 Task: Create a vector illustration of a building.
Action: Mouse pressed left at (107, 117)
Screenshot: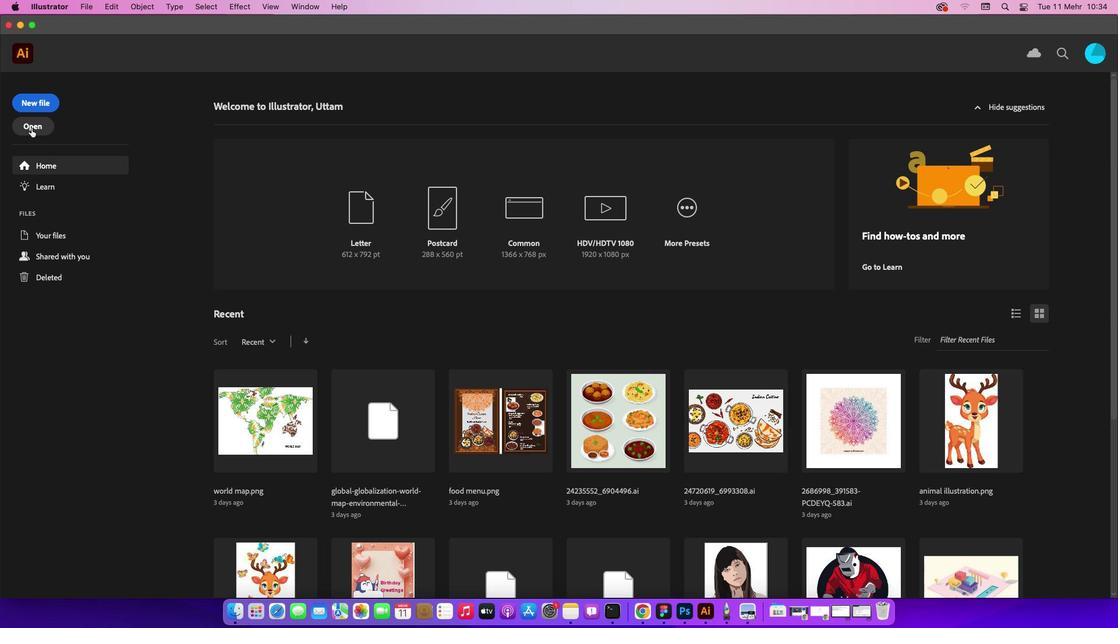 
Action: Mouse moved to (34, 102)
Screenshot: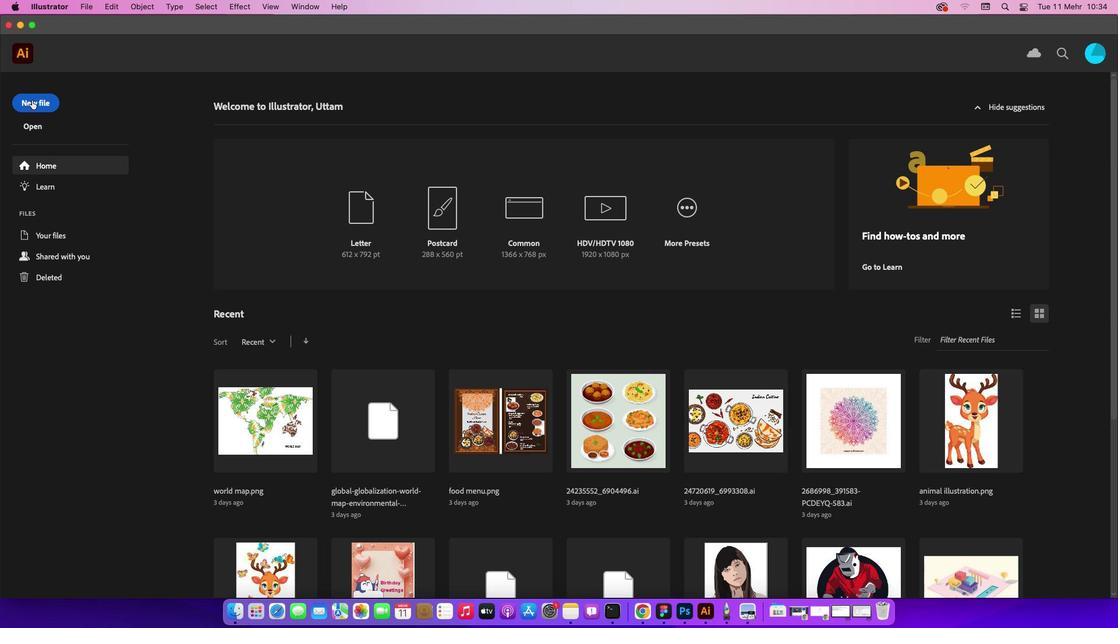 
Action: Mouse pressed left at (34, 102)
Screenshot: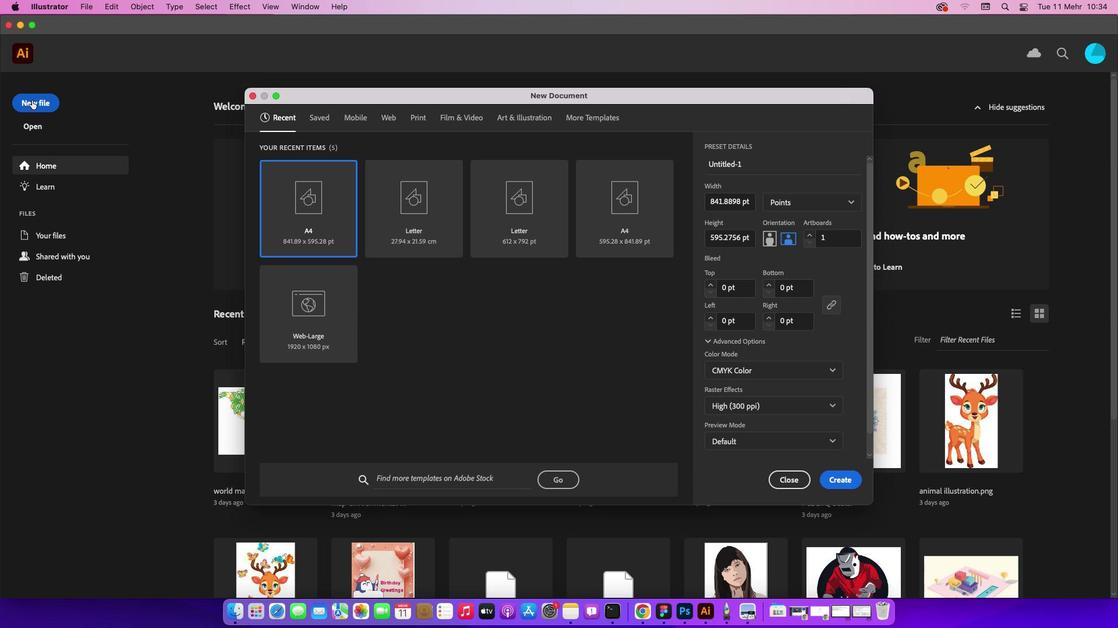 
Action: Mouse moved to (847, 482)
Screenshot: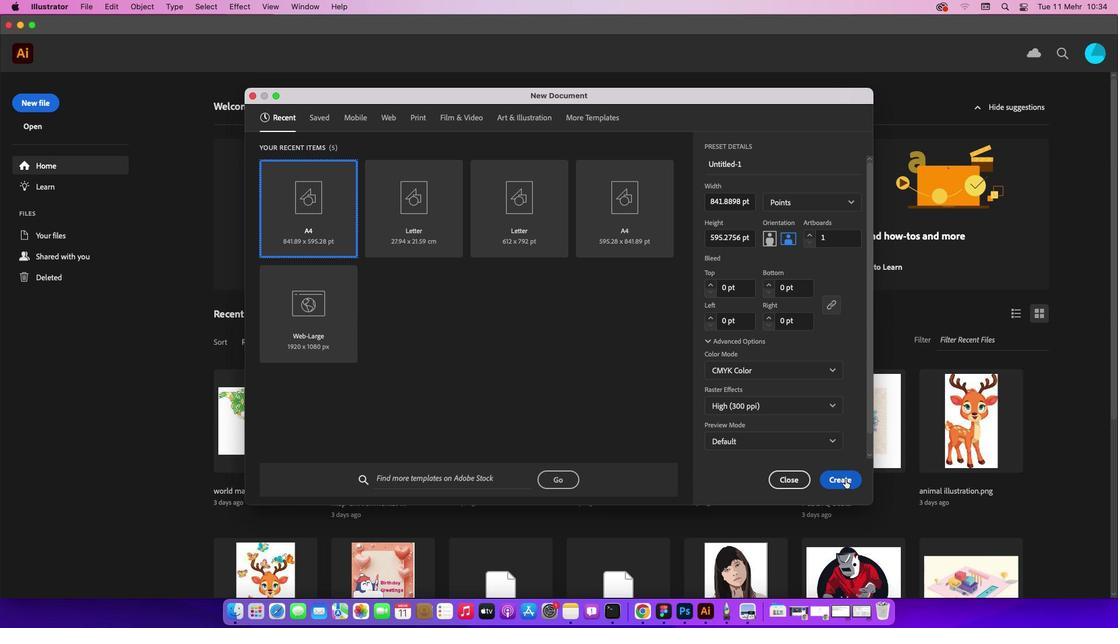 
Action: Mouse pressed left at (847, 482)
Screenshot: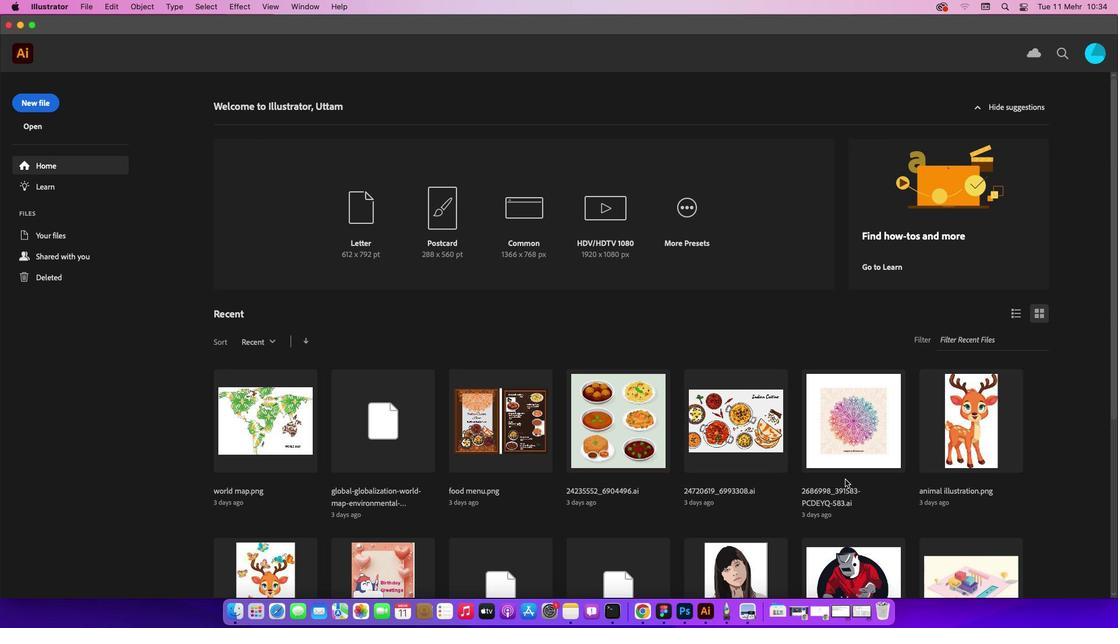 
Action: Mouse moved to (96, 6)
Screenshot: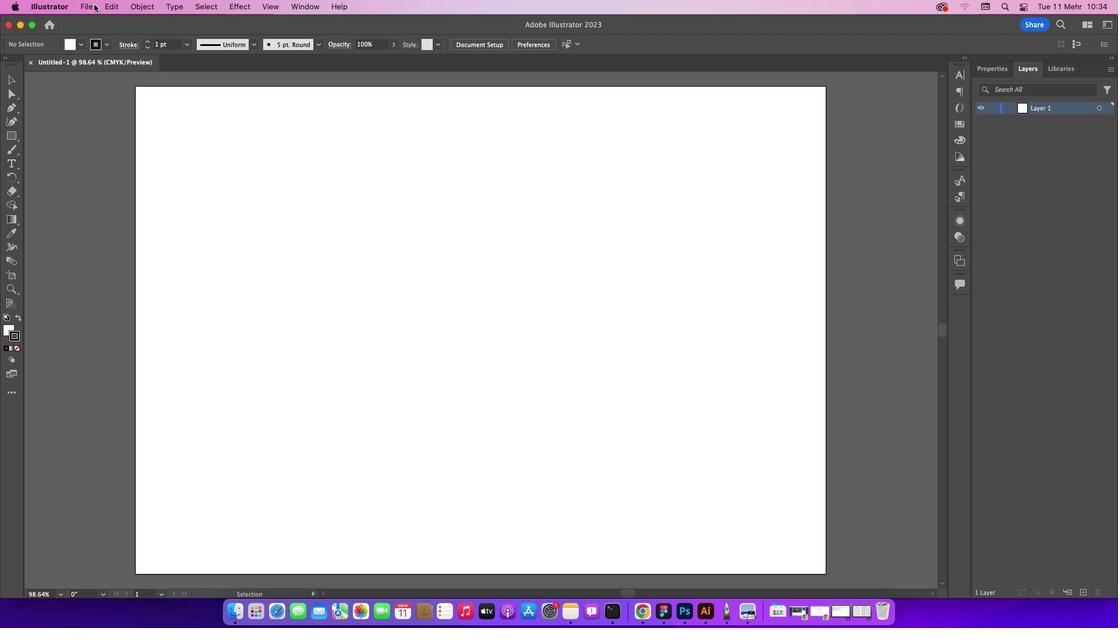 
Action: Mouse pressed left at (96, 6)
Screenshot: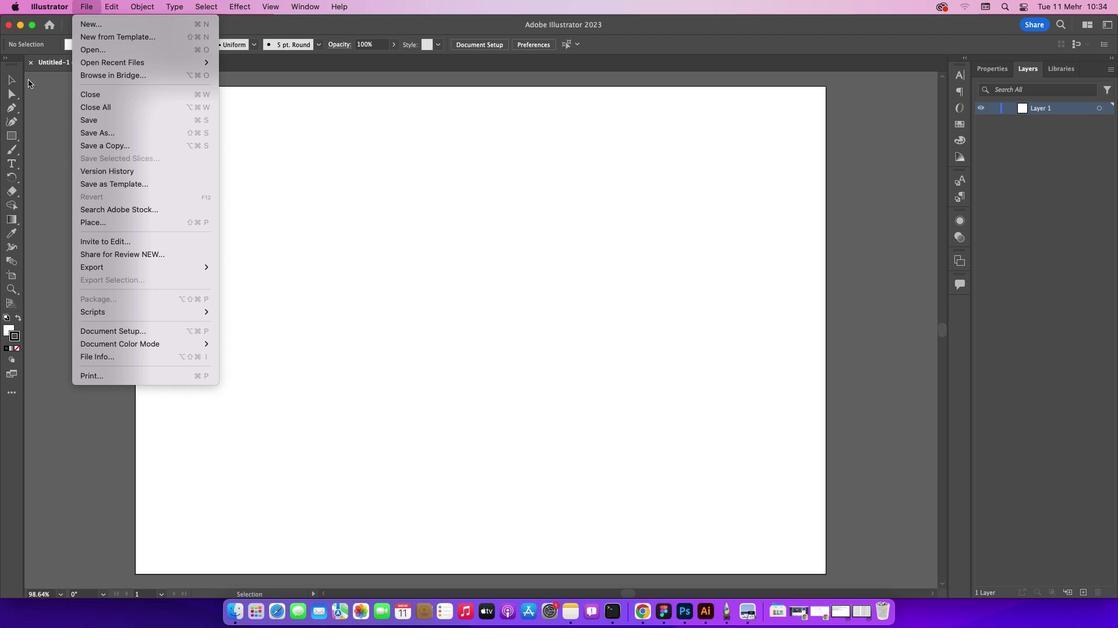 
Action: Mouse moved to (11, 78)
Screenshot: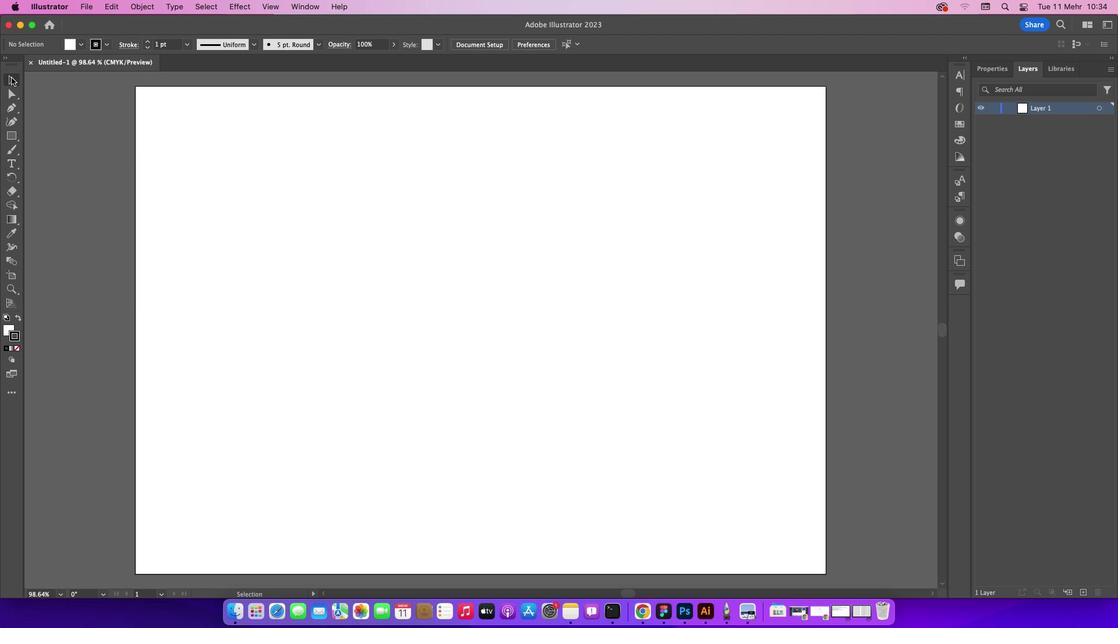 
Action: Mouse pressed left at (11, 78)
Screenshot: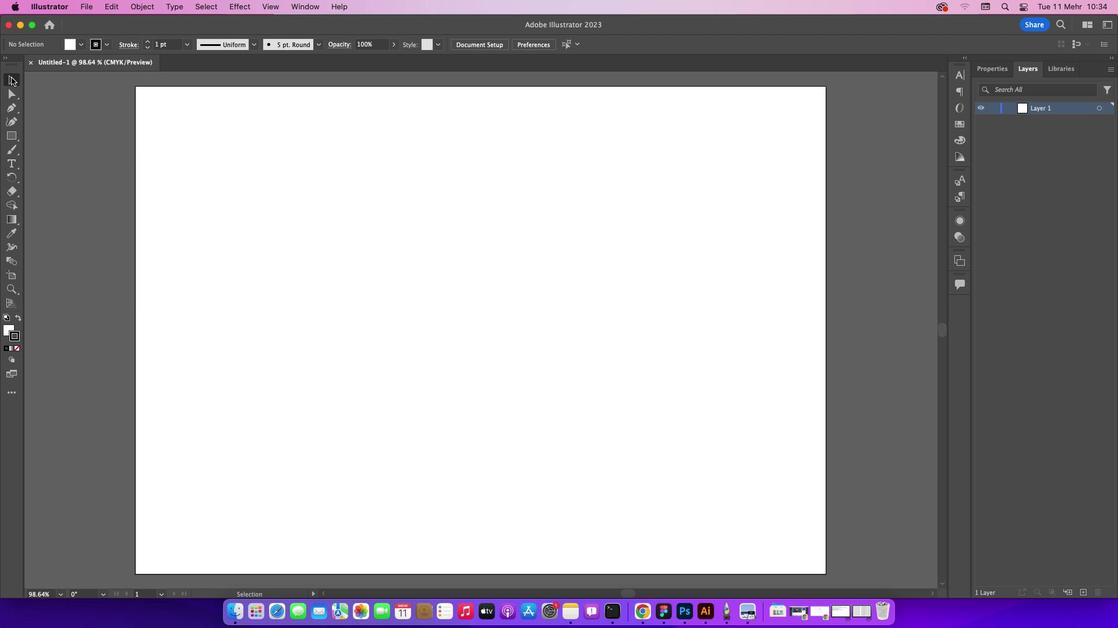 
Action: Mouse moved to (13, 80)
Screenshot: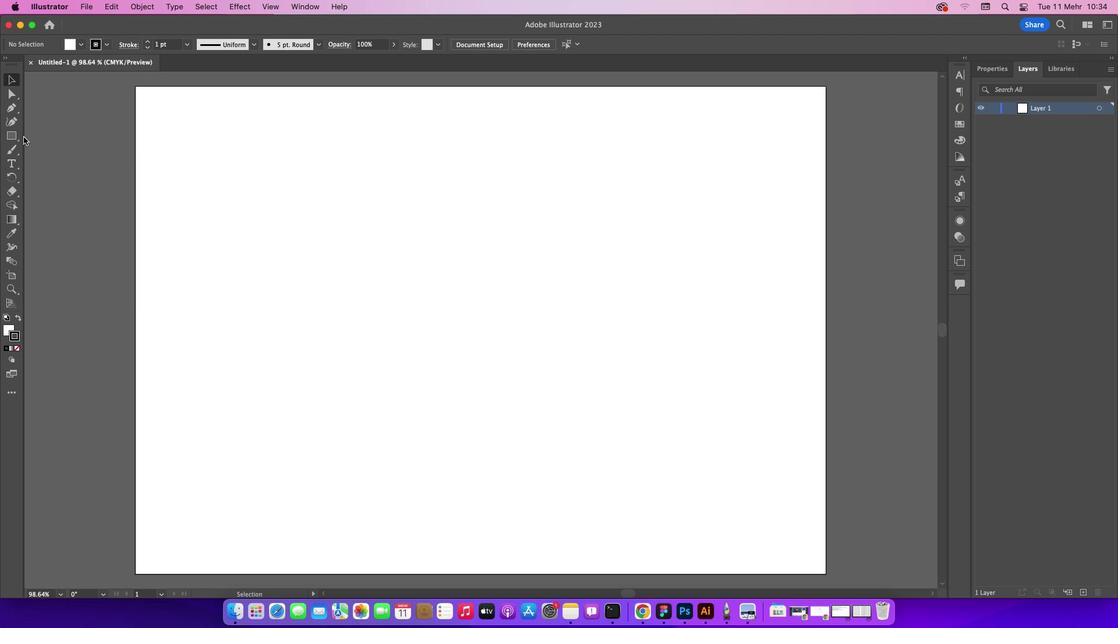 
Action: Mouse pressed left at (13, 80)
Screenshot: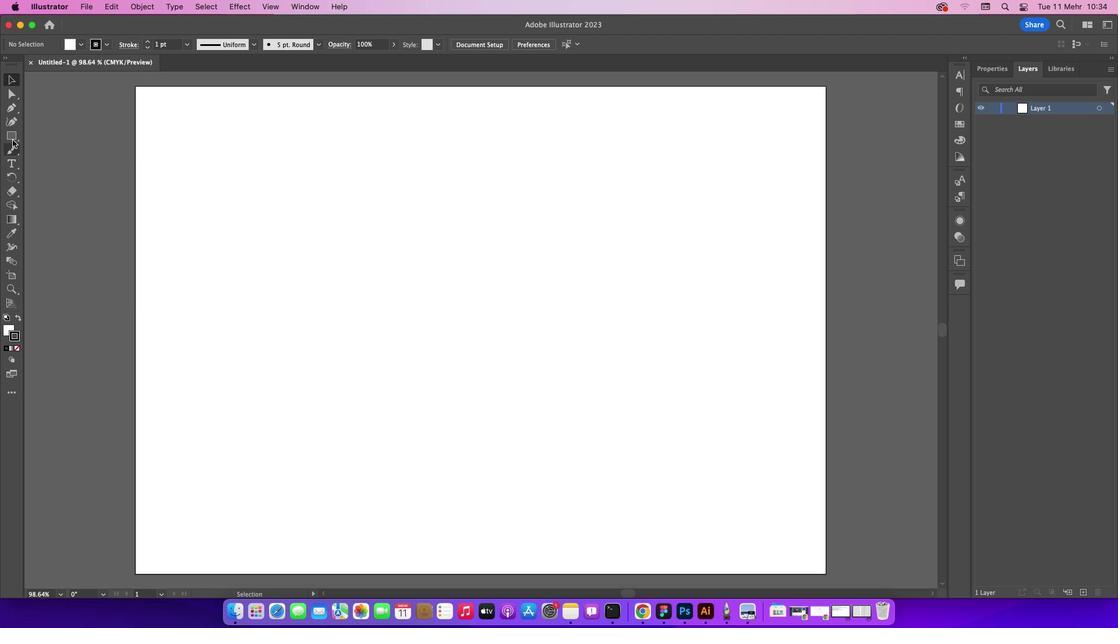 
Action: Mouse moved to (12, 138)
Screenshot: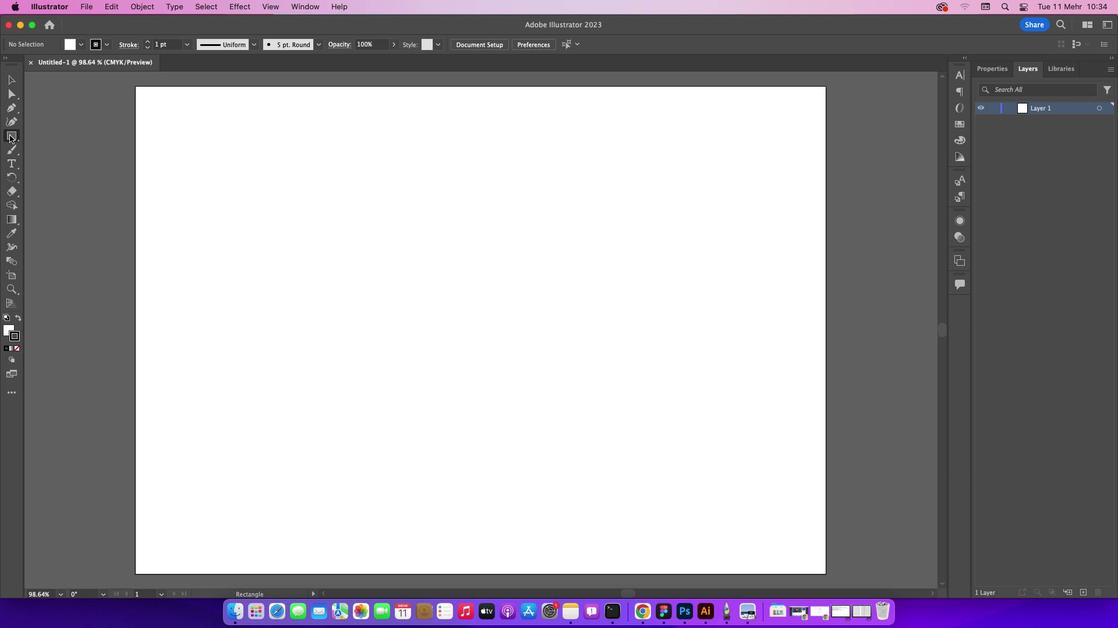 
Action: Mouse pressed left at (12, 138)
Screenshot: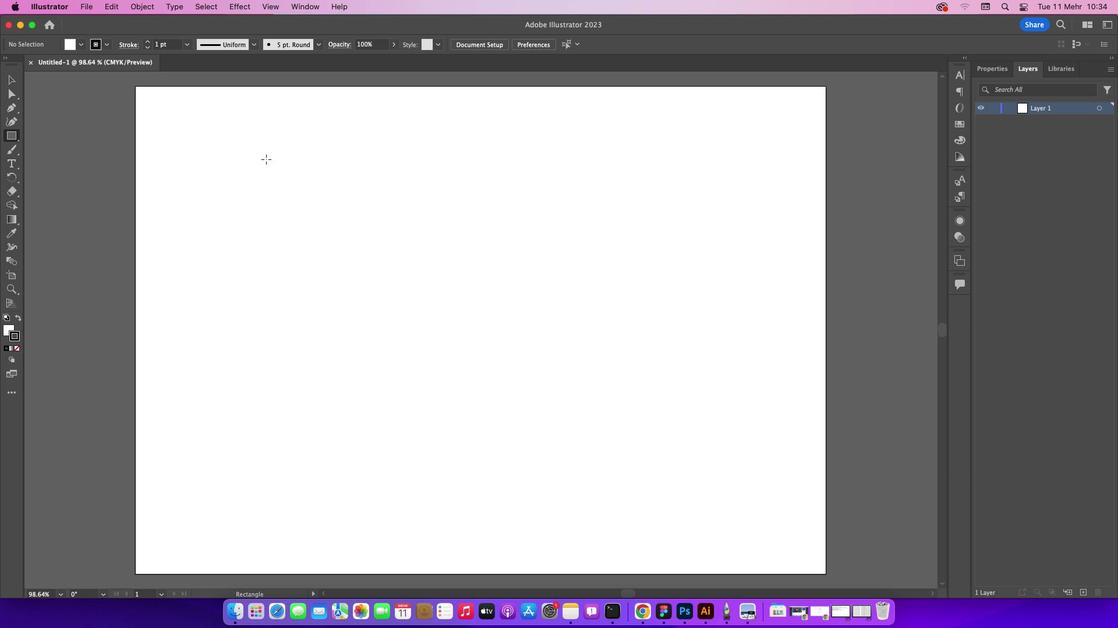 
Action: Mouse moved to (191, 132)
Screenshot: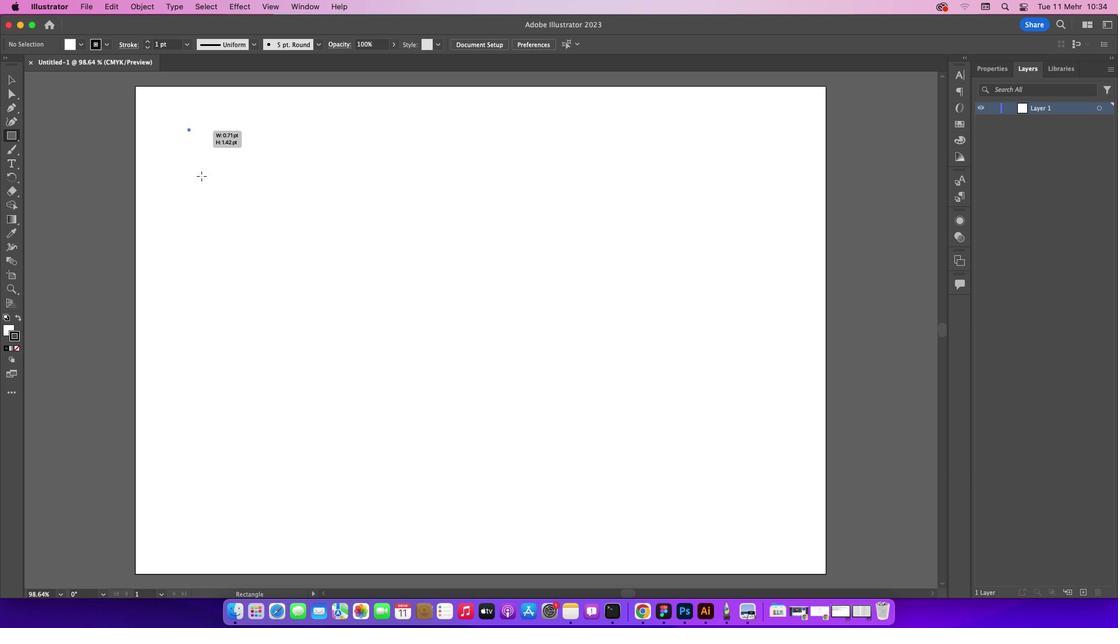 
Action: Mouse pressed left at (191, 132)
Screenshot: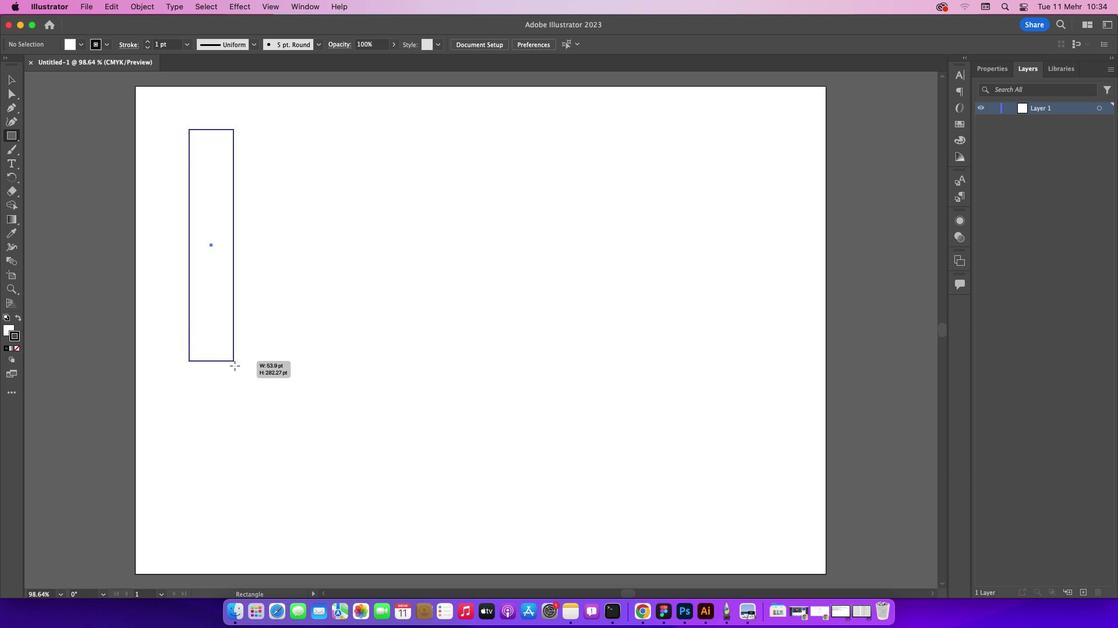 
Action: Mouse moved to (9, 82)
Screenshot: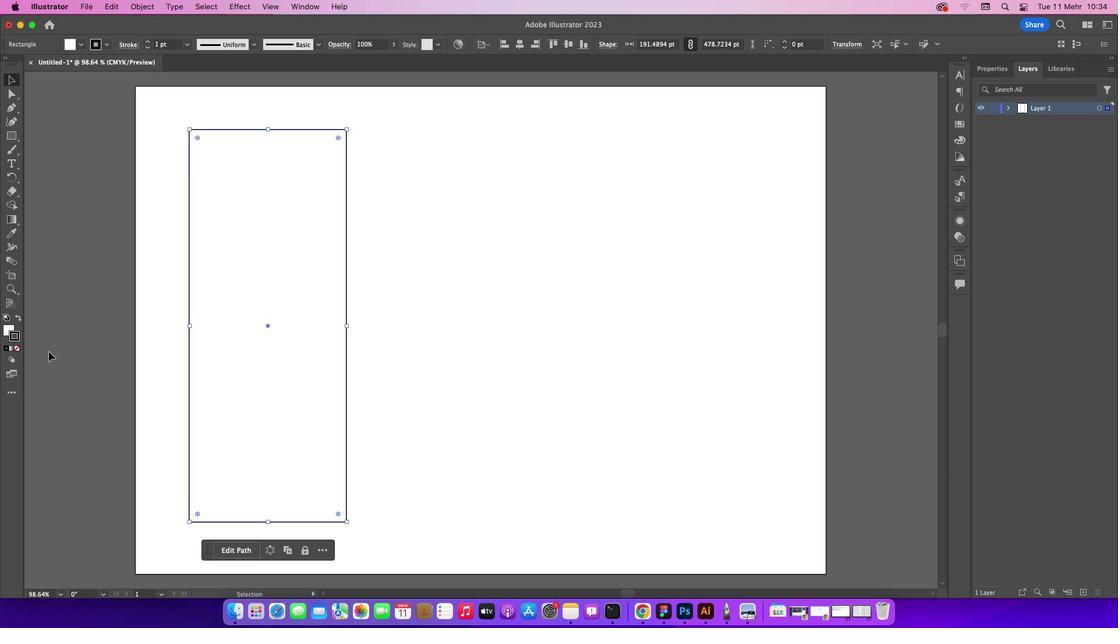 
Action: Mouse pressed left at (9, 82)
Screenshot: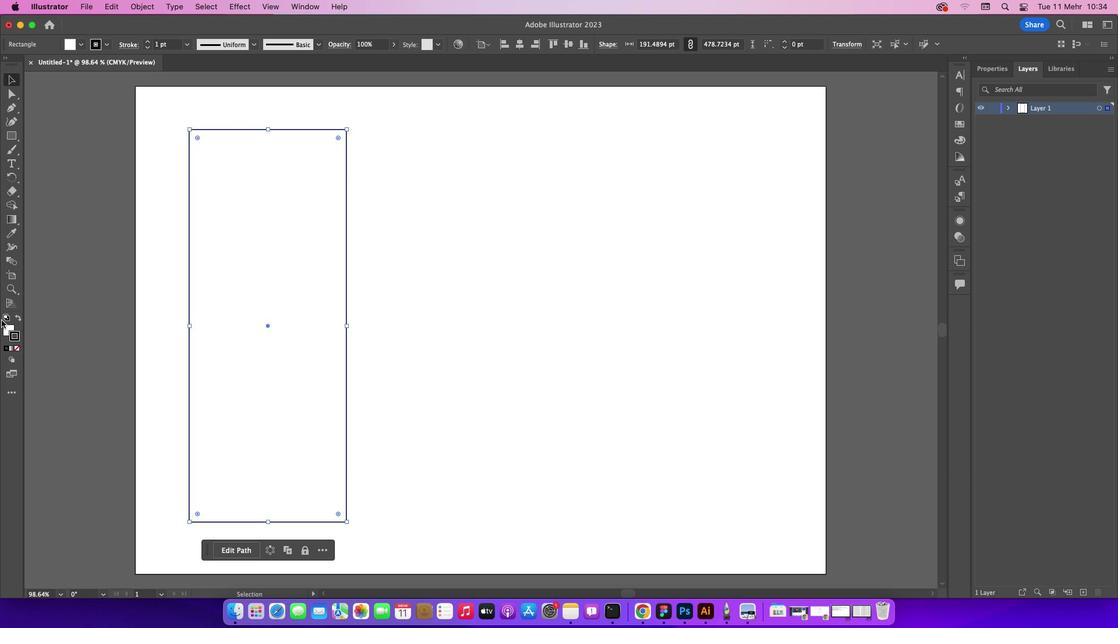 
Action: Mouse moved to (10, 330)
Screenshot: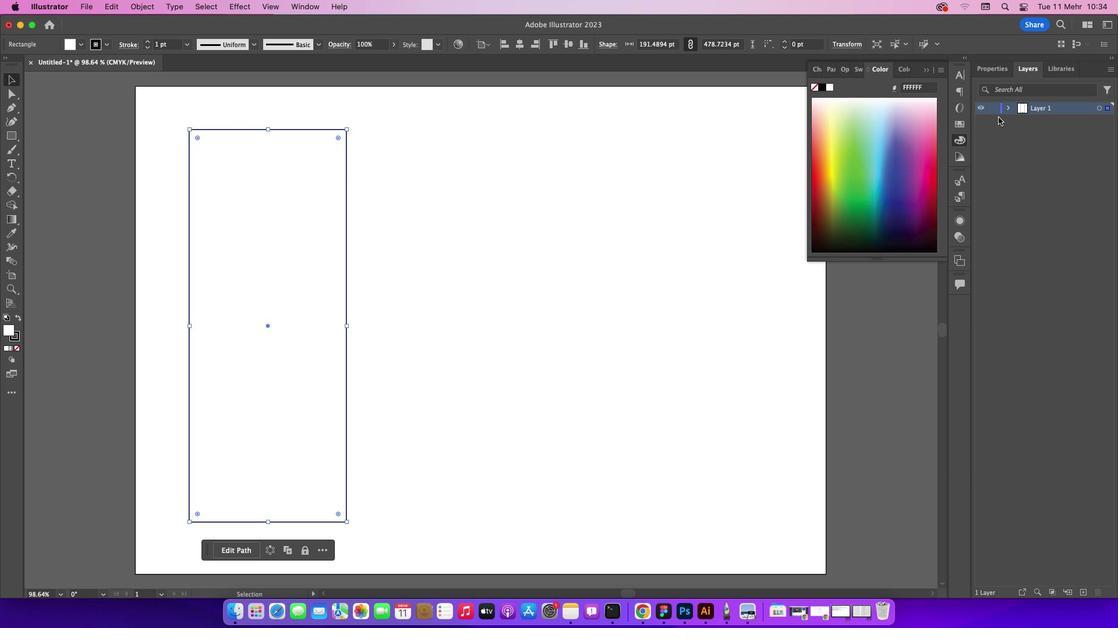 
Action: Mouse pressed left at (10, 330)
Screenshot: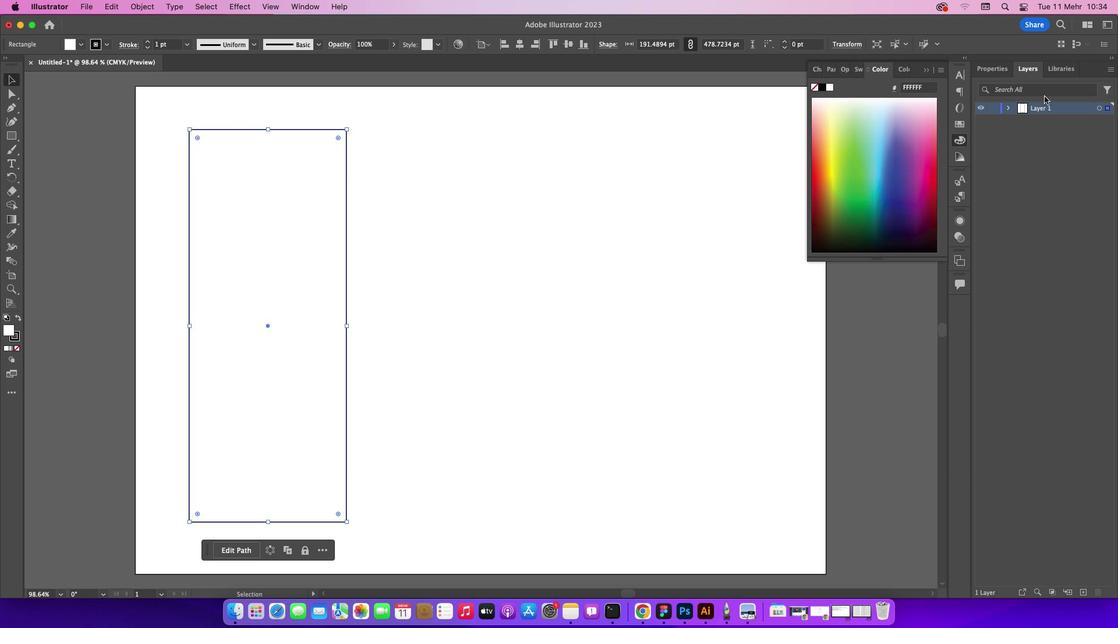 
Action: Mouse moved to (928, 141)
Screenshot: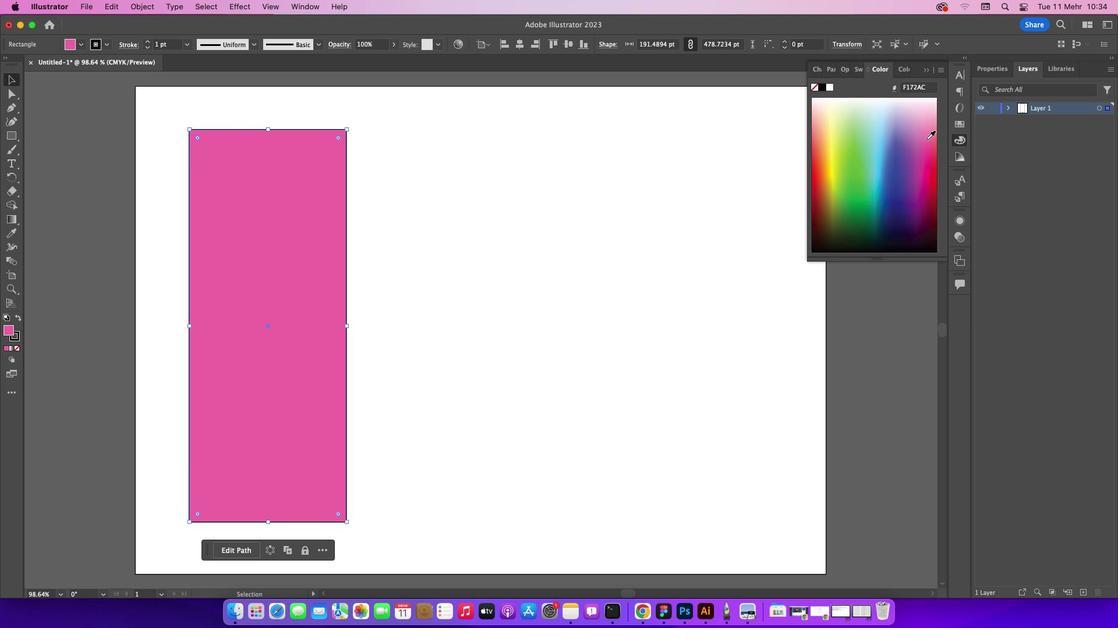 
Action: Mouse pressed left at (928, 141)
Screenshot: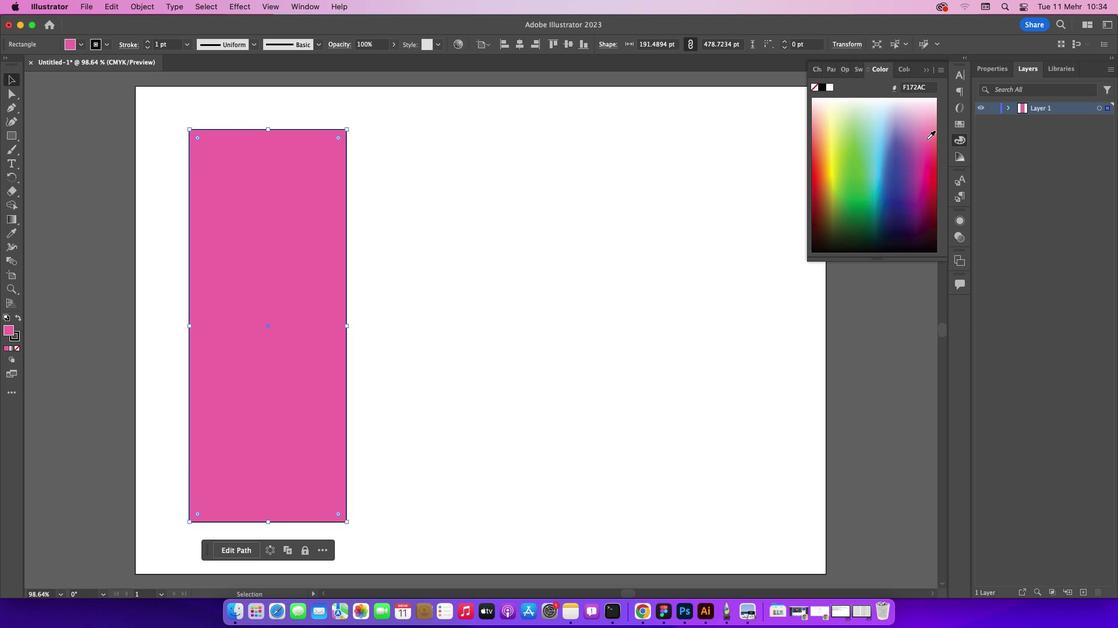 
Action: Mouse moved to (931, 167)
Screenshot: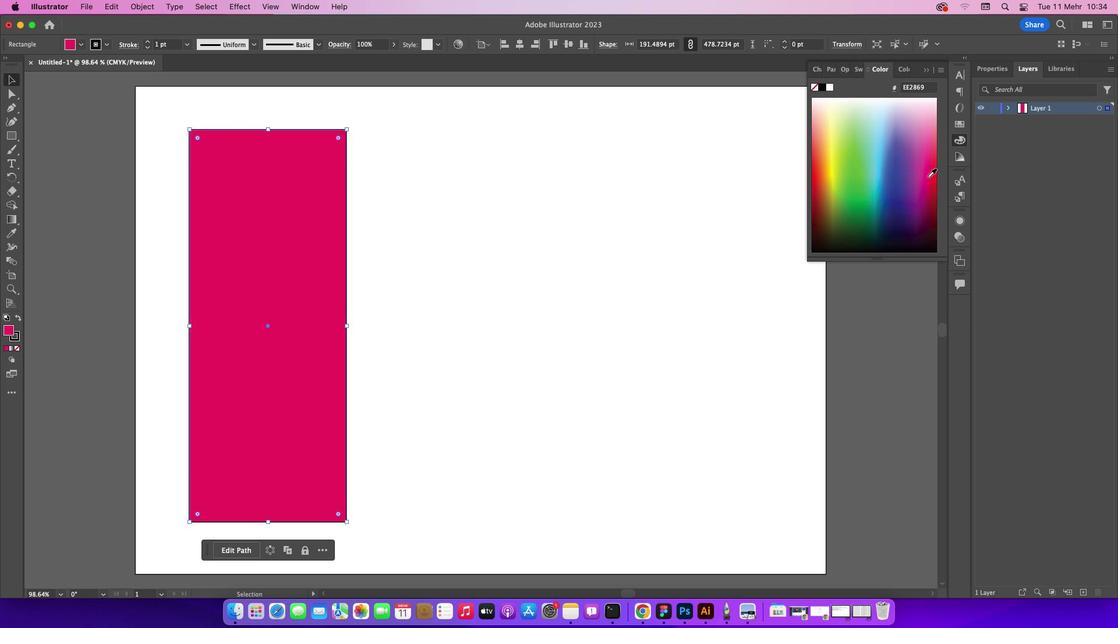 
Action: Mouse pressed left at (931, 167)
Screenshot: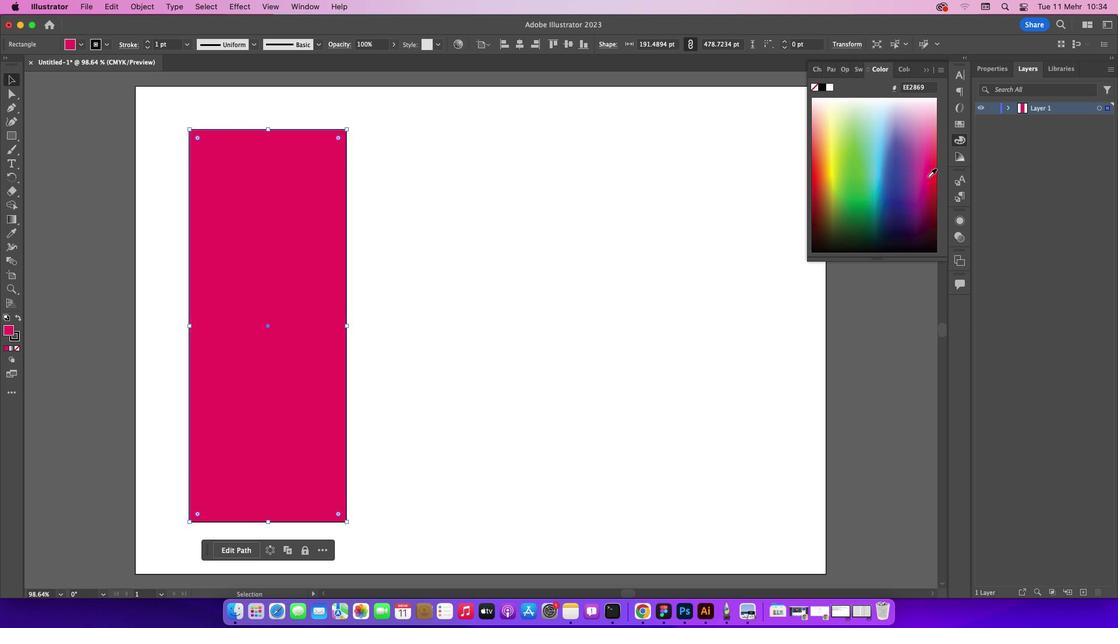 
Action: Mouse moved to (929, 174)
Screenshot: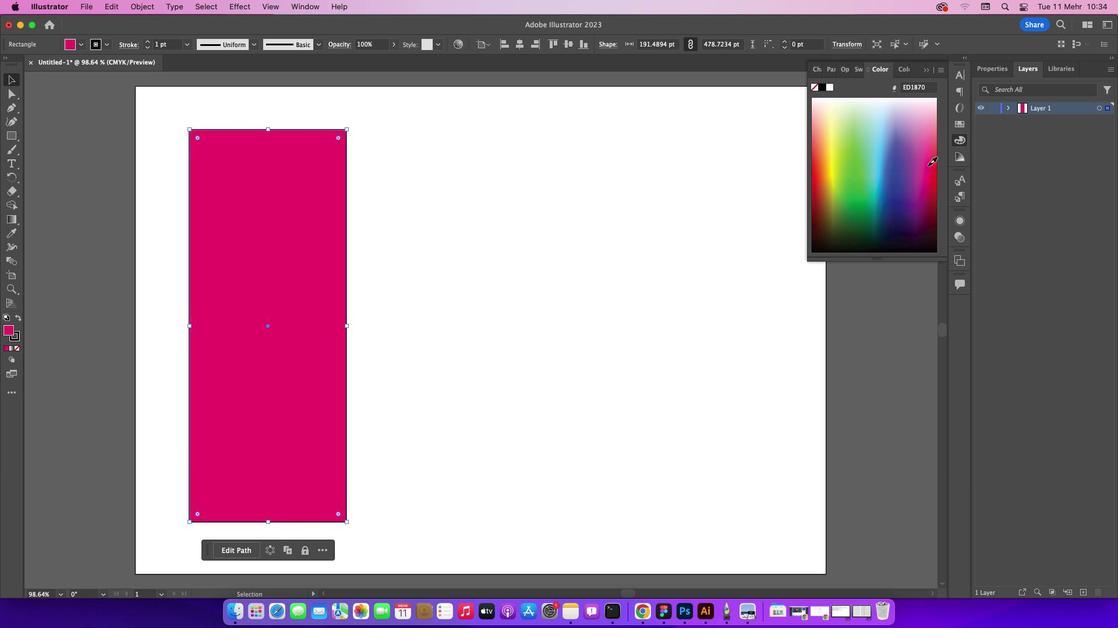 
Action: Mouse pressed left at (929, 174)
Screenshot: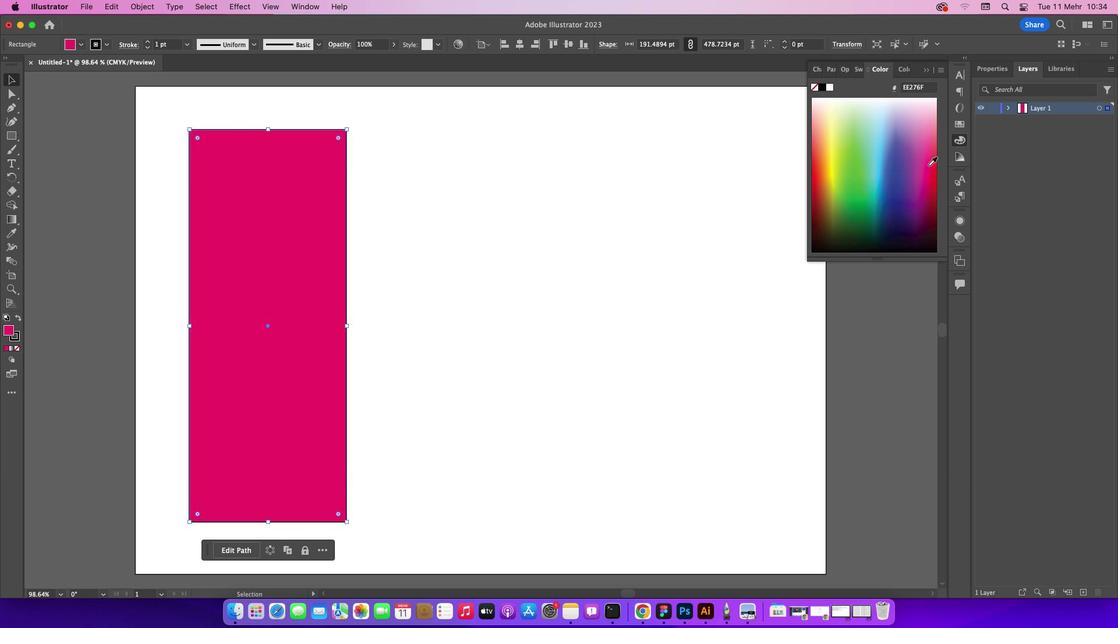 
Action: Mouse moved to (930, 167)
Screenshot: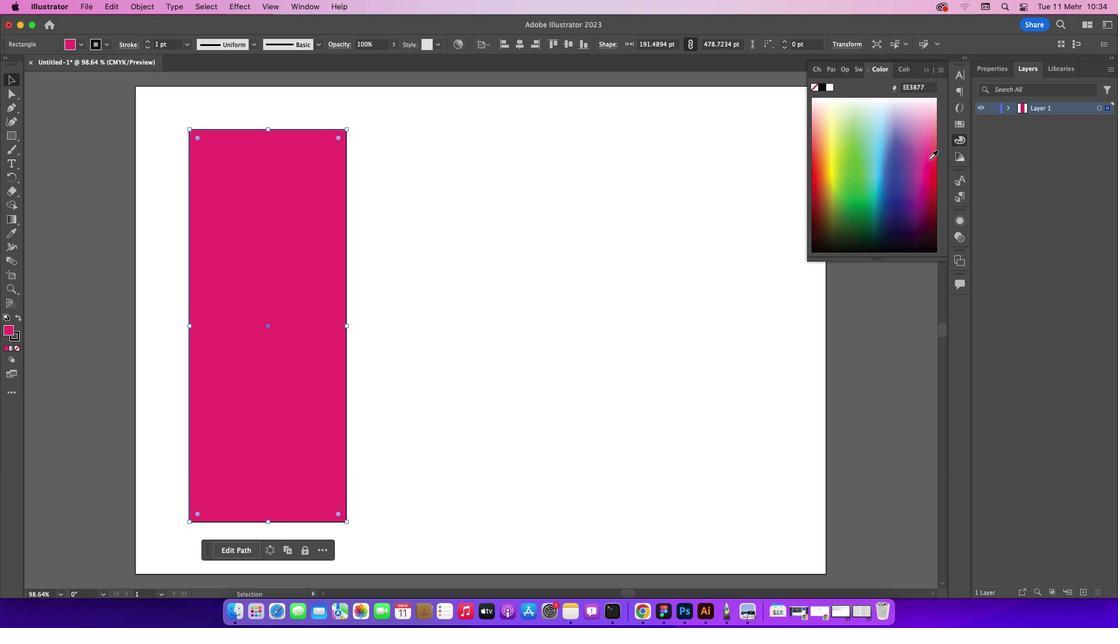 
Action: Mouse pressed left at (930, 167)
Screenshot: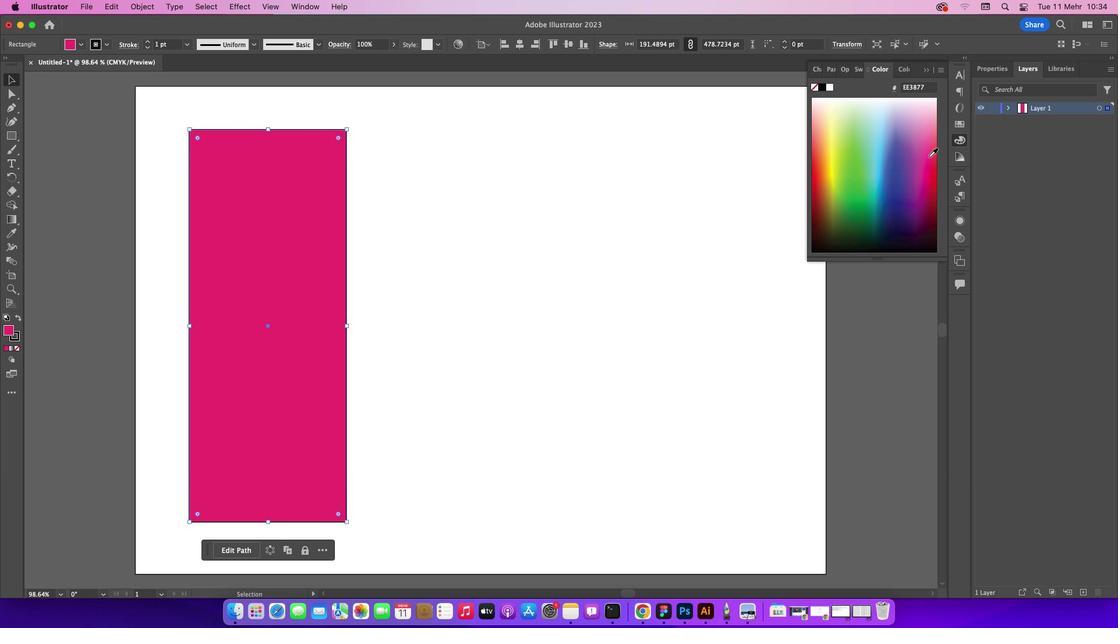 
Action: Mouse moved to (931, 161)
Screenshot: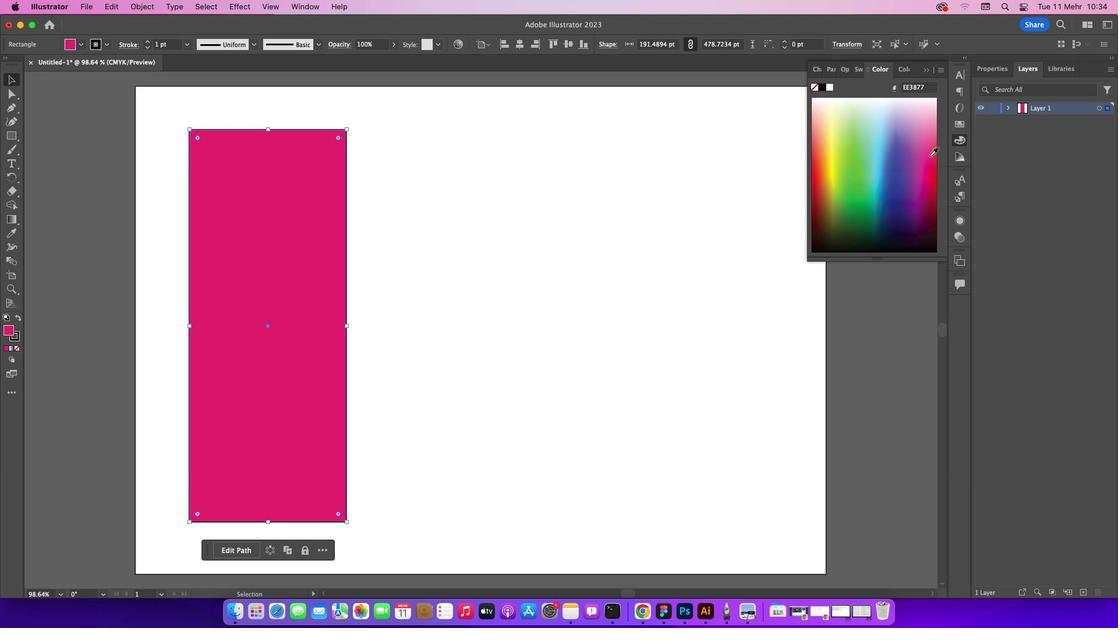 
Action: Mouse pressed left at (931, 161)
Screenshot: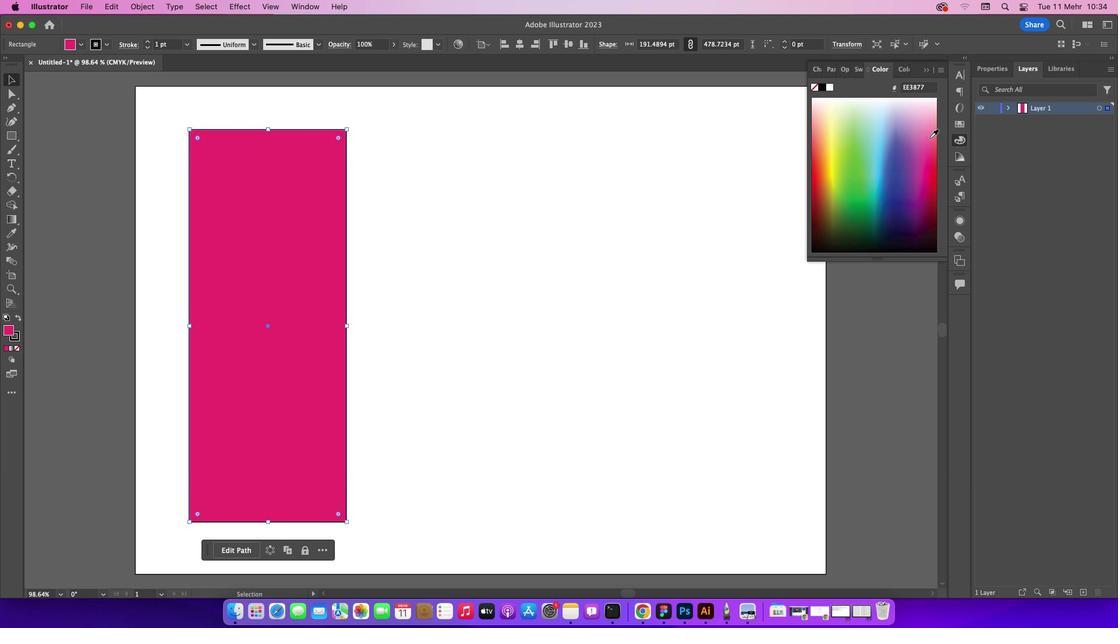 
Action: Mouse moved to (930, 76)
Screenshot: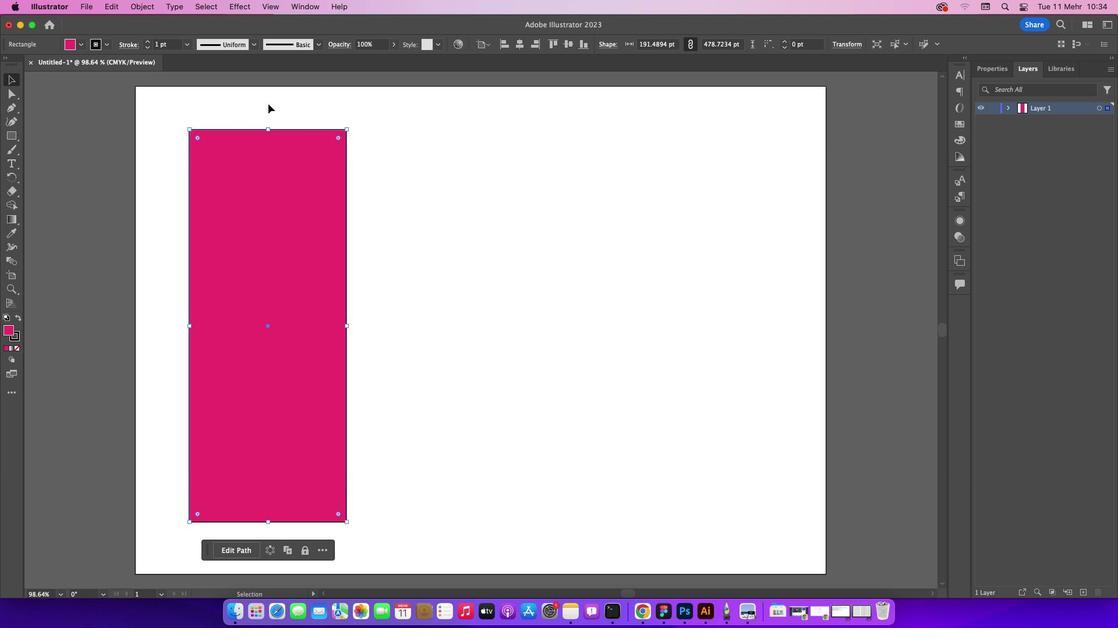 
Action: Mouse pressed left at (930, 76)
Screenshot: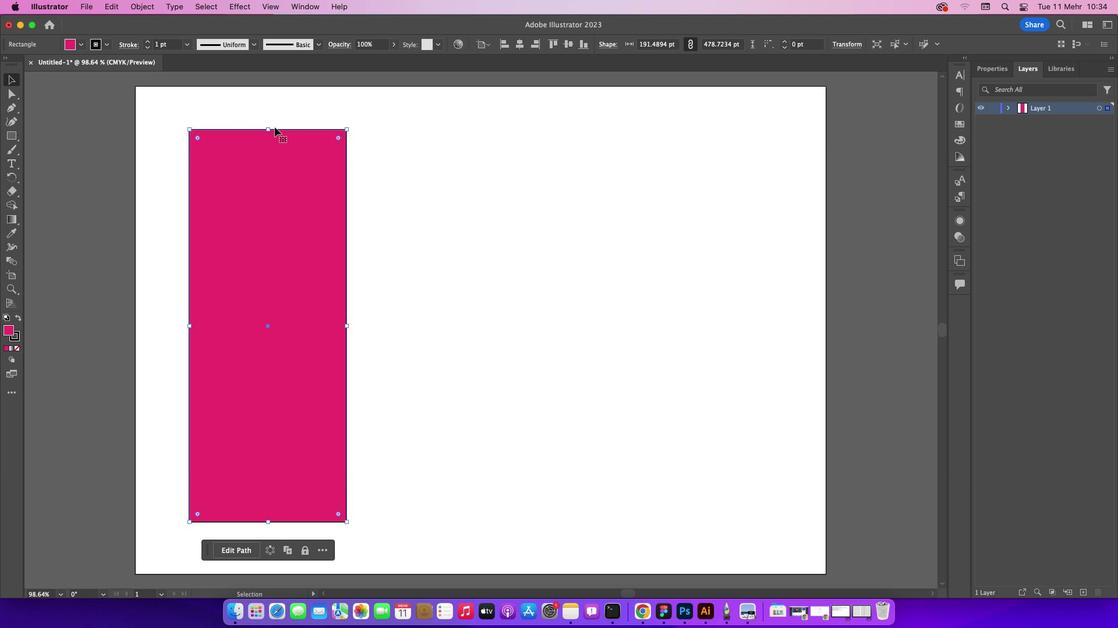 
Action: Mouse moved to (251, 110)
Screenshot: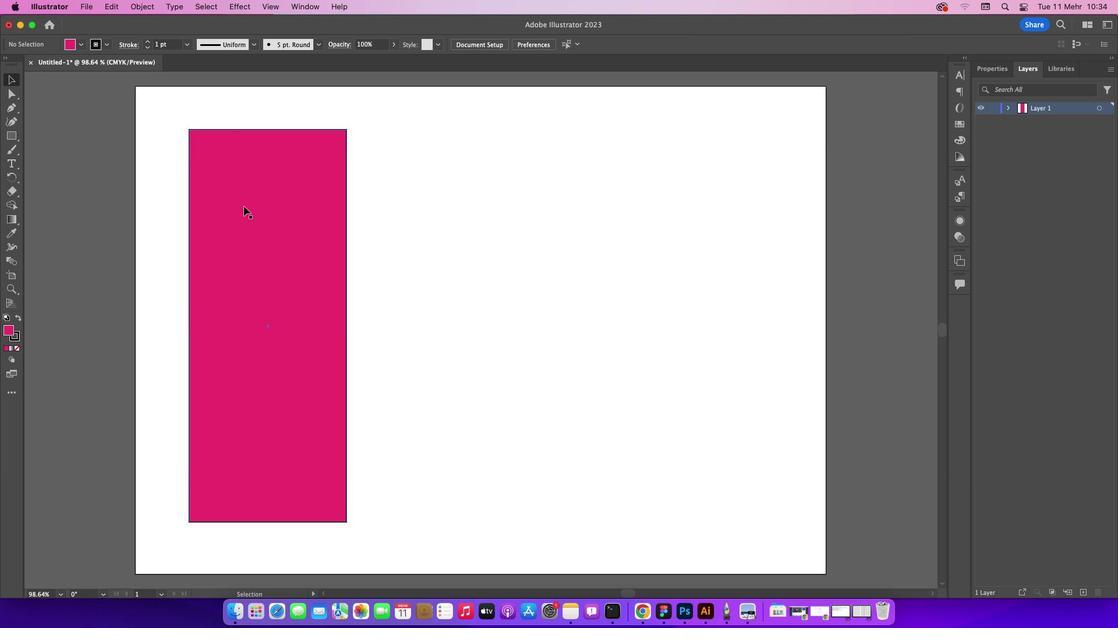 
Action: Mouse pressed left at (251, 110)
Screenshot: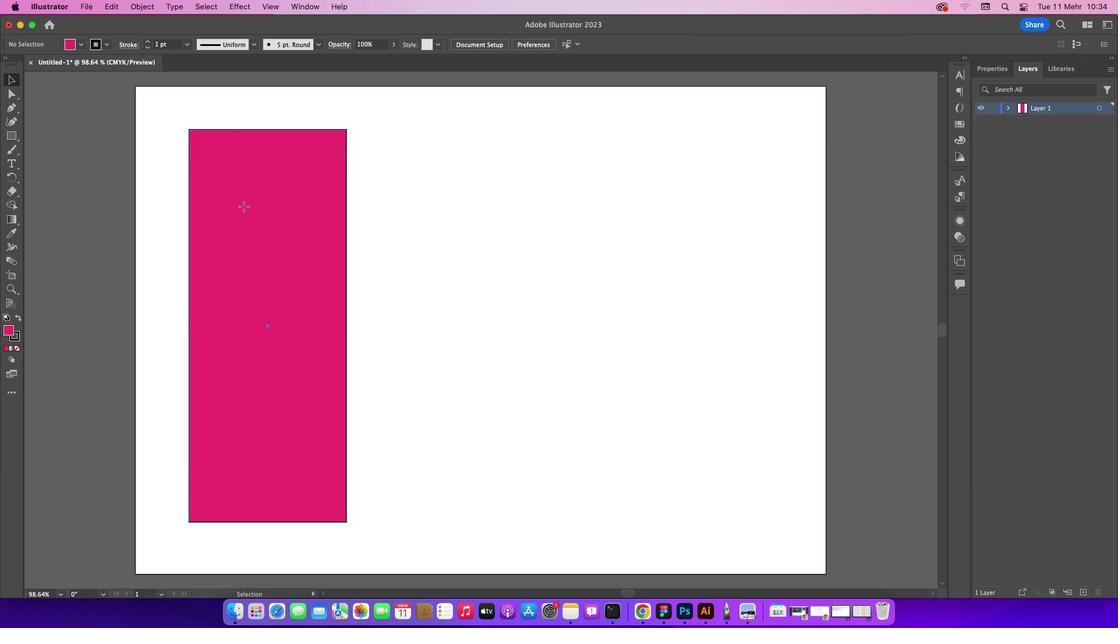 
Action: Mouse moved to (246, 209)
Screenshot: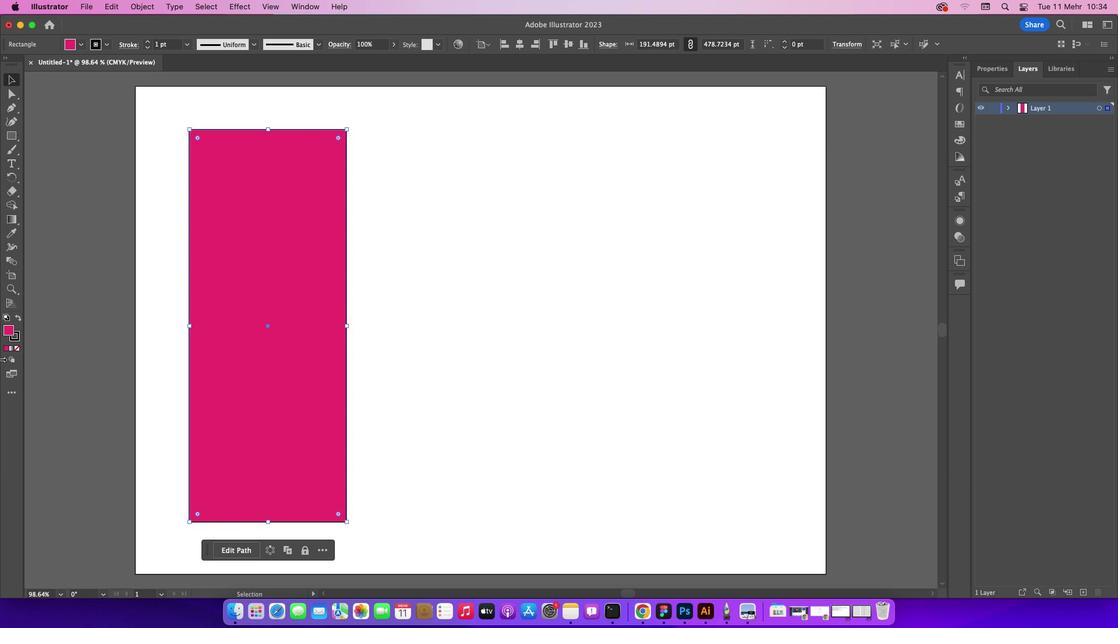 
Action: Mouse pressed left at (246, 209)
Screenshot: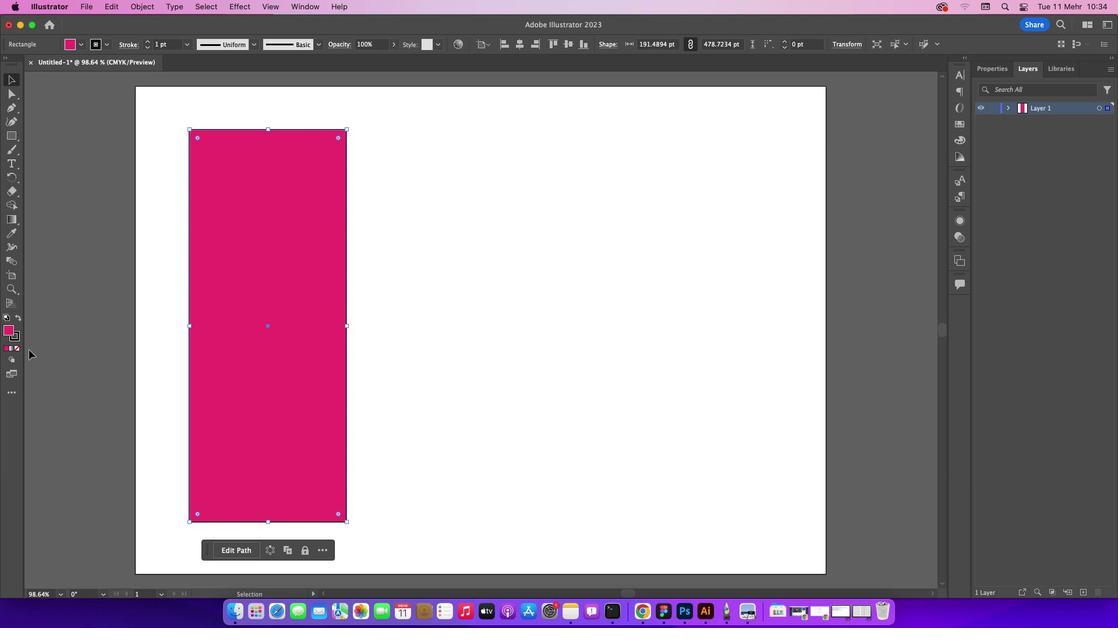 
Action: Mouse moved to (15, 340)
Screenshot: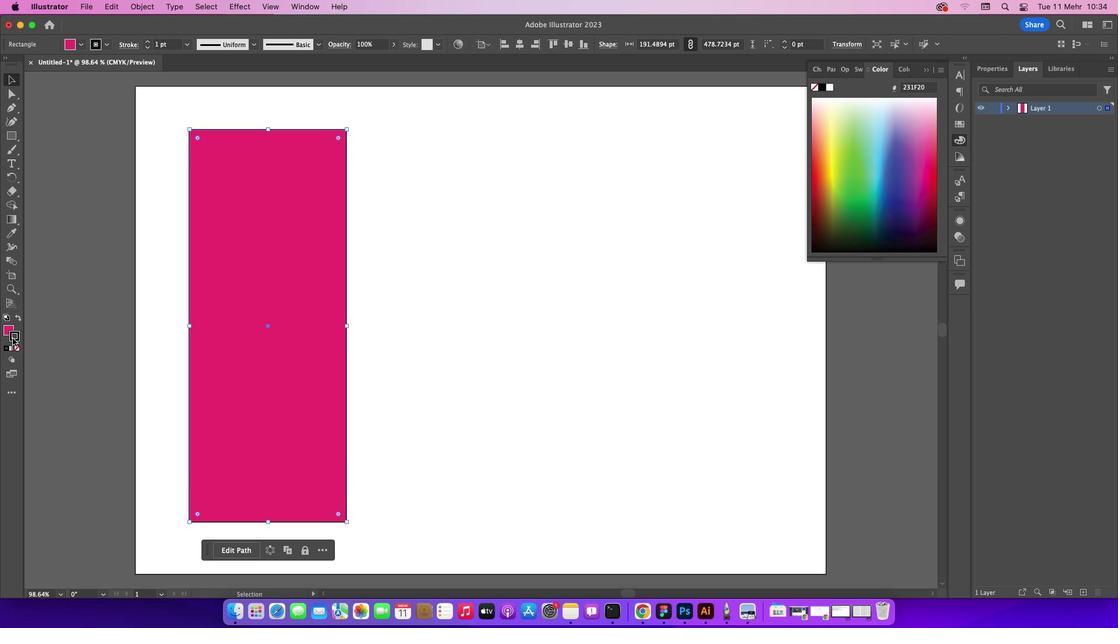 
Action: Mouse pressed left at (15, 340)
Screenshot: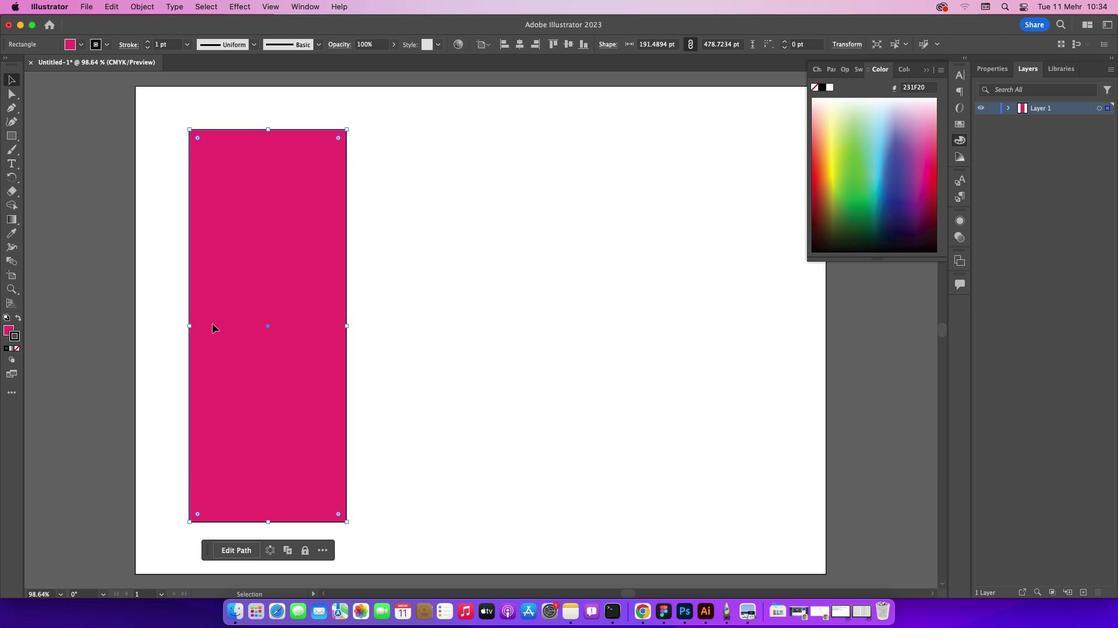 
Action: Mouse moved to (815, 90)
Screenshot: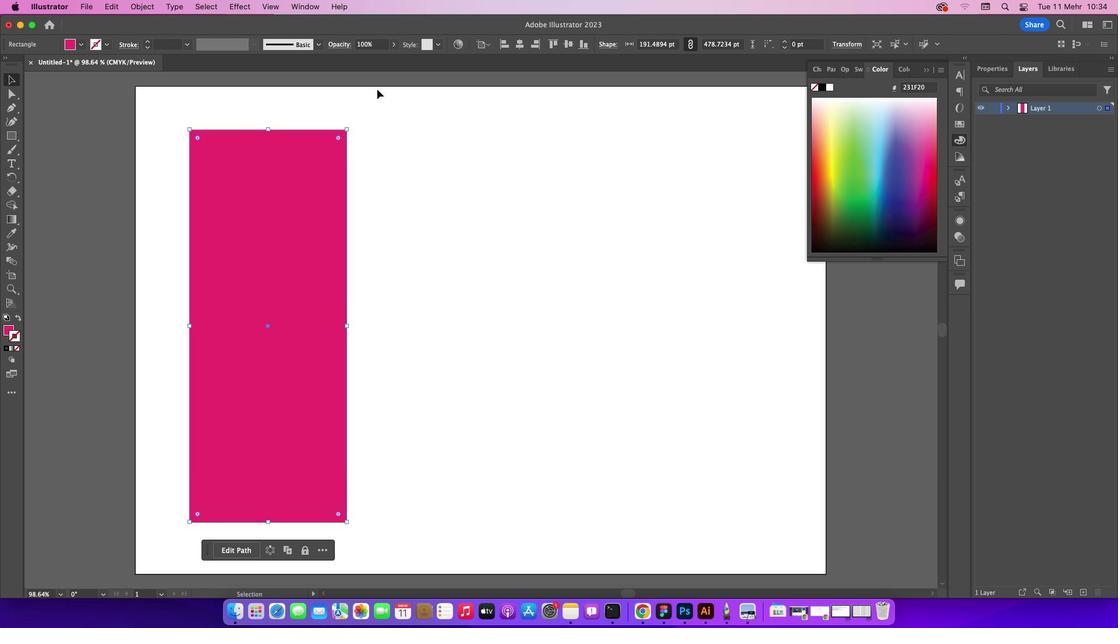 
Action: Mouse pressed left at (815, 90)
Screenshot: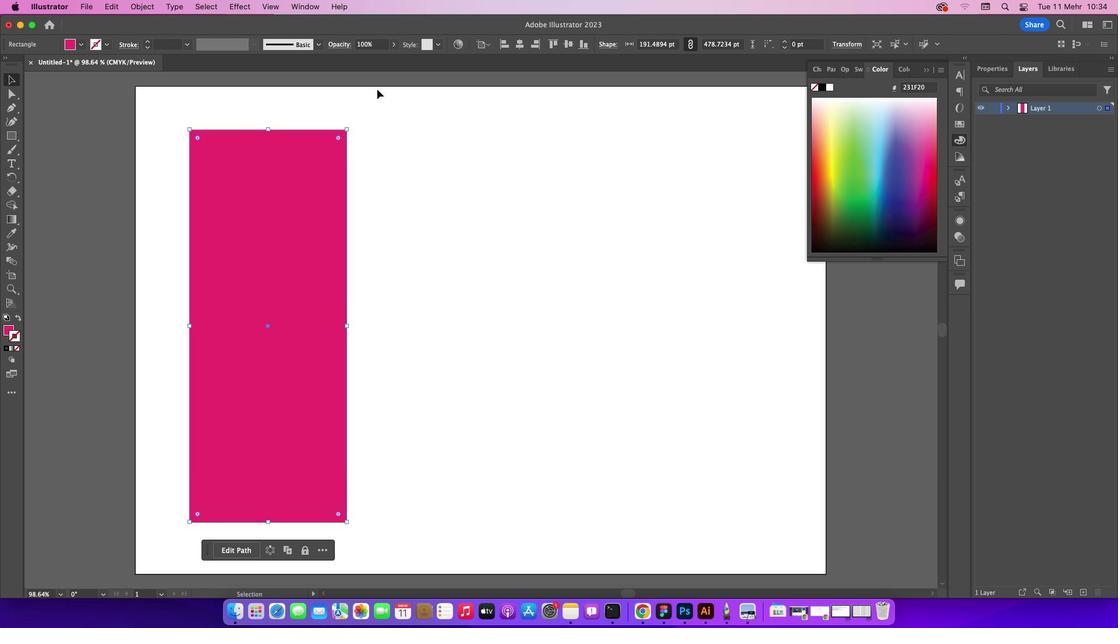 
Action: Mouse moved to (379, 91)
Screenshot: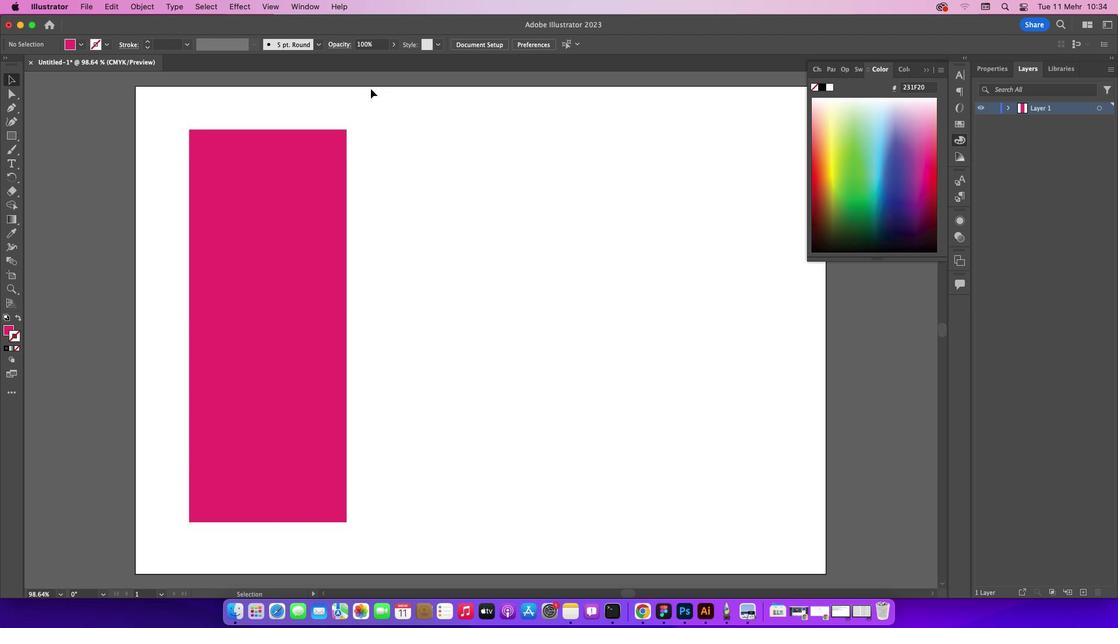 
Action: Mouse pressed left at (379, 91)
Screenshot: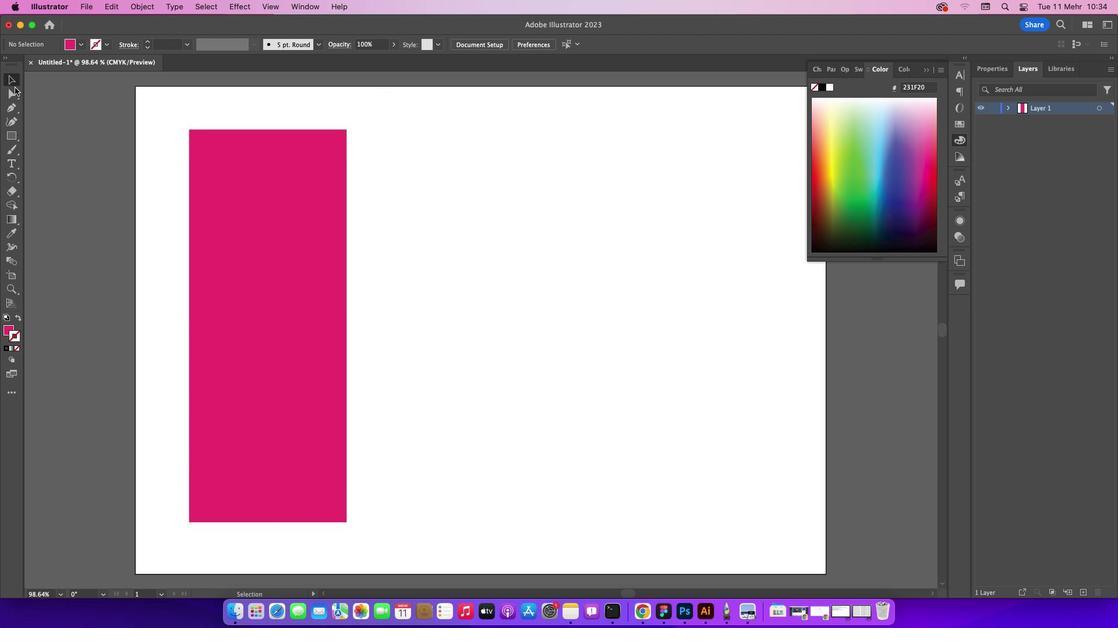 
Action: Mouse moved to (107, 109)
Screenshot: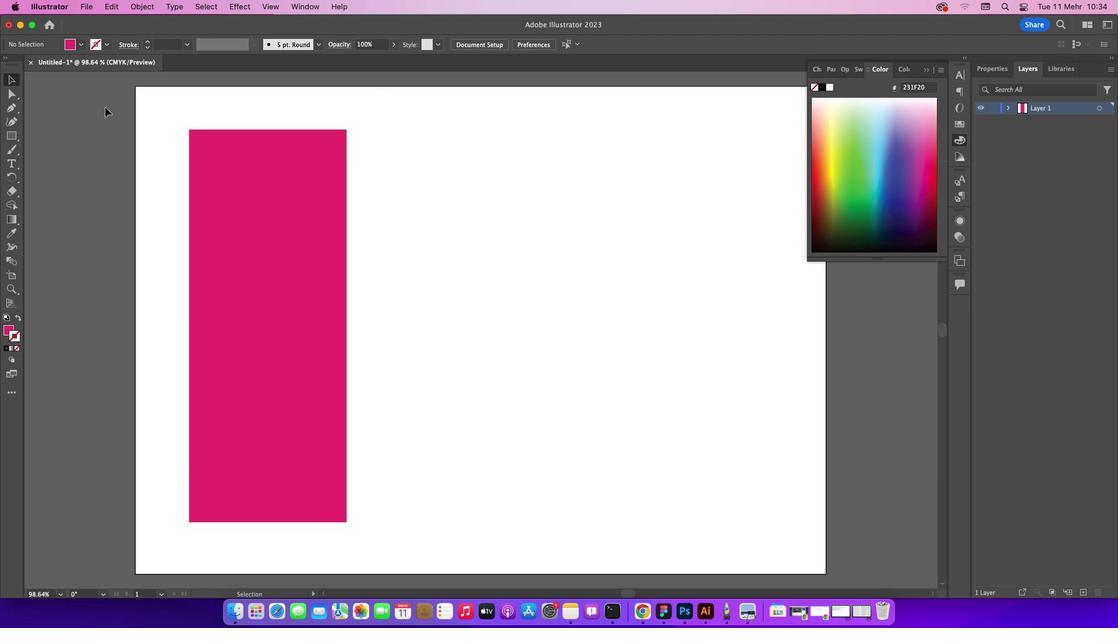 
Action: Mouse pressed left at (107, 109)
Screenshot: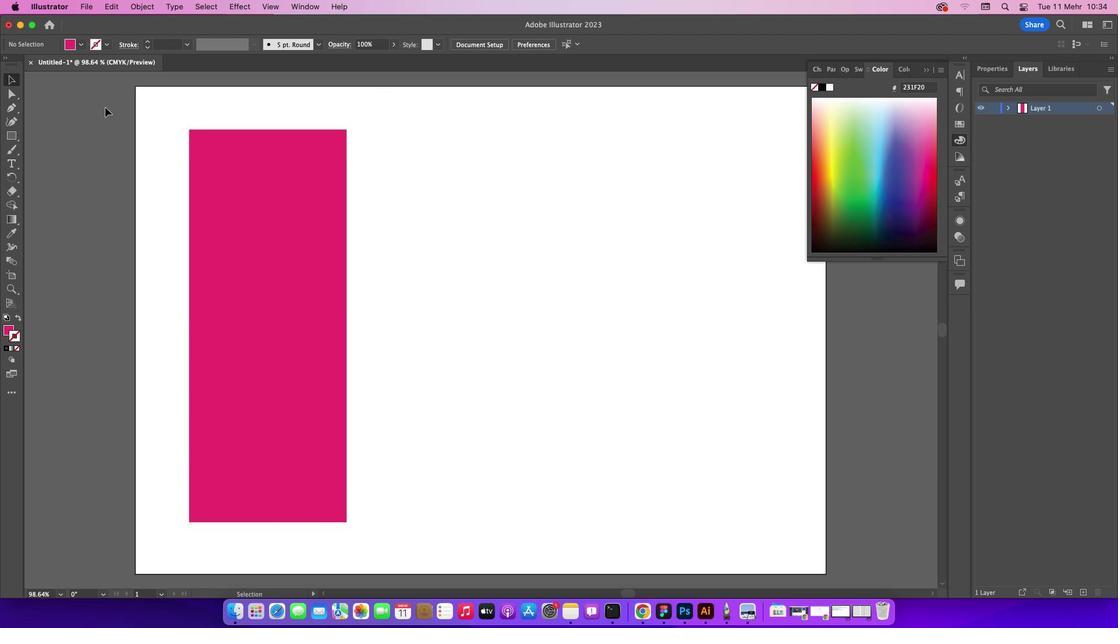
Action: Mouse moved to (928, 73)
Screenshot: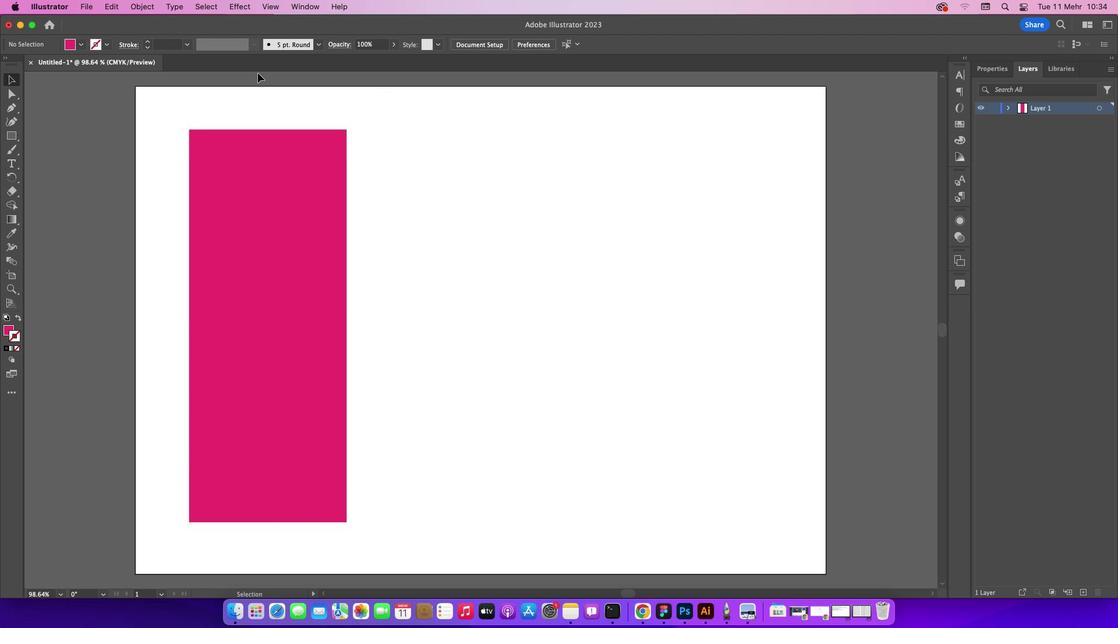 
Action: Mouse pressed left at (928, 73)
Screenshot: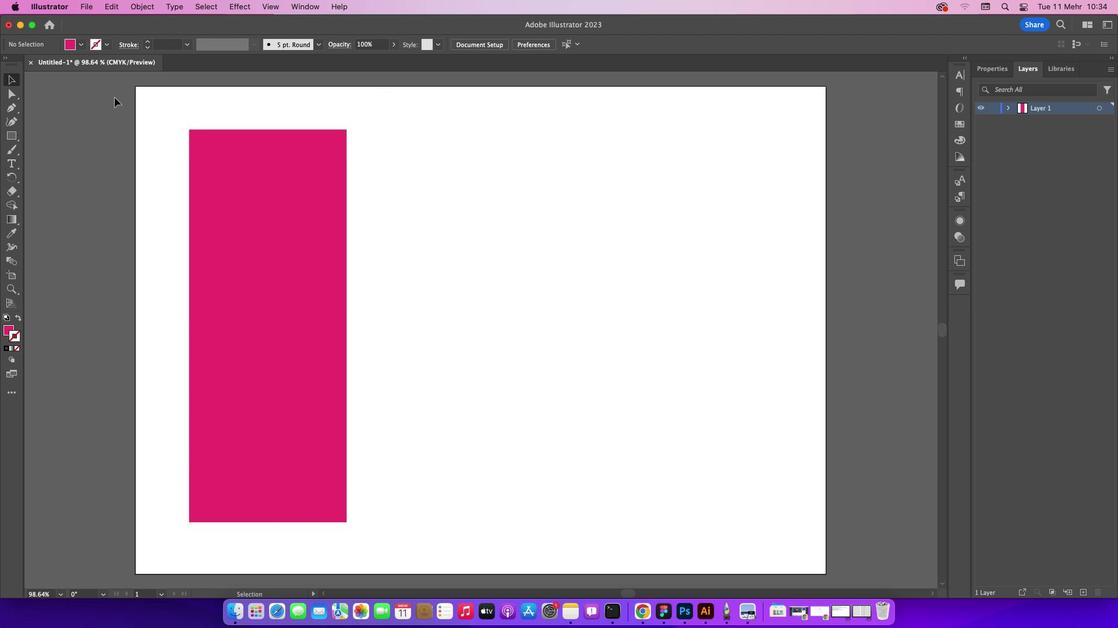 
Action: Mouse moved to (14, 139)
Screenshot: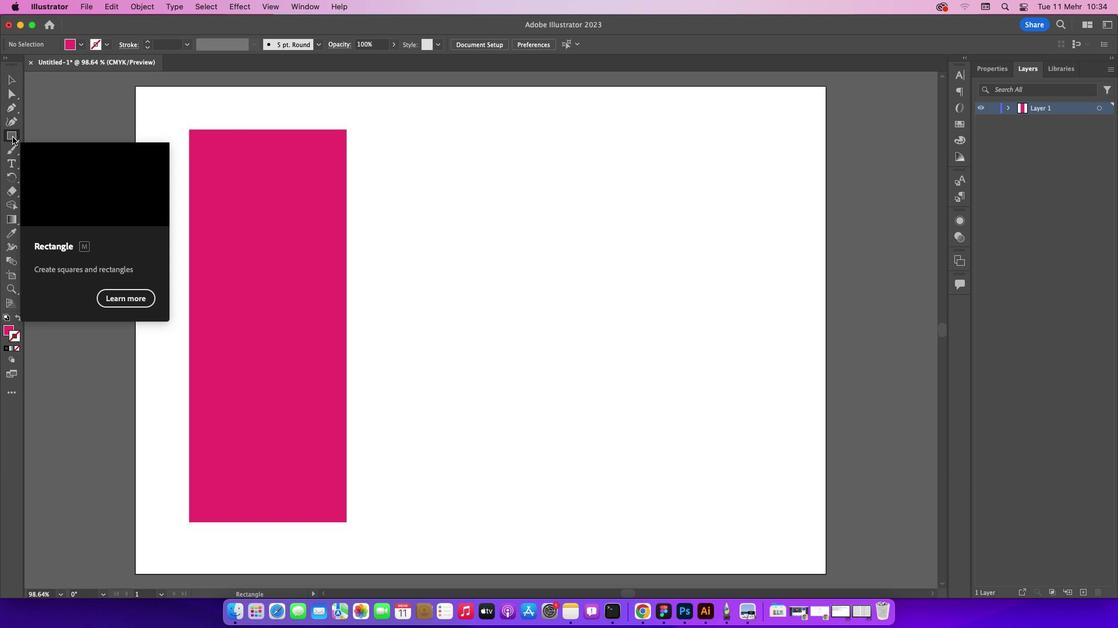 
Action: Mouse pressed left at (14, 139)
Screenshot: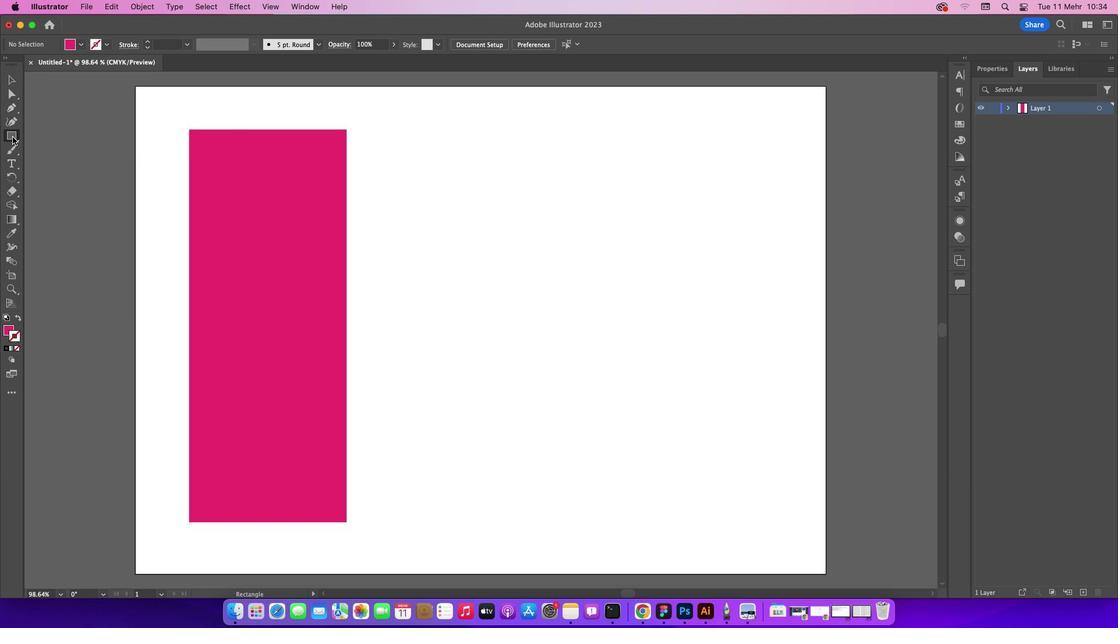 
Action: Mouse moved to (207, 181)
Screenshot: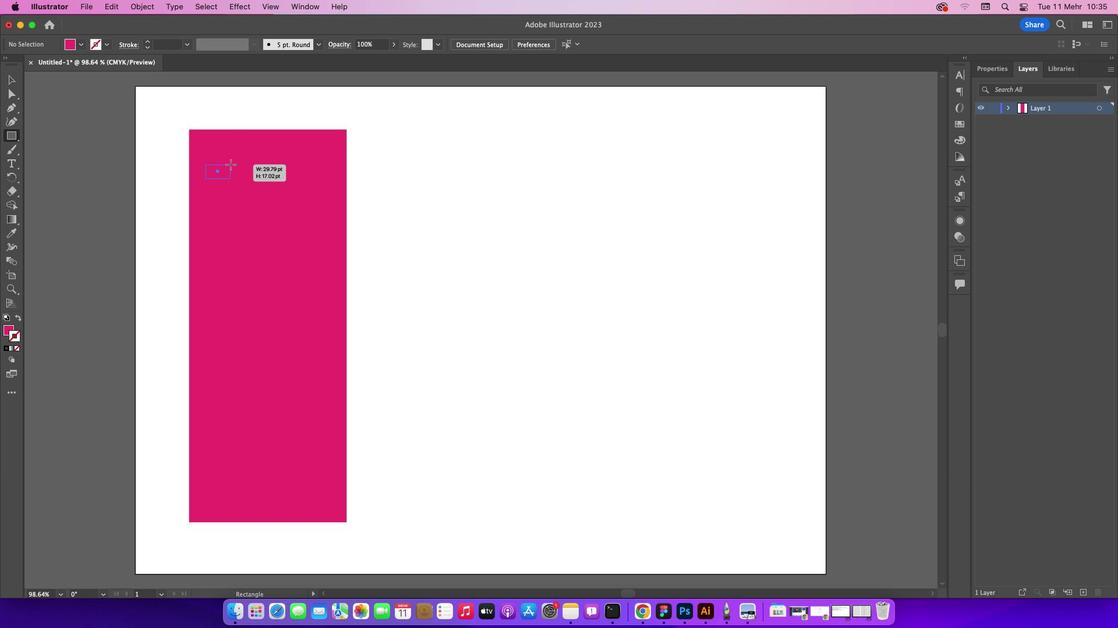 
Action: Mouse pressed left at (207, 181)
Screenshot: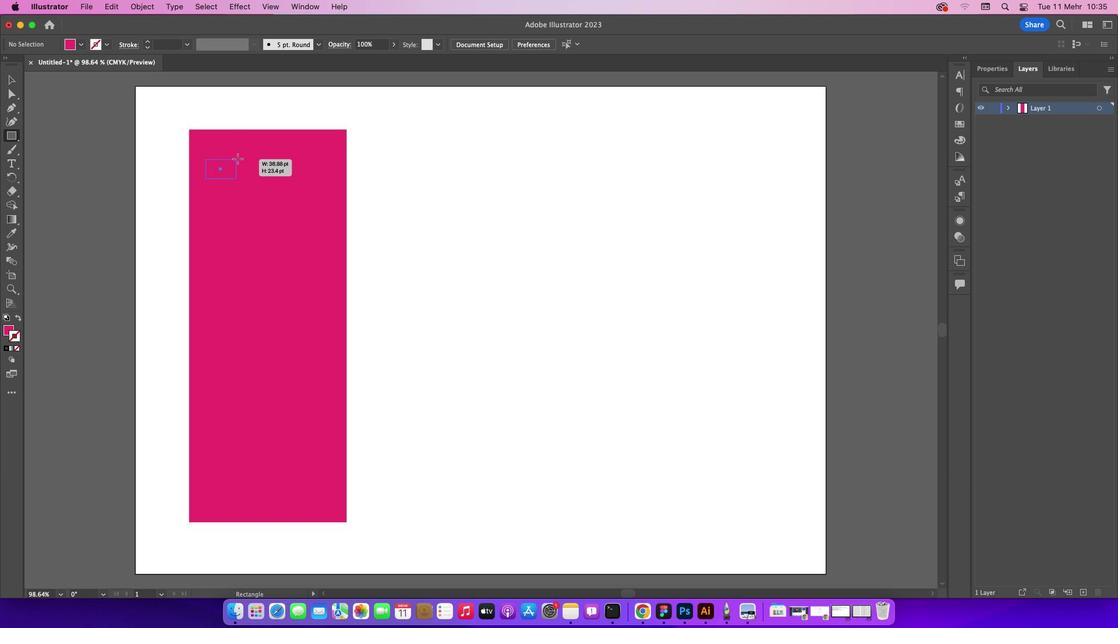 
Action: Mouse moved to (13, 83)
Screenshot: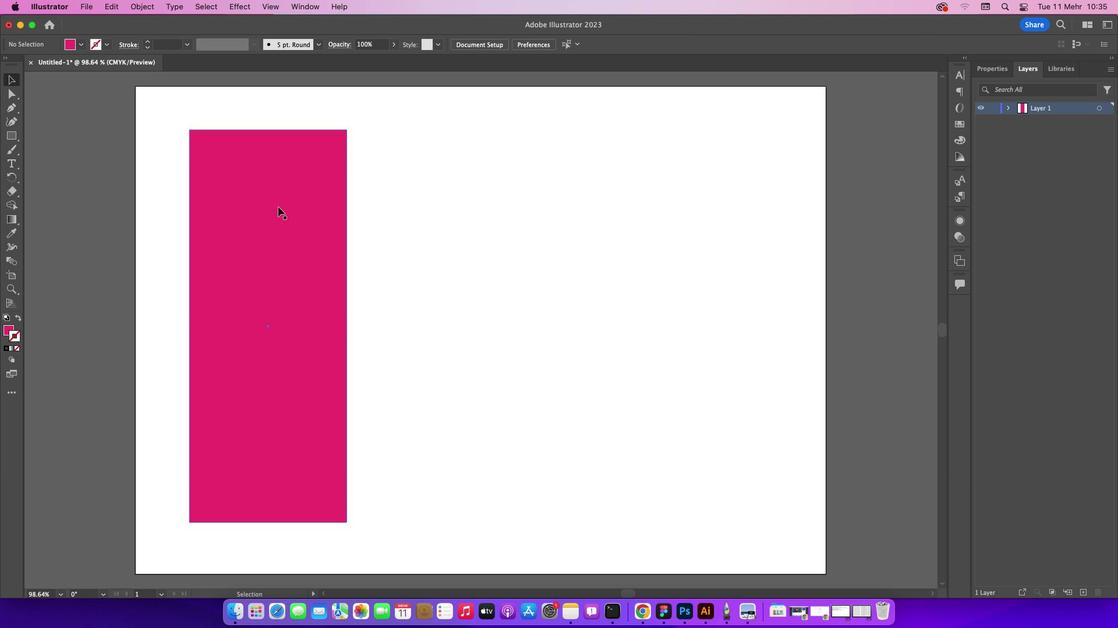 
Action: Mouse pressed left at (13, 83)
Screenshot: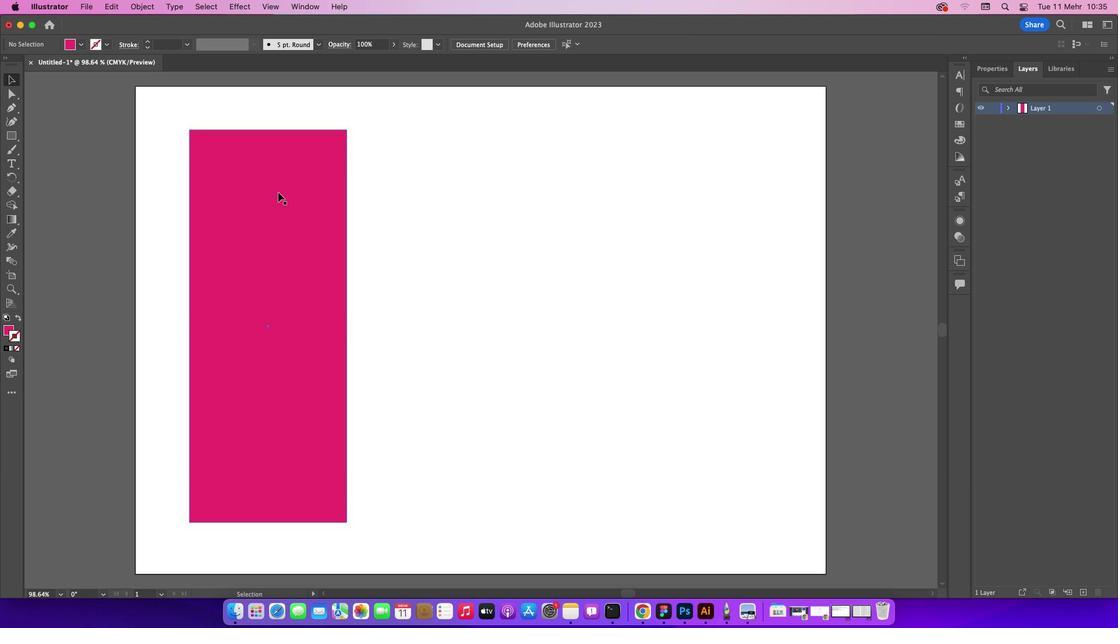 
Action: Mouse moved to (83, 122)
Screenshot: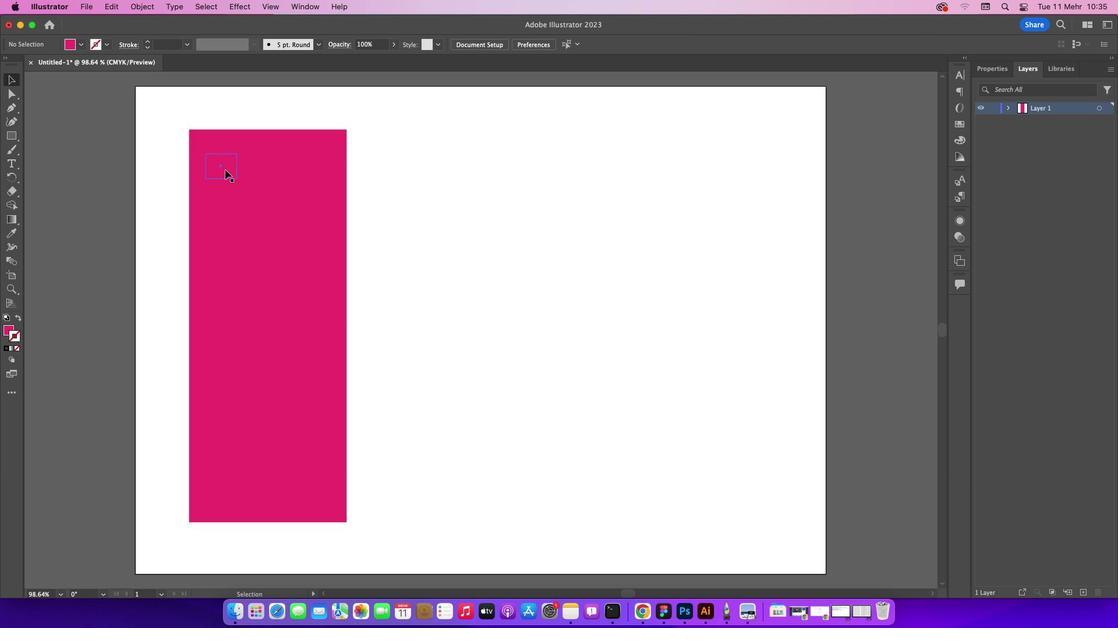 
Action: Mouse pressed left at (83, 122)
Screenshot: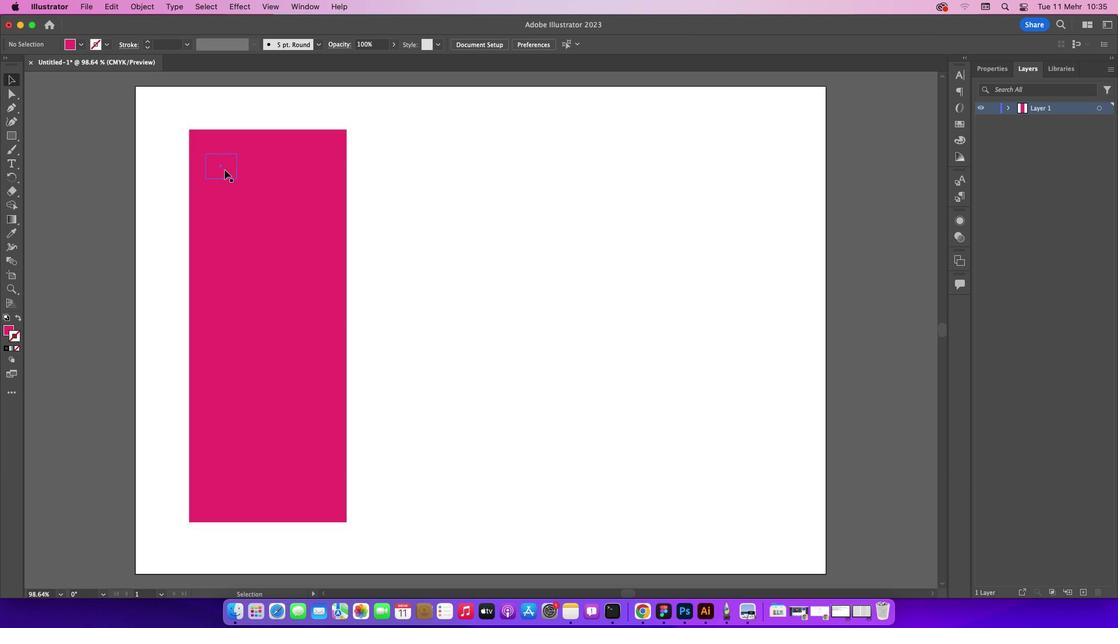 
Action: Mouse moved to (223, 162)
Screenshot: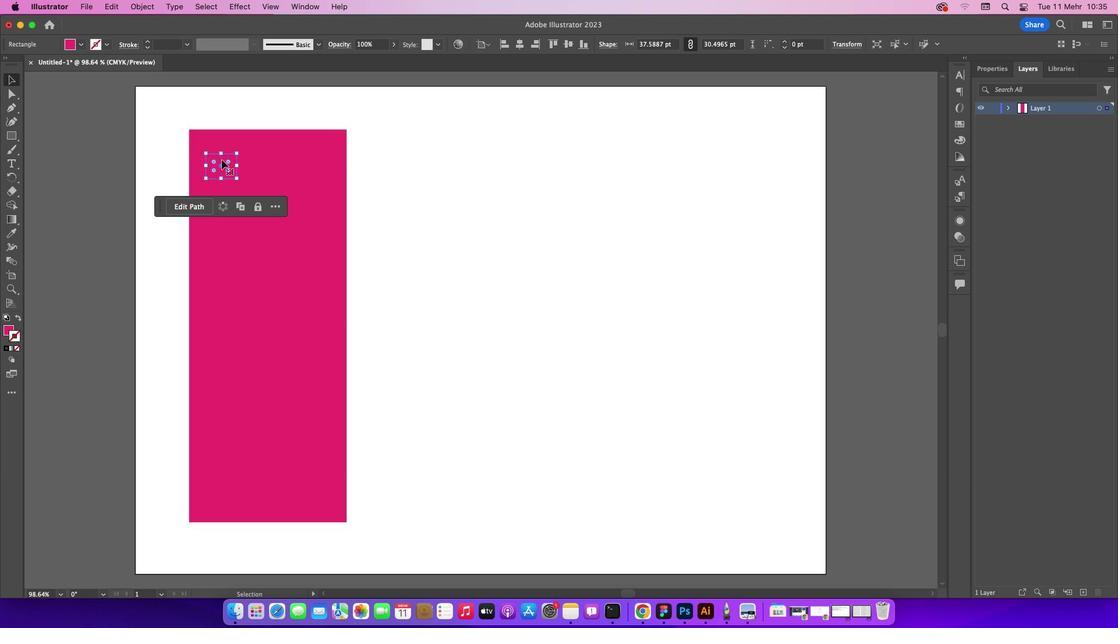 
Action: Mouse pressed left at (223, 162)
Screenshot: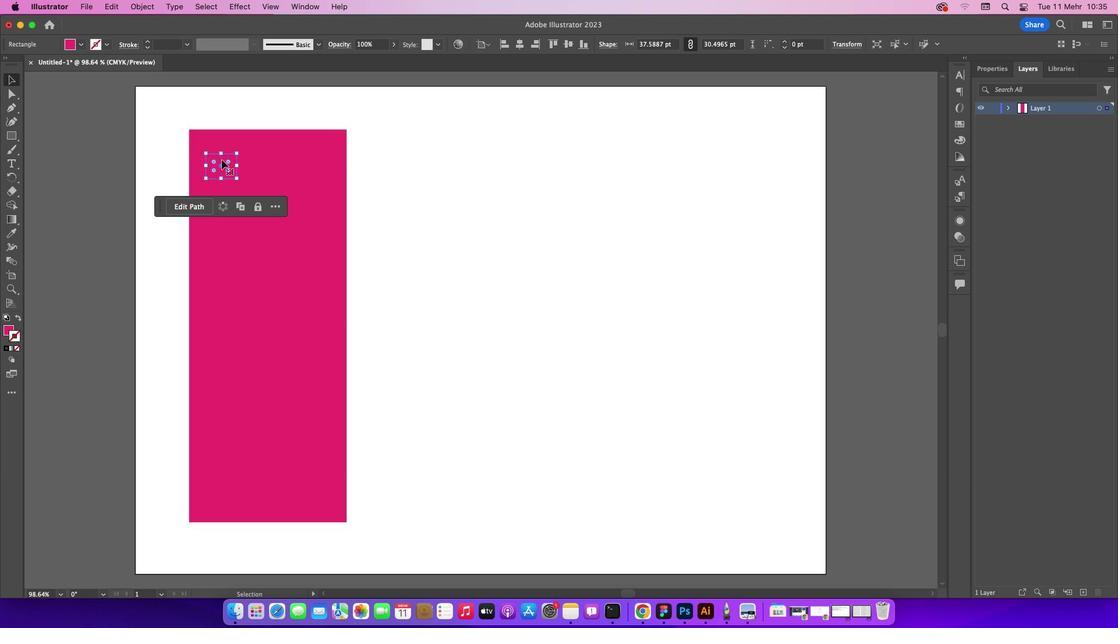 
Action: Mouse moved to (86, 47)
Screenshot: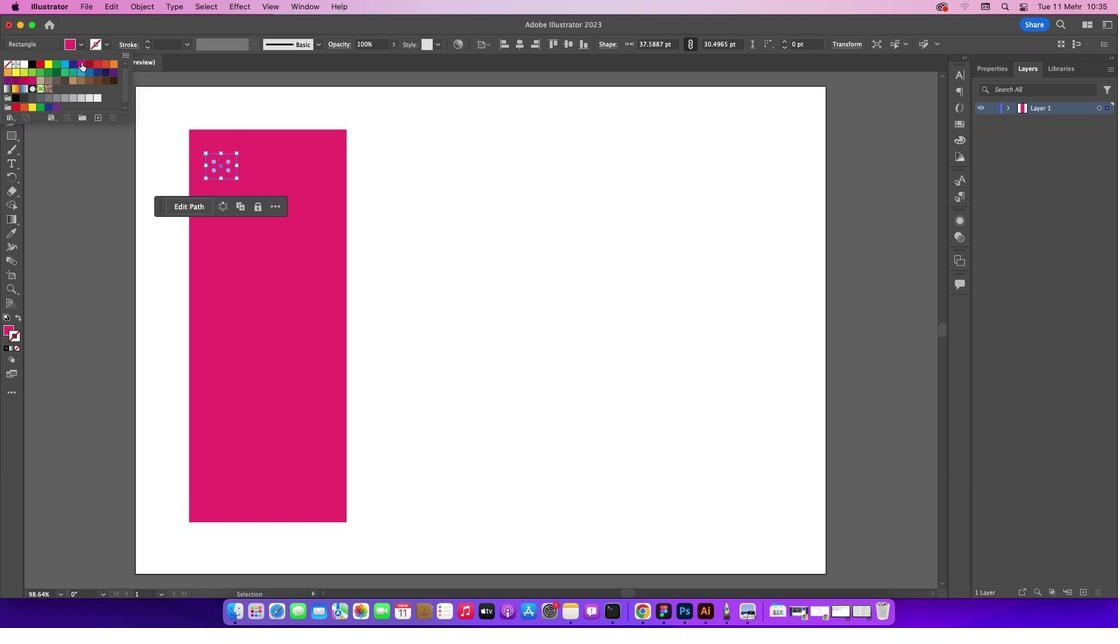 
Action: Mouse pressed left at (86, 47)
Screenshot: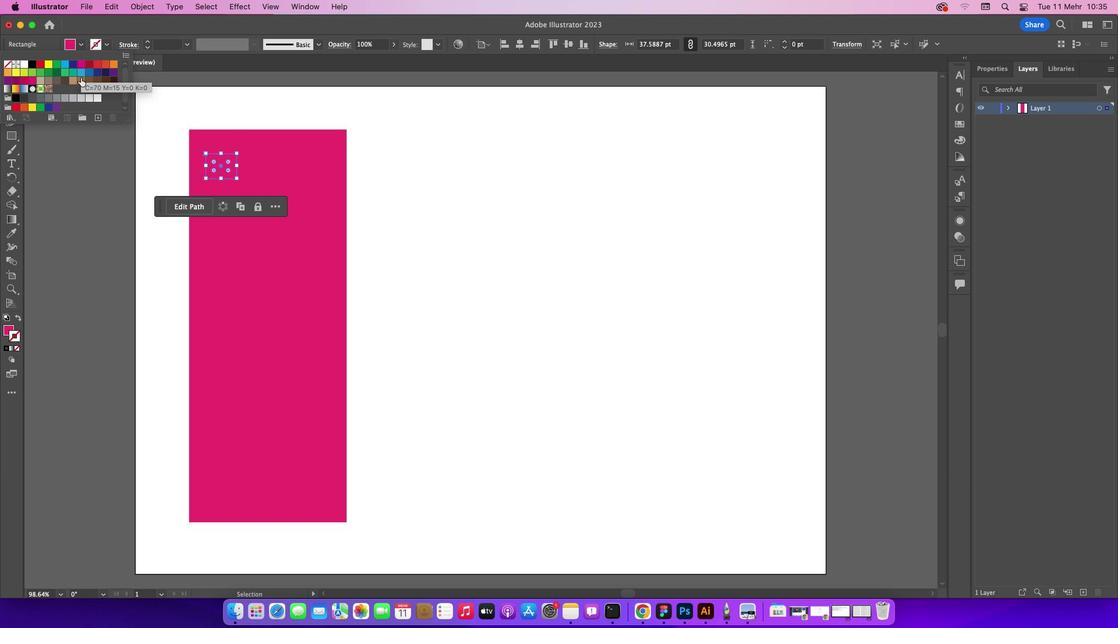 
Action: Mouse moved to (82, 76)
Screenshot: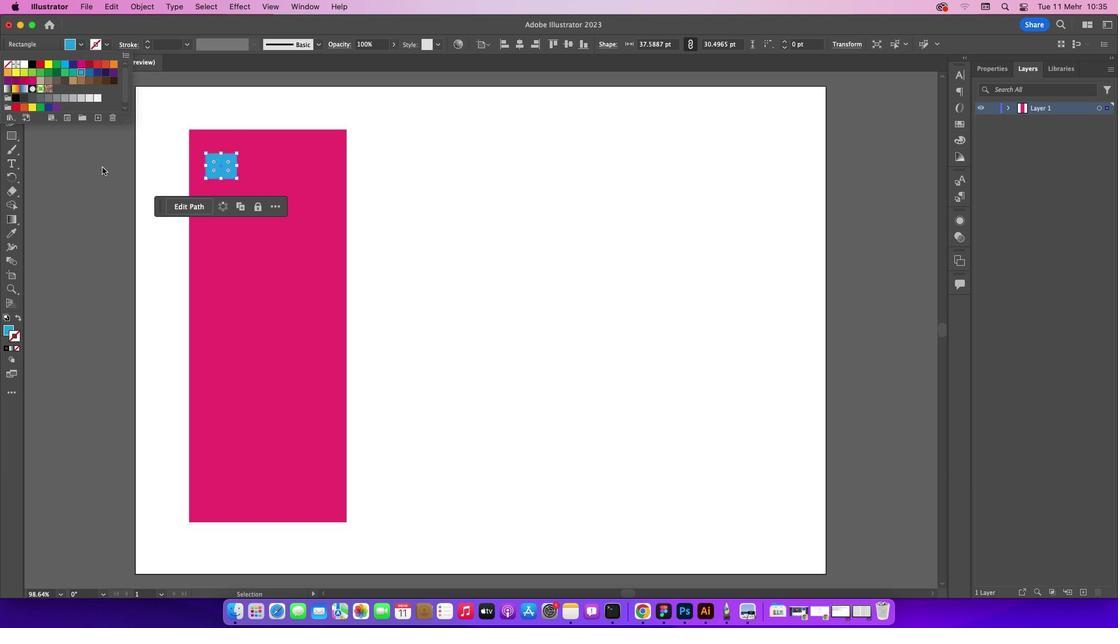 
Action: Mouse pressed left at (82, 76)
Screenshot: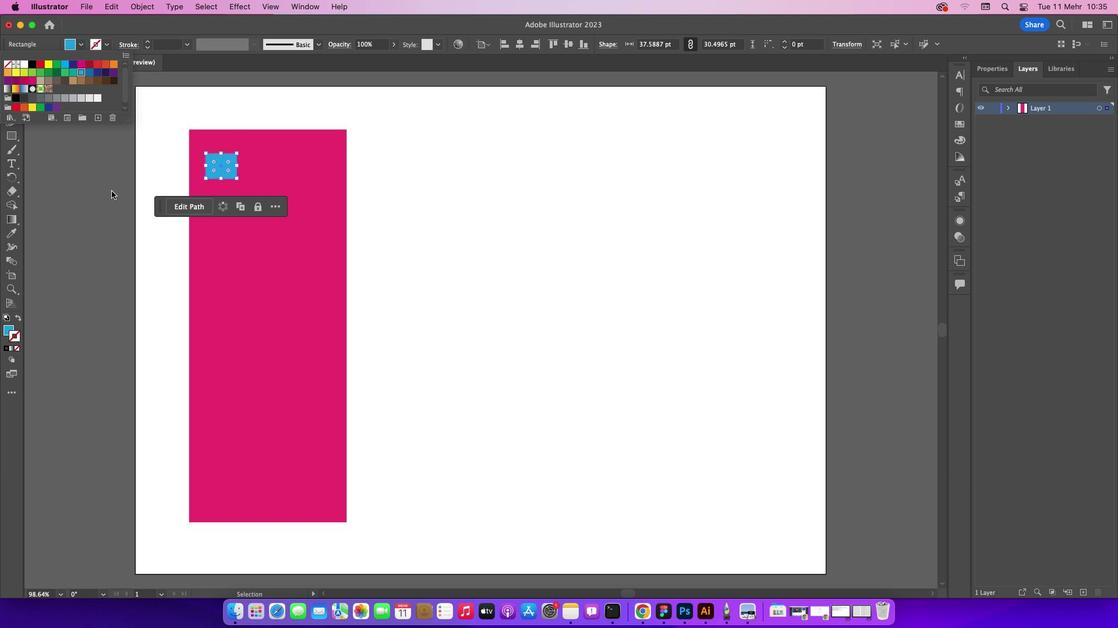 
Action: Mouse moved to (114, 193)
Screenshot: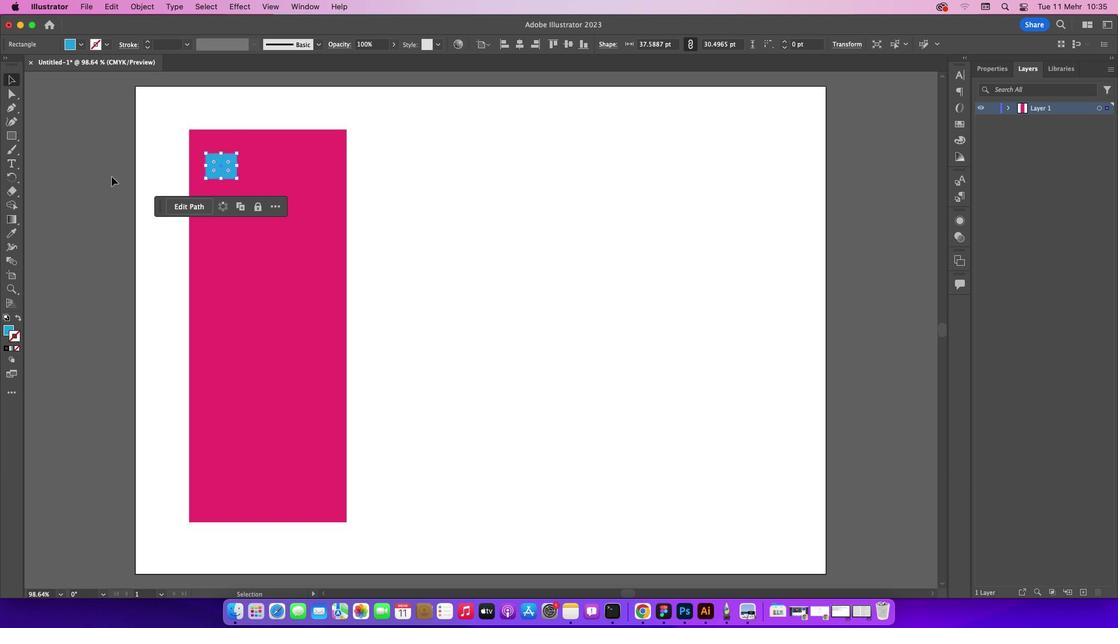 
Action: Mouse pressed left at (114, 193)
Screenshot: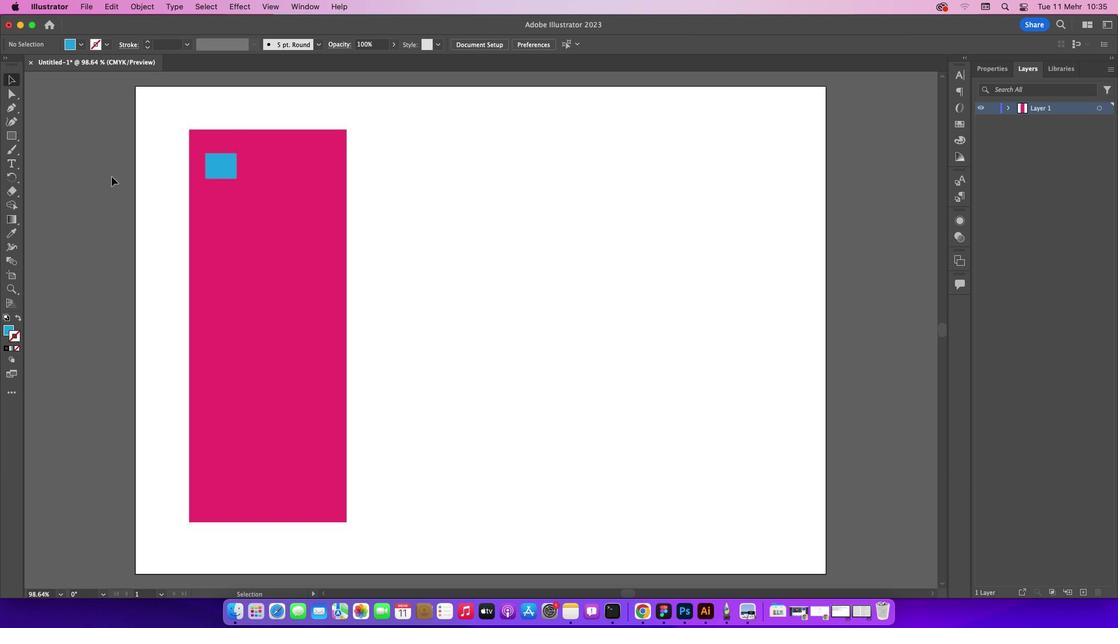 
Action: Mouse moved to (114, 179)
Screenshot: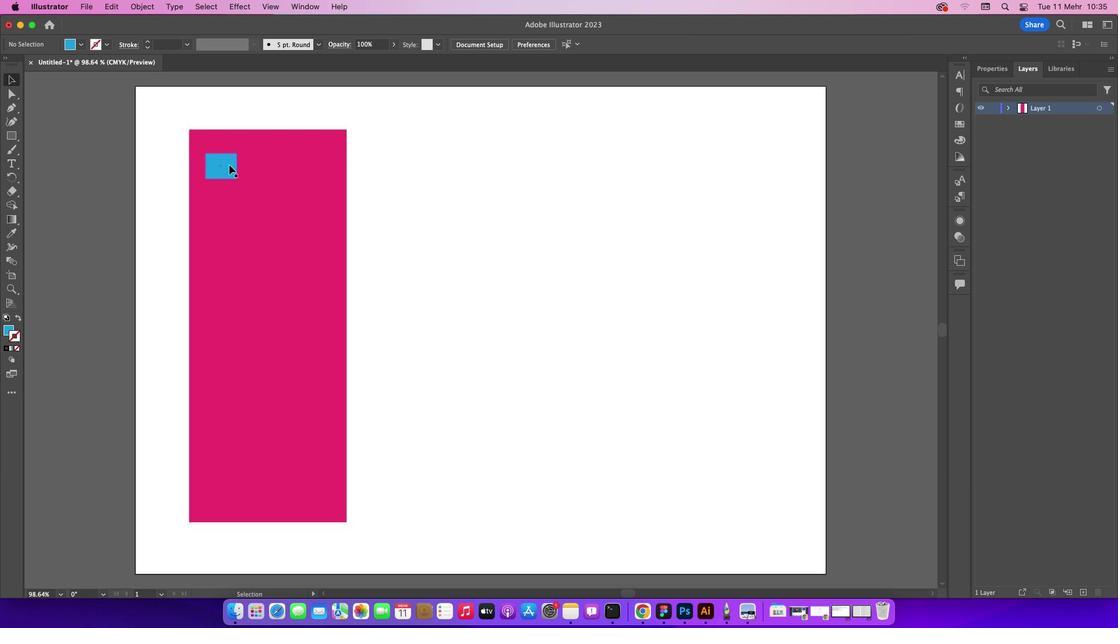 
Action: Mouse pressed left at (114, 179)
Screenshot: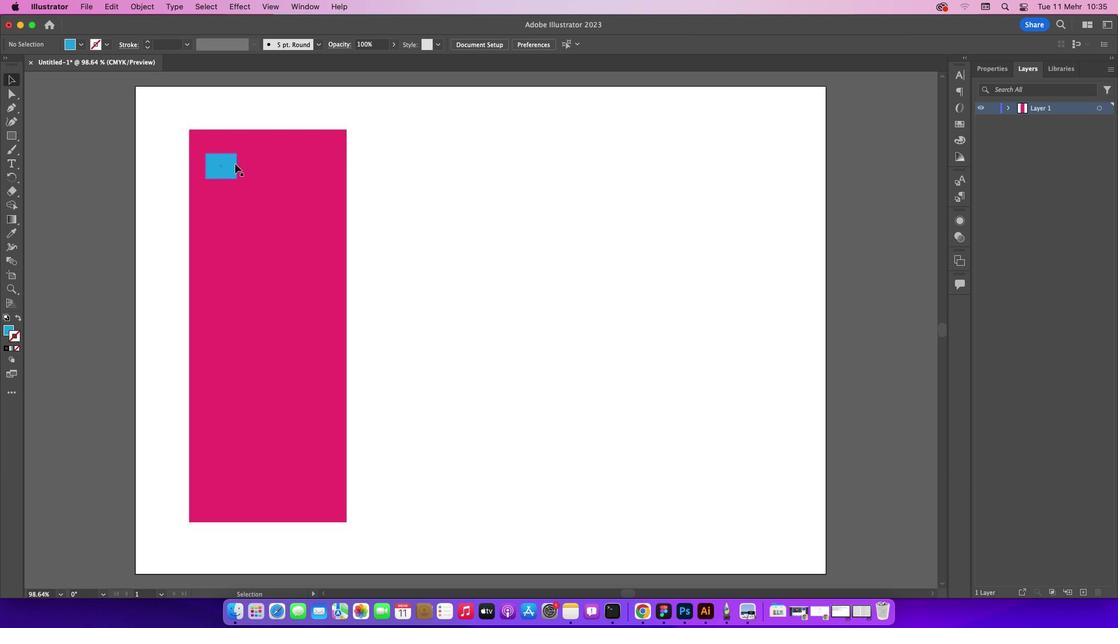 
Action: Mouse moved to (221, 172)
Screenshot: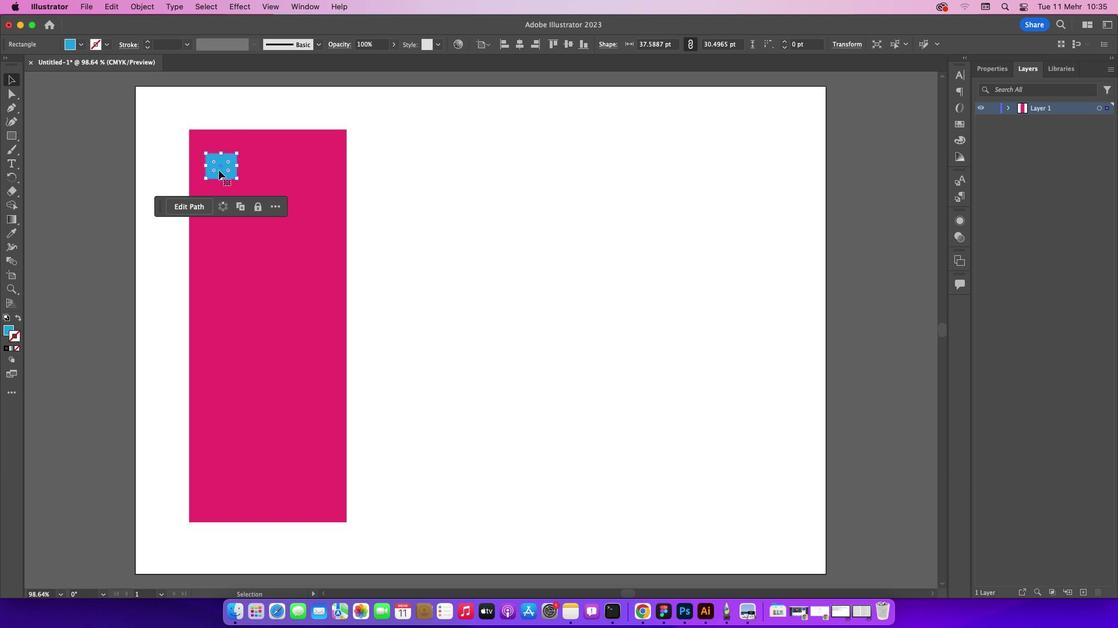 
Action: Mouse pressed left at (221, 172)
Screenshot: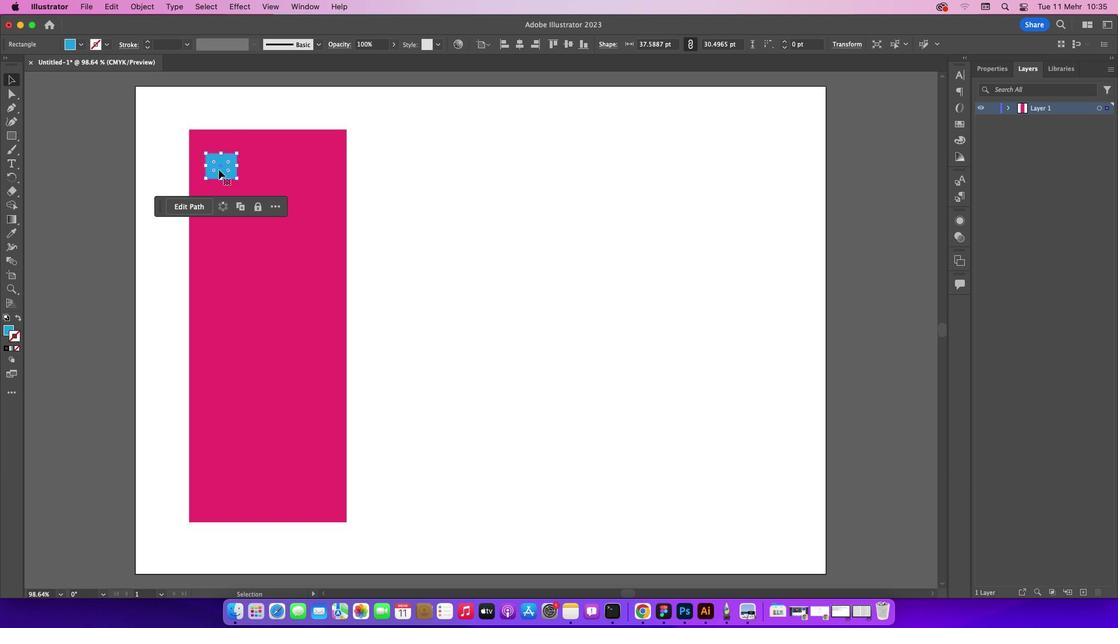 
Action: Mouse moved to (224, 166)
Screenshot: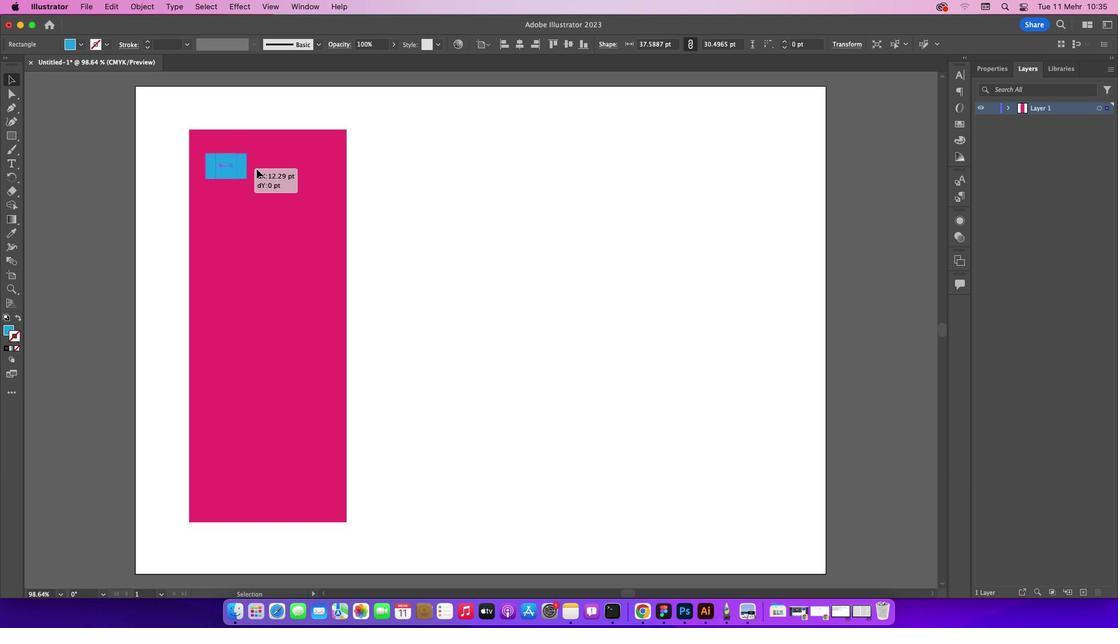 
Action: Key pressed Key.alt
Screenshot: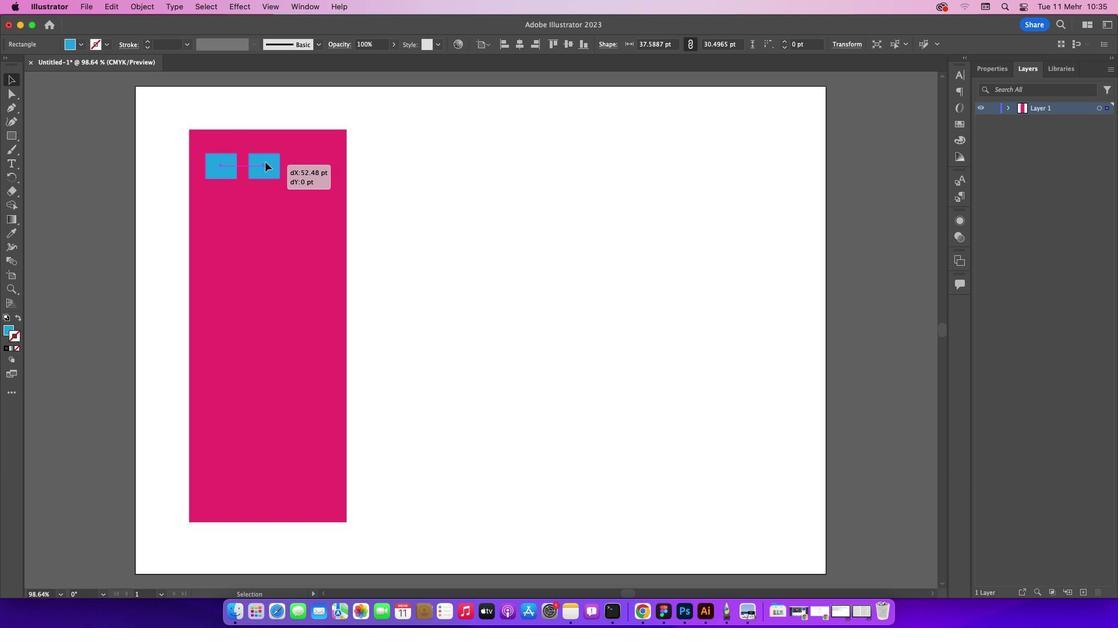 
Action: Mouse pressed left at (224, 166)
Screenshot: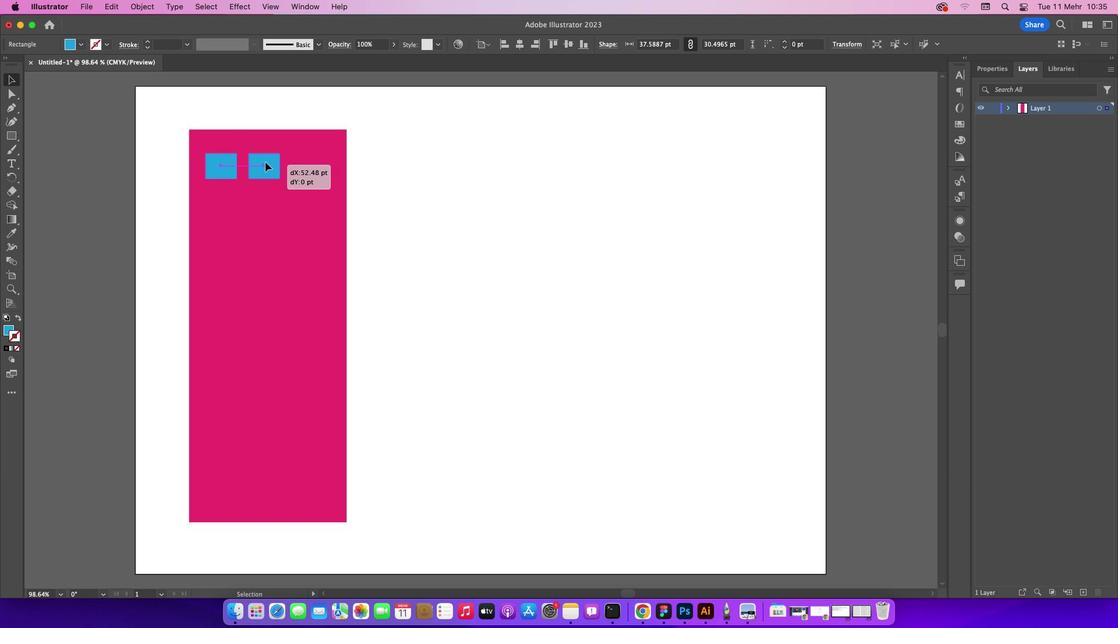 
Action: Mouse moved to (267, 164)
Screenshot: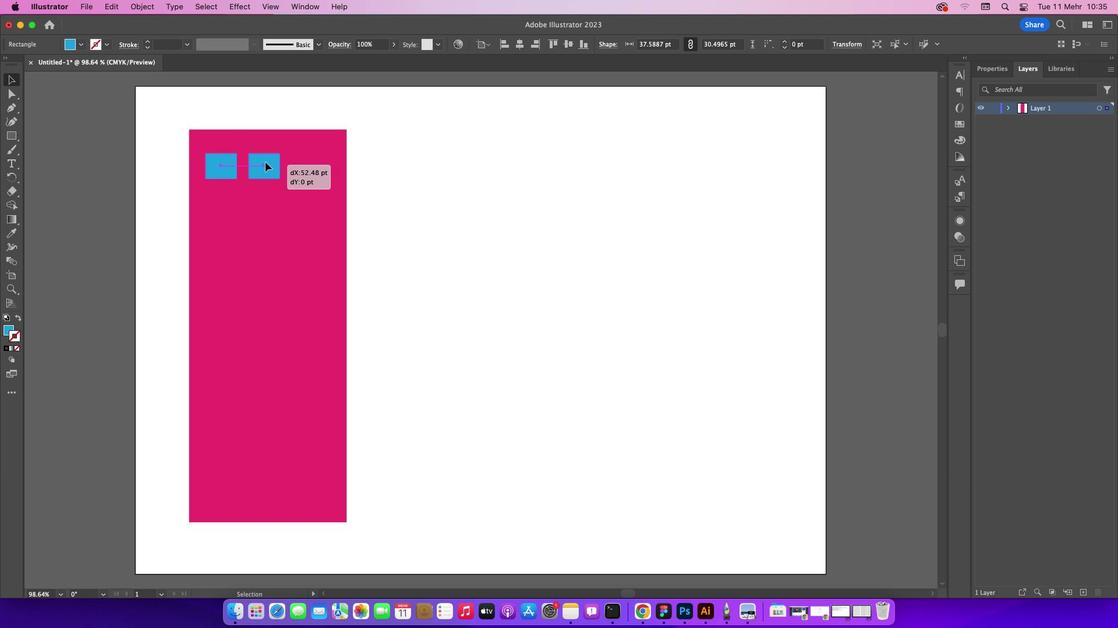 
Action: Key pressed Key.alt
Screenshot: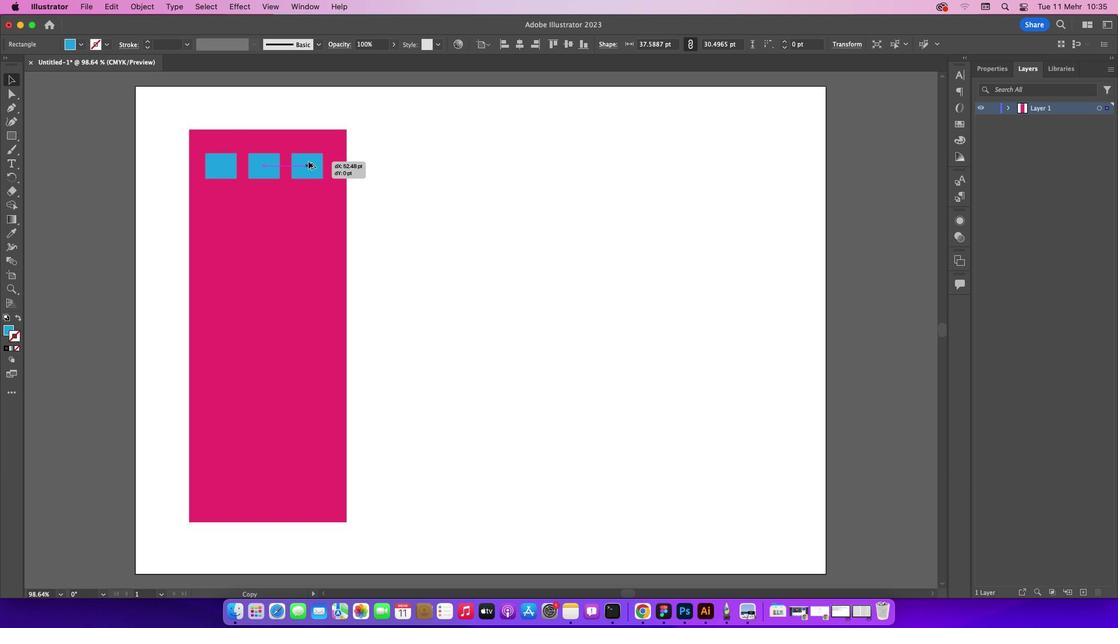 
Action: Mouse pressed left at (267, 164)
Screenshot: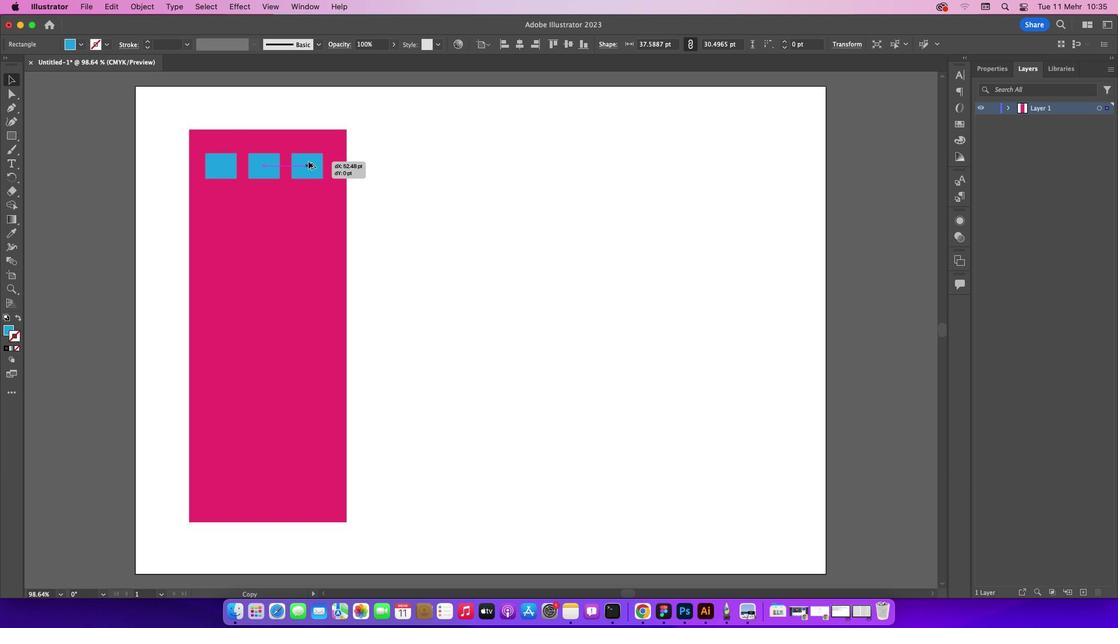 
Action: Mouse moved to (423, 172)
Screenshot: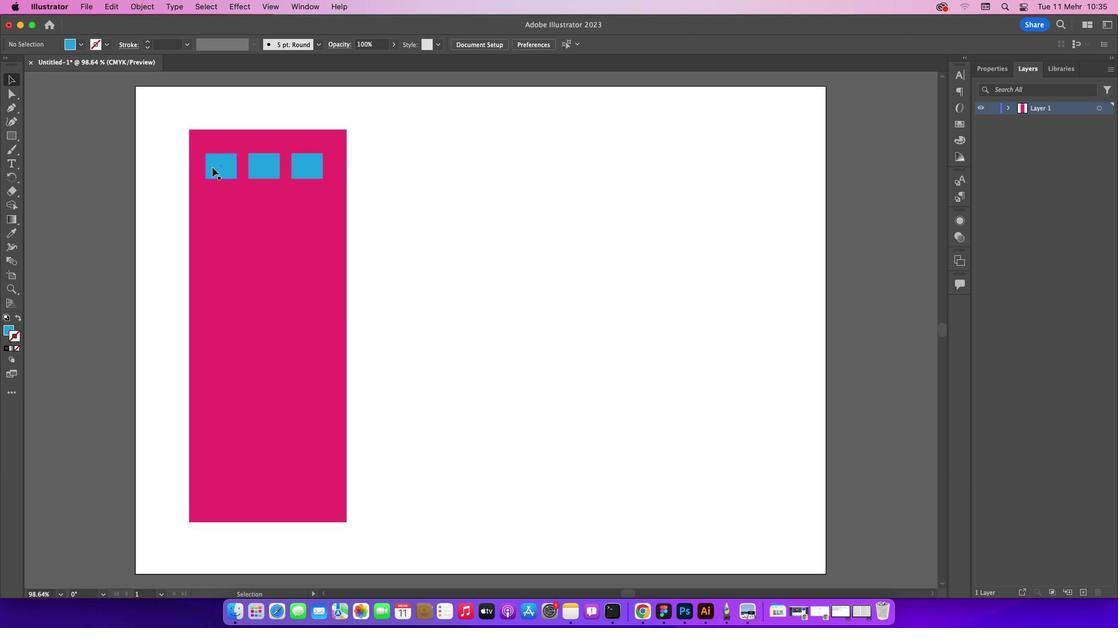 
Action: Mouse pressed left at (423, 172)
Screenshot: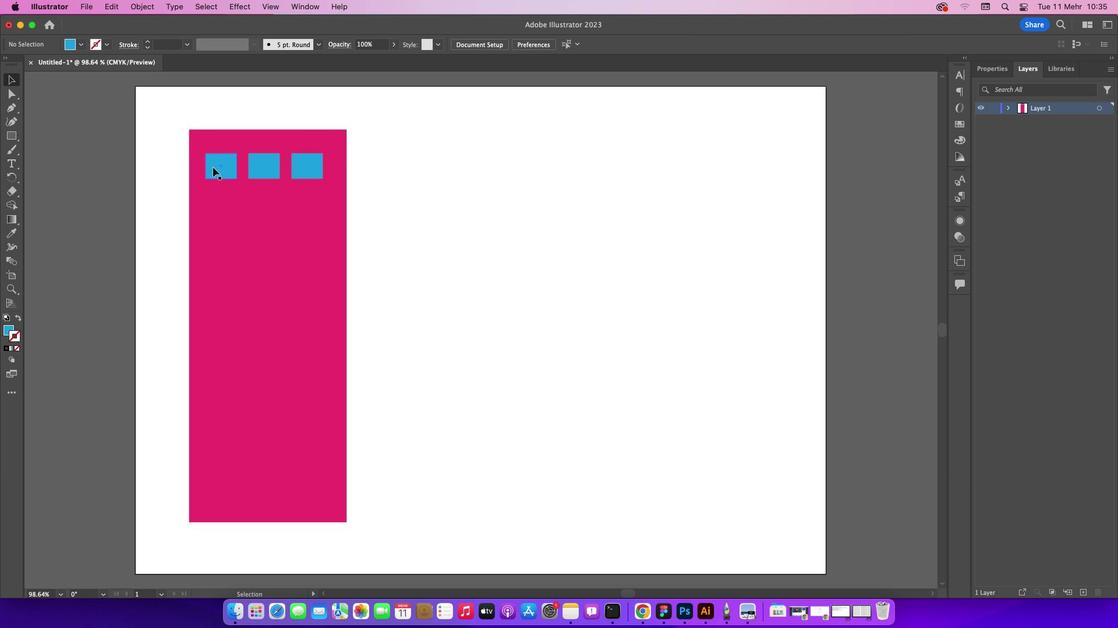 
Action: Mouse moved to (215, 169)
Screenshot: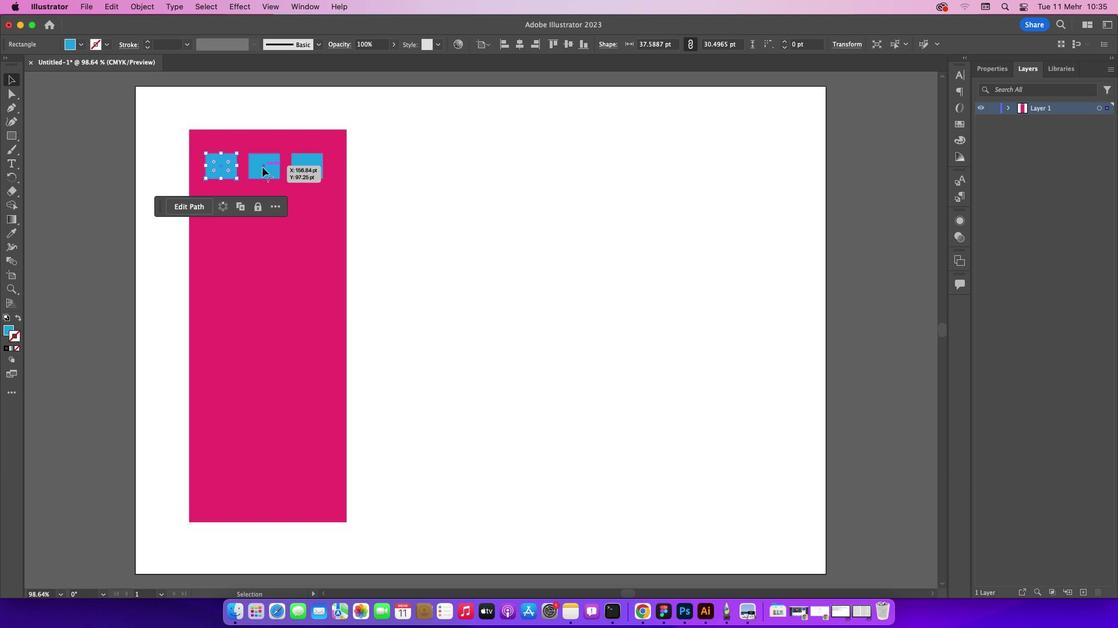
Action: Mouse pressed left at (215, 169)
Screenshot: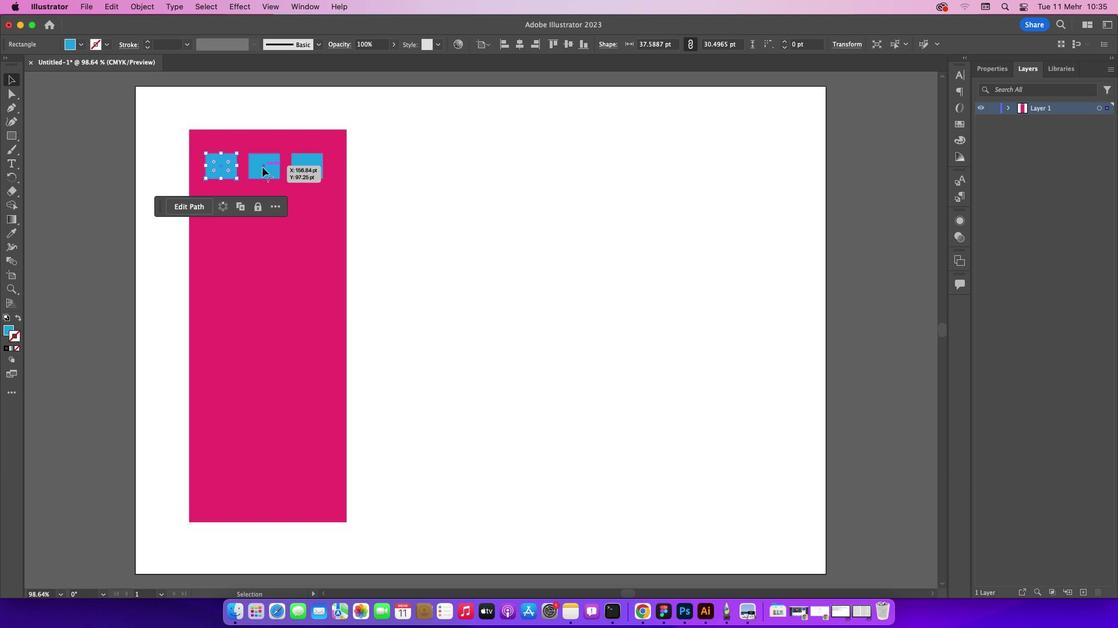 
Action: Mouse moved to (264, 169)
Screenshot: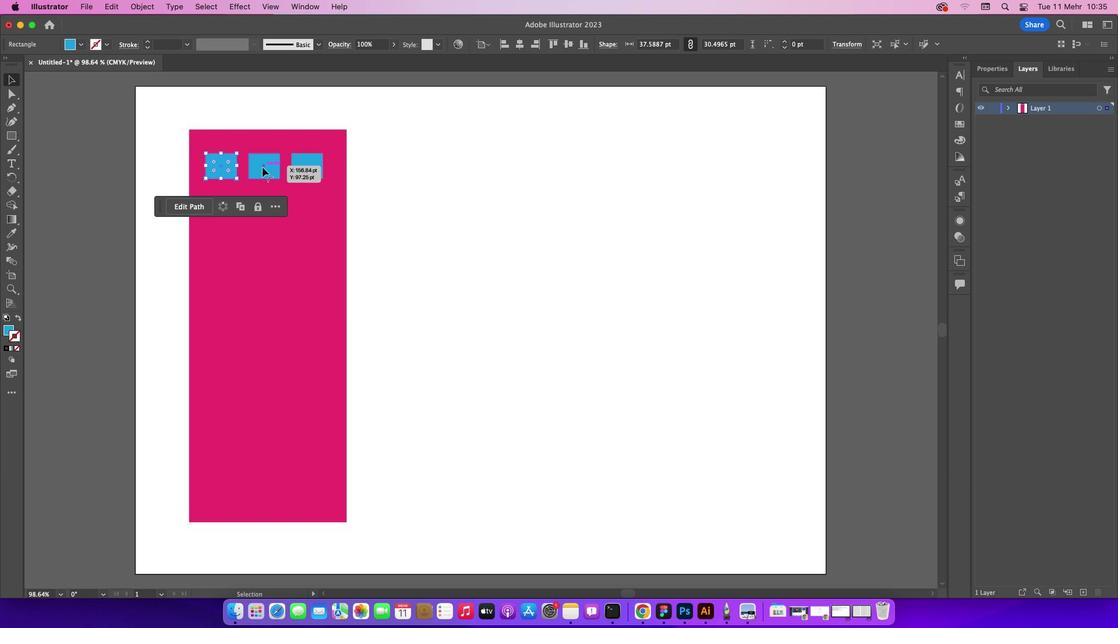 
Action: Key pressed Key.shift
Screenshot: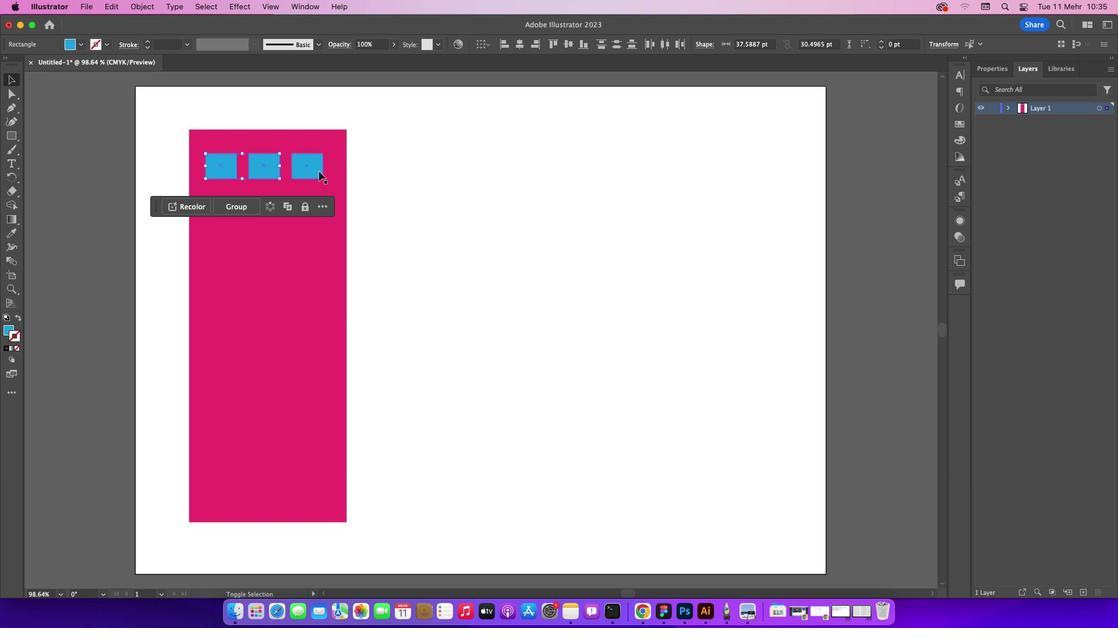 
Action: Mouse pressed left at (264, 169)
Screenshot: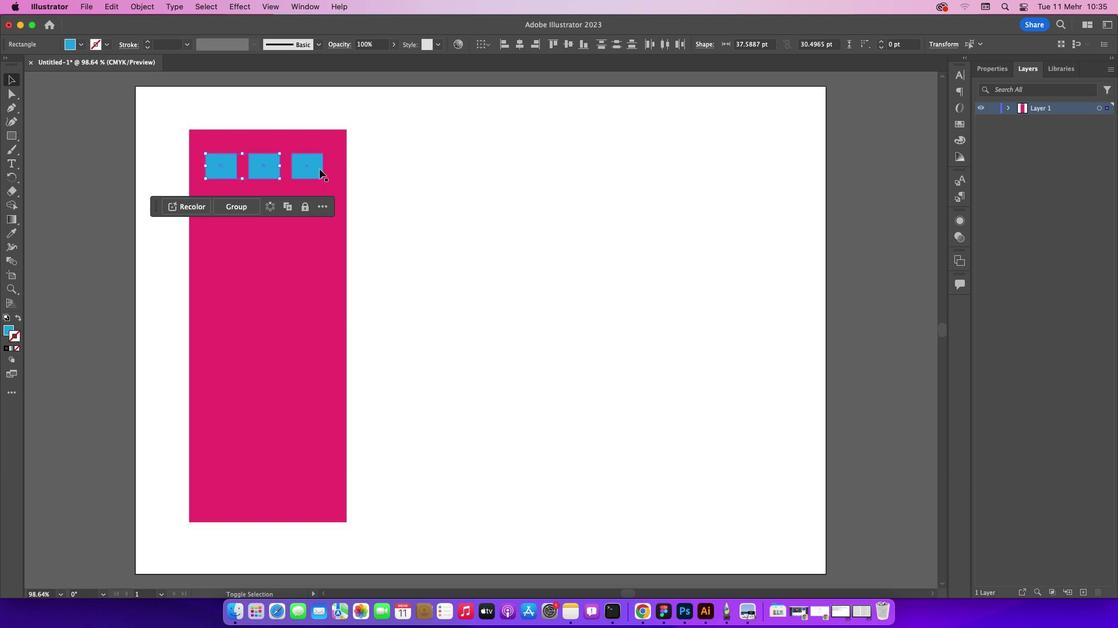 
Action: Mouse moved to (322, 171)
Screenshot: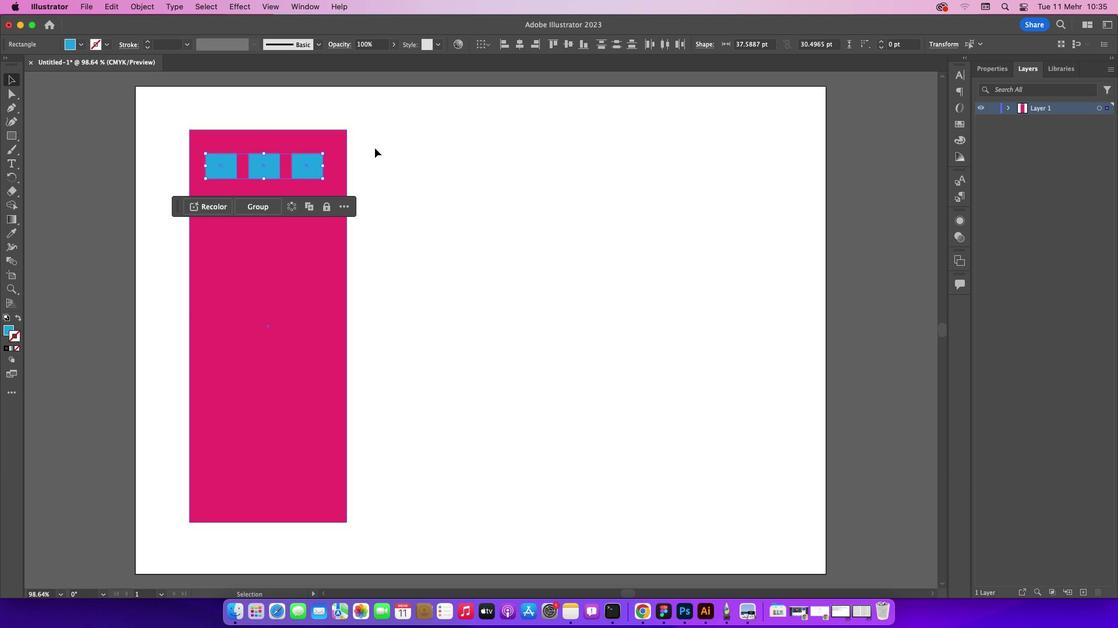 
Action: Mouse pressed left at (322, 171)
Screenshot: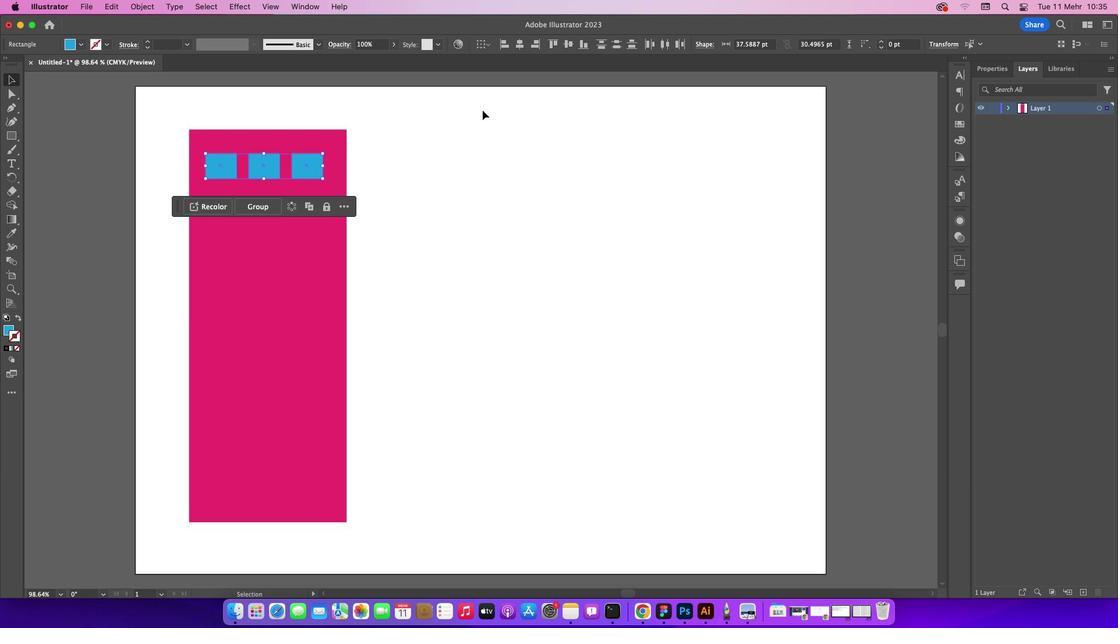 
Action: Mouse moved to (574, 46)
Screenshot: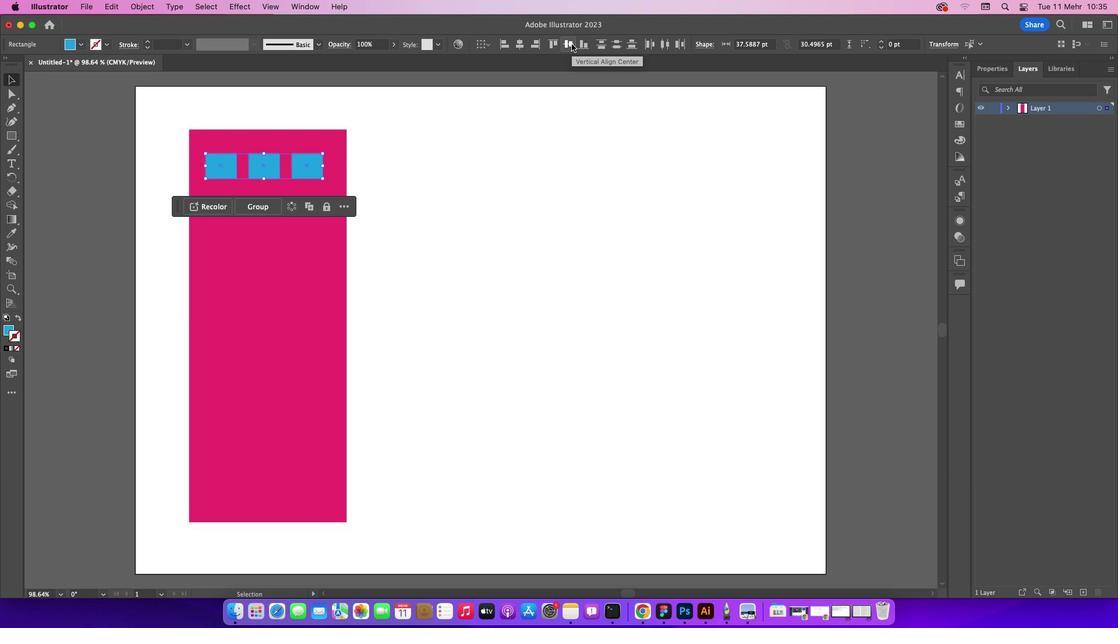 
Action: Mouse pressed left at (574, 46)
Screenshot: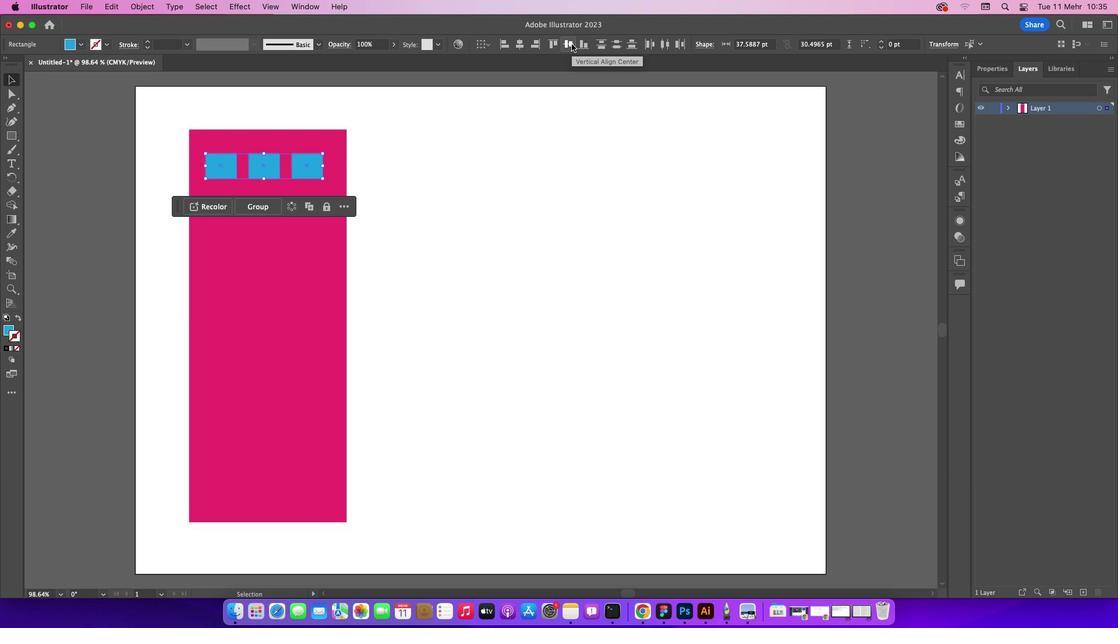 
Action: Mouse moved to (445, 155)
Screenshot: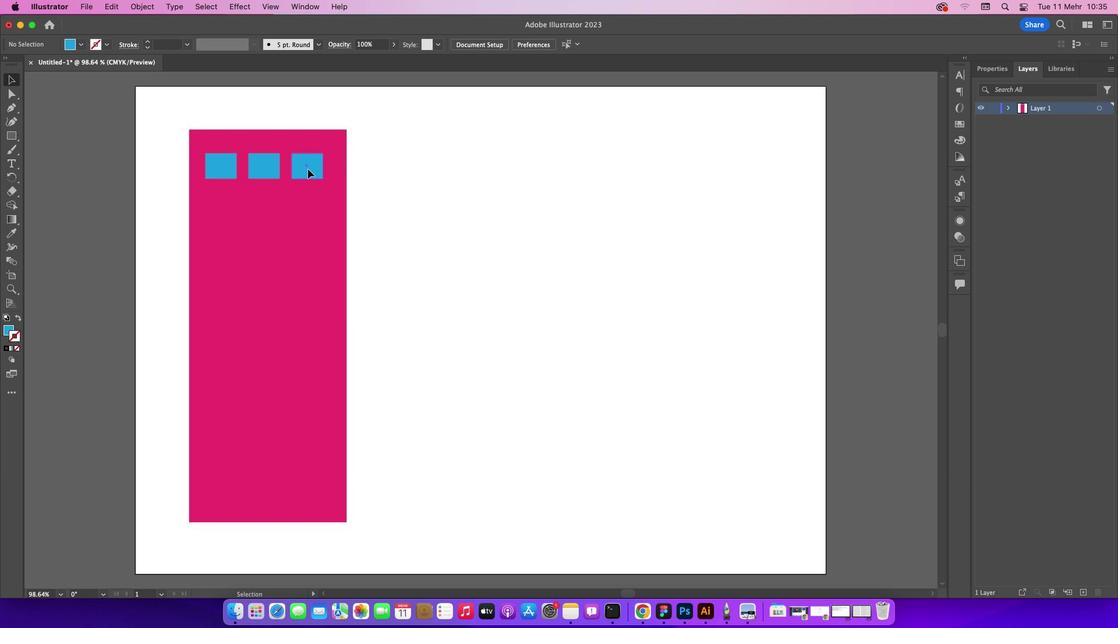 
Action: Mouse pressed left at (445, 155)
Screenshot: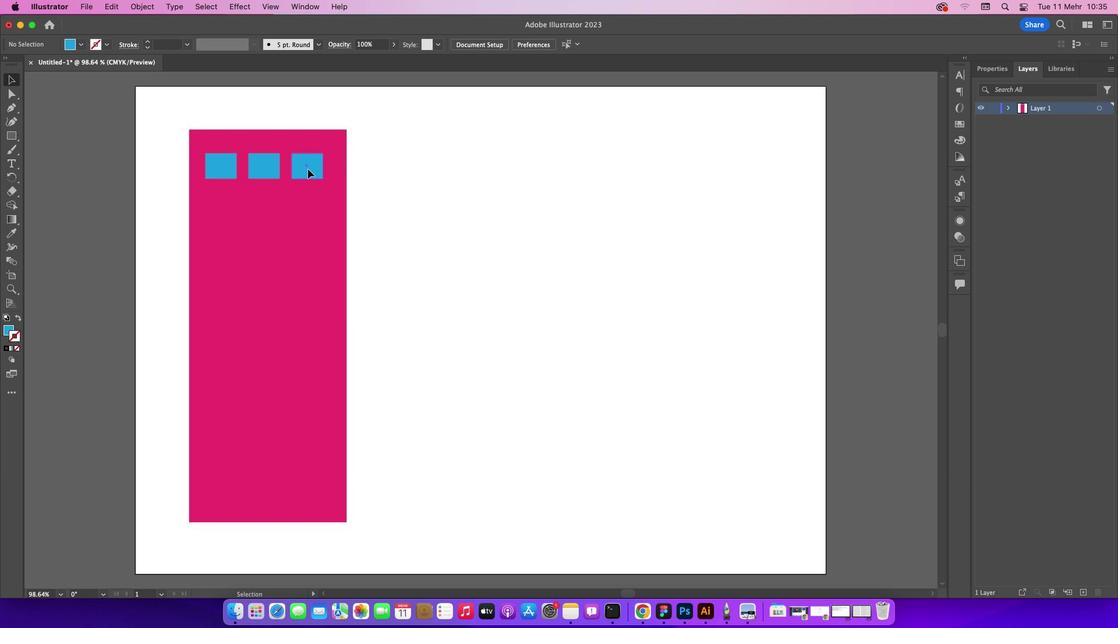 
Action: Mouse moved to (310, 171)
Screenshot: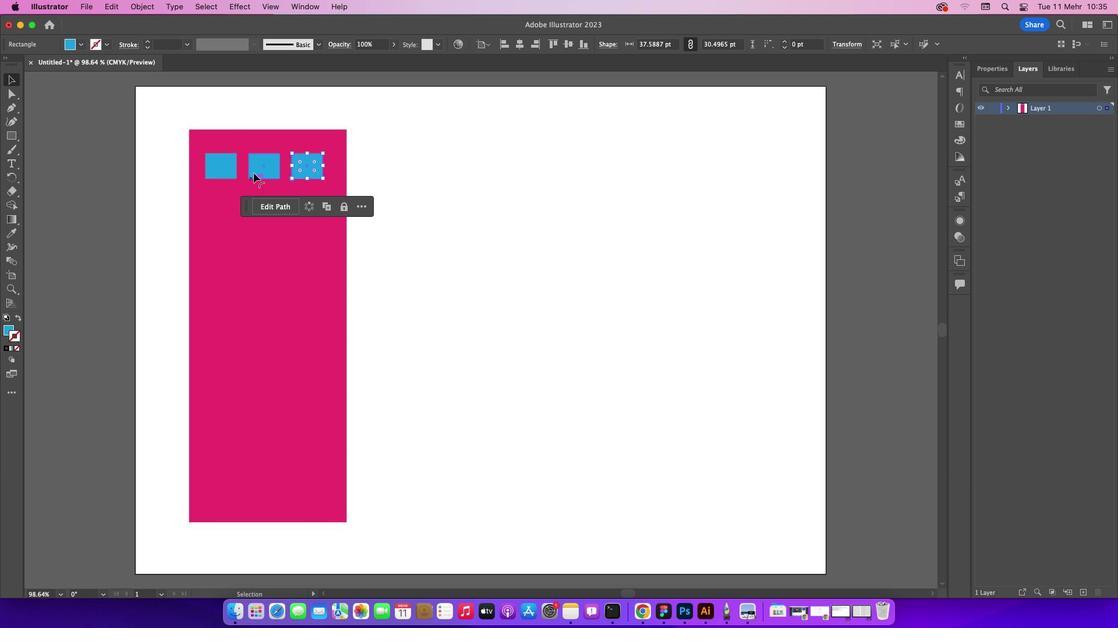 
Action: Mouse pressed left at (310, 171)
Screenshot: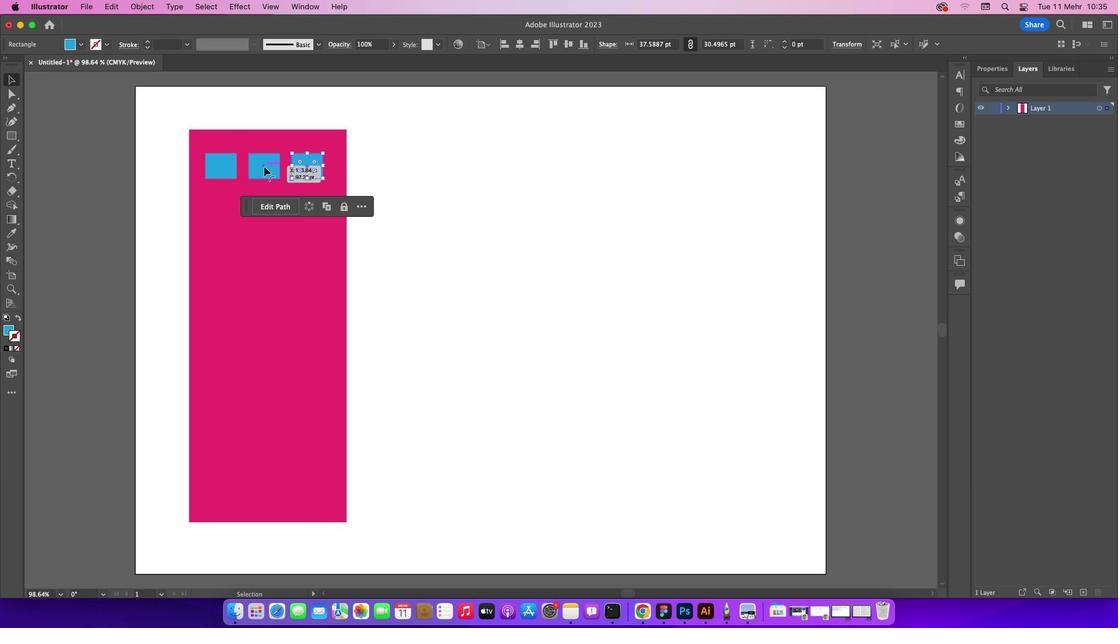 
Action: Mouse moved to (266, 168)
Screenshot: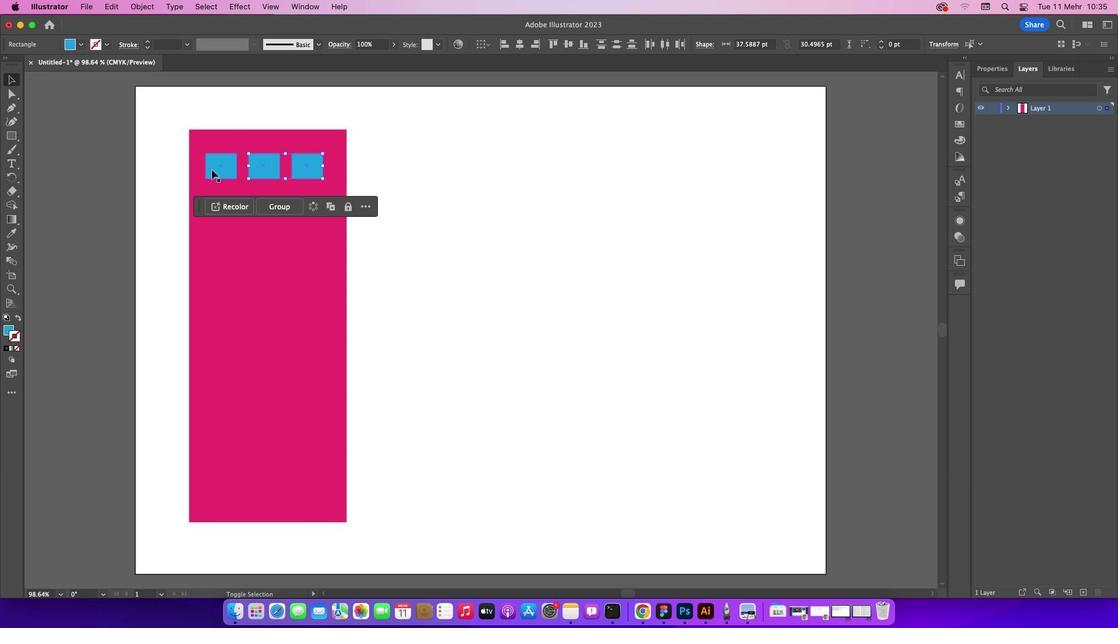 
Action: Key pressed Key.shift
Screenshot: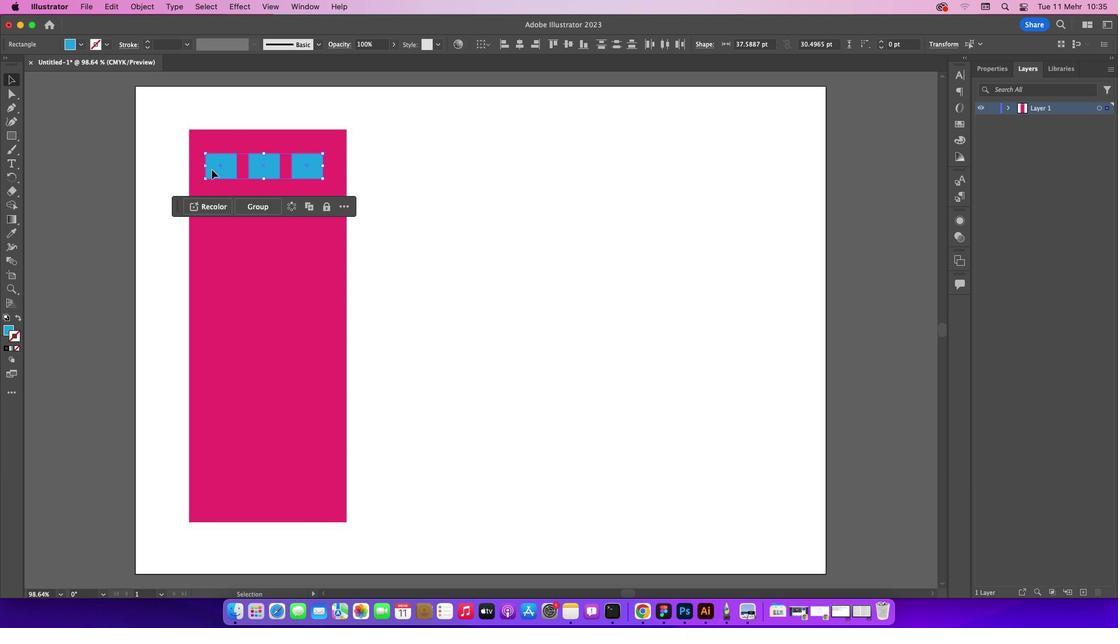 
Action: Mouse pressed left at (266, 168)
Screenshot: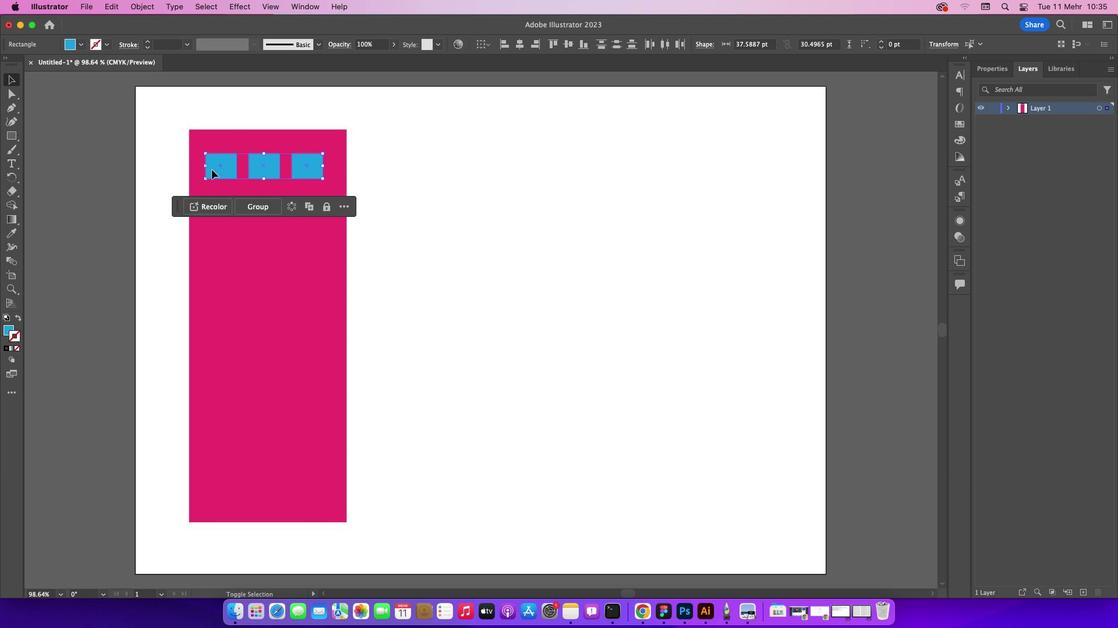 
Action: Mouse moved to (213, 171)
Screenshot: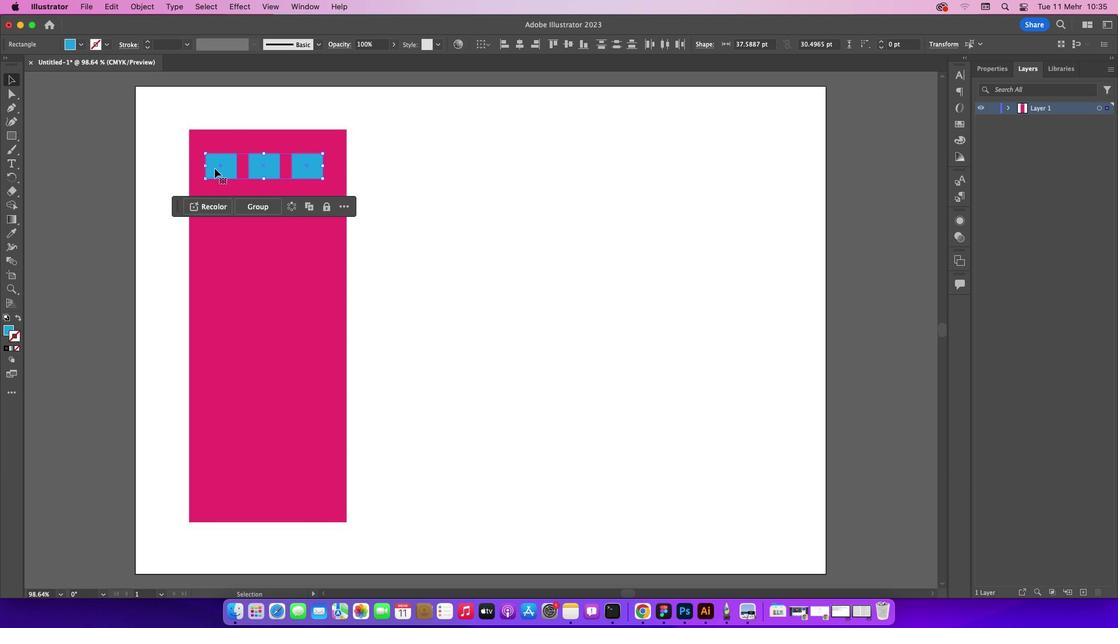 
Action: Mouse pressed left at (213, 171)
Screenshot: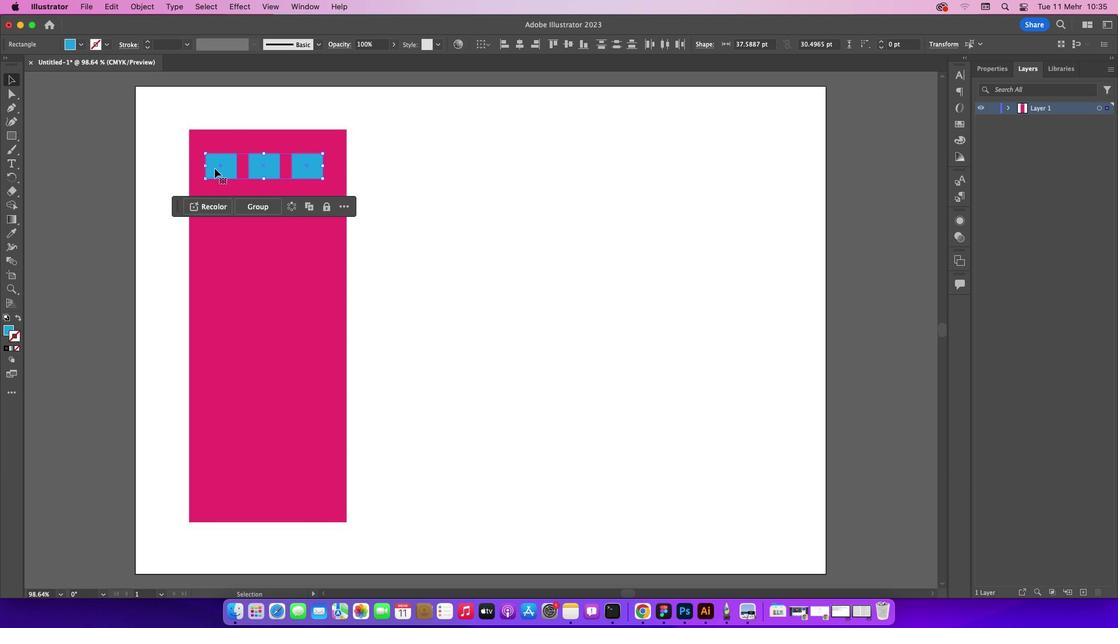 
Action: Mouse moved to (216, 170)
Screenshot: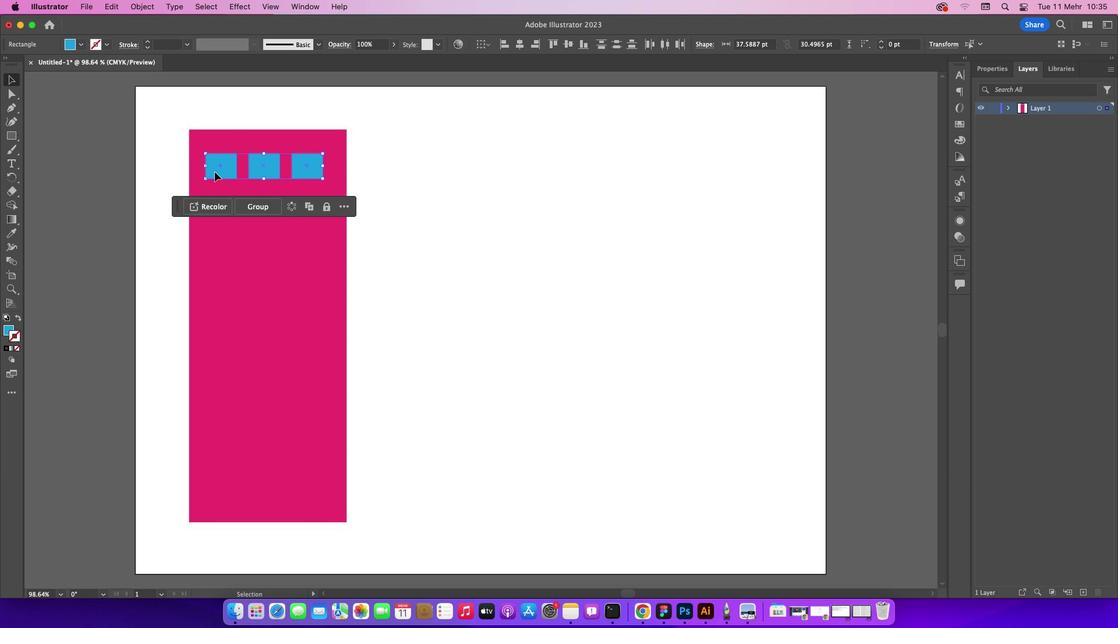 
Action: Key pressed Key.alt
Screenshot: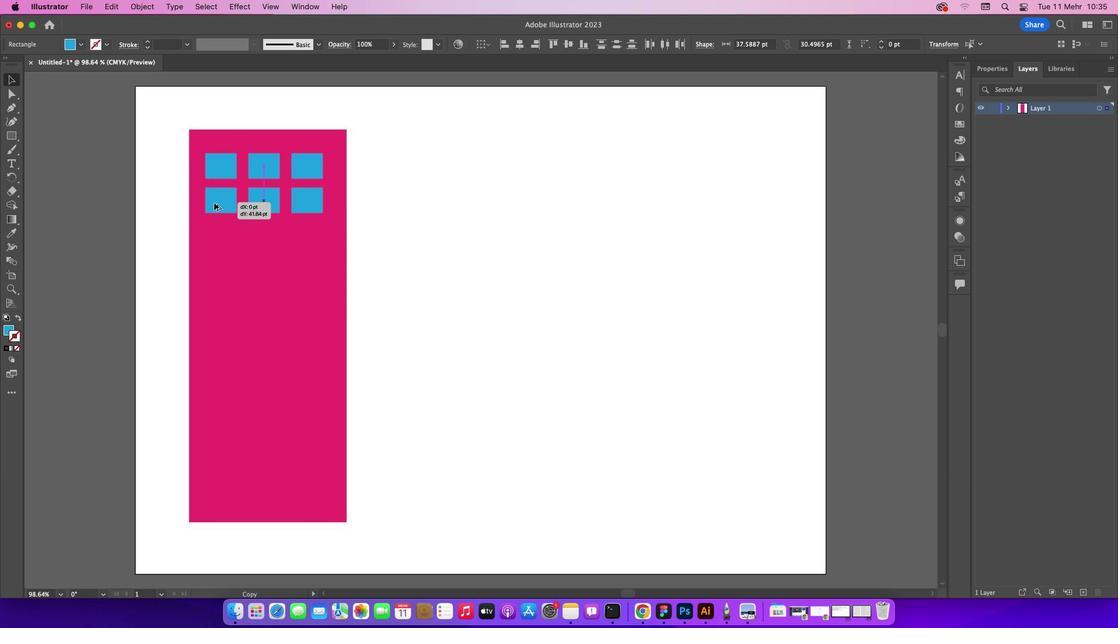 
Action: Mouse pressed left at (216, 170)
Screenshot: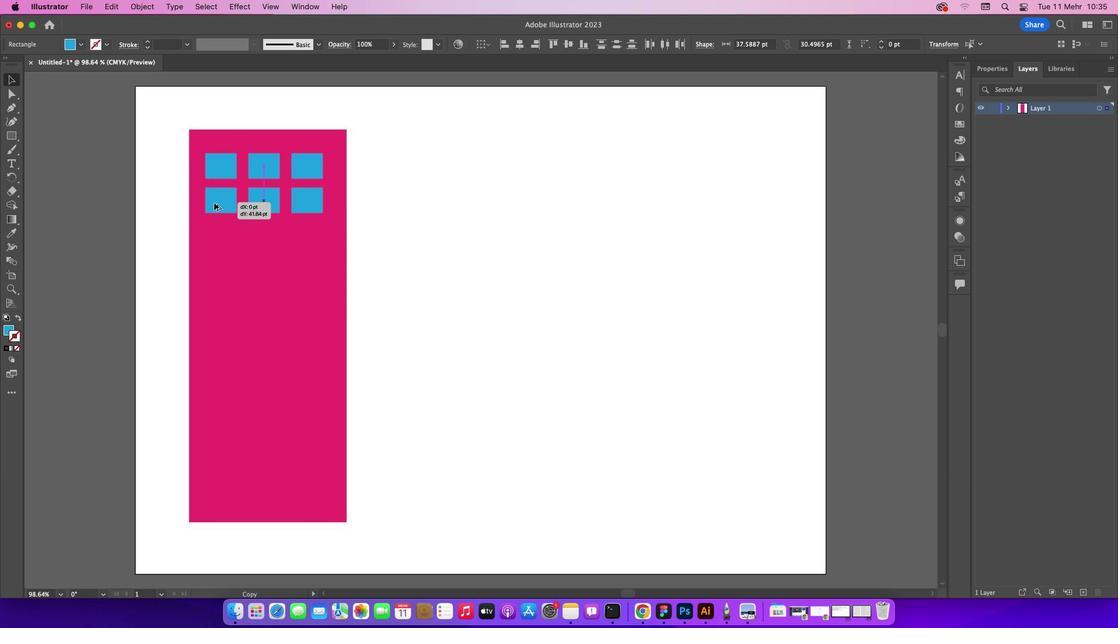 
Action: Mouse moved to (216, 207)
Screenshot: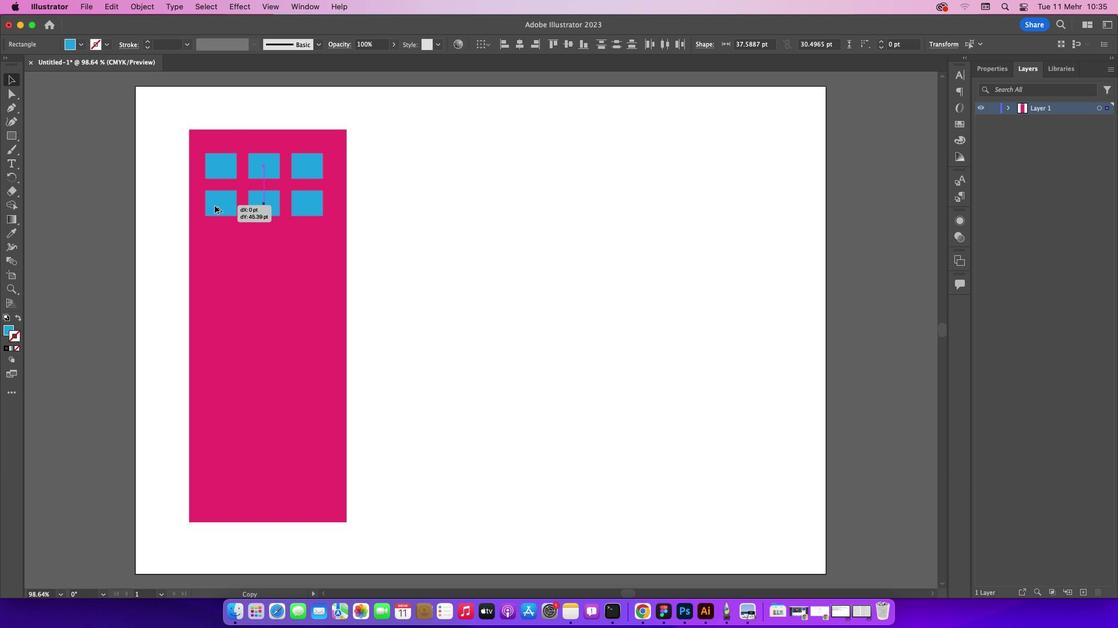 
Action: Key pressed Key.alt
Screenshot: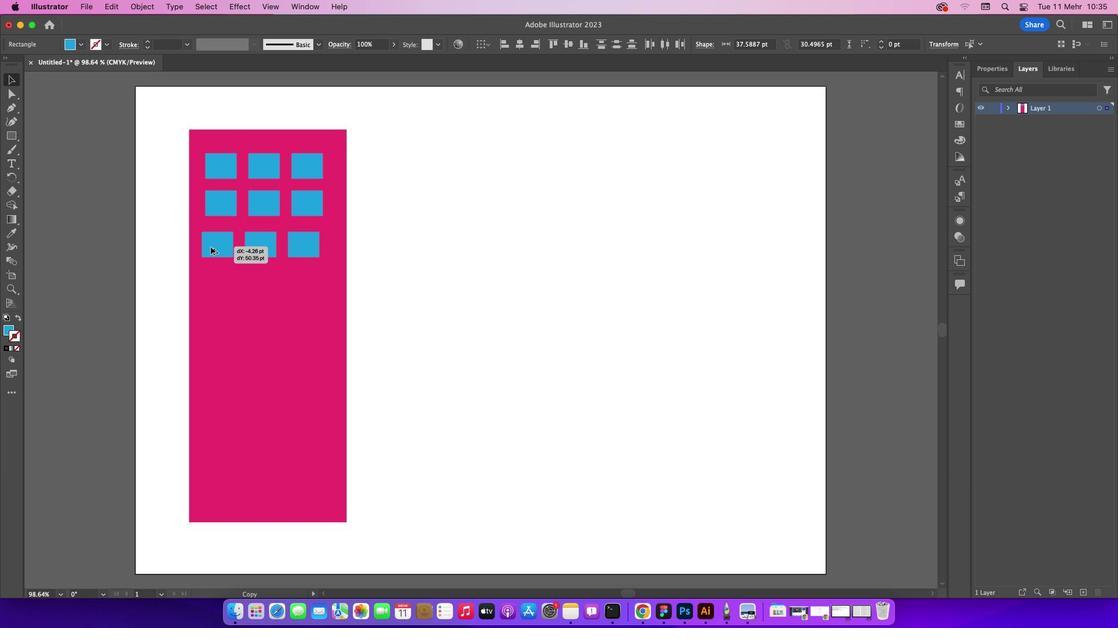 
Action: Mouse pressed left at (216, 207)
Screenshot: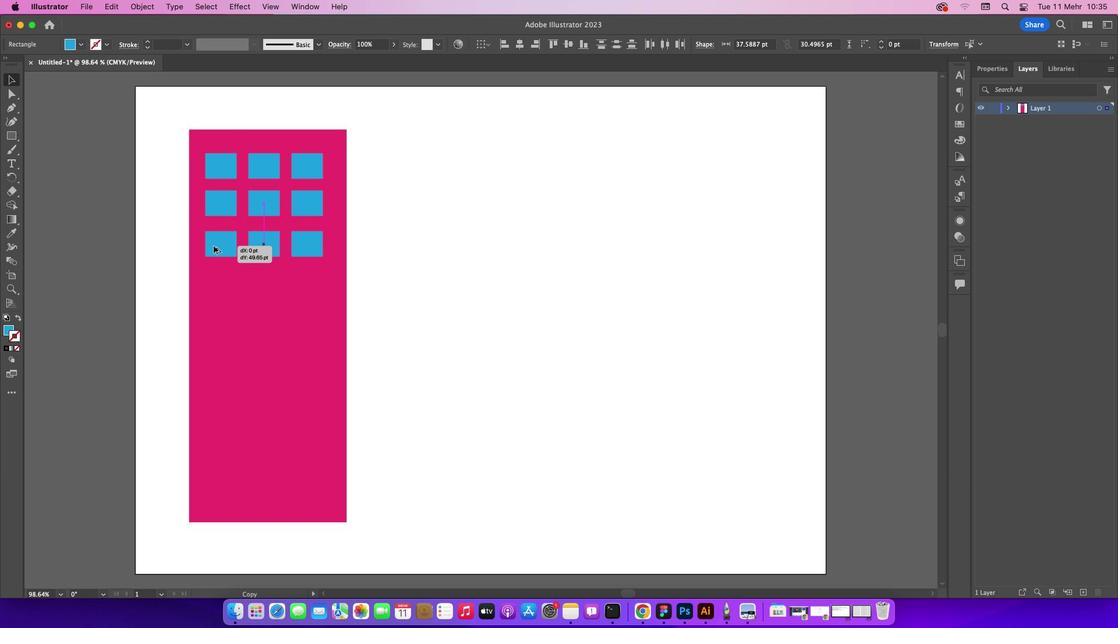 
Action: Mouse moved to (216, 245)
Screenshot: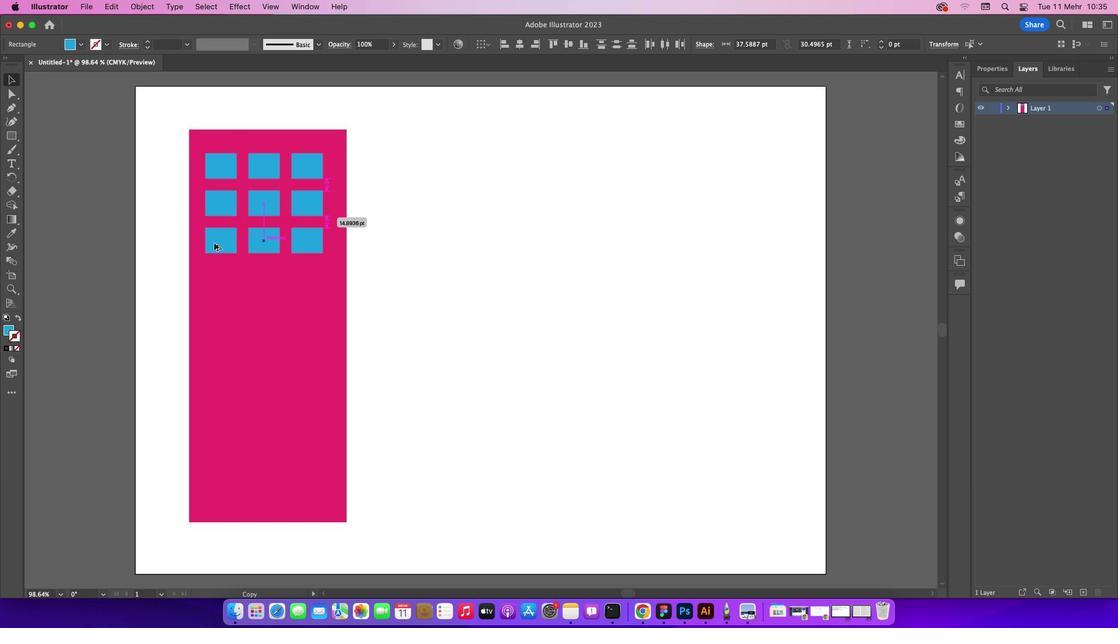 
Action: Key pressed Key.alt
Screenshot: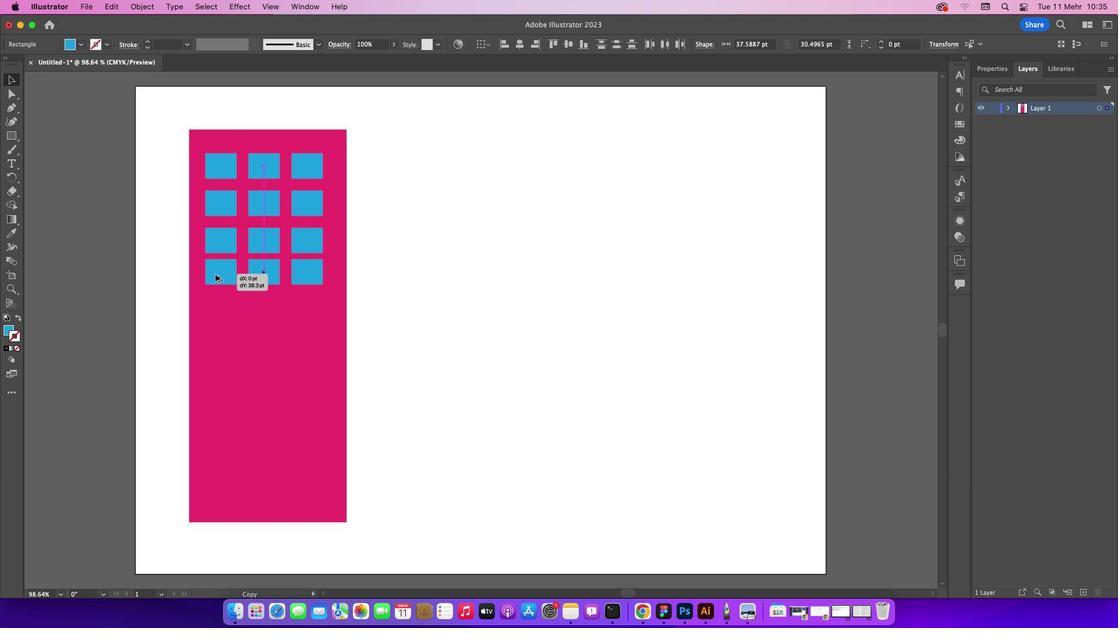 
Action: Mouse pressed left at (216, 245)
Screenshot: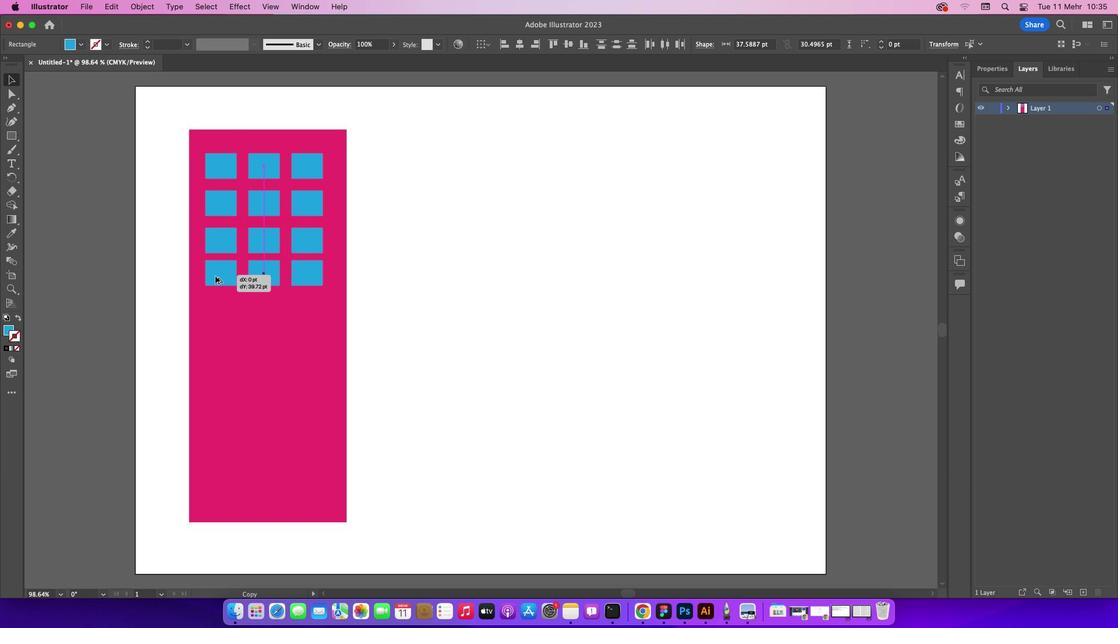 
Action: Mouse moved to (218, 282)
Screenshot: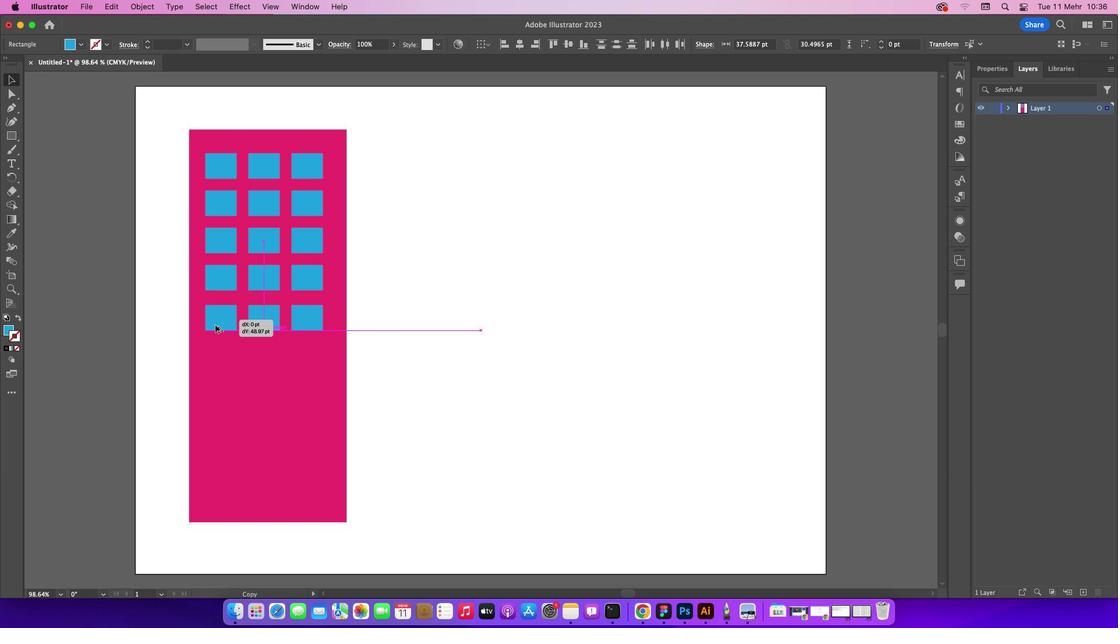 
Action: Key pressed Key.alt
Screenshot: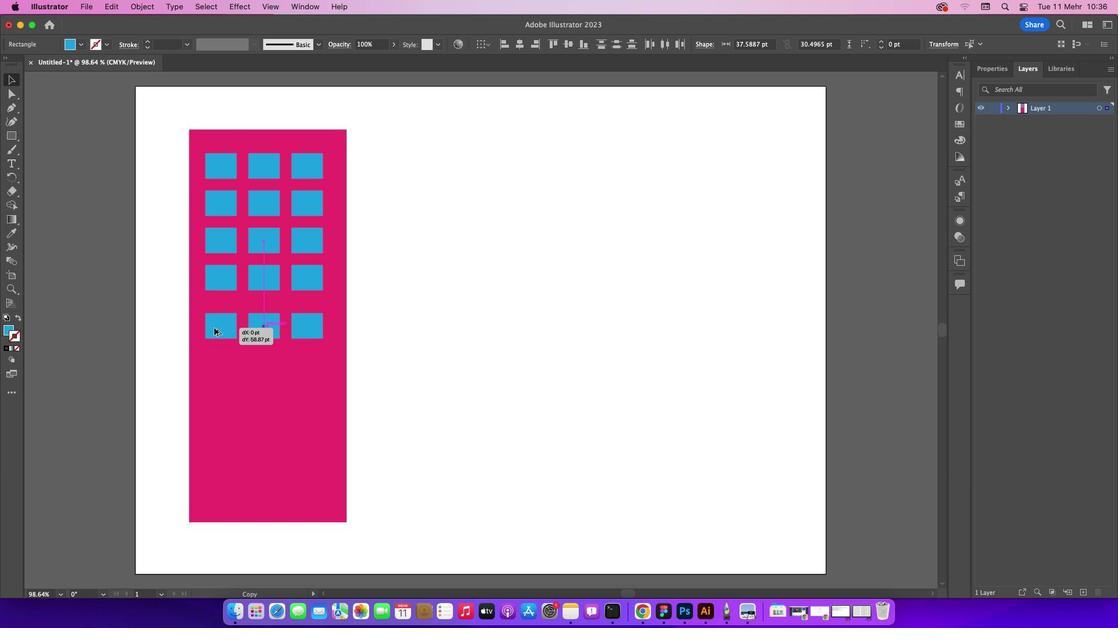 
Action: Mouse pressed left at (218, 282)
Screenshot: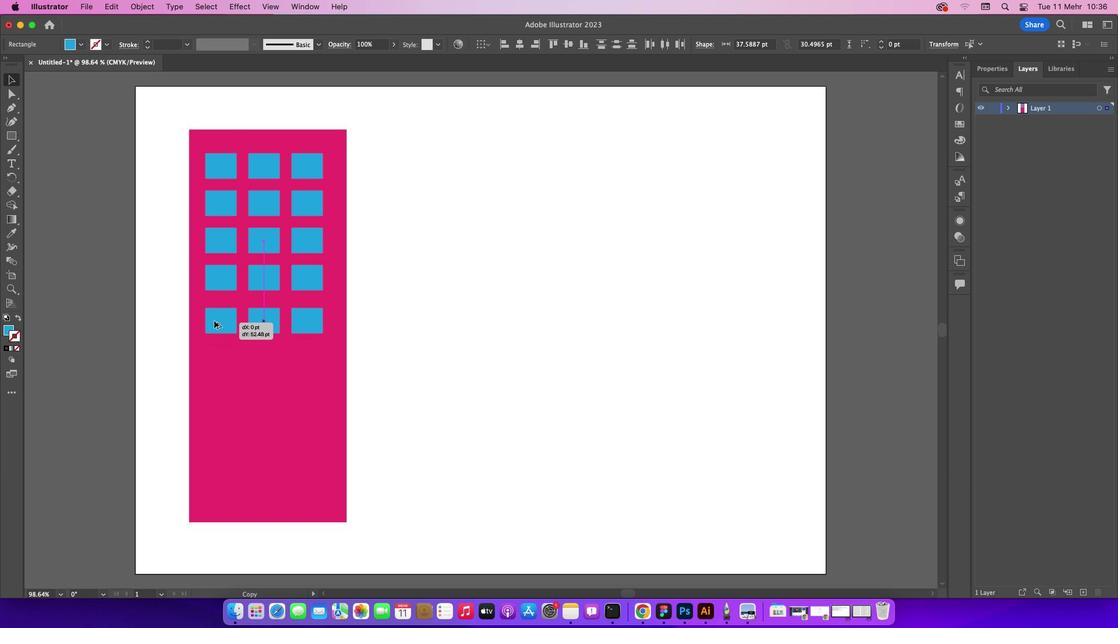 
Action: Mouse moved to (217, 319)
Screenshot: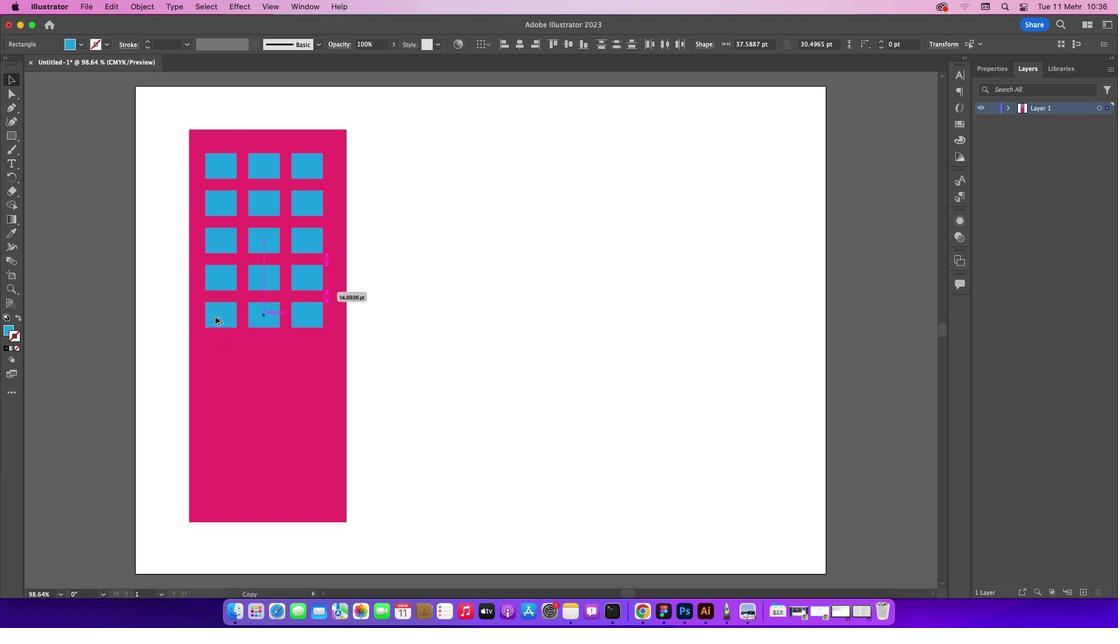 
Action: Key pressed Key.alt
Screenshot: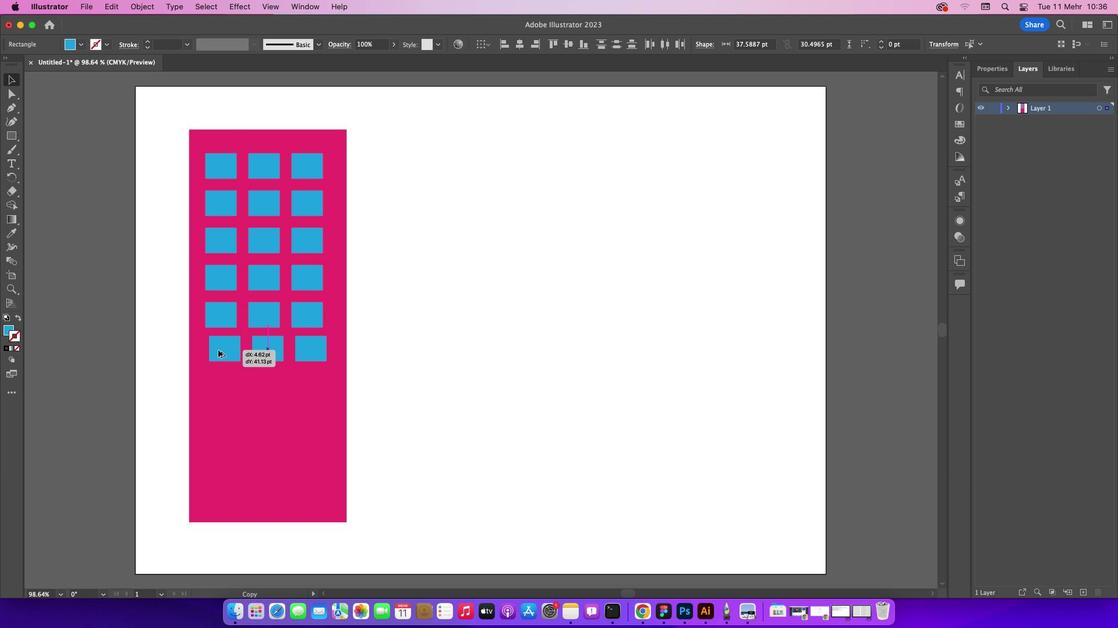 
Action: Mouse pressed left at (217, 319)
Screenshot: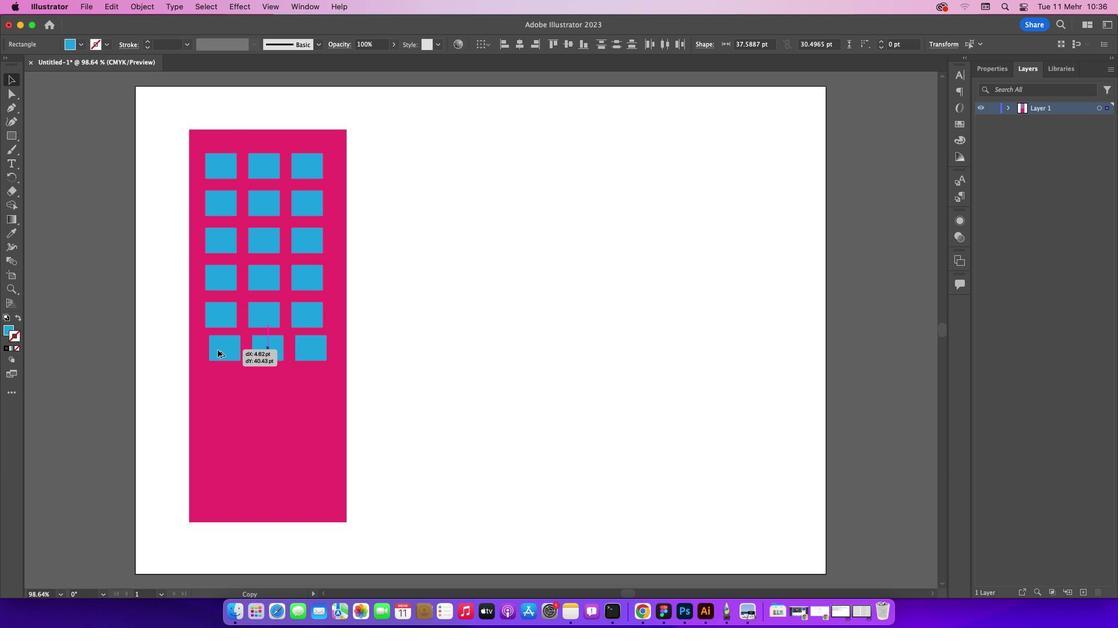 
Action: Mouse moved to (217, 356)
Screenshot: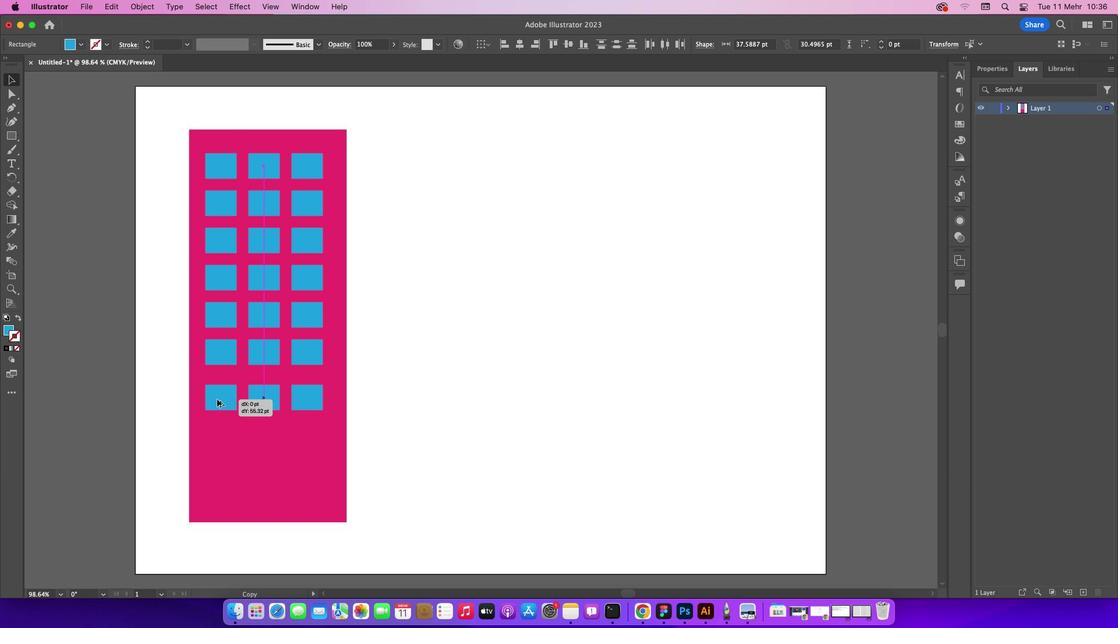 
Action: Key pressed Key.alt
Screenshot: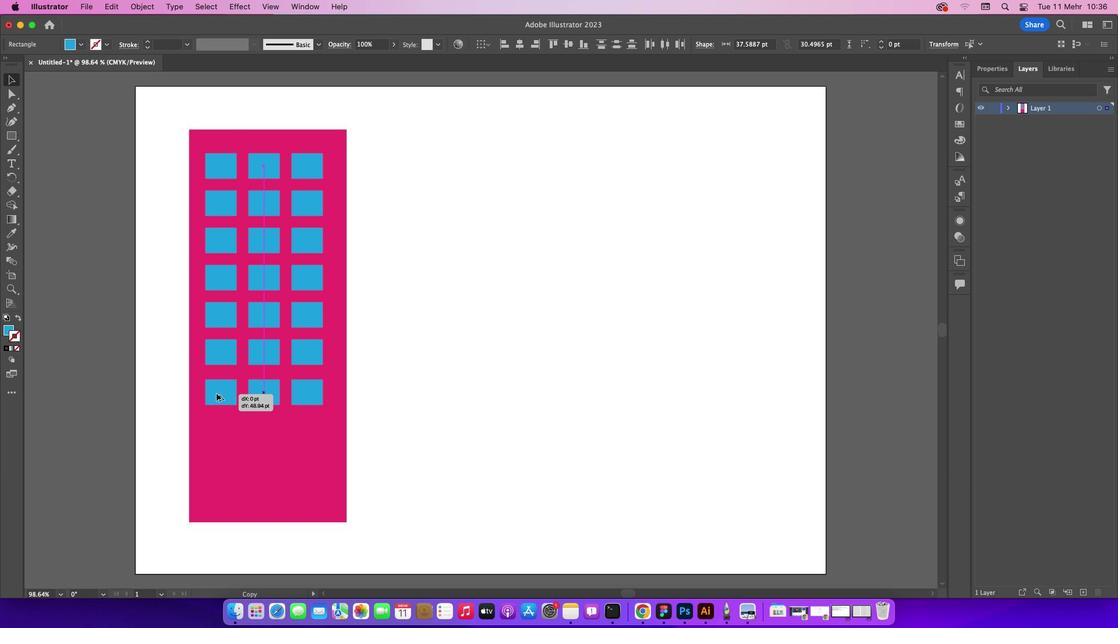 
Action: Mouse pressed left at (217, 356)
Screenshot: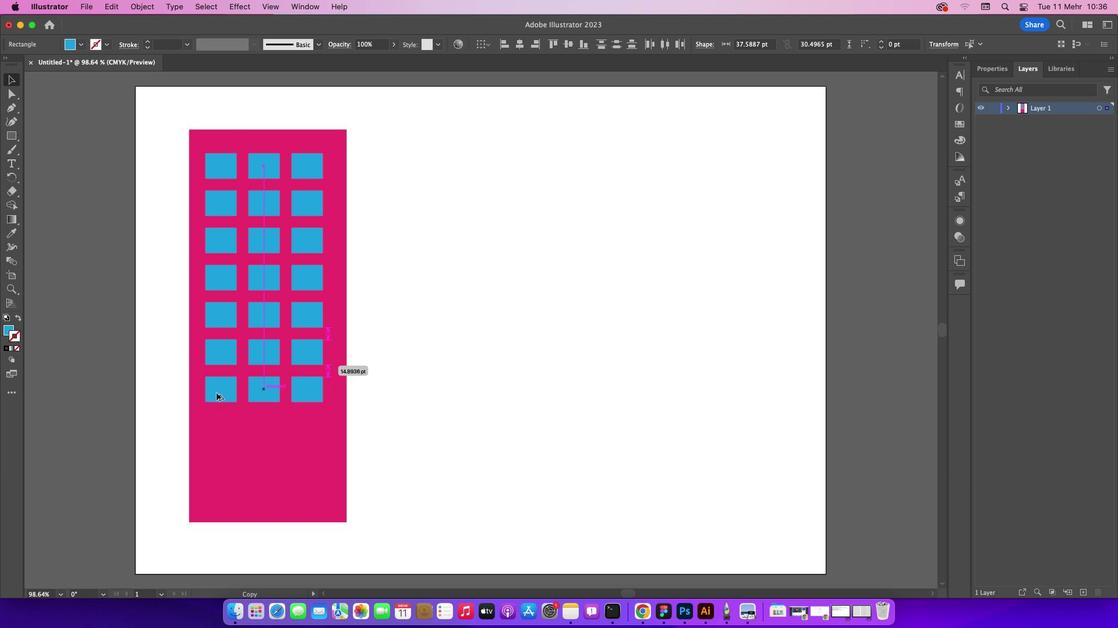 
Action: Mouse moved to (317, 387)
Screenshot: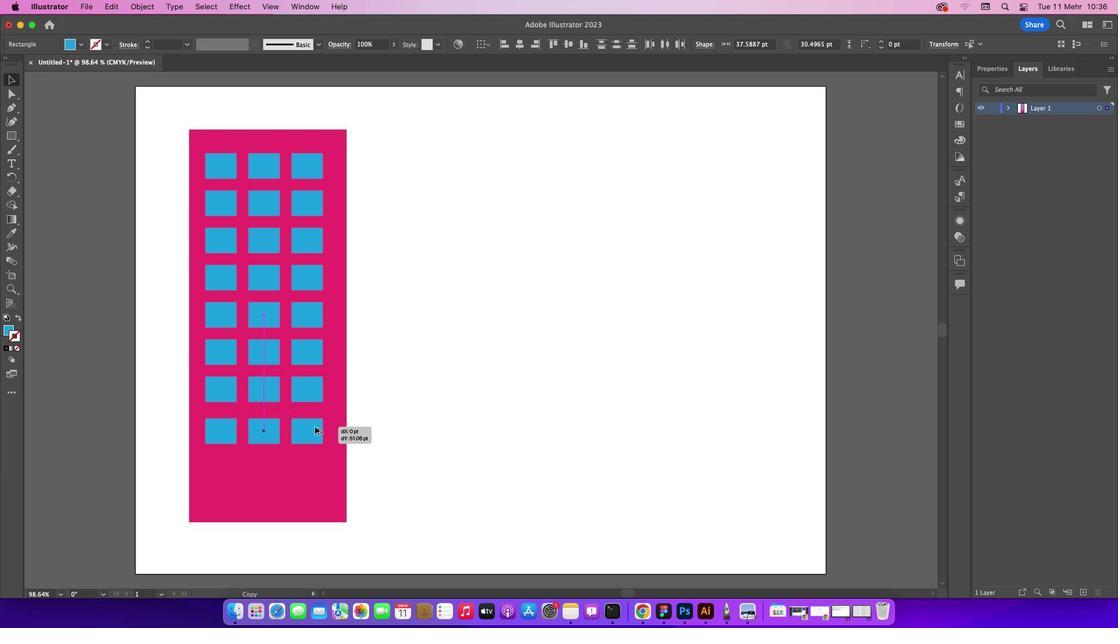 
Action: Key pressed Key.alt
Screenshot: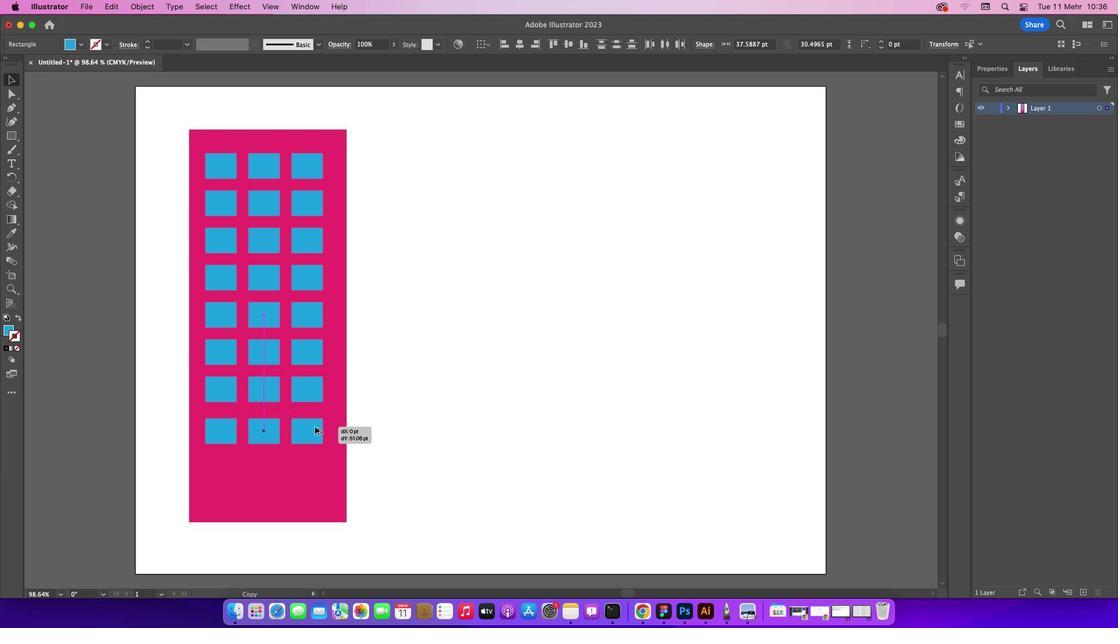 
Action: Mouse pressed left at (317, 387)
Screenshot: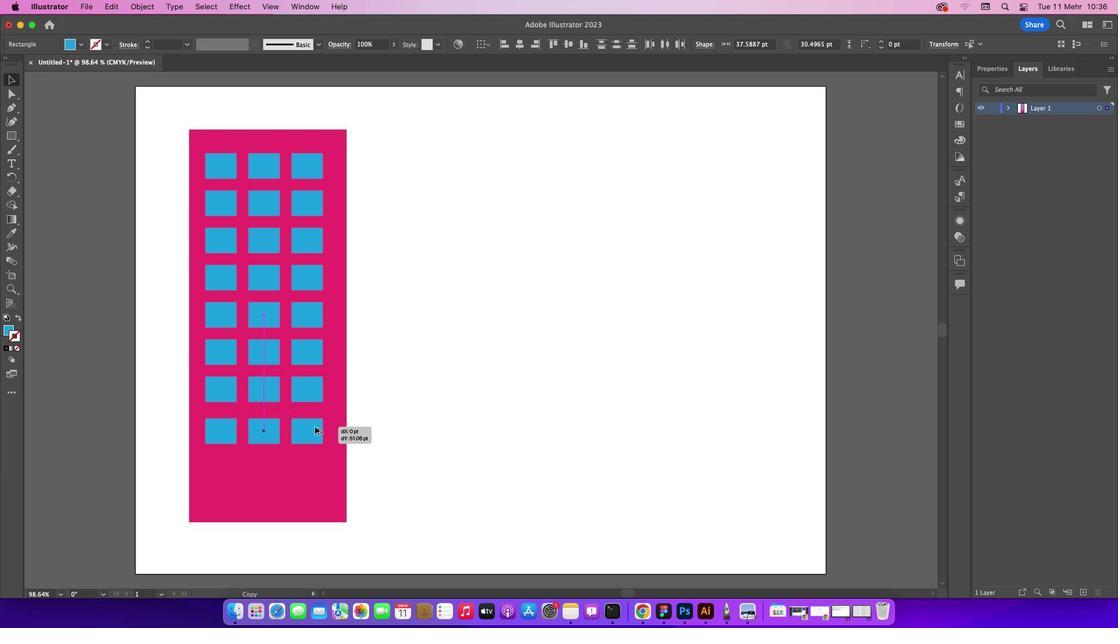 
Action: Mouse moved to (317, 423)
Screenshot: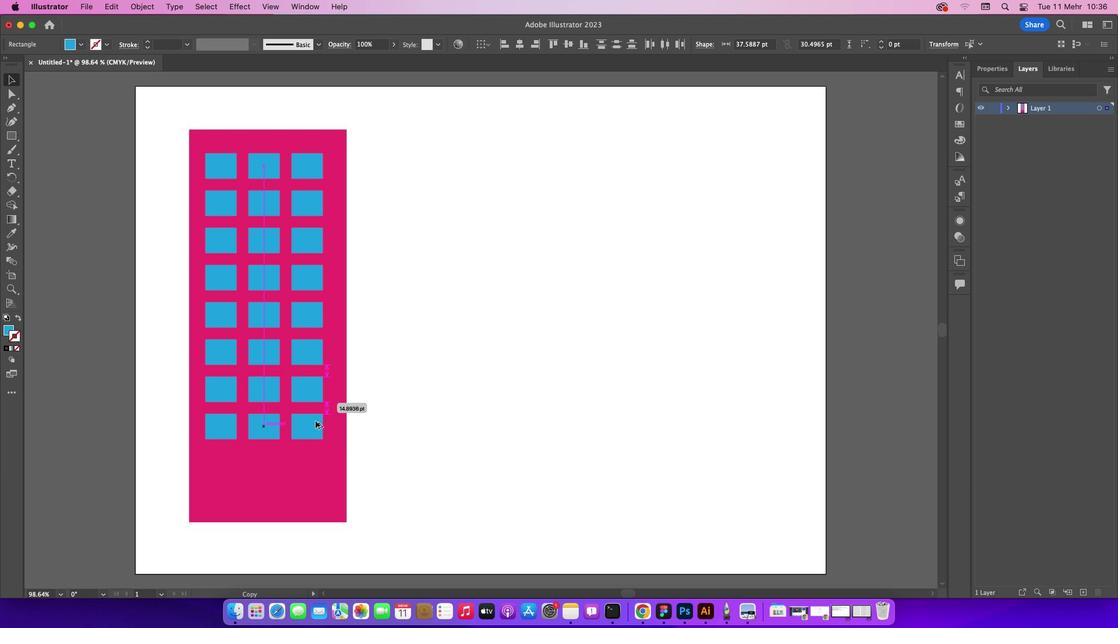 
Action: Key pressed Key.alt
Screenshot: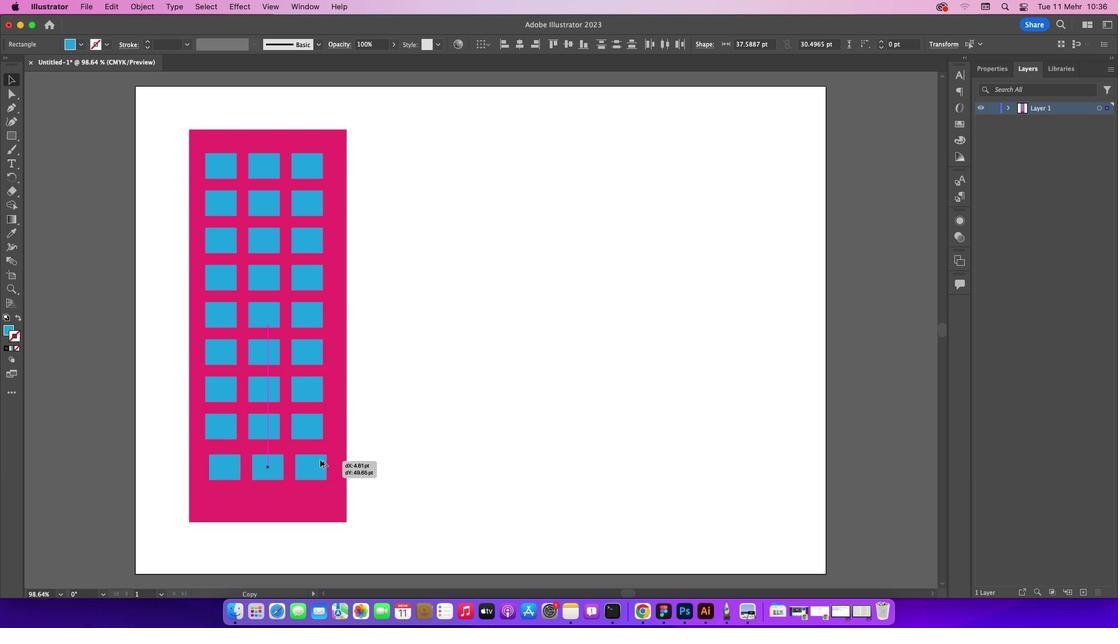 
Action: Mouse pressed left at (317, 423)
Screenshot: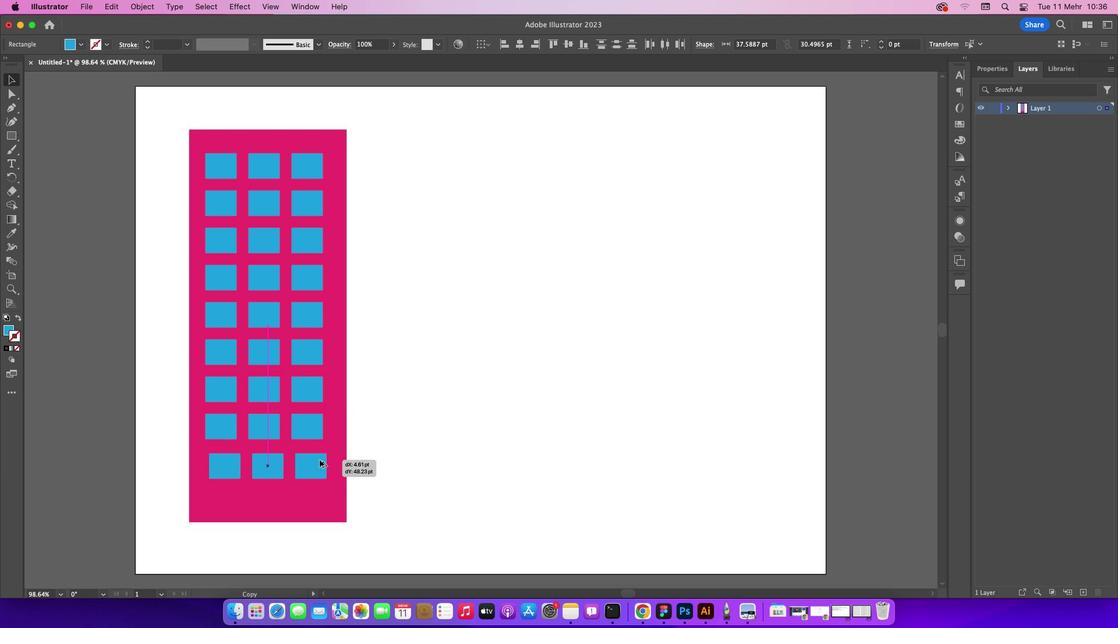 
Action: Mouse moved to (314, 462)
Screenshot: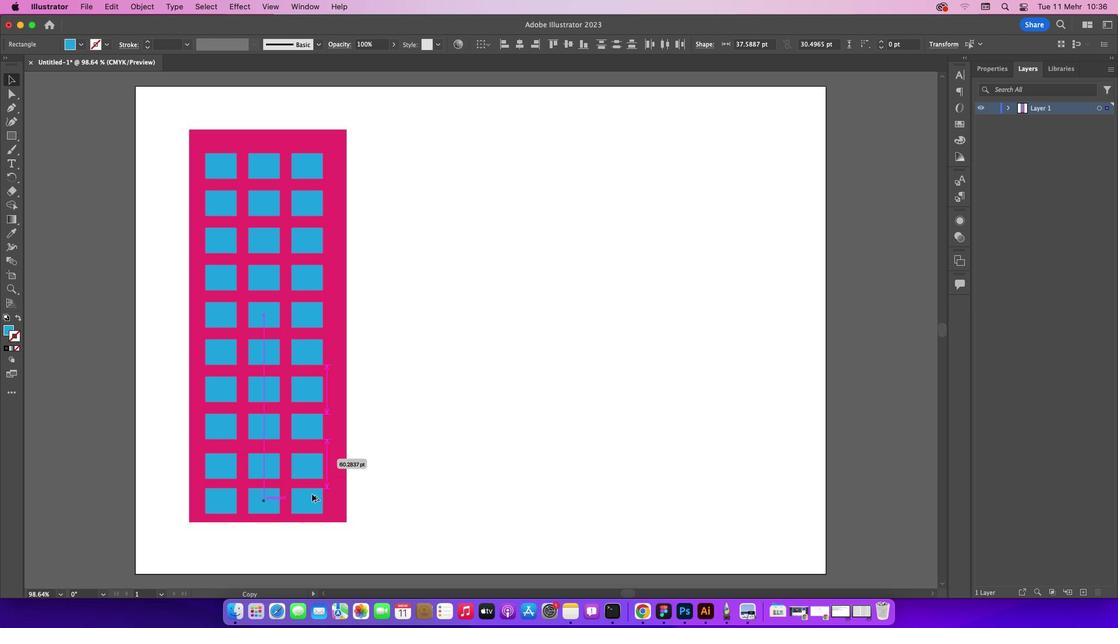 
Action: Key pressed Key.alt
Screenshot: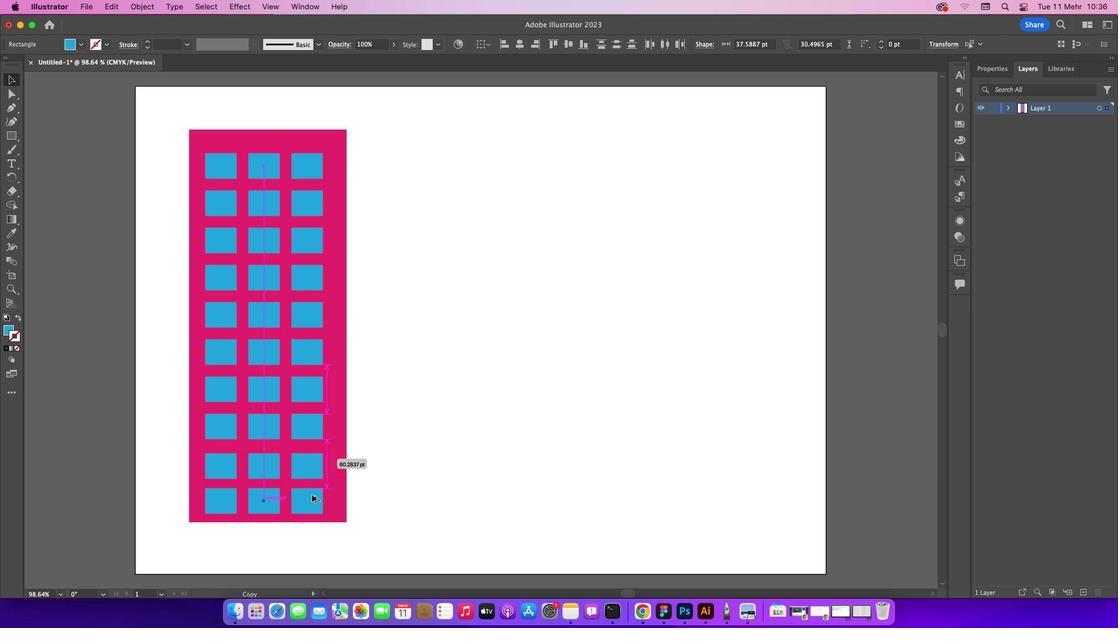 
Action: Mouse pressed left at (314, 462)
Screenshot: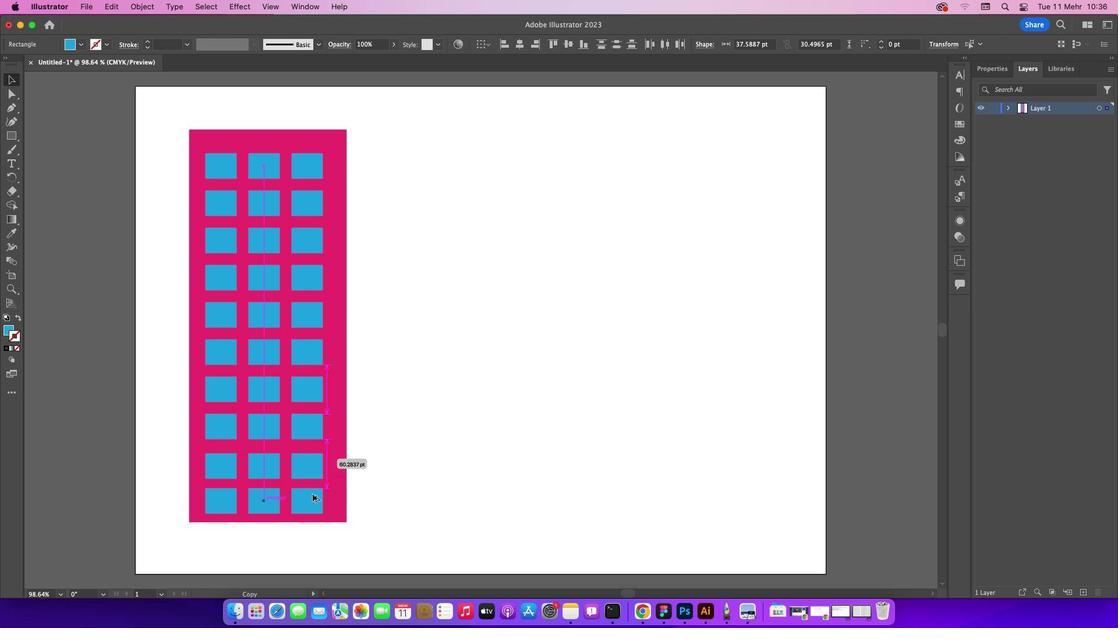 
Action: Mouse moved to (315, 497)
Screenshot: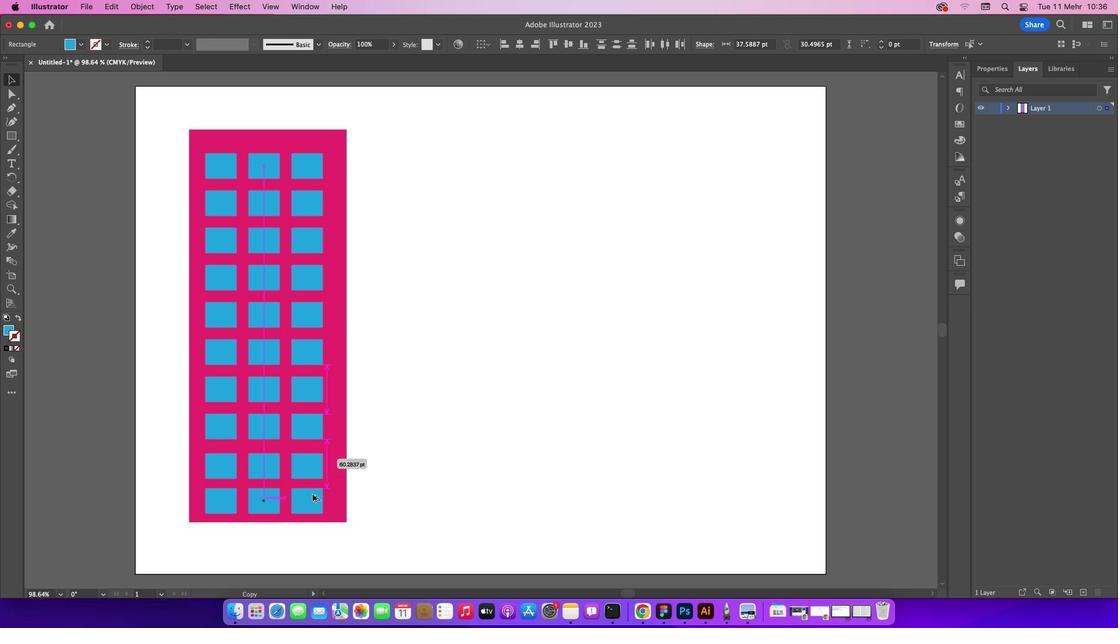 
Action: Key pressed Key.delete
Screenshot: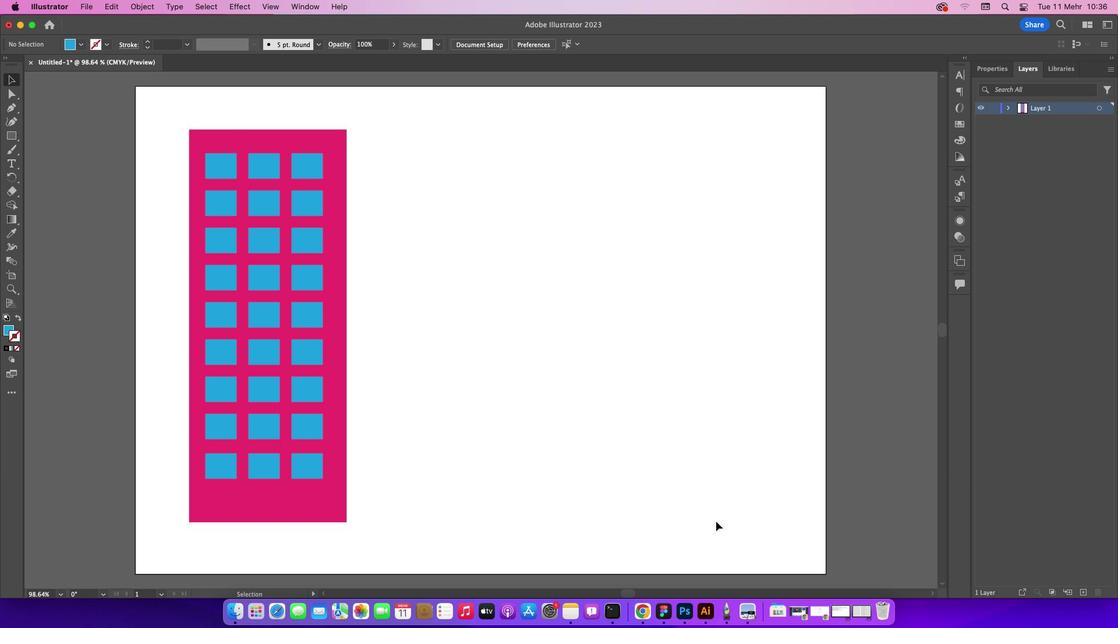 
Action: Mouse moved to (400, 149)
Screenshot: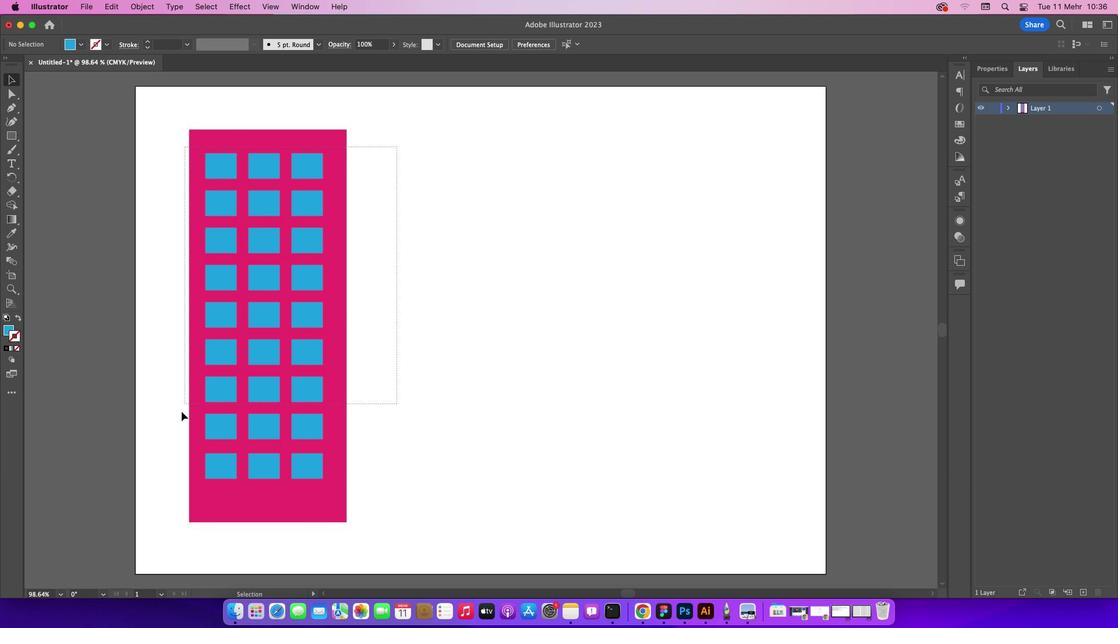 
Action: Mouse pressed left at (400, 149)
Screenshot: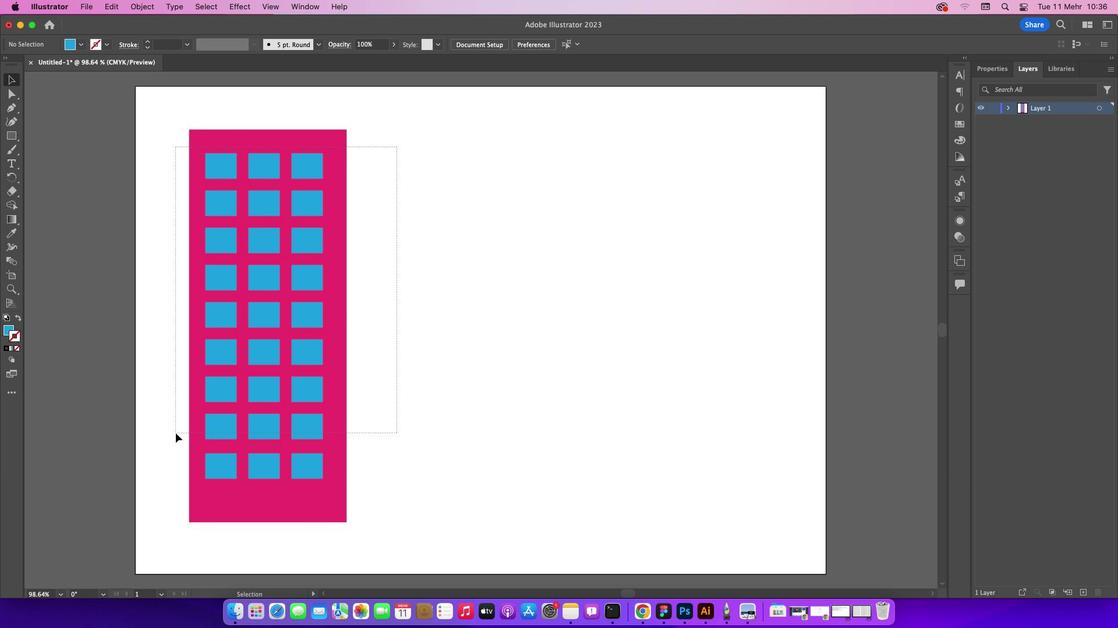 
Action: Mouse moved to (204, 485)
Screenshot: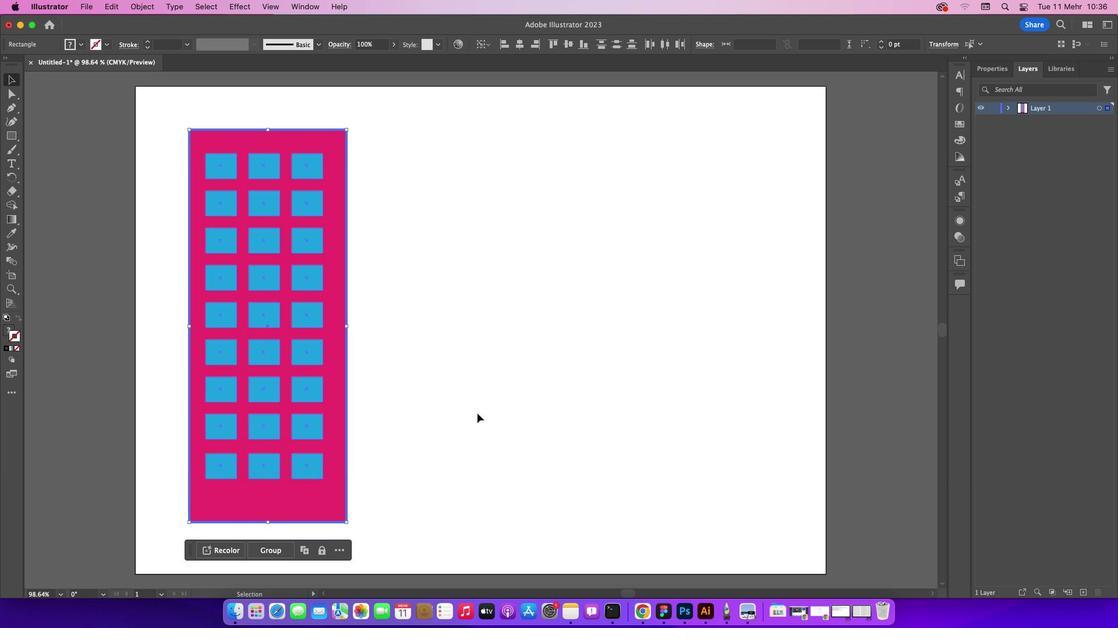 
Action: Mouse pressed left at (204, 485)
Screenshot: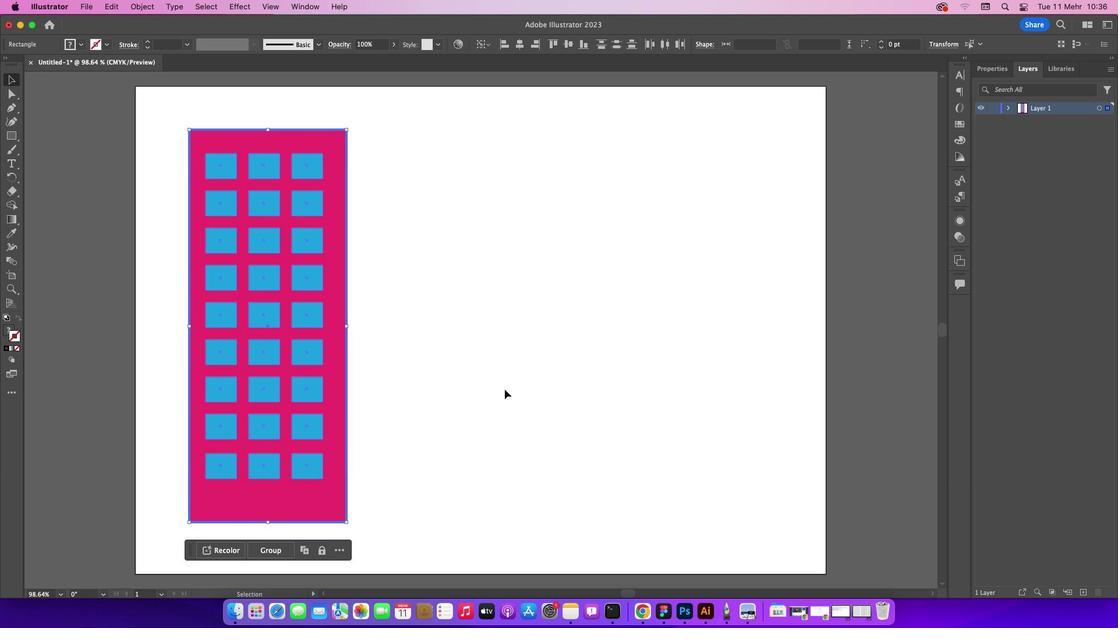 
Action: Key pressed Key.shift
Screenshot: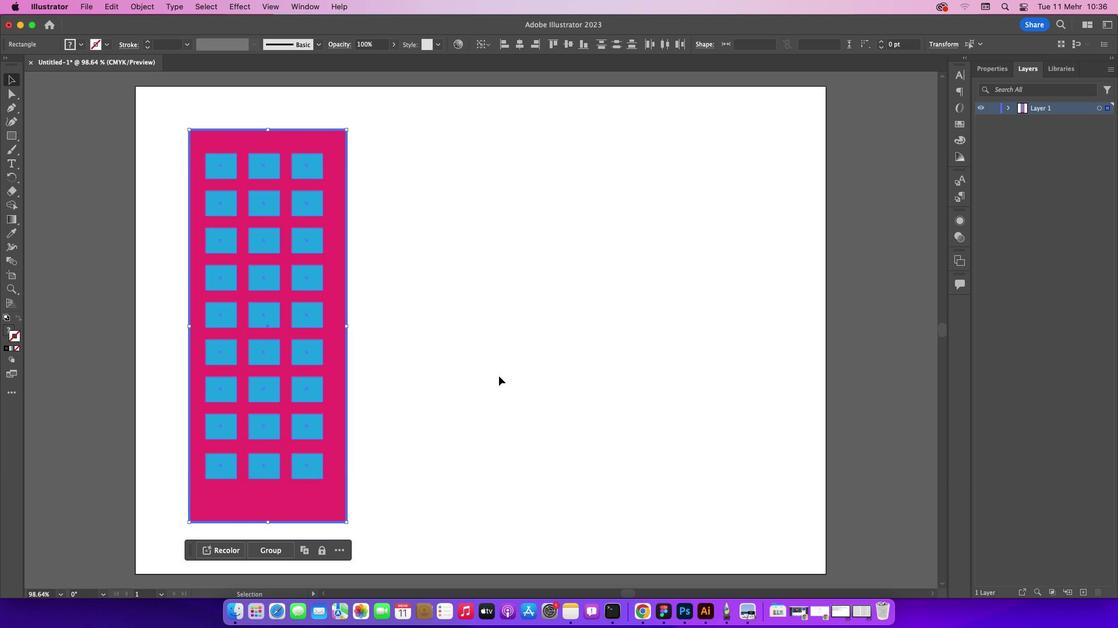 
Action: Mouse moved to (334, 137)
Screenshot: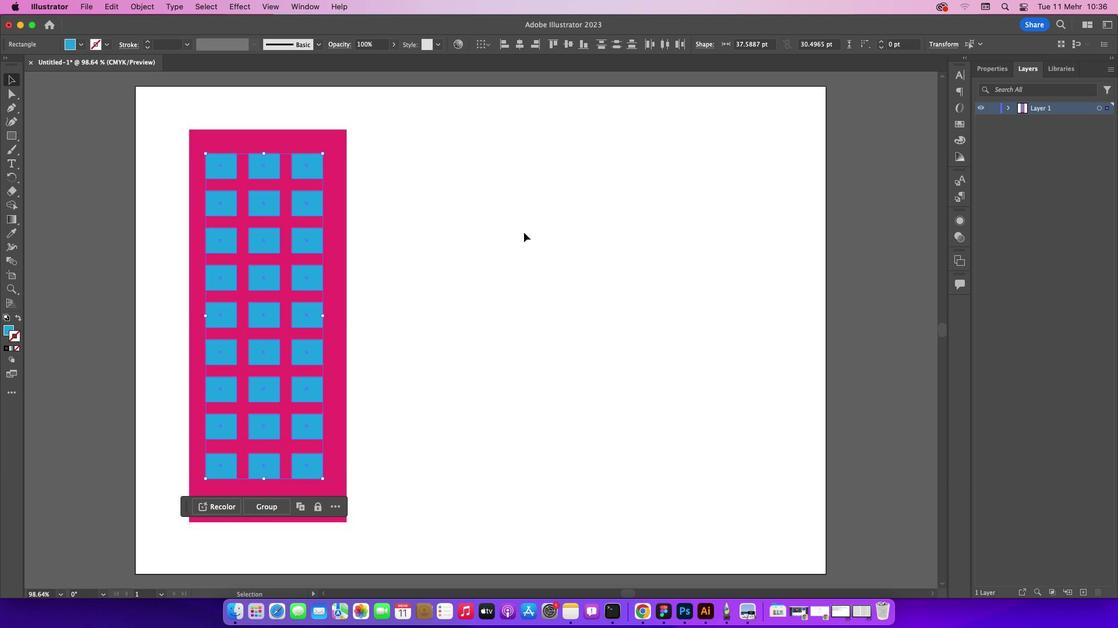 
Action: Key pressed Key.shift
Screenshot: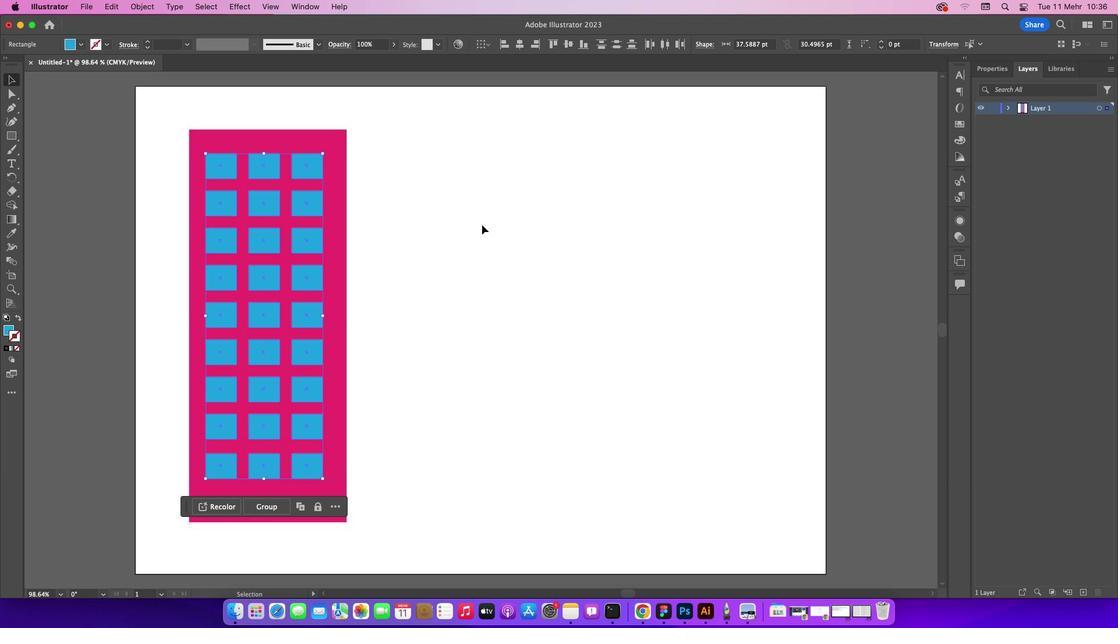 
Action: Mouse pressed left at (334, 137)
Screenshot: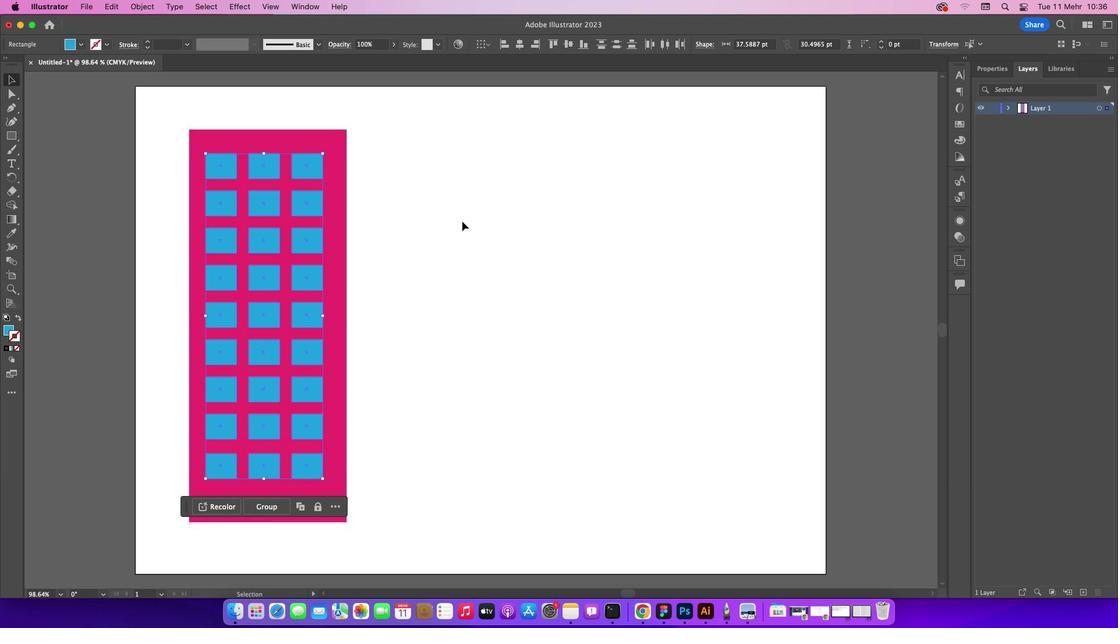 
Action: Mouse moved to (464, 224)
Screenshot: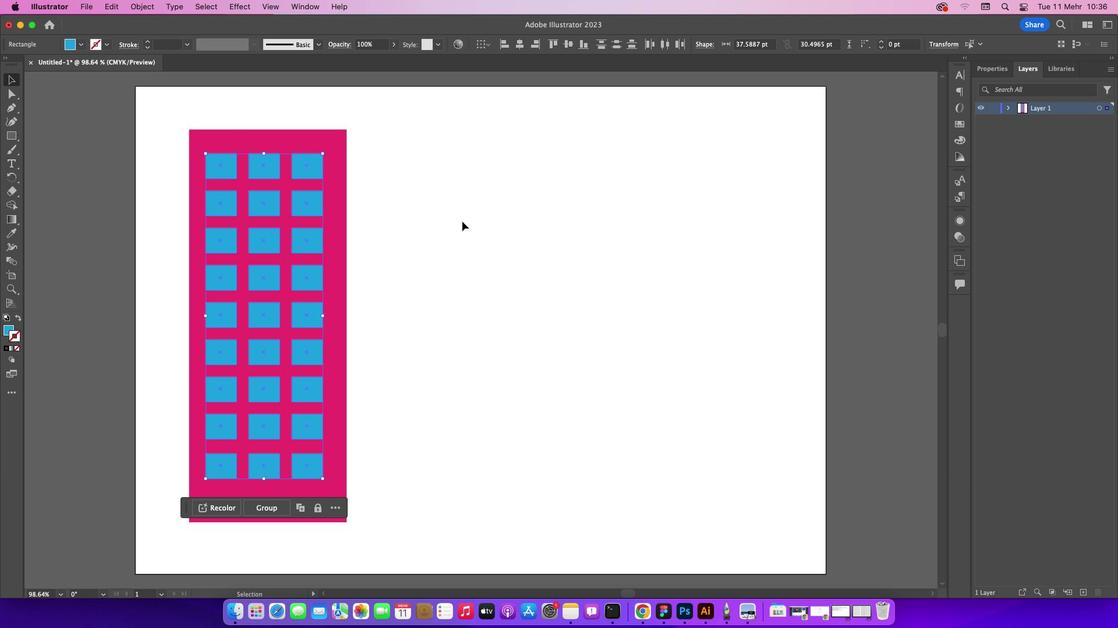 
Action: Key pressed Key.downKey.downKey.downKey.rightKey.rightKey.rightKey.downKey.downKey.upKey.upKey.upKey.upKey.upKey.upKey.upKey.upKey.up
Screenshot: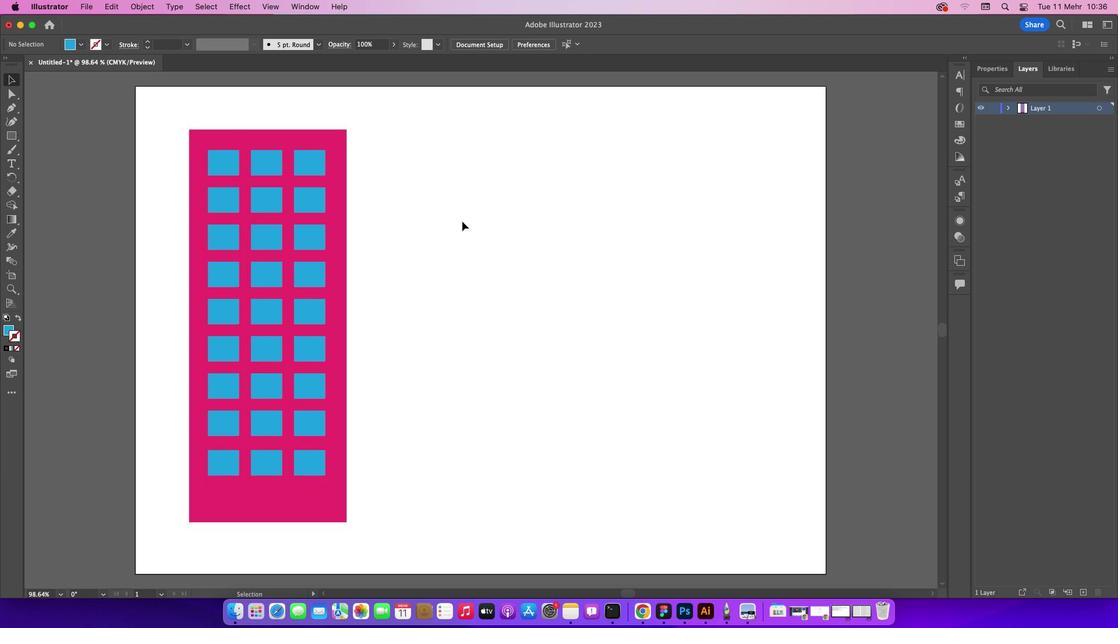 
Action: Mouse pressed left at (464, 224)
Screenshot: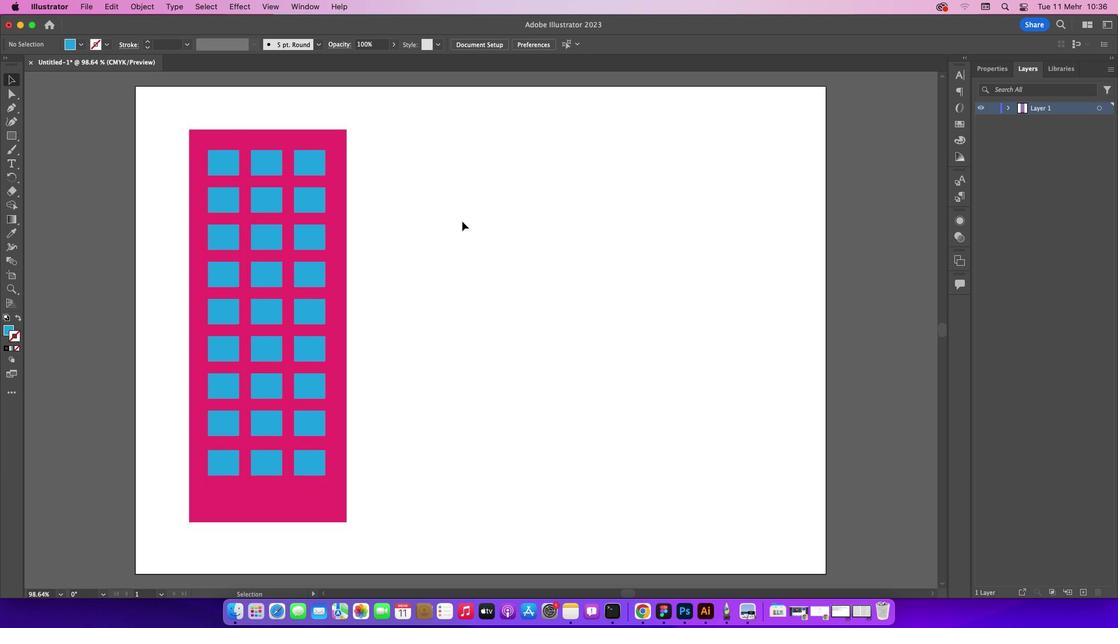 
Action: Mouse moved to (17, 140)
Screenshot: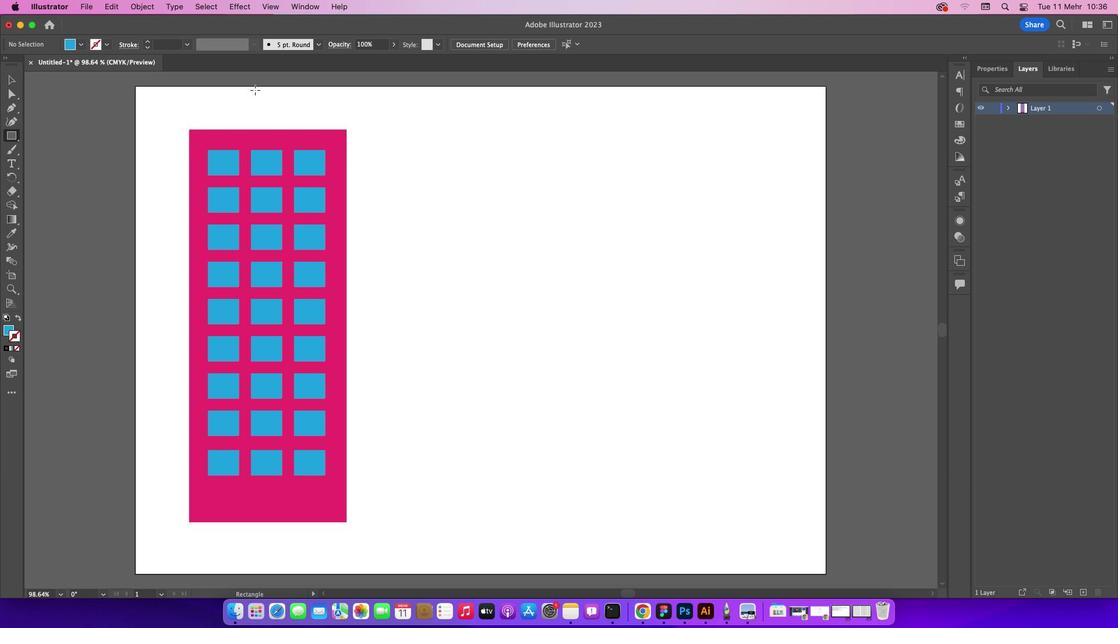 
Action: Mouse pressed left at (17, 140)
Screenshot: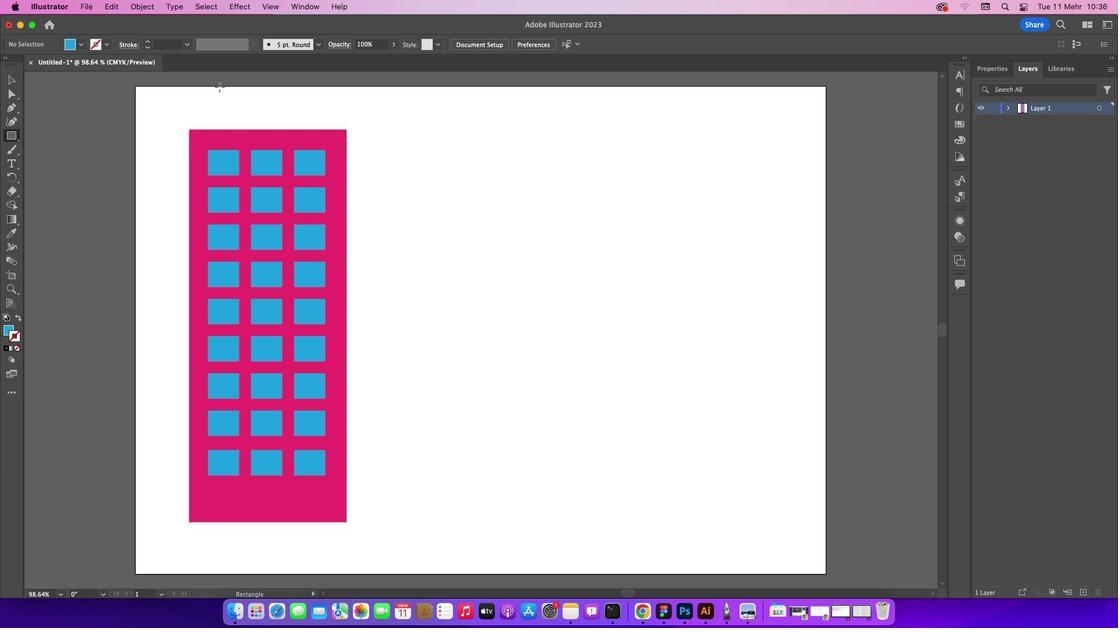 
Action: Mouse moved to (164, 132)
Screenshot: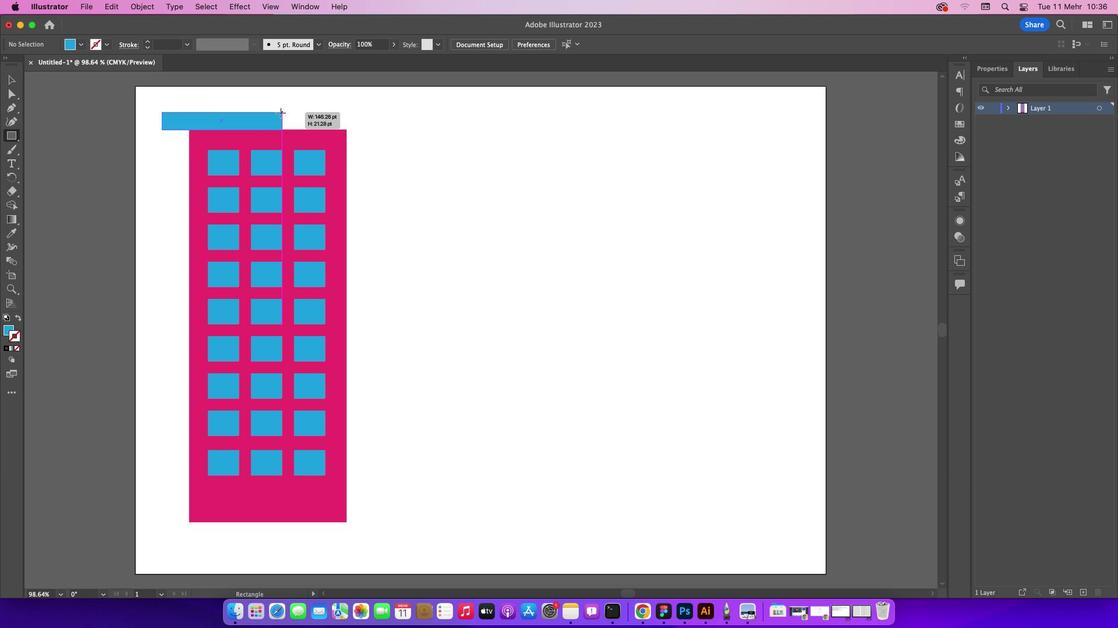 
Action: Mouse pressed left at (164, 132)
Screenshot: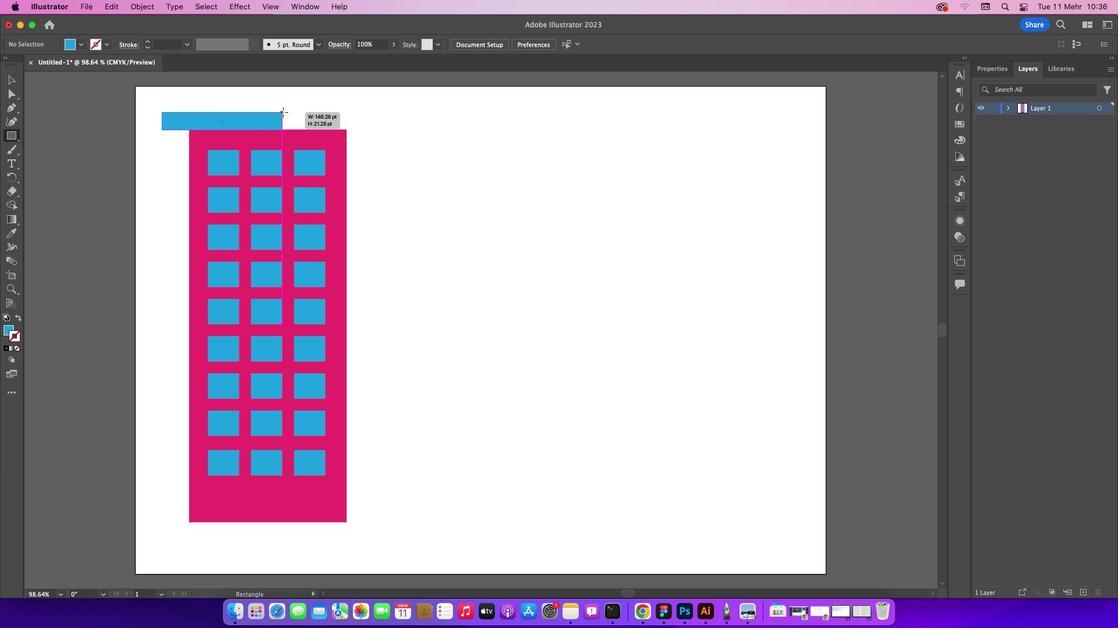 
Action: Mouse moved to (85, 47)
Screenshot: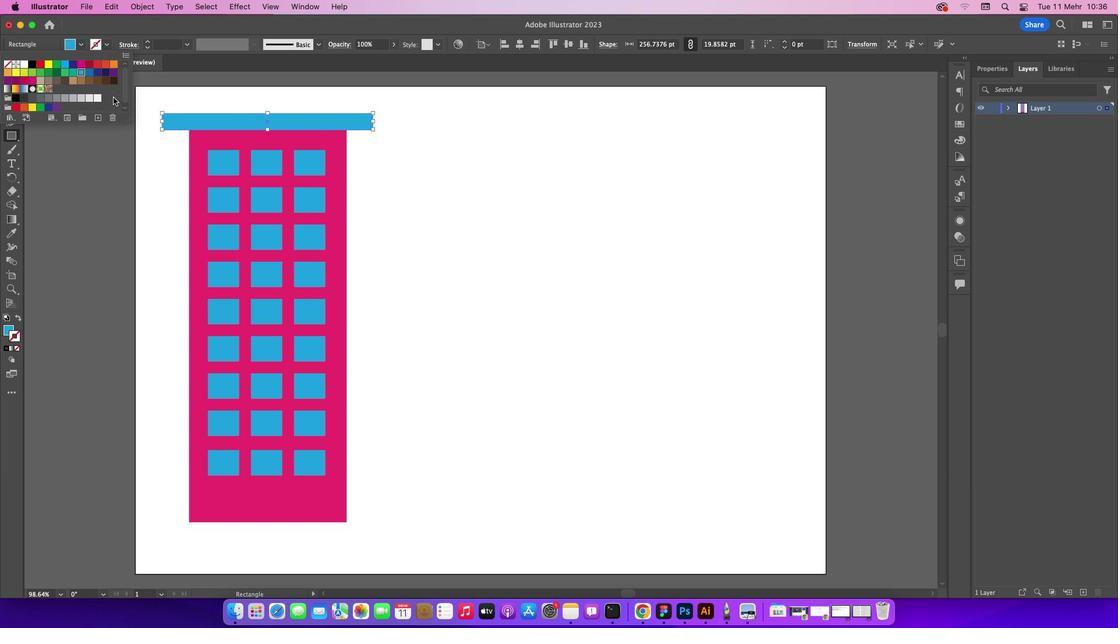 
Action: Mouse pressed left at (85, 47)
Screenshot: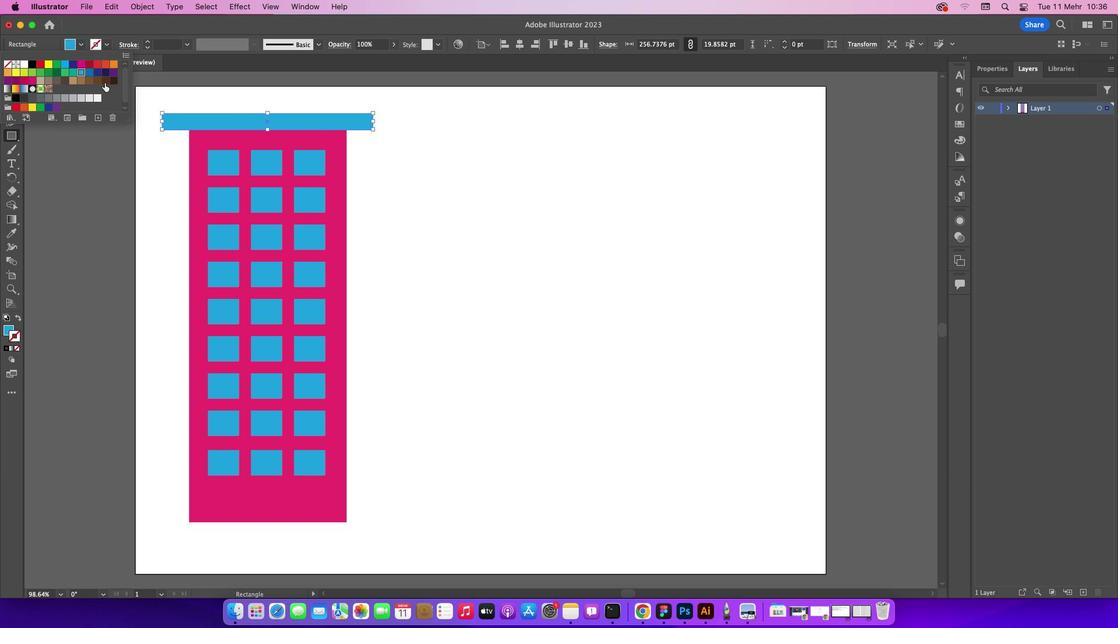 
Action: Mouse moved to (98, 84)
Screenshot: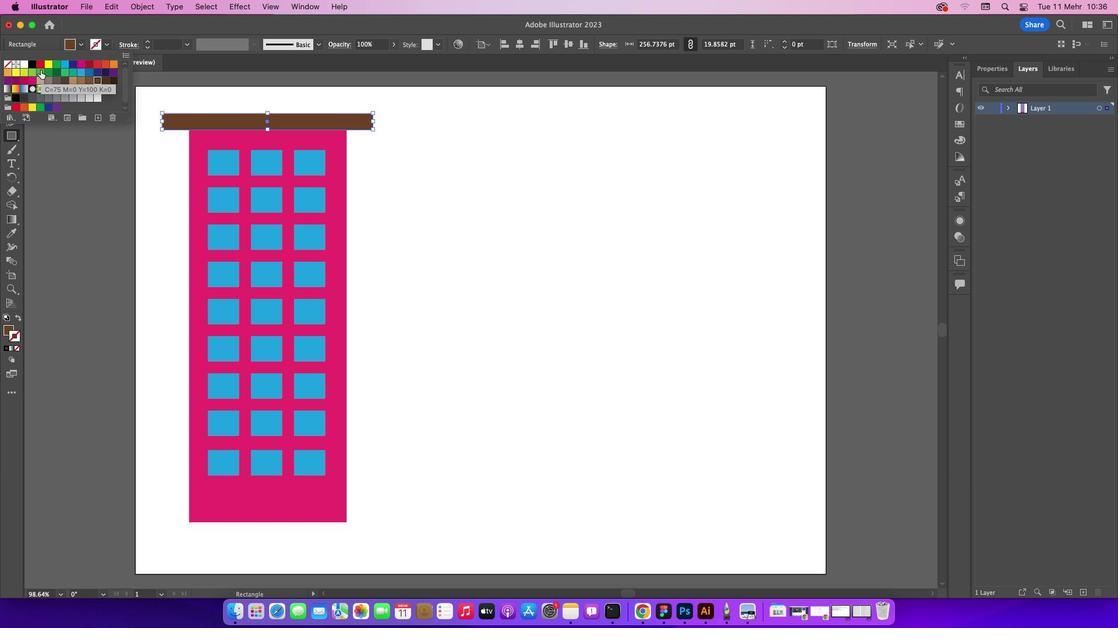 
Action: Mouse pressed left at (98, 84)
Screenshot: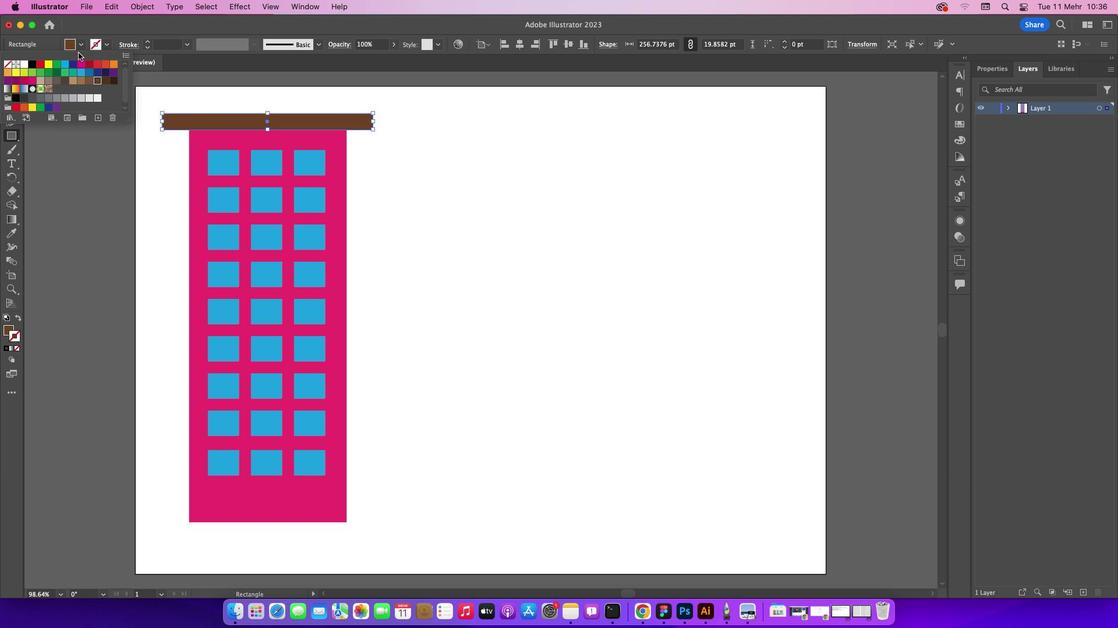 
Action: Mouse moved to (80, 48)
Screenshot: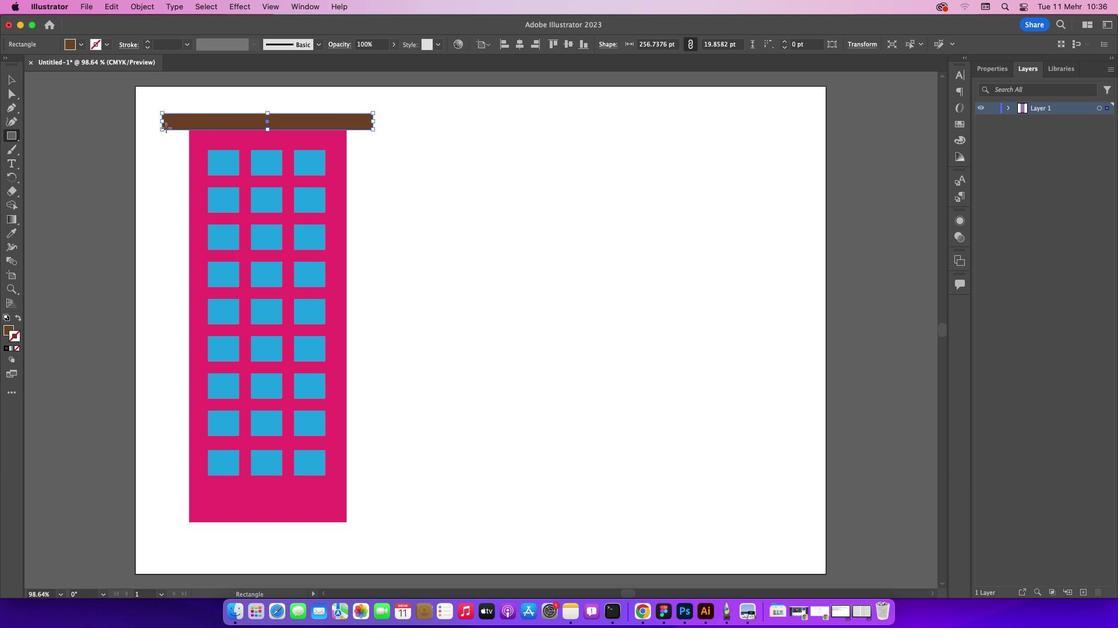 
Action: Mouse pressed left at (80, 48)
Screenshot: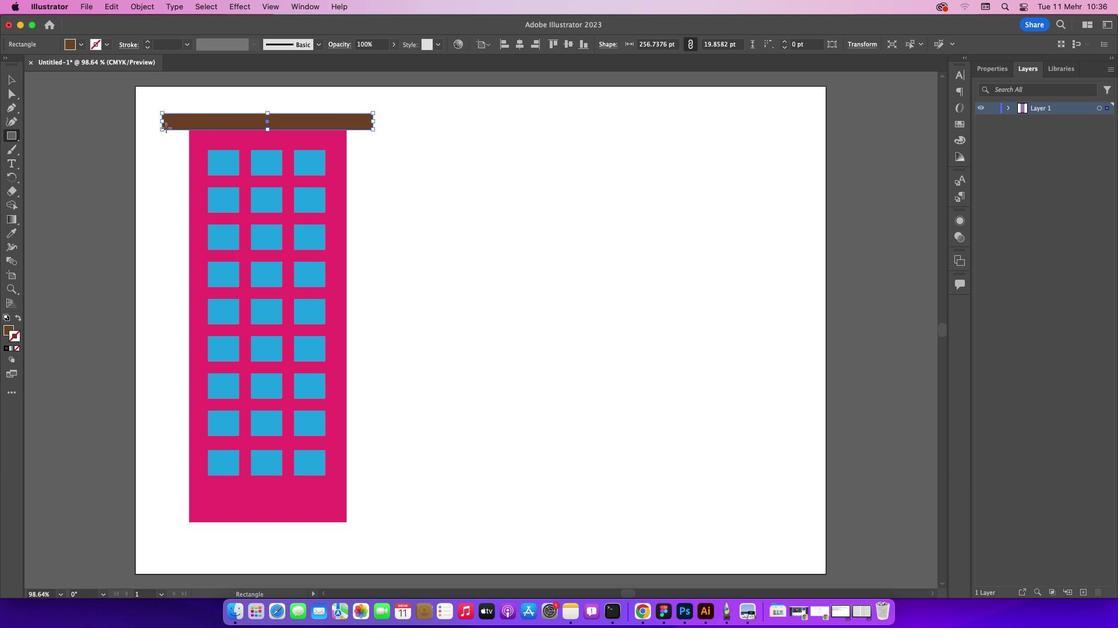 
Action: Mouse moved to (164, 123)
Screenshot: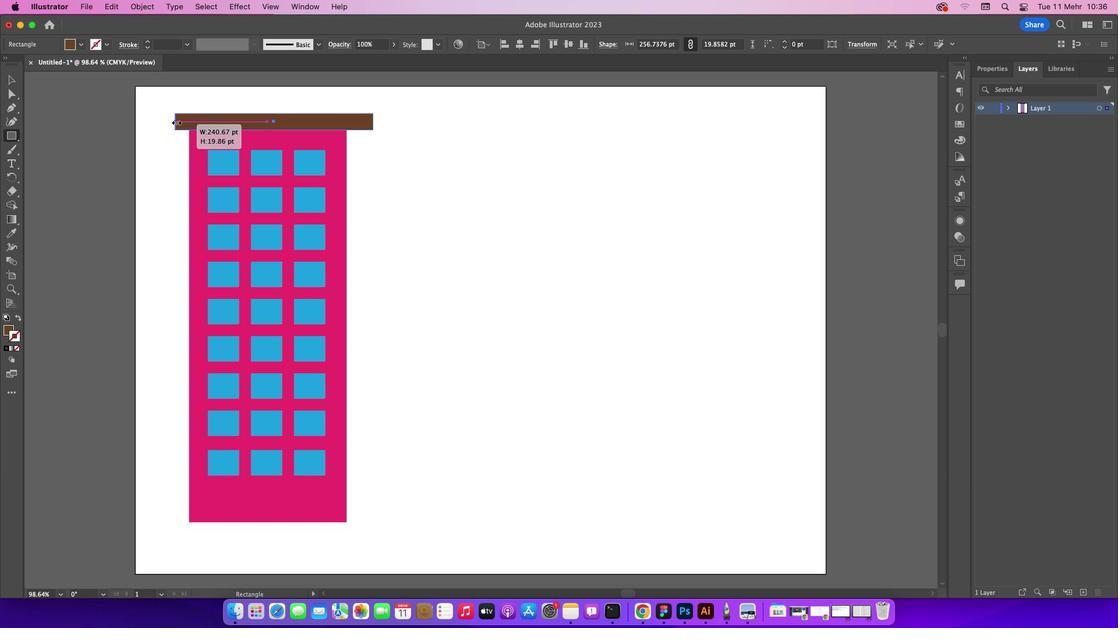 
Action: Mouse pressed left at (164, 123)
Screenshot: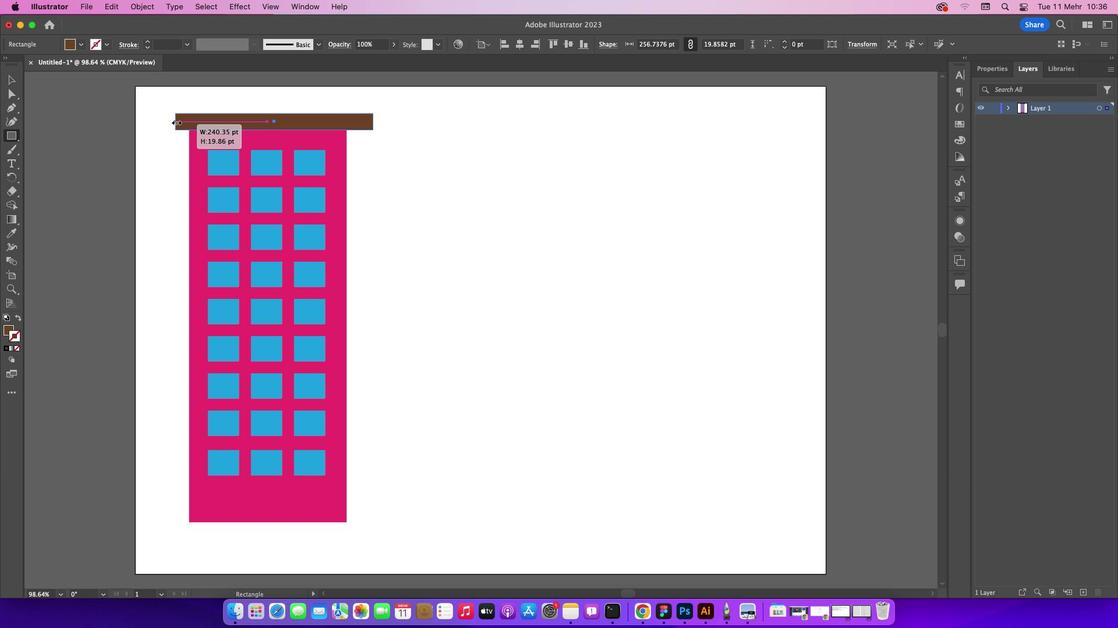 
Action: Mouse moved to (376, 124)
Screenshot: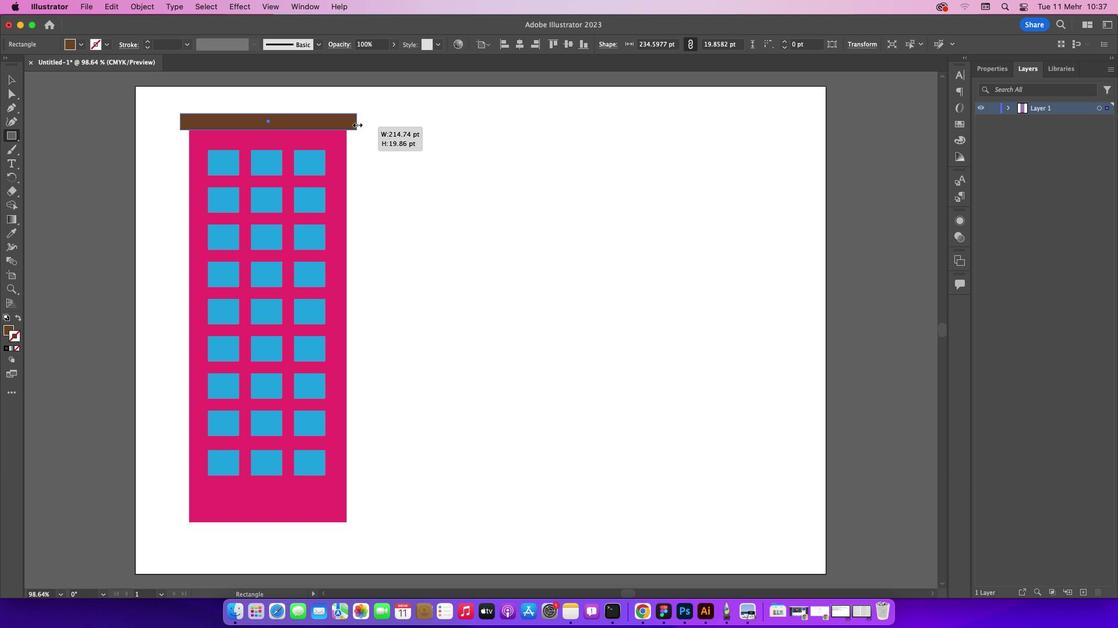 
Action: Mouse pressed left at (376, 124)
Screenshot: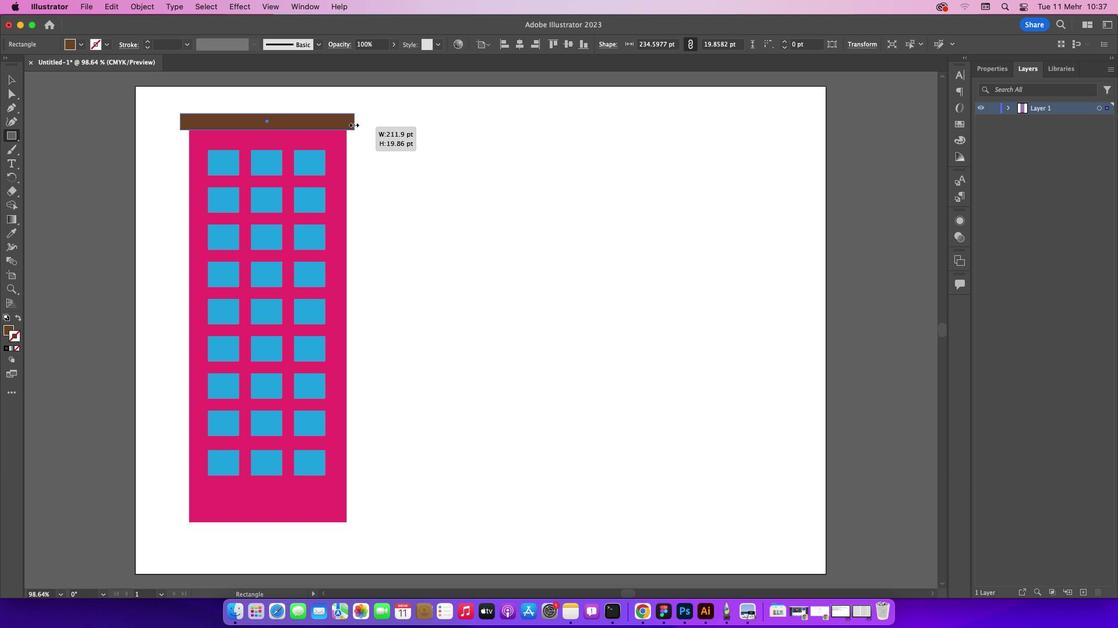 
Action: Mouse moved to (20, 85)
Screenshot: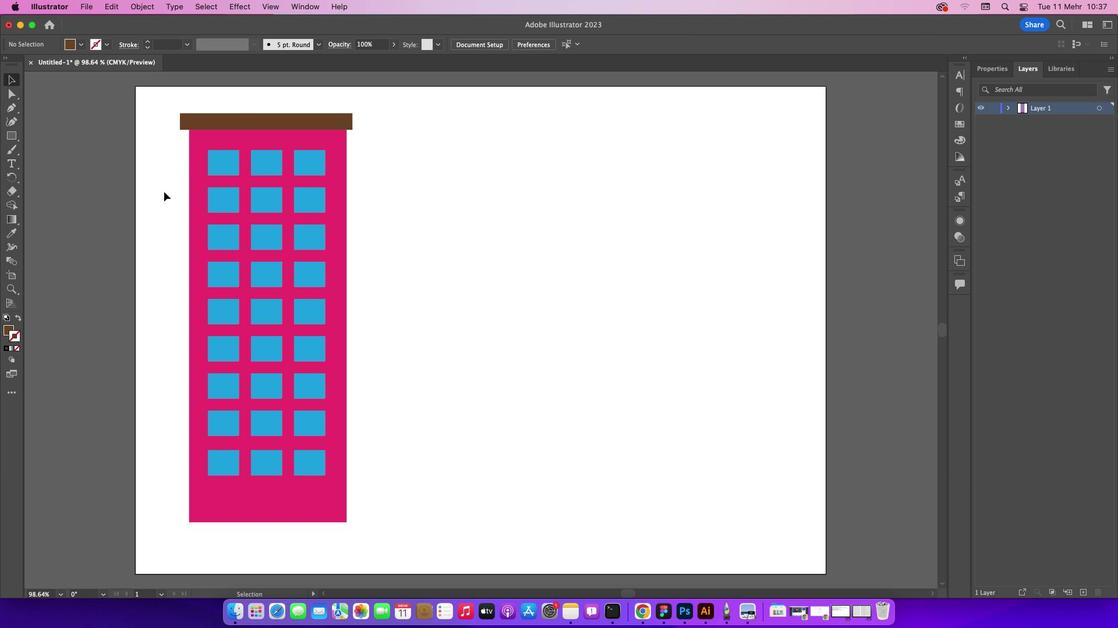 
Action: Mouse pressed left at (20, 85)
Screenshot: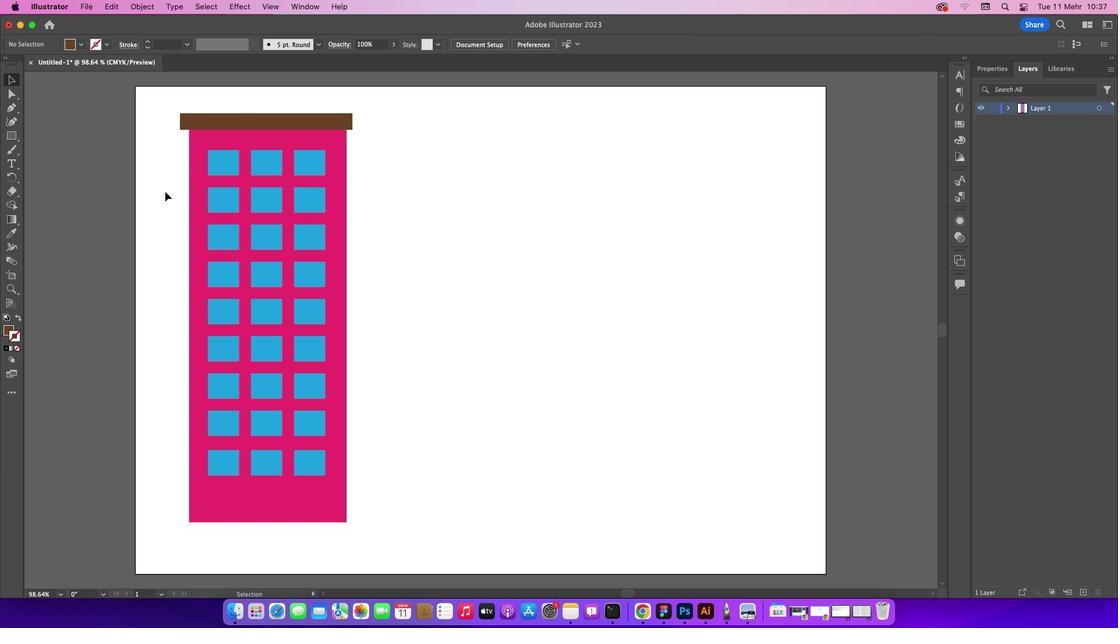 
Action: Mouse moved to (46, 99)
Screenshot: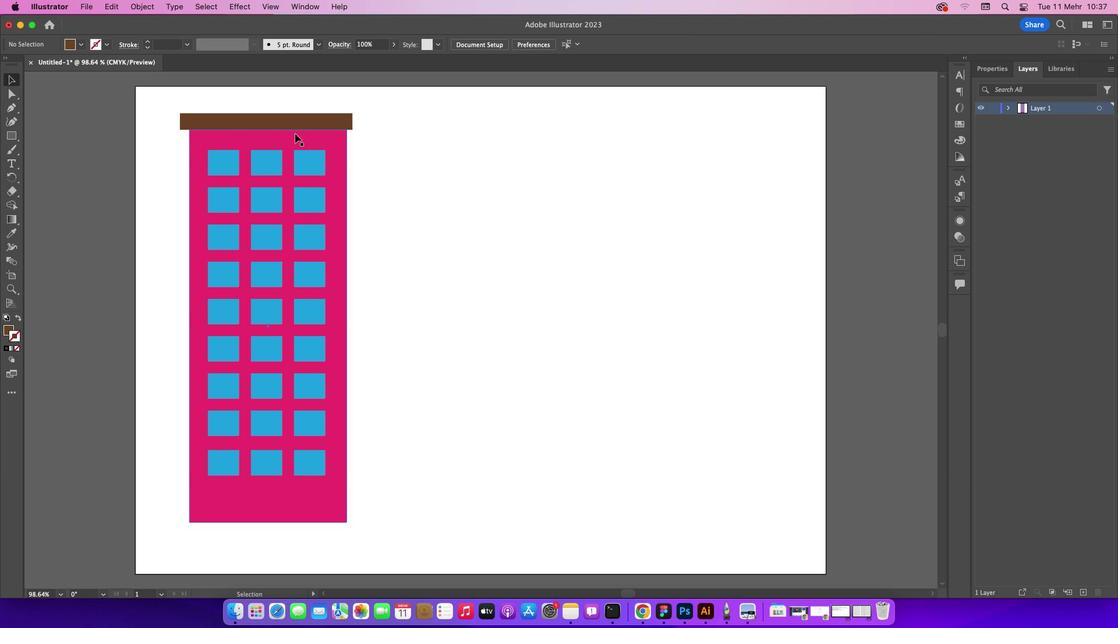 
Action: Mouse pressed left at (46, 99)
Screenshot: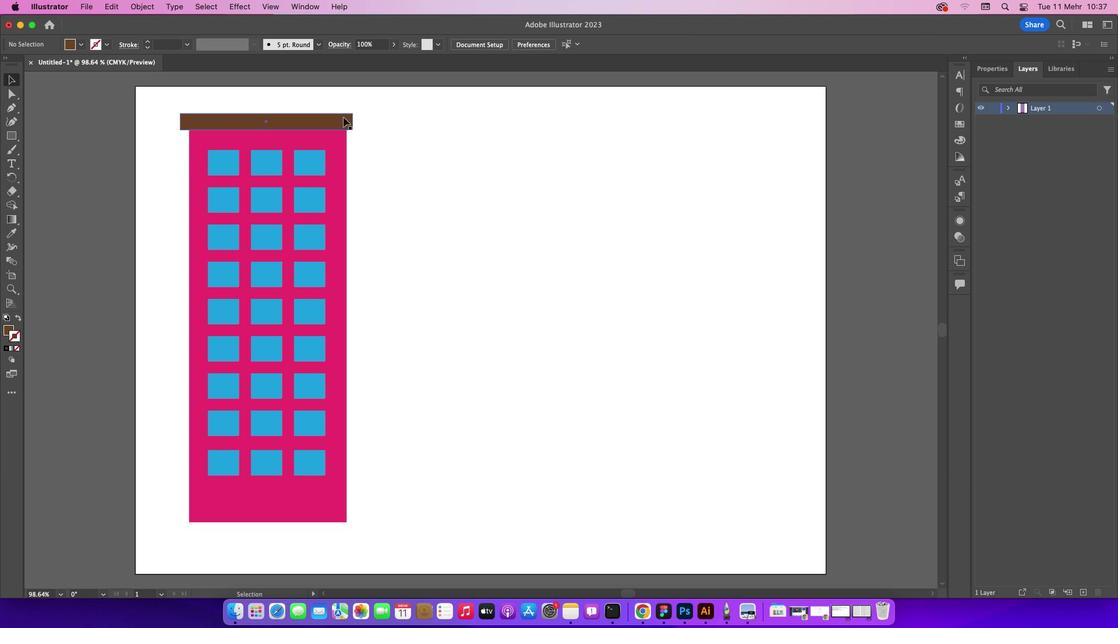 
Action: Mouse moved to (326, 121)
Screenshot: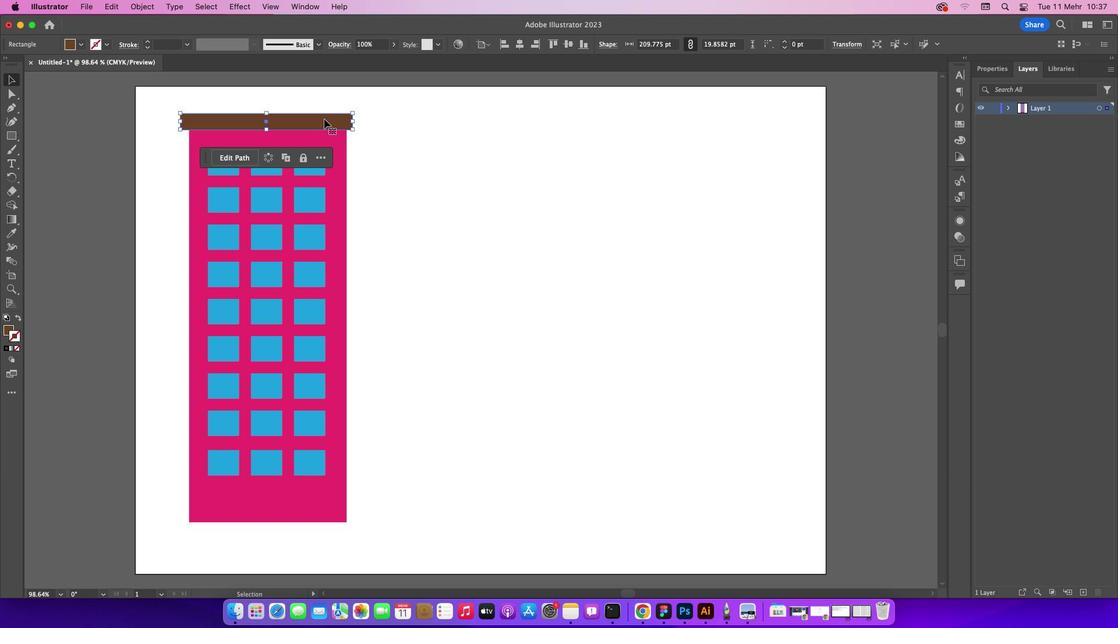 
Action: Mouse pressed left at (326, 121)
Screenshot: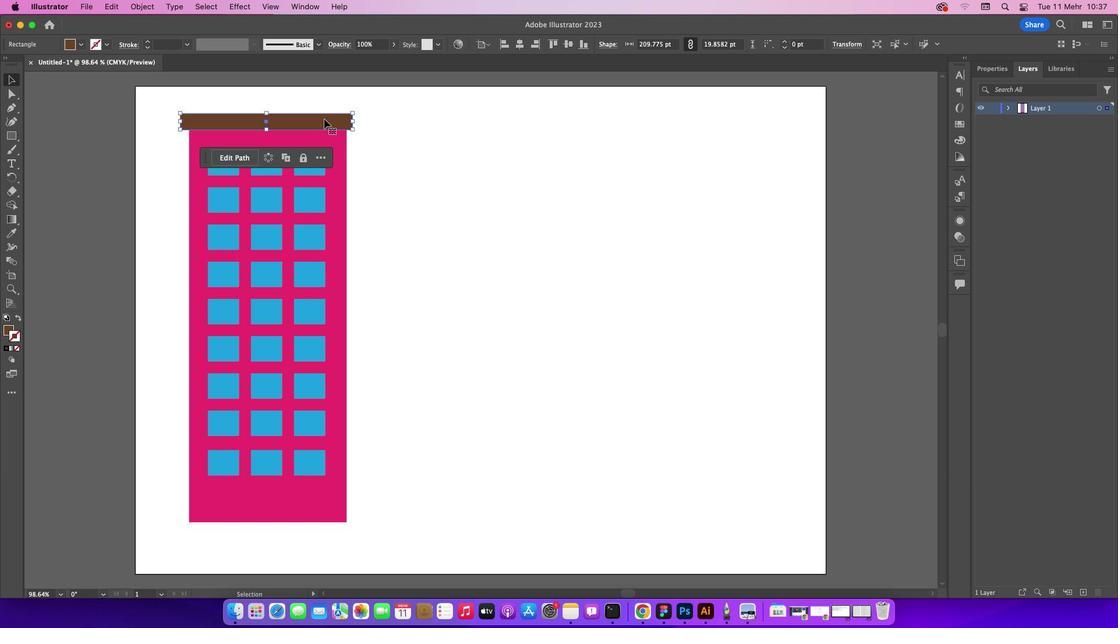 
Action: Mouse moved to (326, 121)
Screenshot: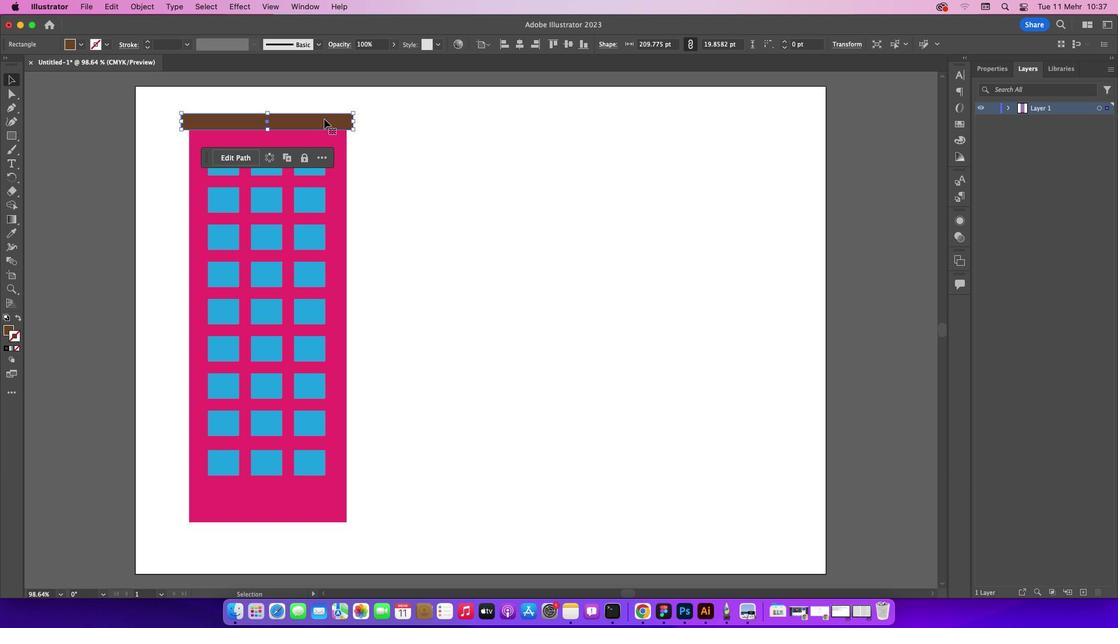 
Action: Key pressed Key.rightKey.rightKey.rightKey.left
Screenshot: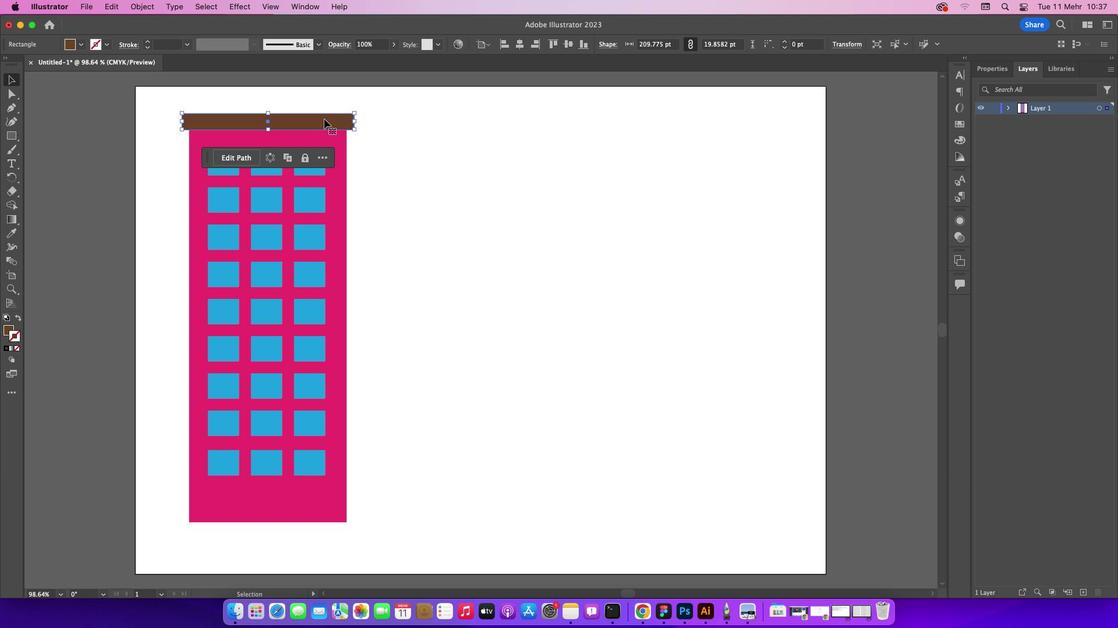 
Action: Mouse moved to (505, 193)
Screenshot: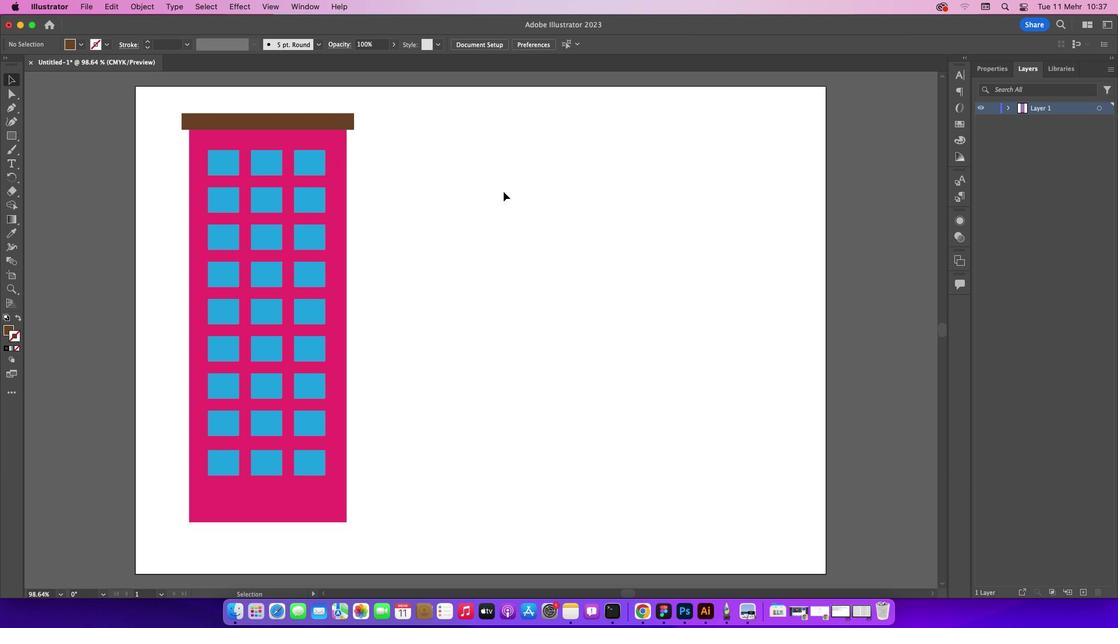 
Action: Mouse pressed left at (505, 193)
Screenshot: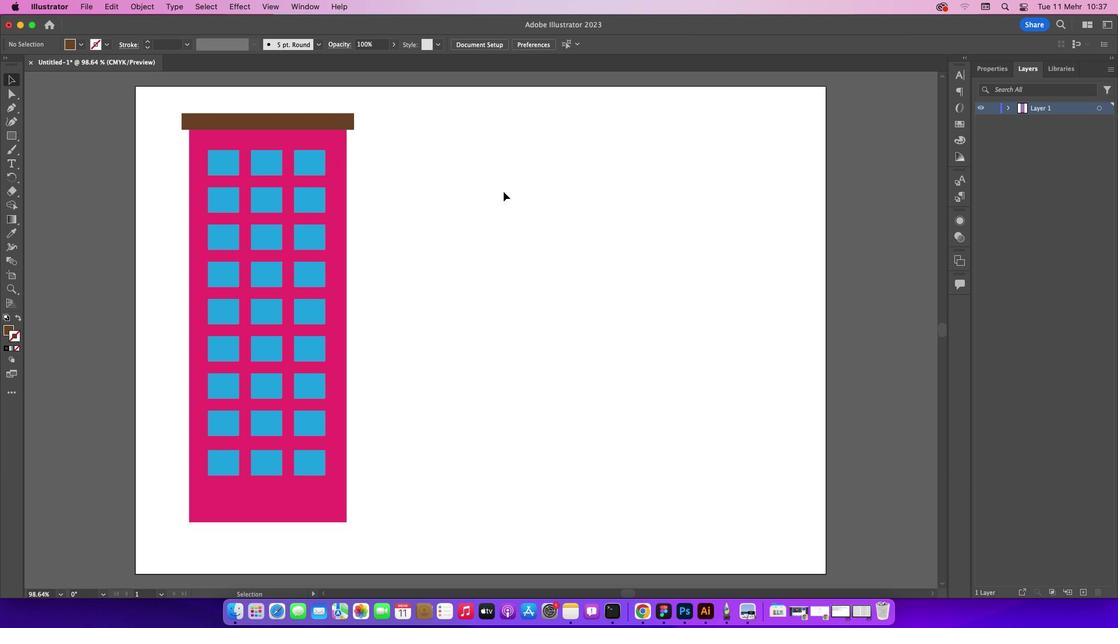 
Action: Mouse moved to (254, 123)
Screenshot: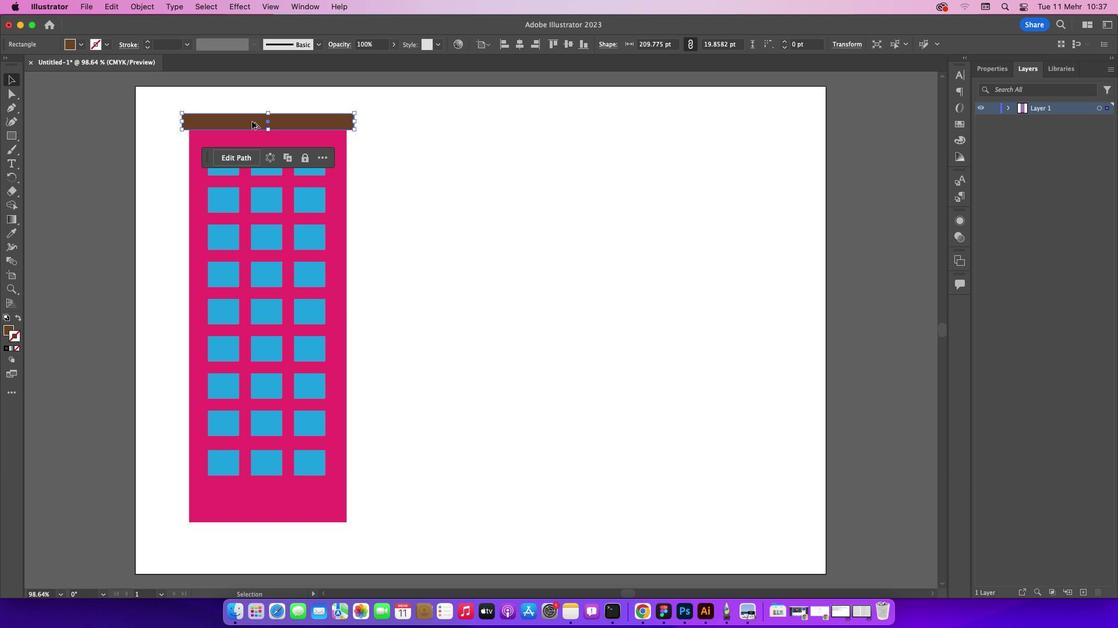 
Action: Mouse pressed left at (254, 123)
Screenshot: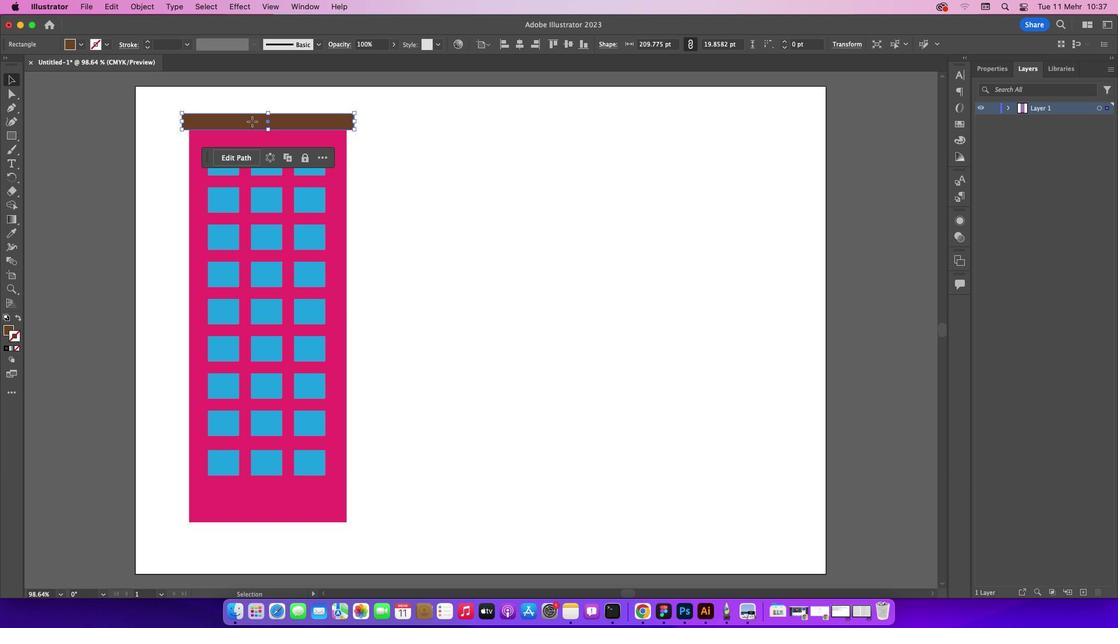 
Action: Key pressed Key.alt
Screenshot: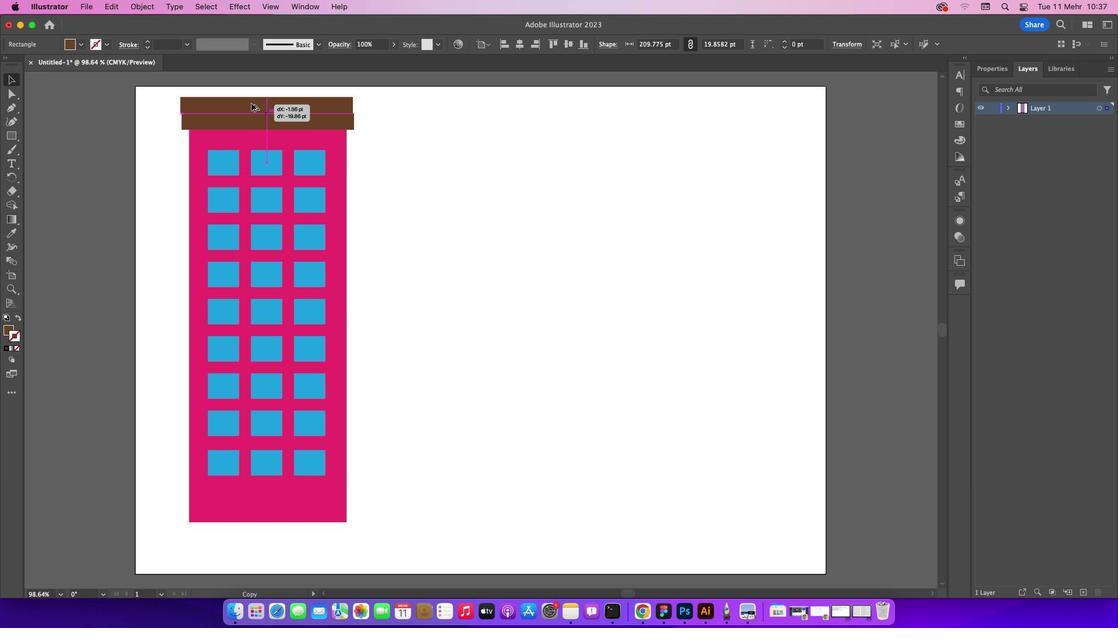 
Action: Mouse pressed left at (254, 123)
Screenshot: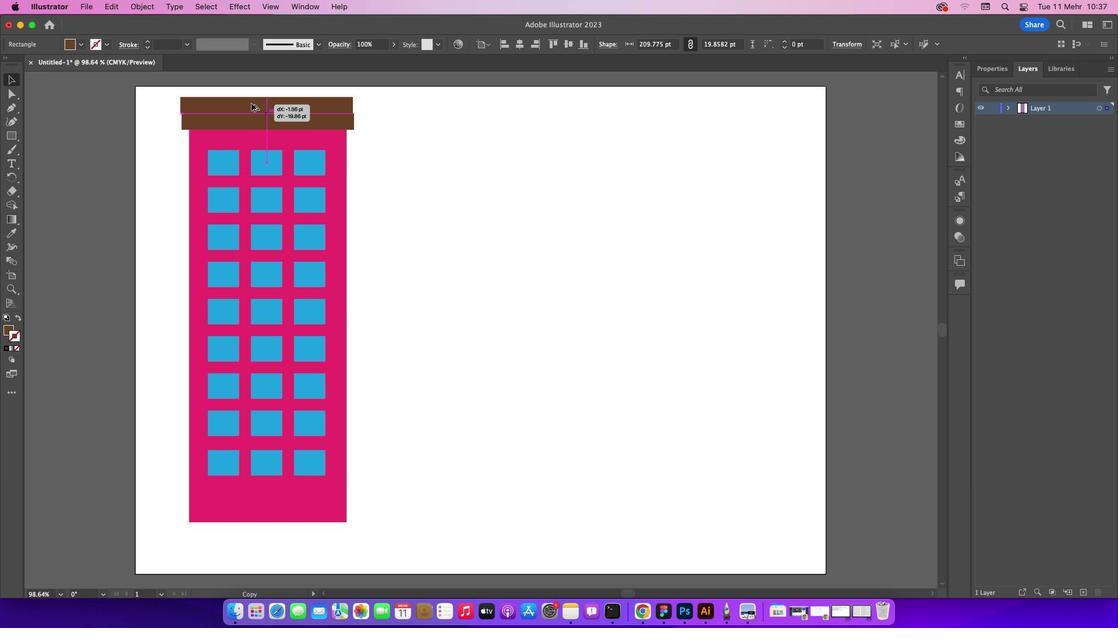
Action: Mouse moved to (184, 107)
Screenshot: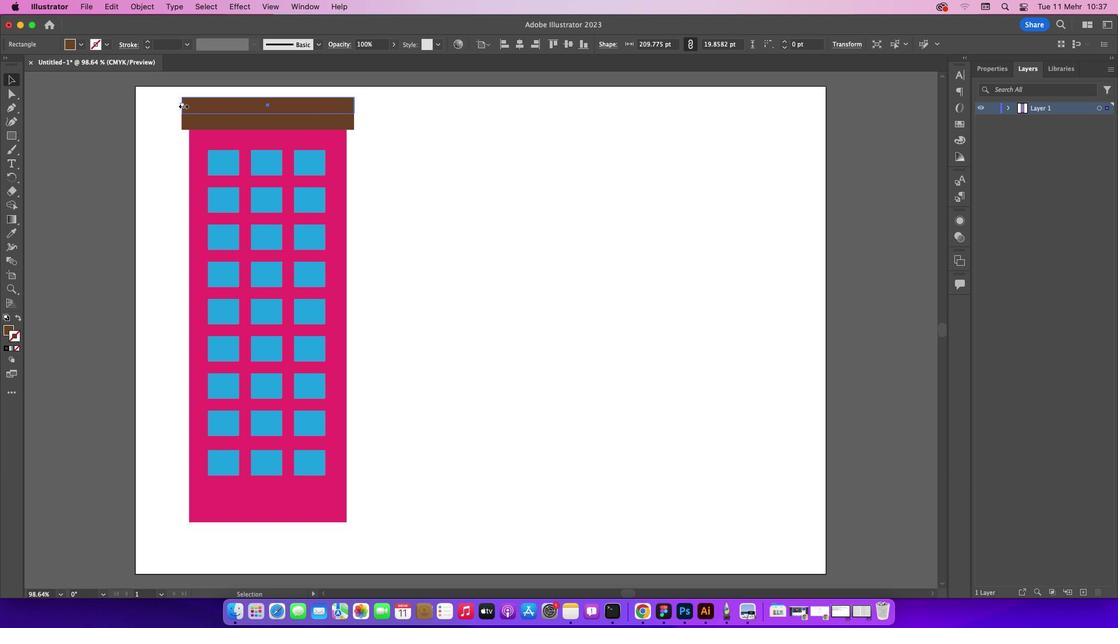 
Action: Mouse pressed left at (184, 107)
Screenshot: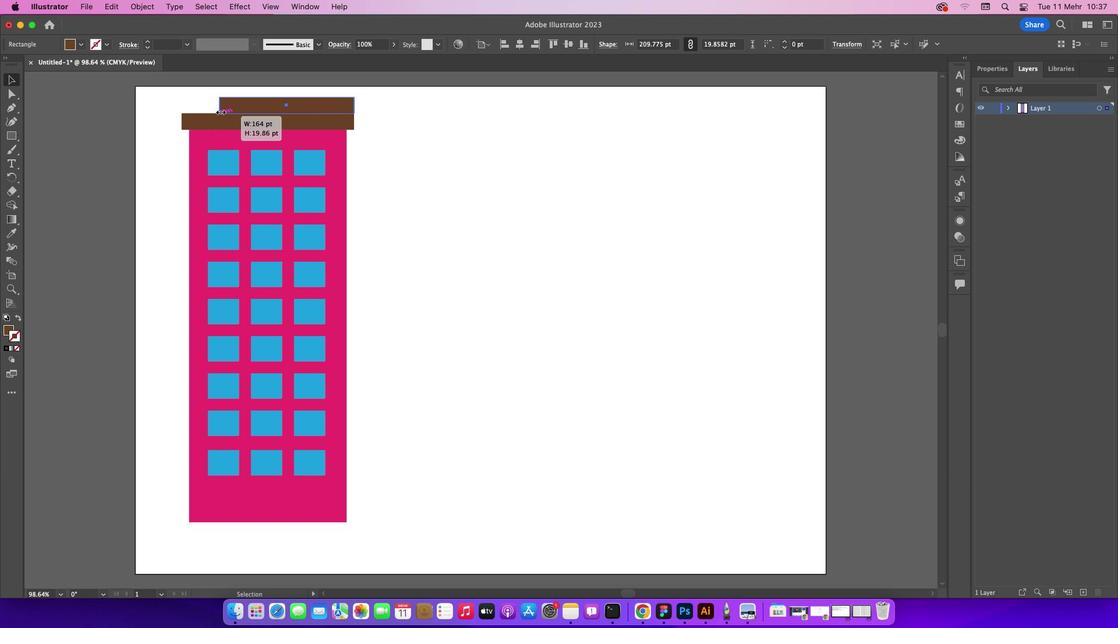 
Action: Mouse moved to (355, 106)
Screenshot: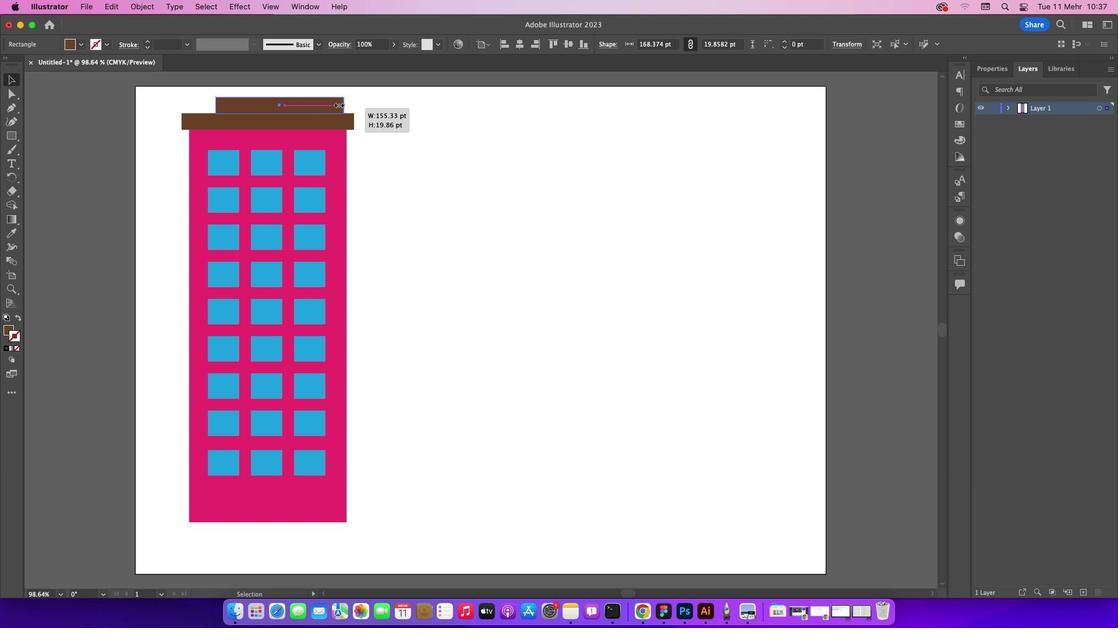 
Action: Mouse pressed left at (355, 106)
Screenshot: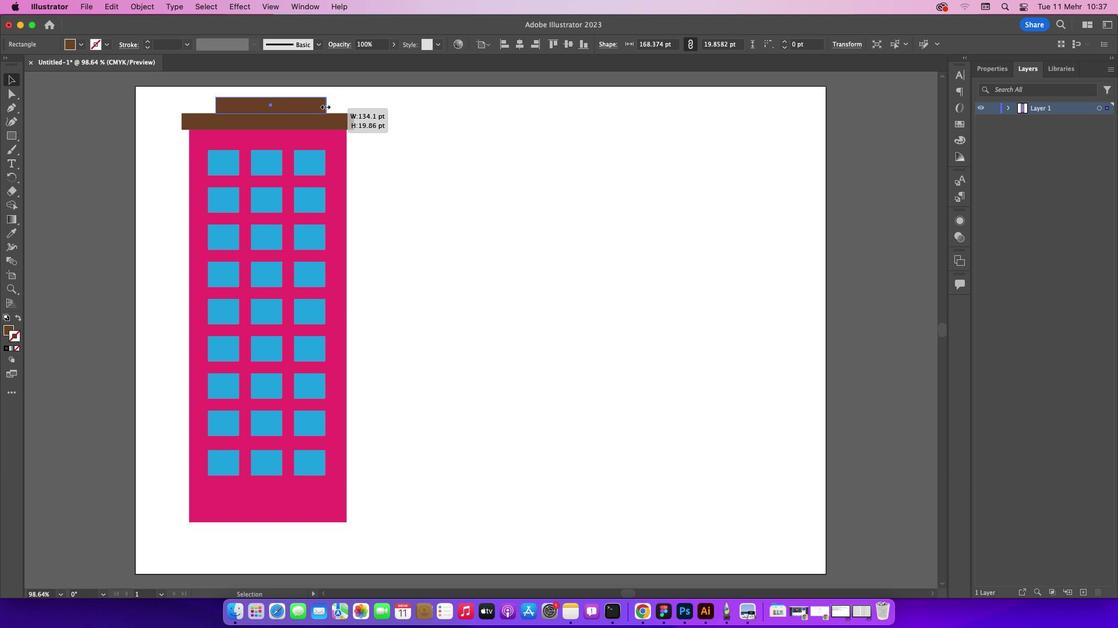 
Action: Mouse moved to (267, 97)
Screenshot: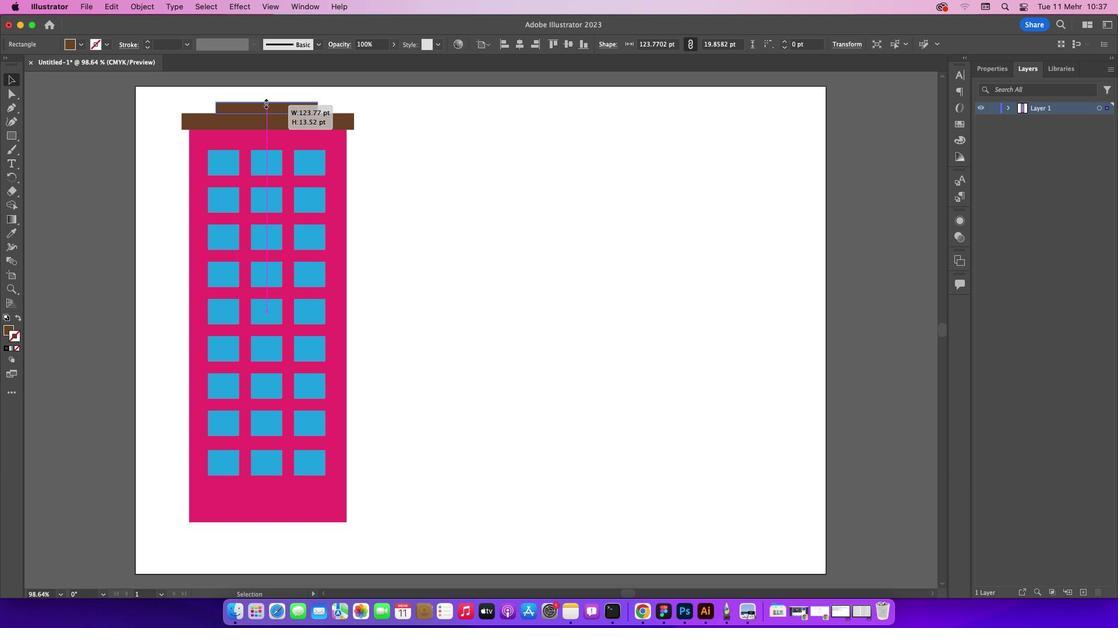 
Action: Mouse pressed left at (267, 97)
Screenshot: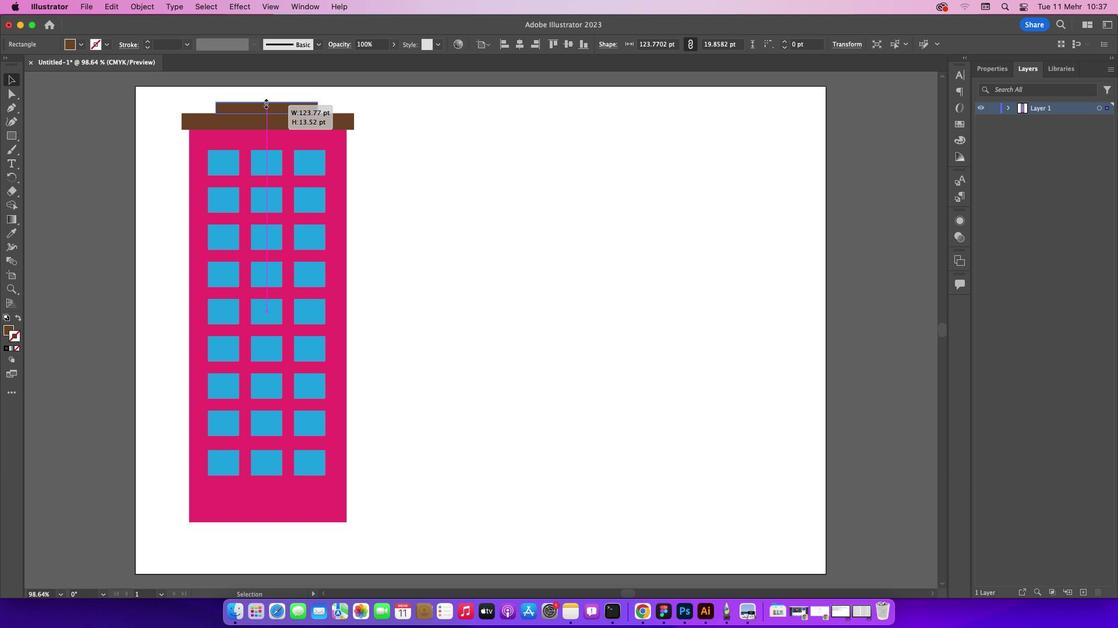 
Action: Mouse moved to (548, 216)
Screenshot: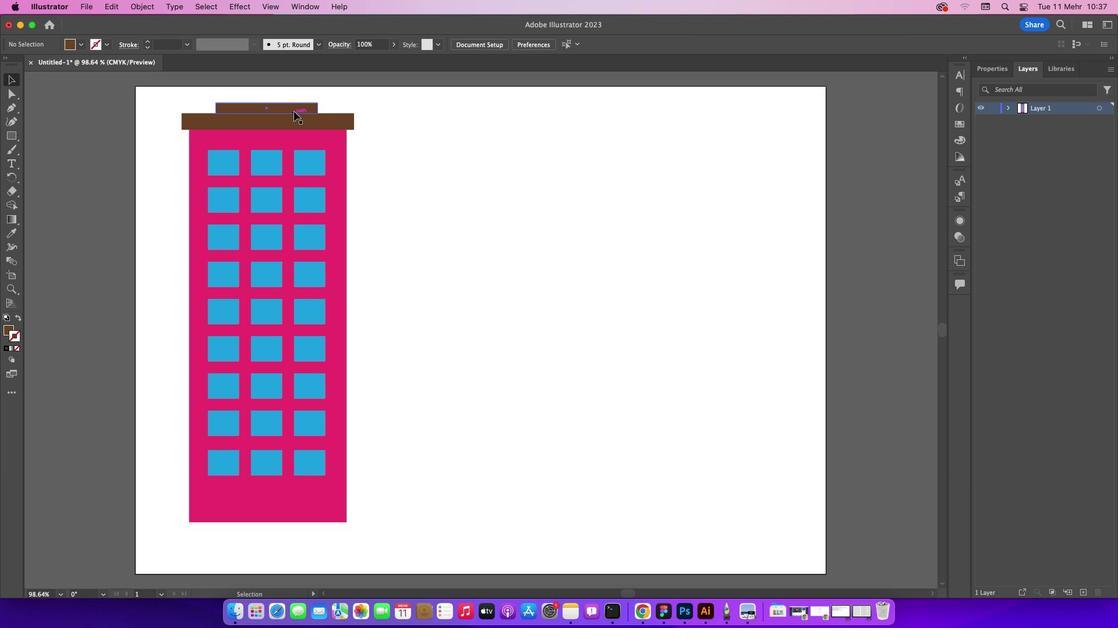 
Action: Mouse pressed left at (548, 216)
Screenshot: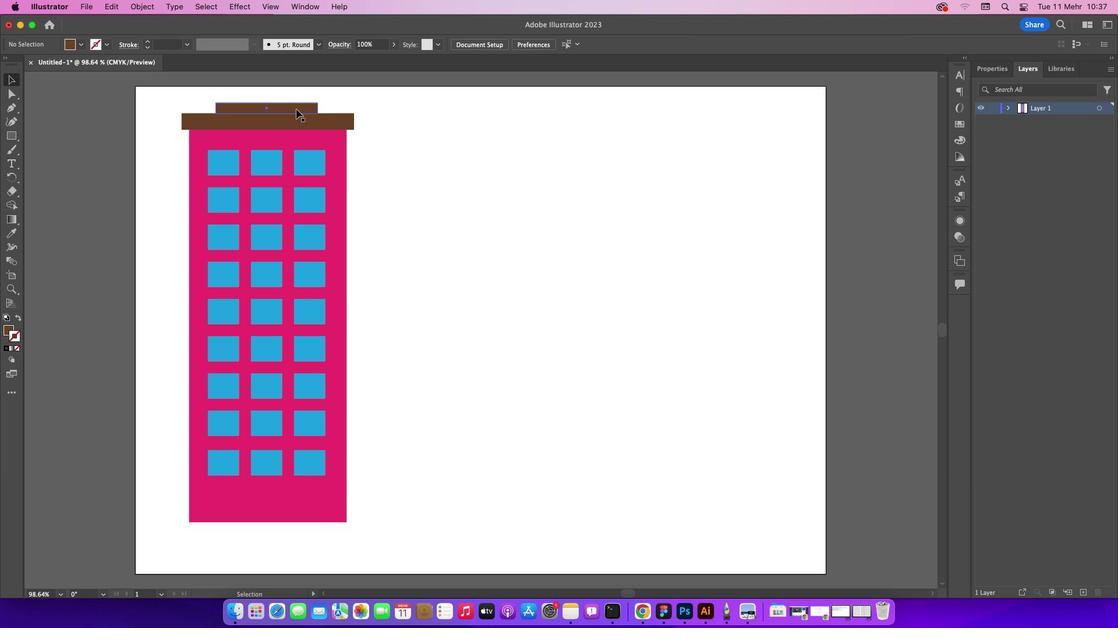 
Action: Mouse moved to (299, 111)
Screenshot: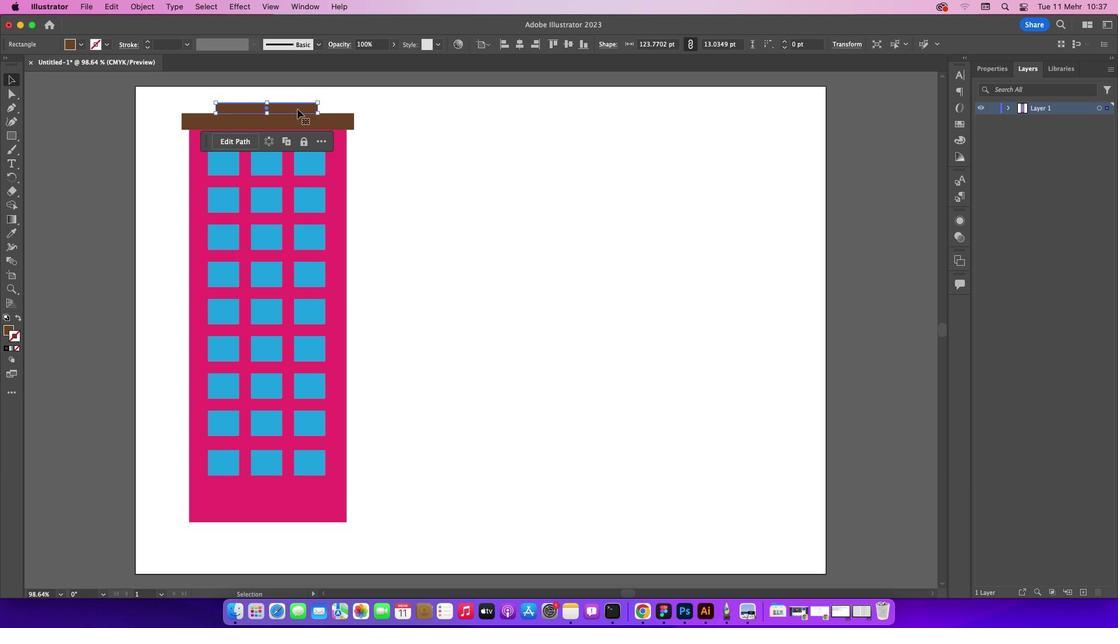 
Action: Mouse pressed left at (299, 111)
Screenshot: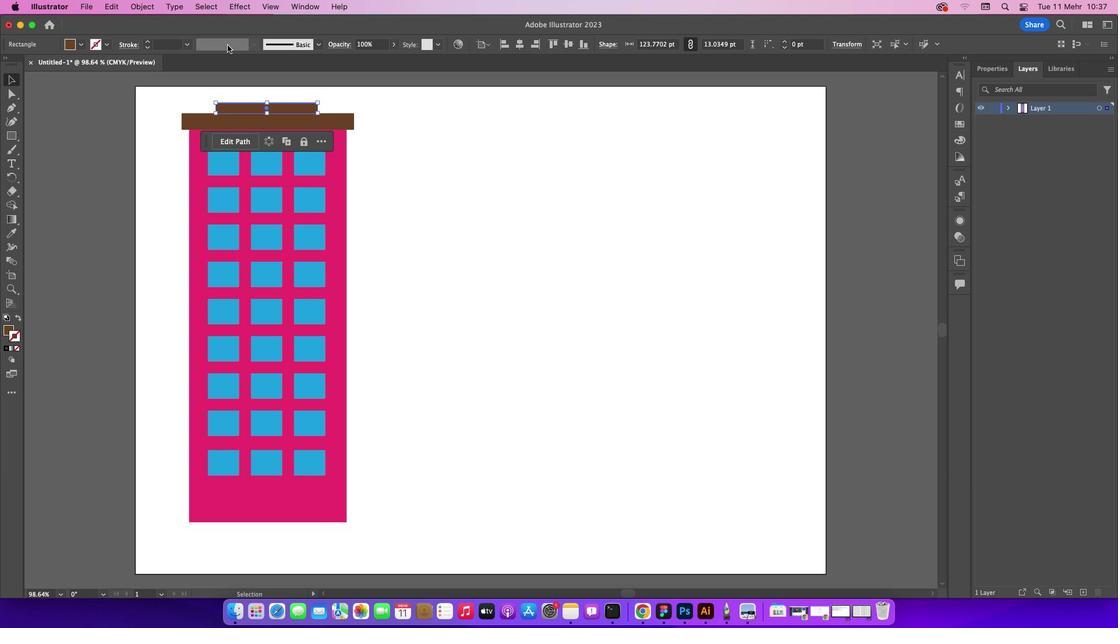 
Action: Mouse moved to (84, 44)
Screenshot: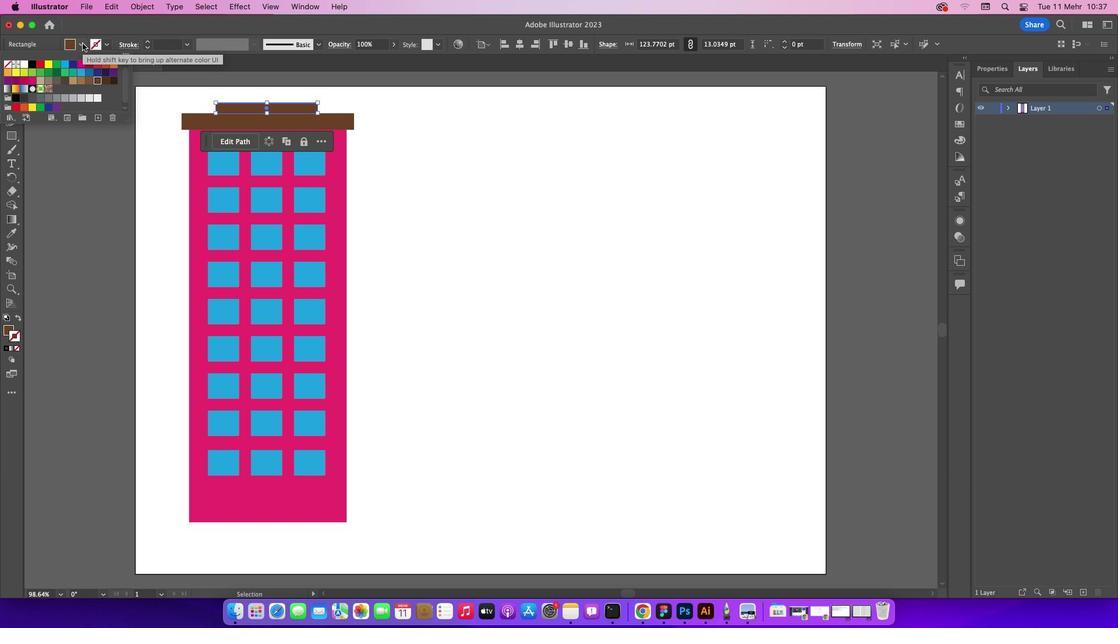 
Action: Mouse pressed left at (84, 44)
Screenshot: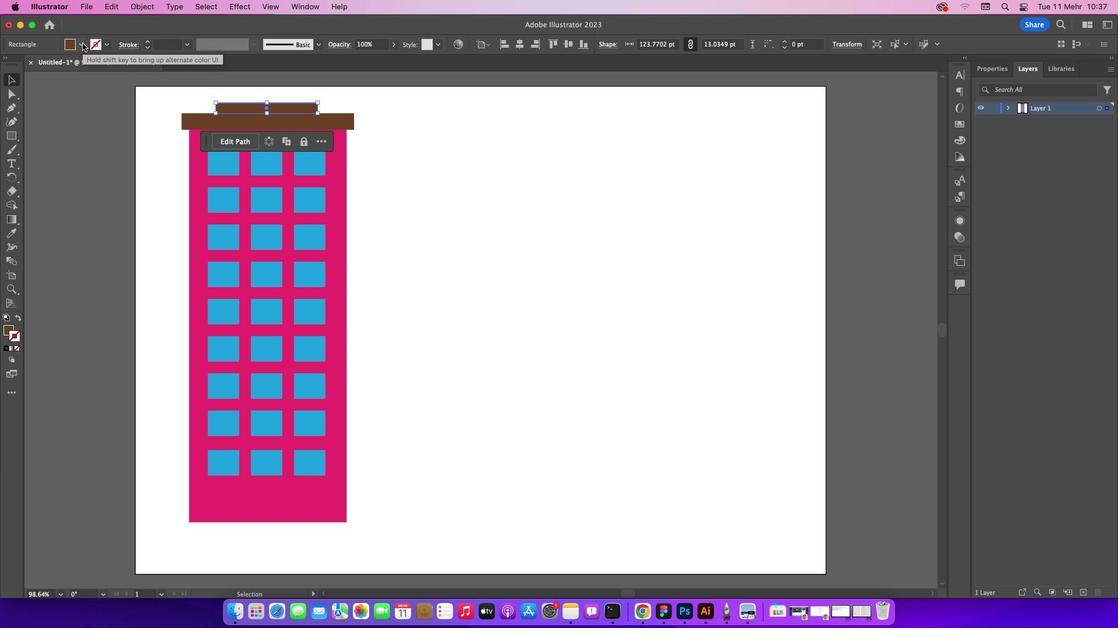 
Action: Mouse moved to (84, 45)
Screenshot: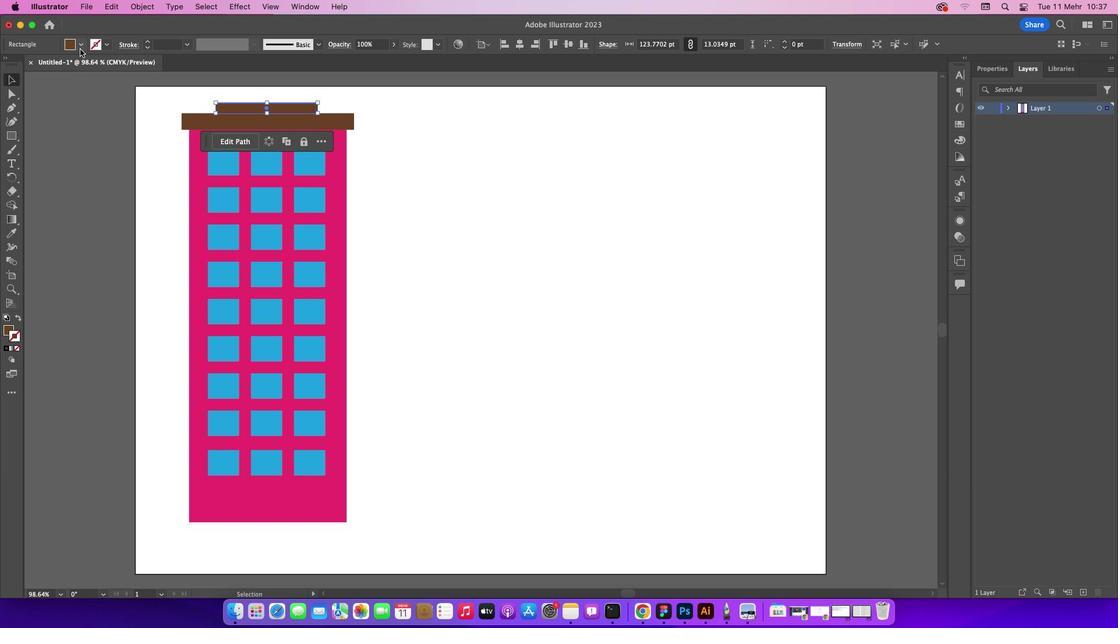 
Action: Mouse pressed left at (84, 45)
Screenshot: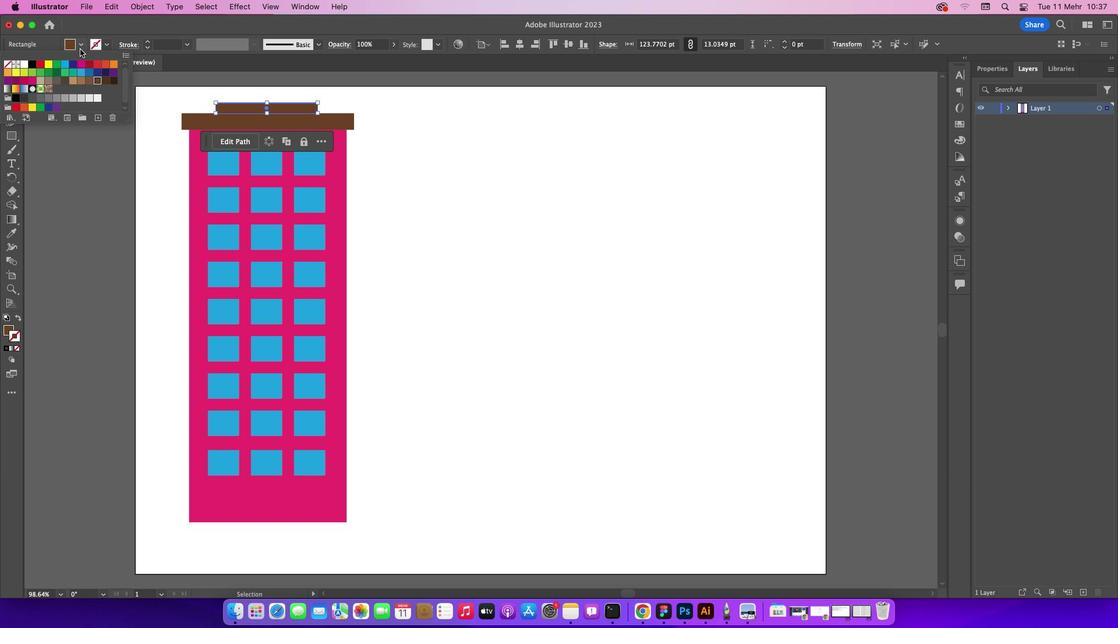 
Action: Mouse moved to (82, 51)
Screenshot: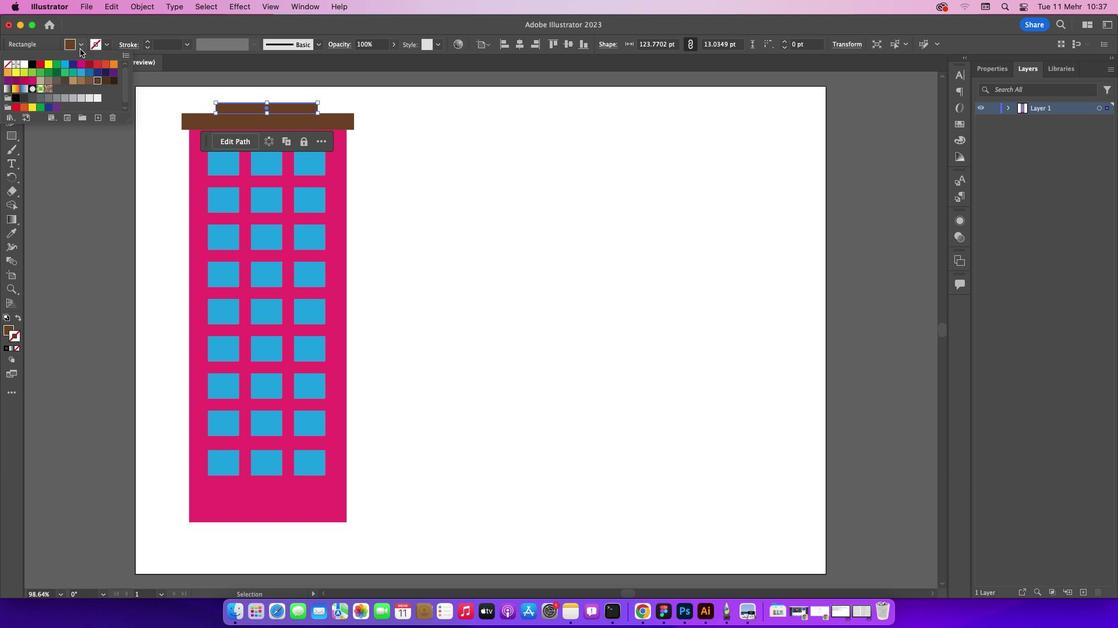 
Action: Mouse pressed left at (82, 51)
Screenshot: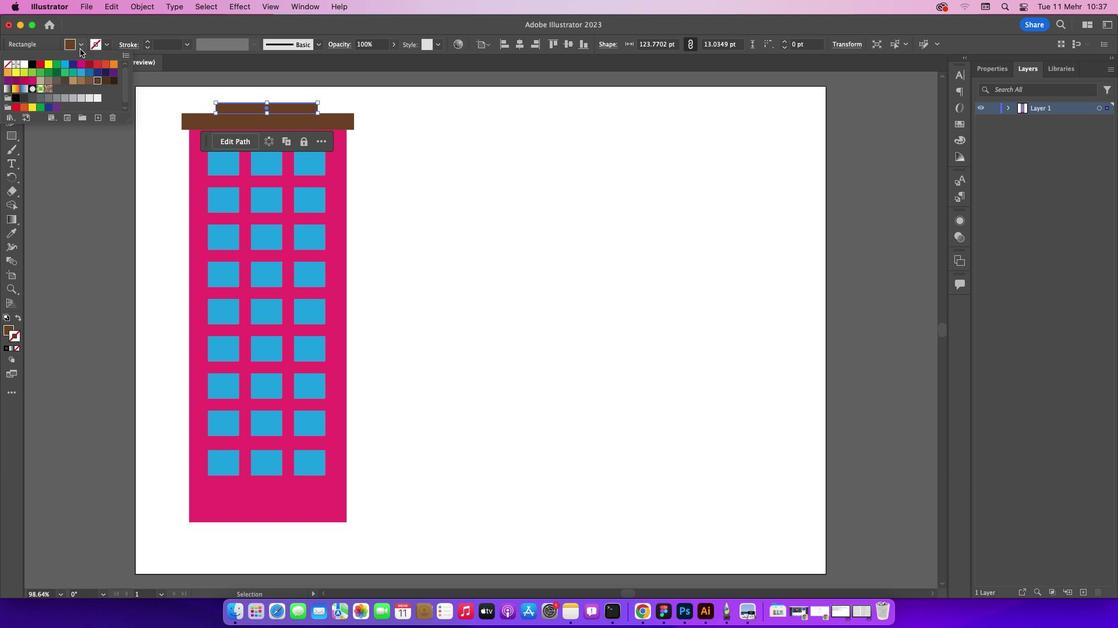 
Action: Mouse moved to (108, 69)
Screenshot: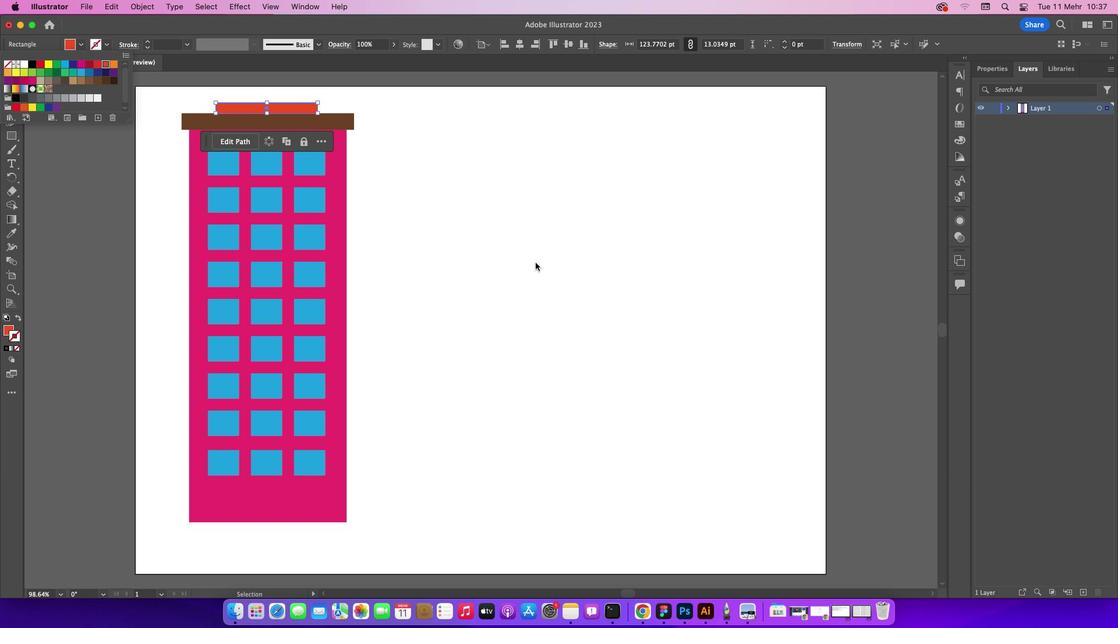 
Action: Mouse pressed left at (108, 69)
Screenshot: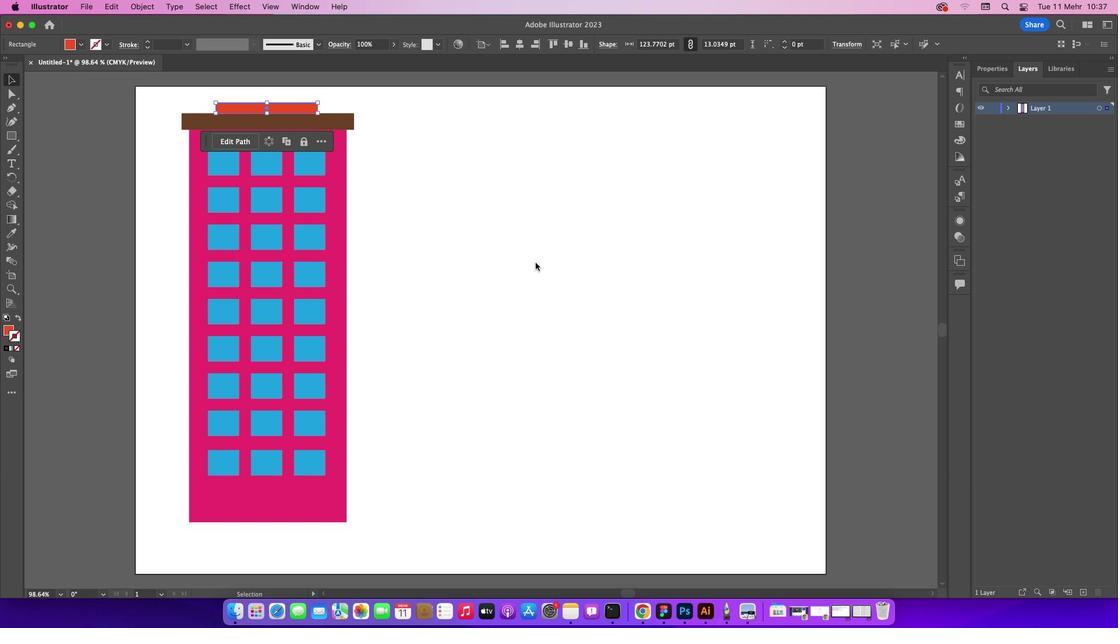 
Action: Mouse moved to (538, 264)
Screenshot: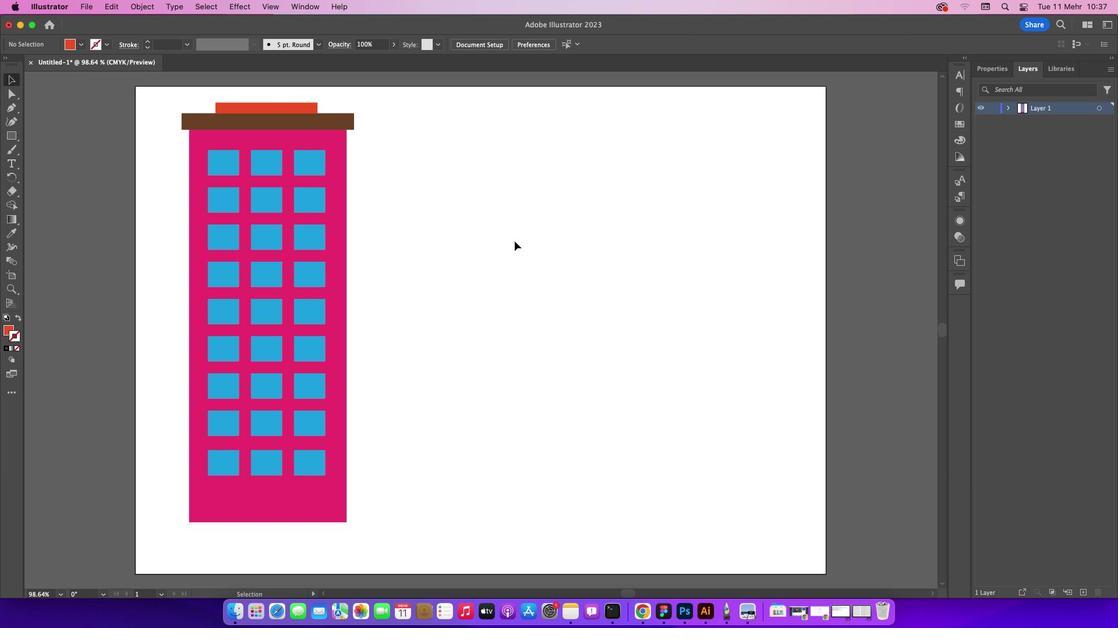 
Action: Mouse pressed left at (538, 264)
Screenshot: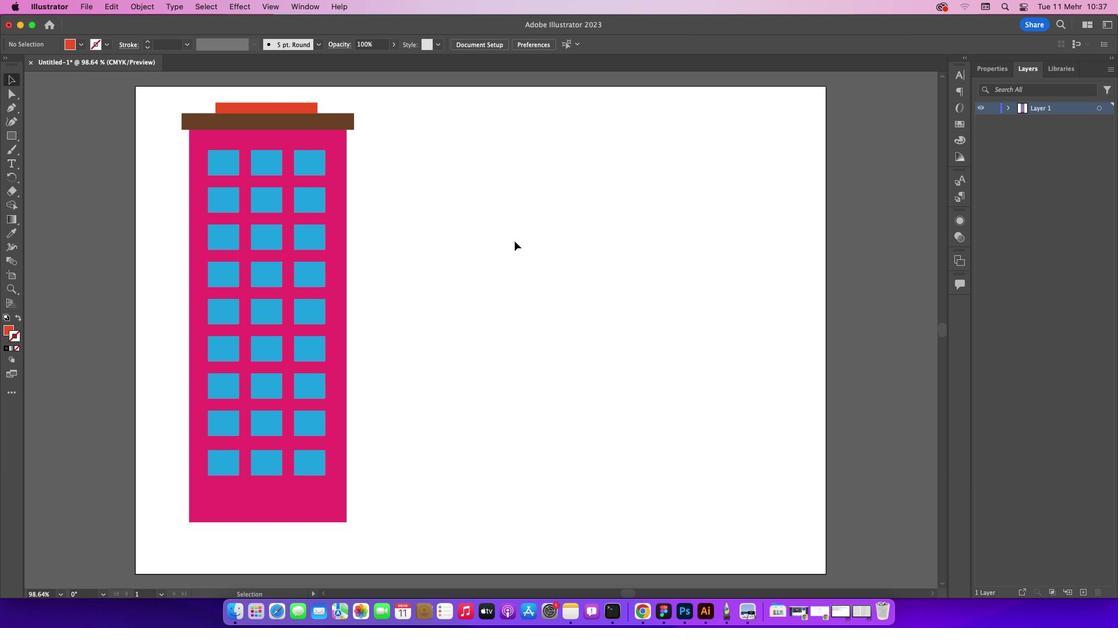 
Action: Mouse moved to (516, 244)
Screenshot: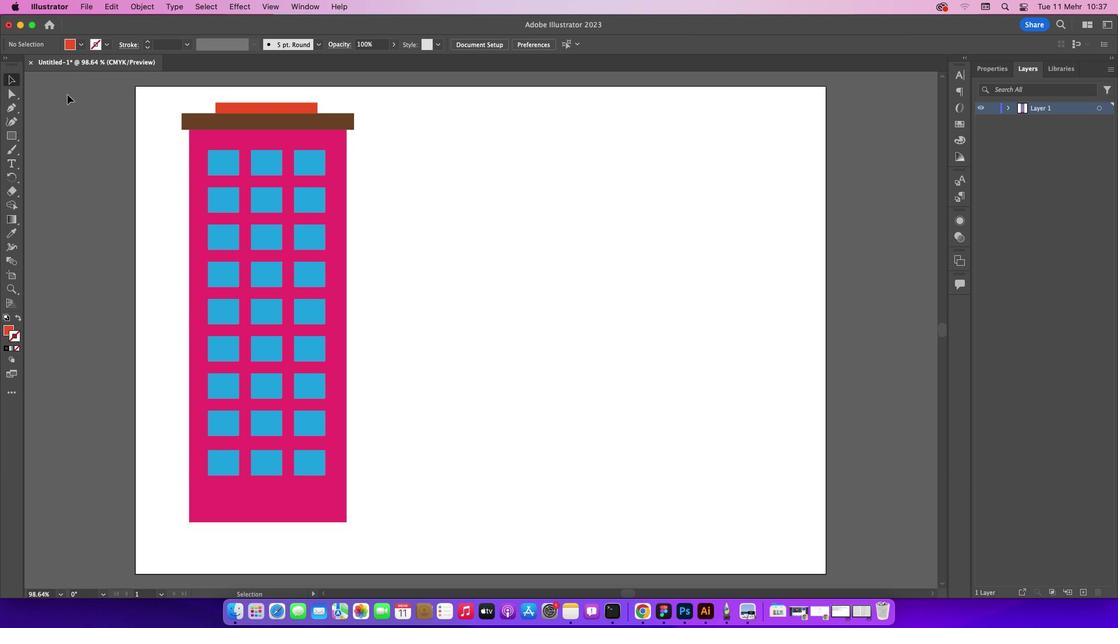 
Action: Mouse pressed left at (516, 244)
Screenshot: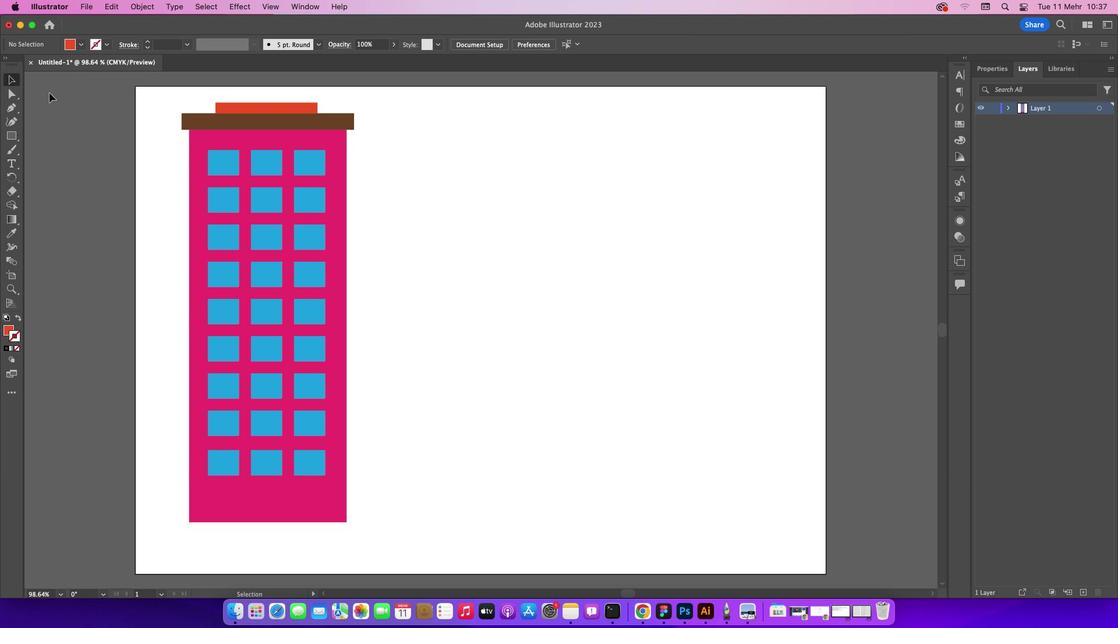 
Action: Mouse moved to (233, 108)
Screenshot: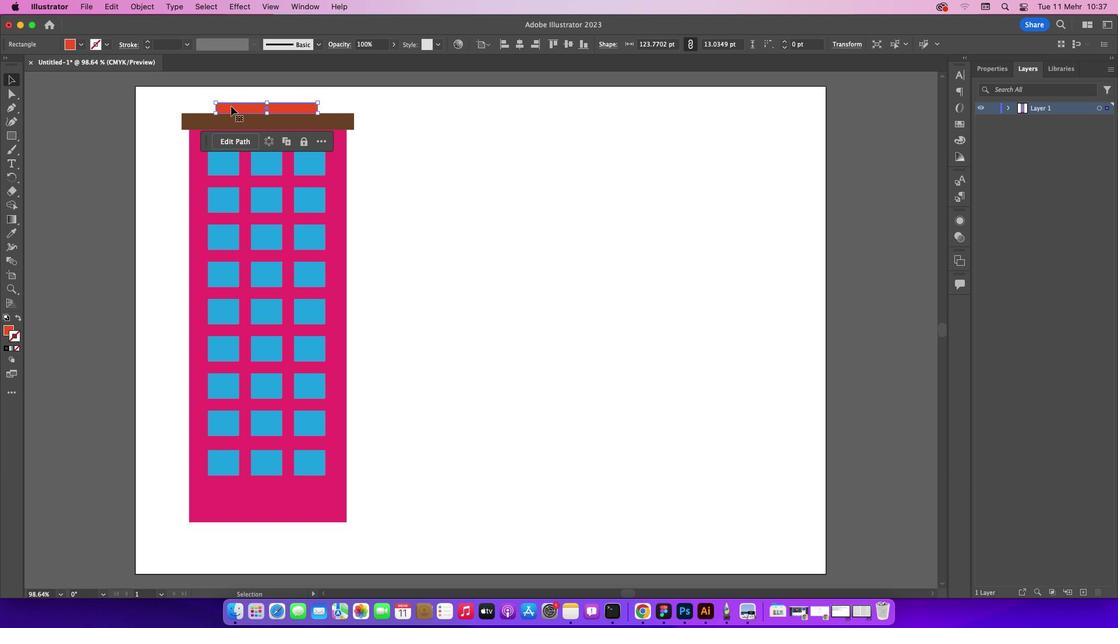
Action: Mouse pressed left at (233, 108)
Screenshot: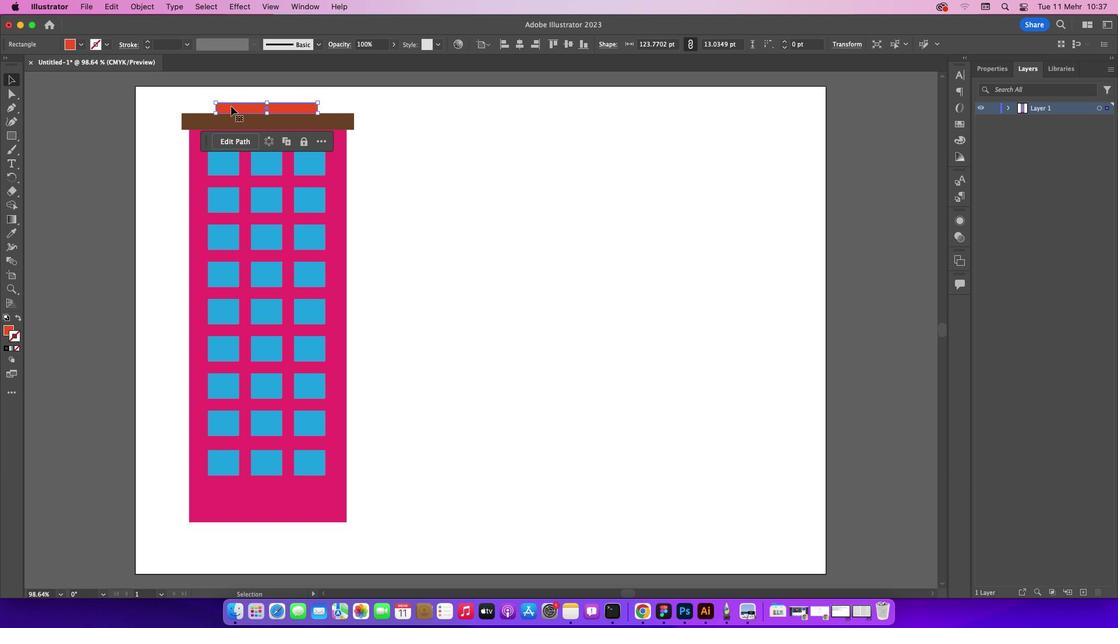 
Action: Key pressed Key.alt
Screenshot: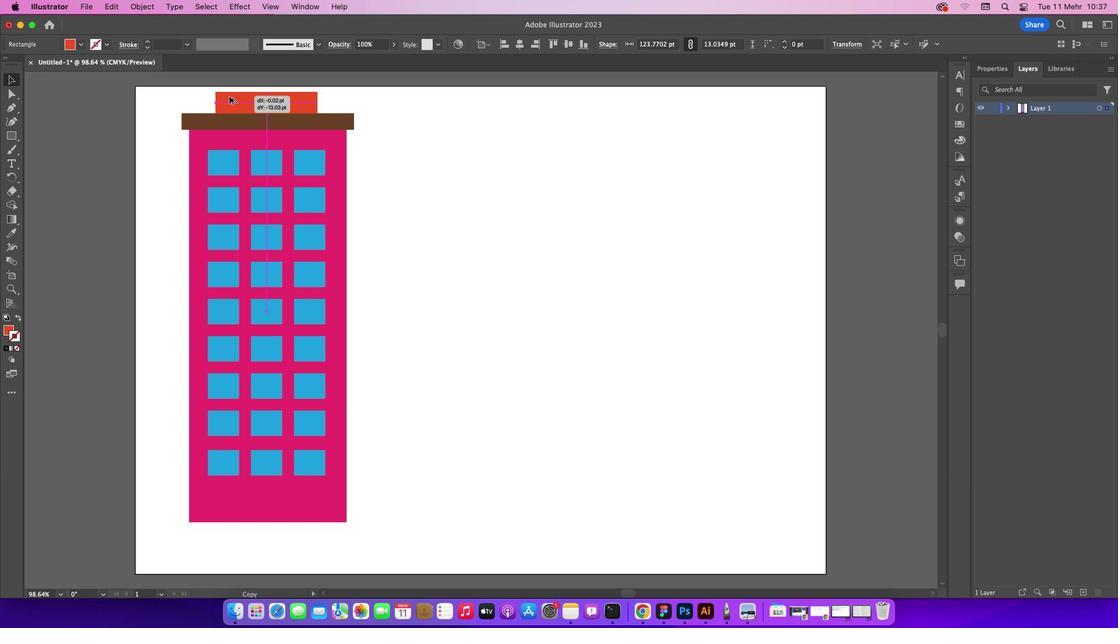 
Action: Mouse pressed left at (233, 108)
Screenshot: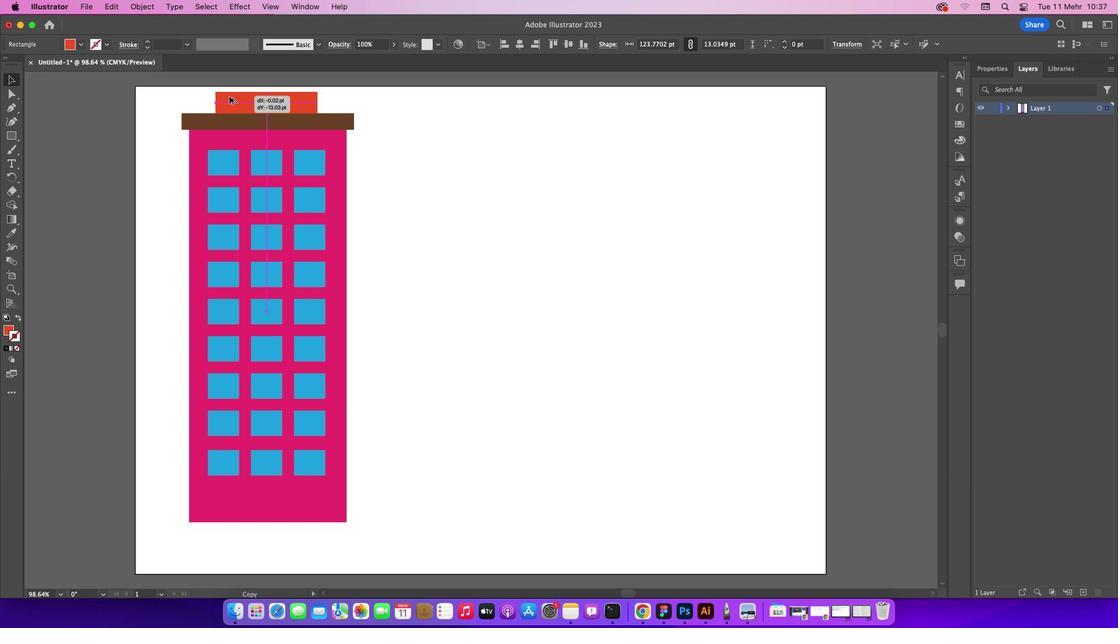 
Action: Mouse moved to (557, 203)
Screenshot: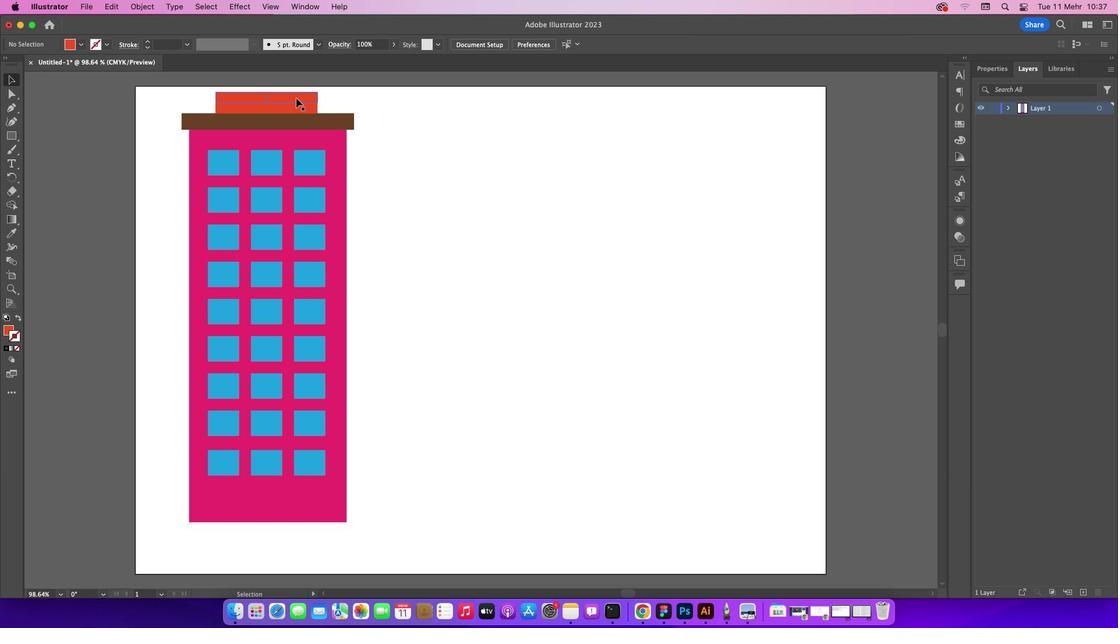 
Action: Mouse pressed left at (557, 203)
Screenshot: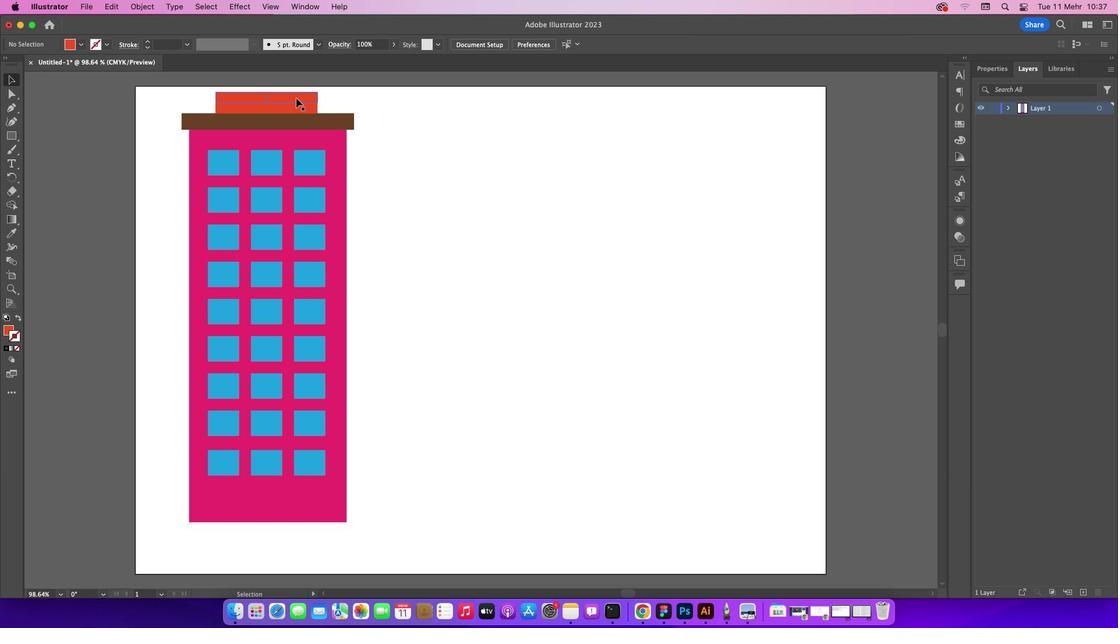 
Action: Mouse moved to (298, 100)
Screenshot: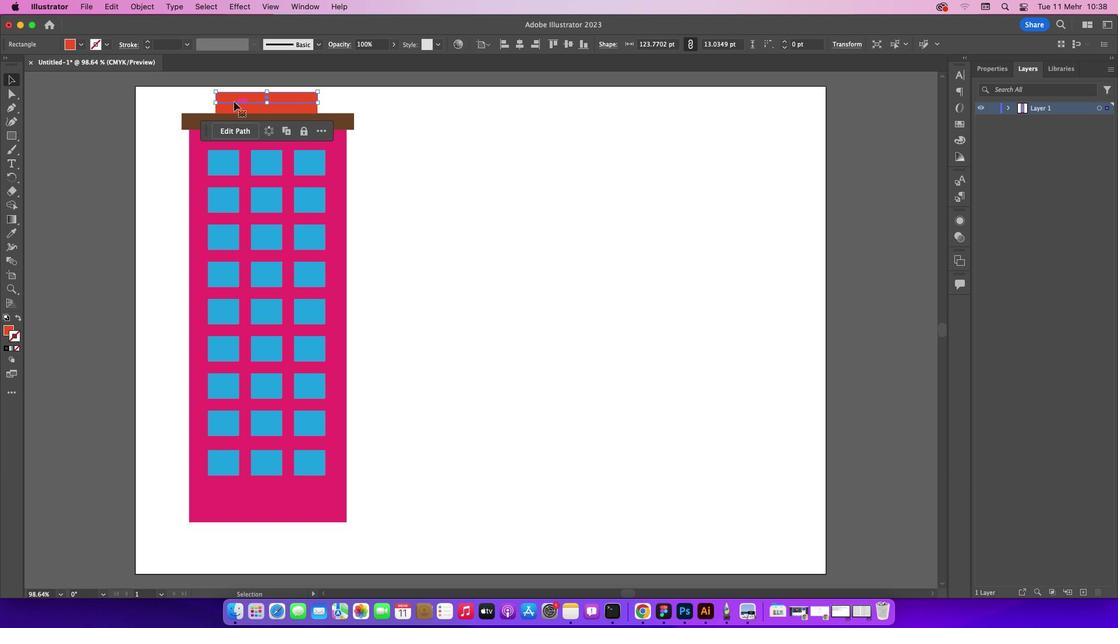
Action: Mouse pressed left at (298, 100)
Screenshot: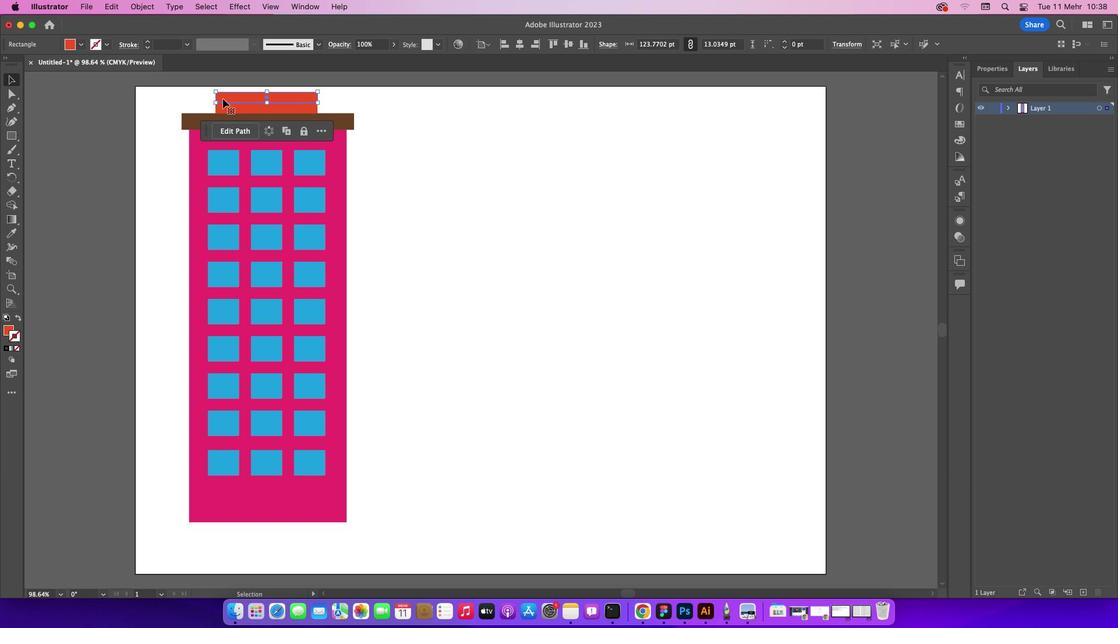 
Action: Mouse moved to (218, 100)
Screenshot: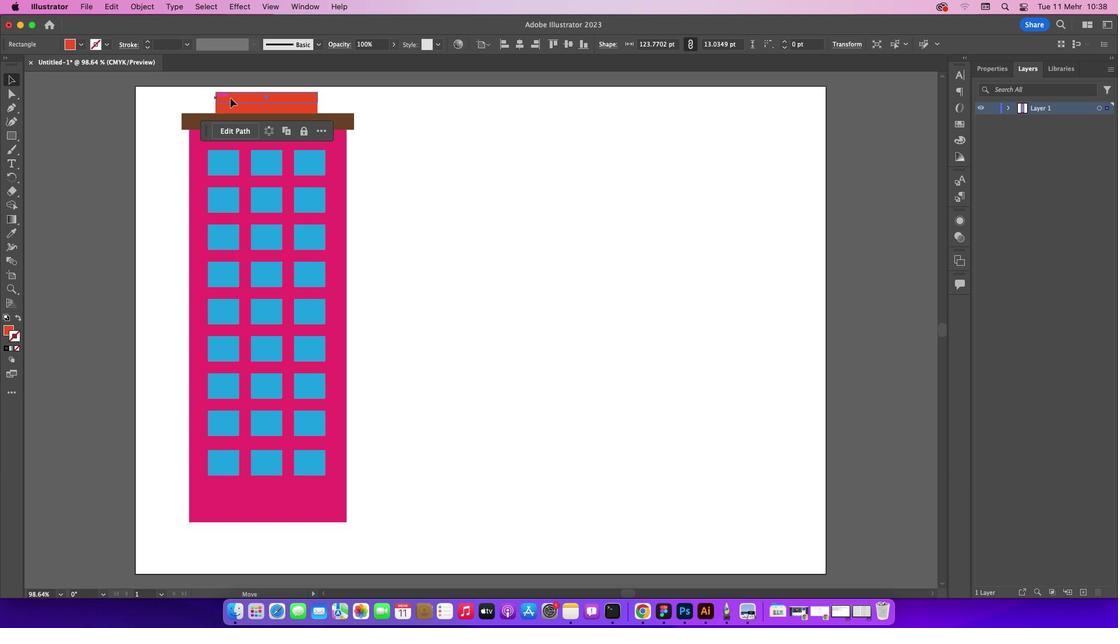 
Action: Mouse pressed left at (218, 100)
Screenshot: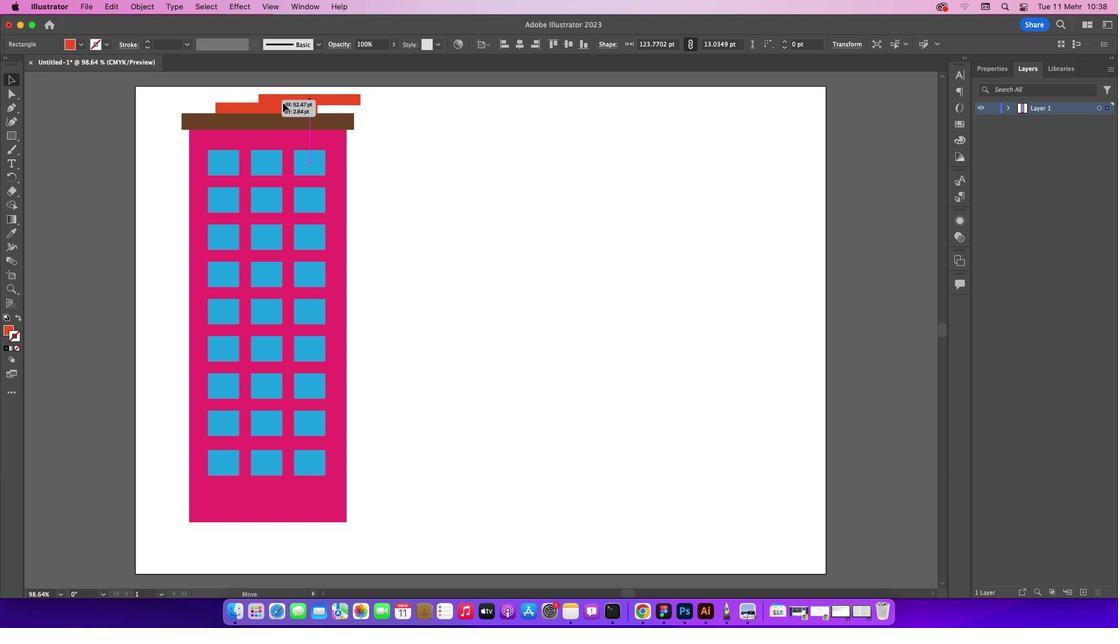 
Action: Mouse moved to (444, 170)
Screenshot: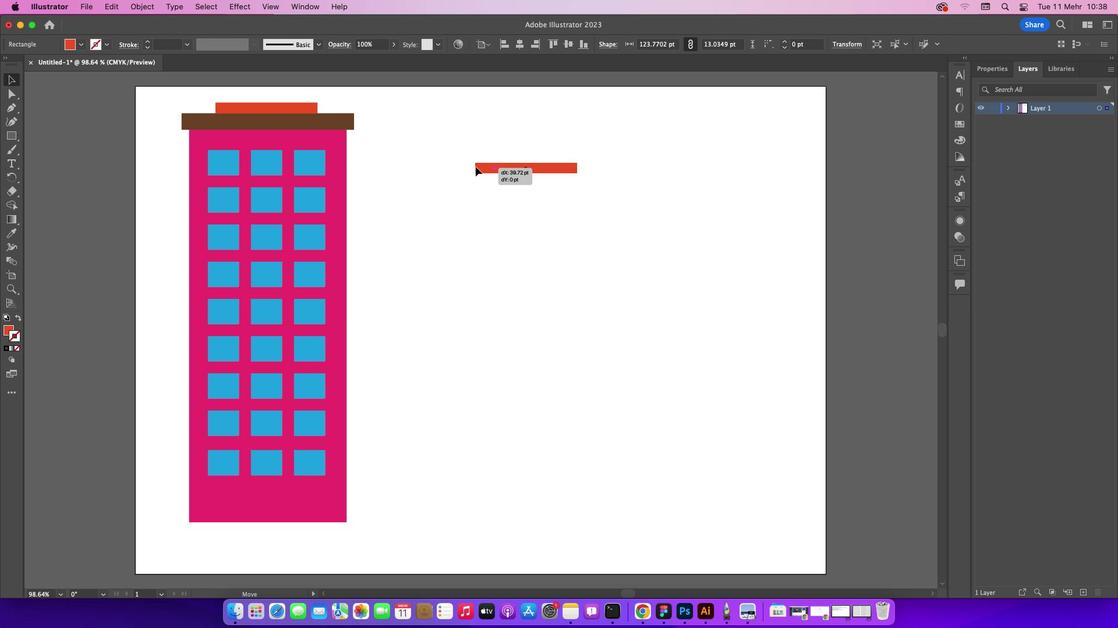 
Action: Mouse pressed left at (444, 170)
Screenshot: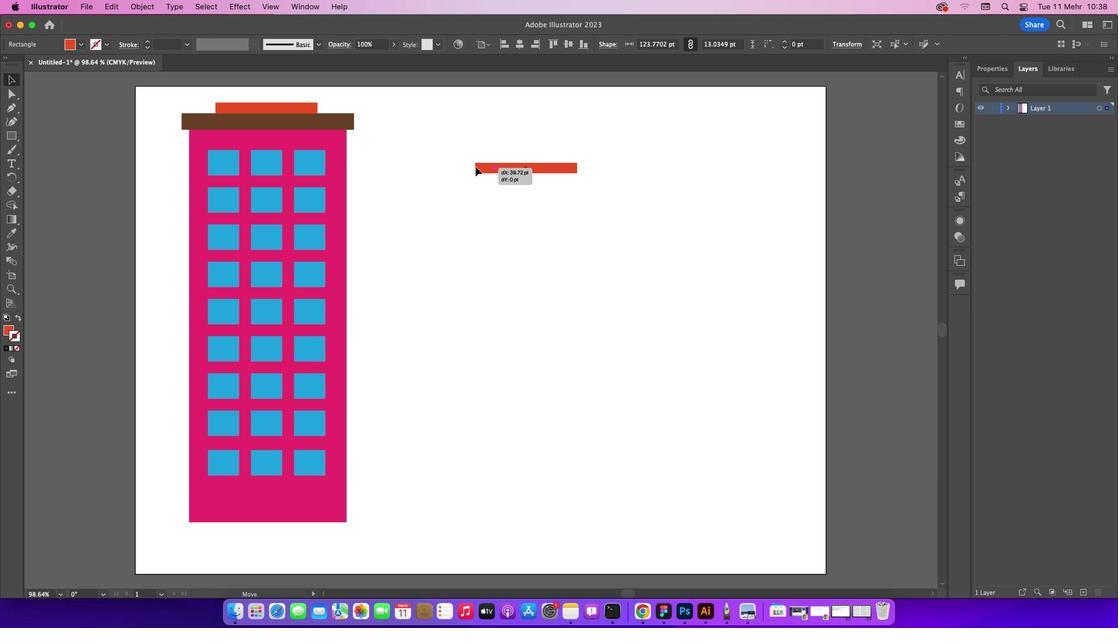 
Action: Mouse moved to (478, 174)
Screenshot: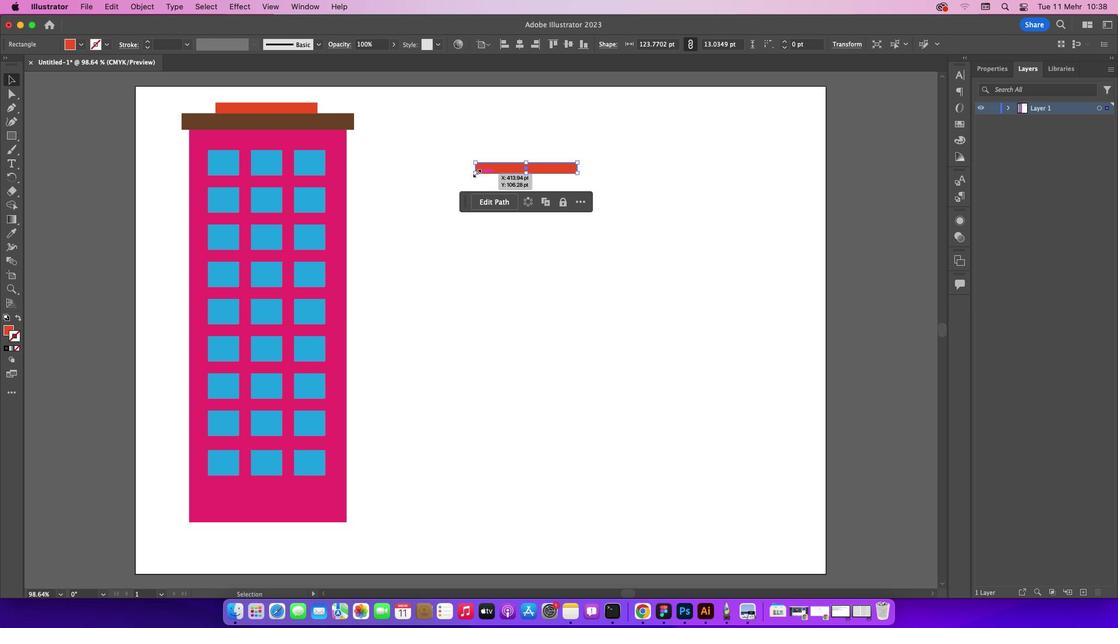 
Action: Key pressed Key.alt
Screenshot: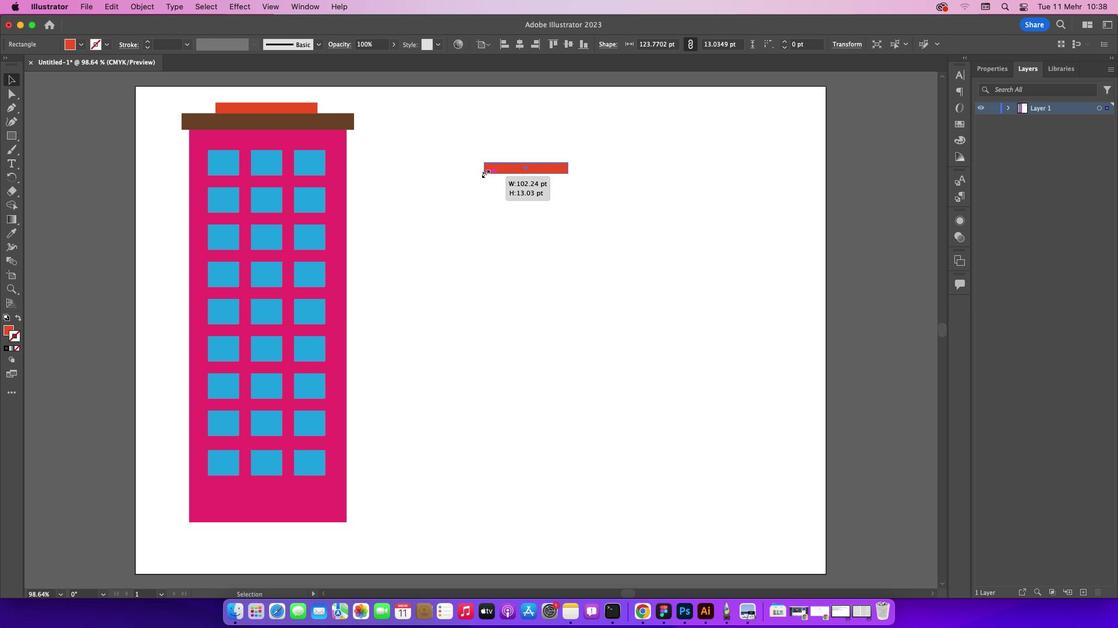 
Action: Mouse pressed left at (478, 174)
Screenshot: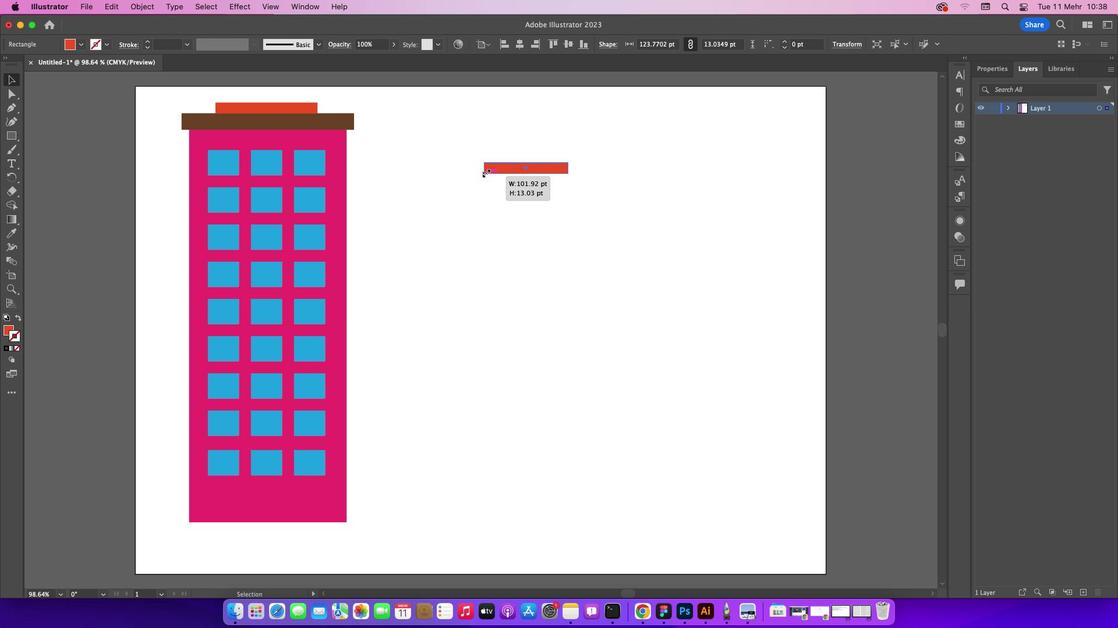 
Action: Mouse moved to (535, 170)
Screenshot: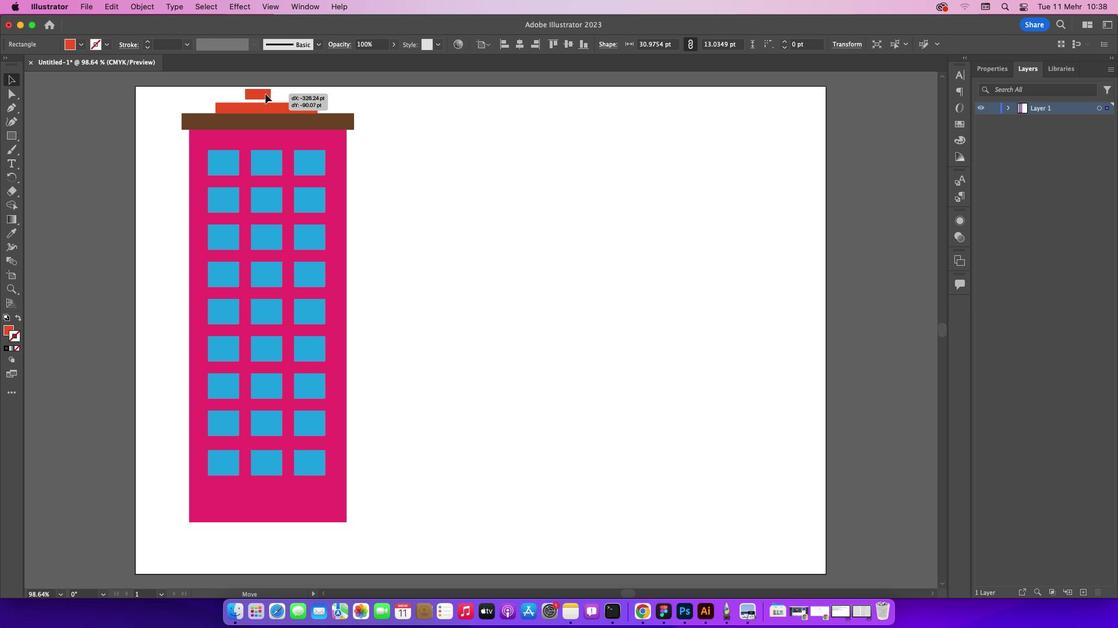 
Action: Mouse pressed left at (535, 170)
Screenshot: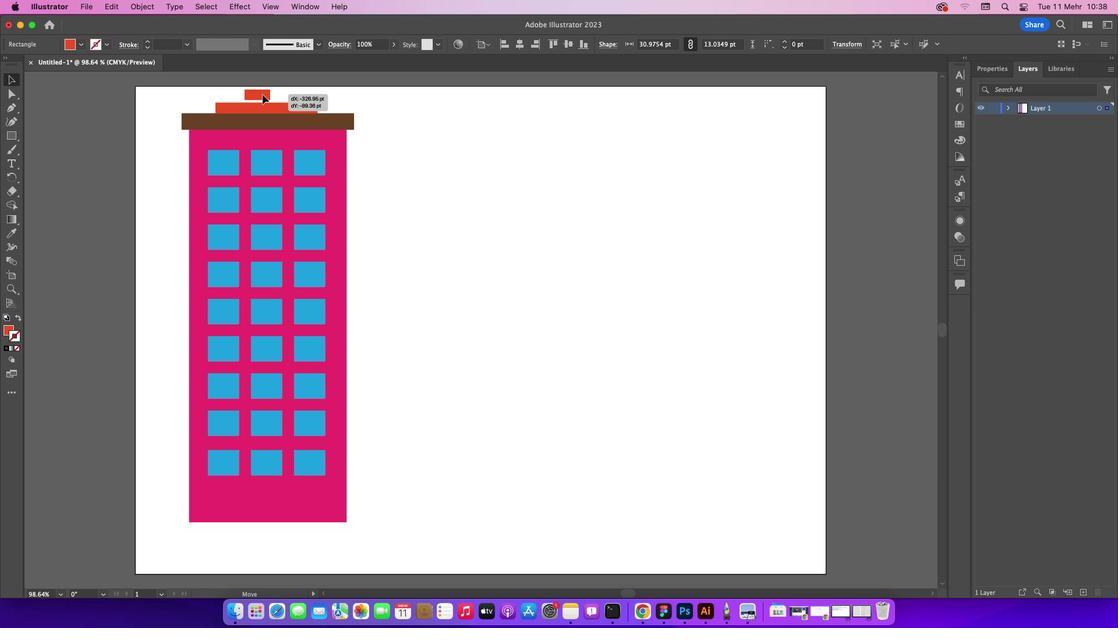 
Action: Mouse moved to (461, 146)
Screenshot: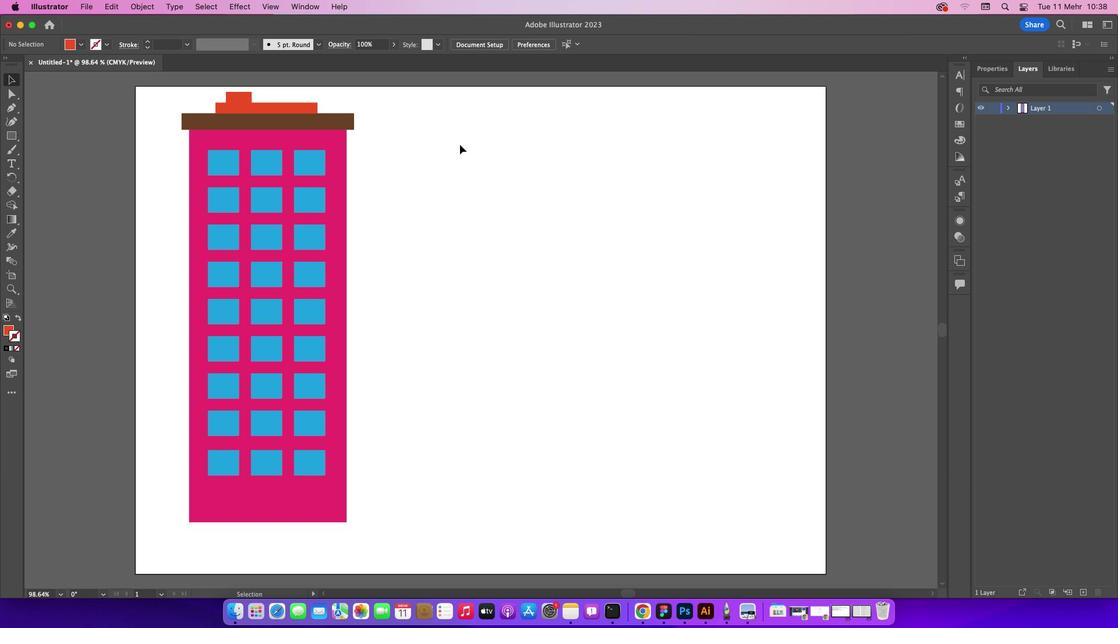 
Action: Mouse pressed left at (461, 146)
Screenshot: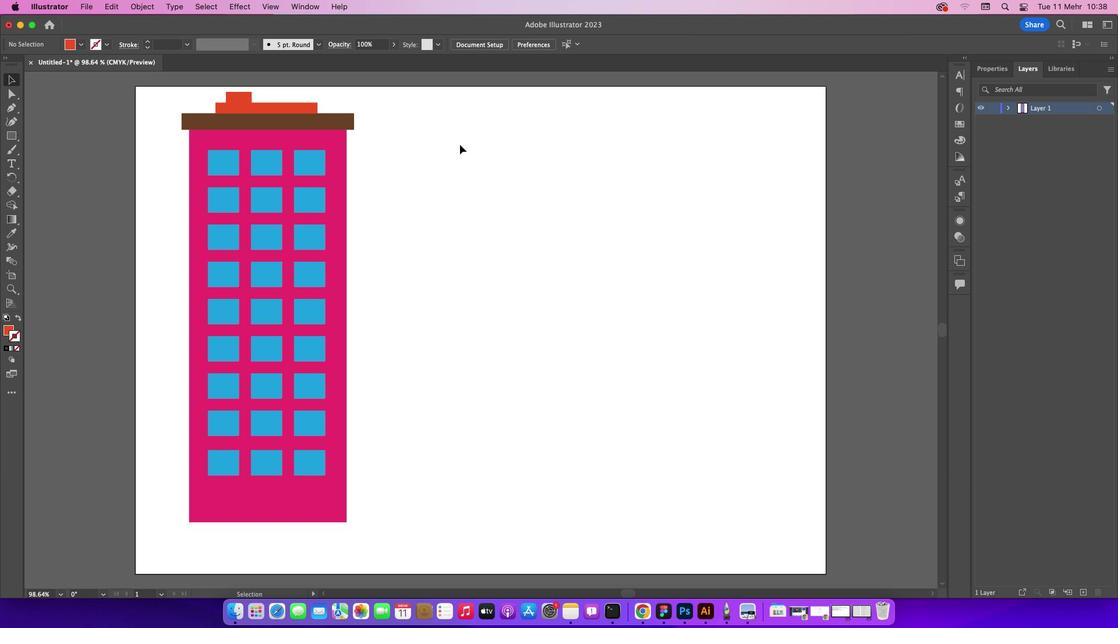
Action: Mouse moved to (347, 175)
Screenshot: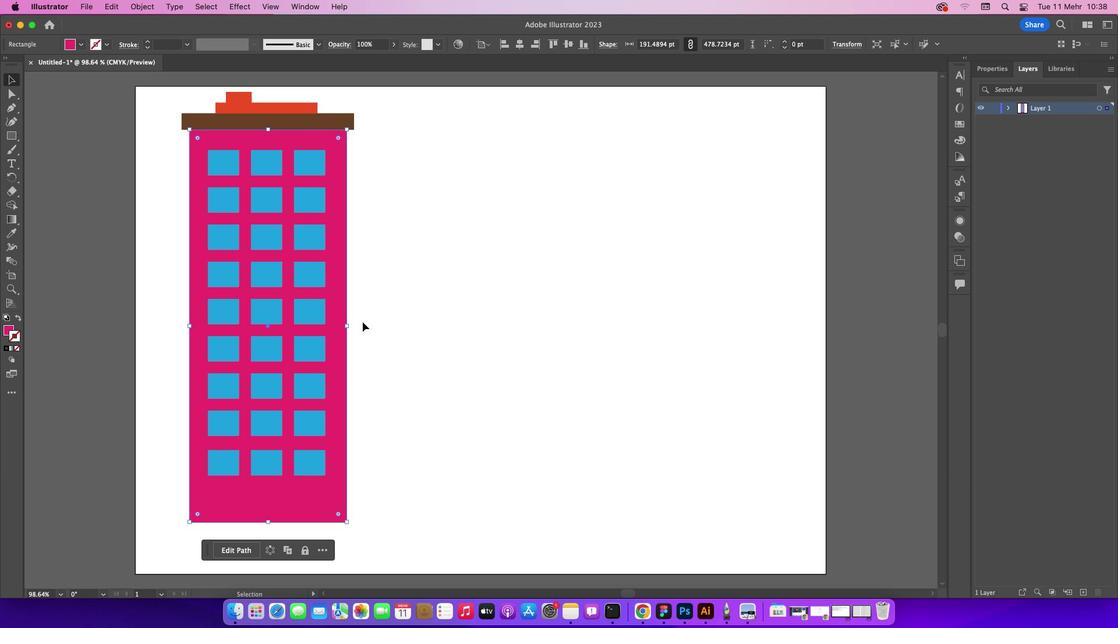 
Action: Mouse pressed left at (347, 175)
Screenshot: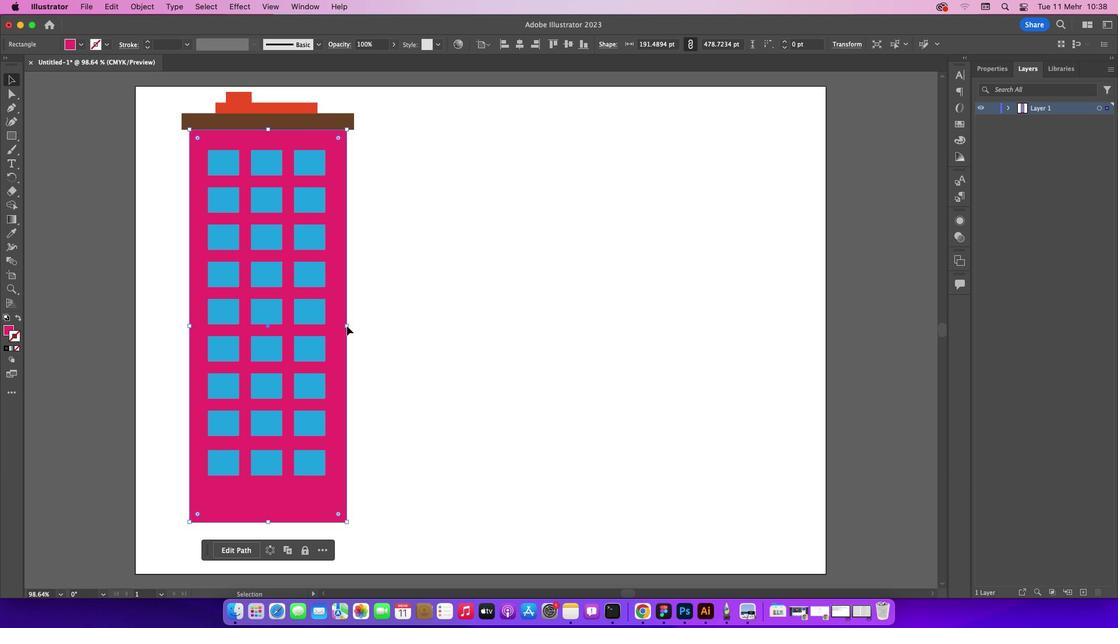 
Action: Mouse moved to (348, 326)
Screenshot: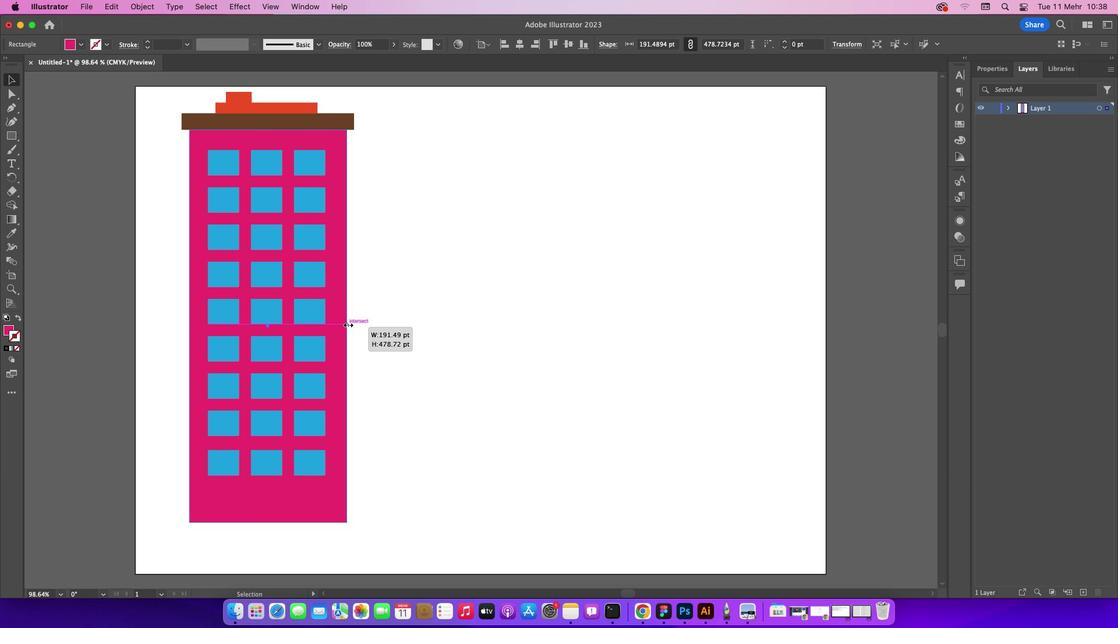 
Action: Mouse pressed left at (348, 326)
Screenshot: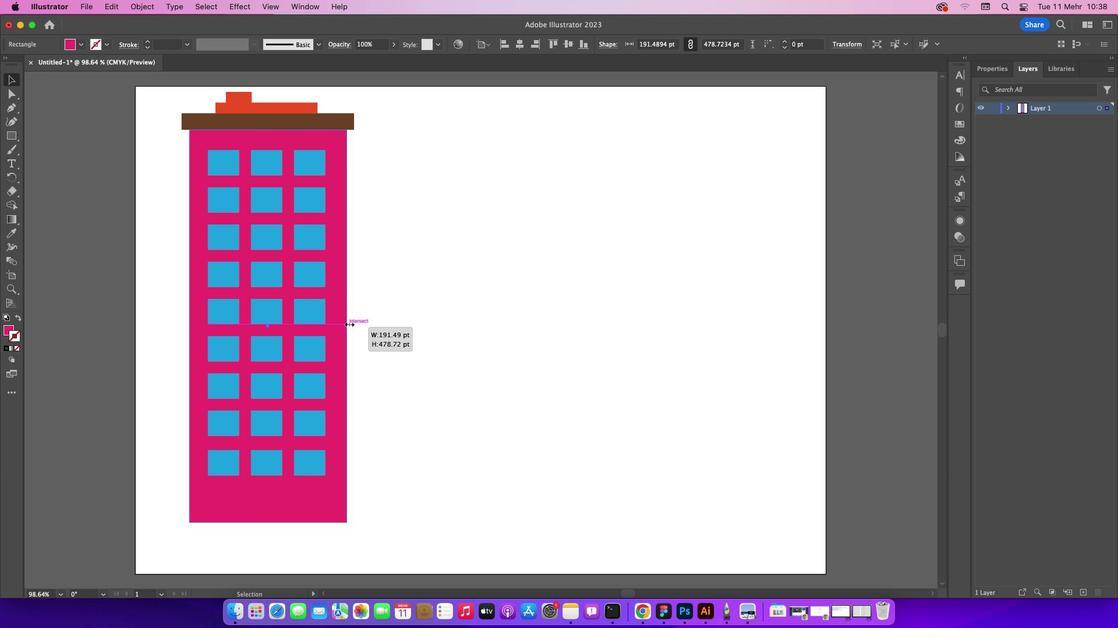 
Action: Mouse moved to (605, 267)
Screenshot: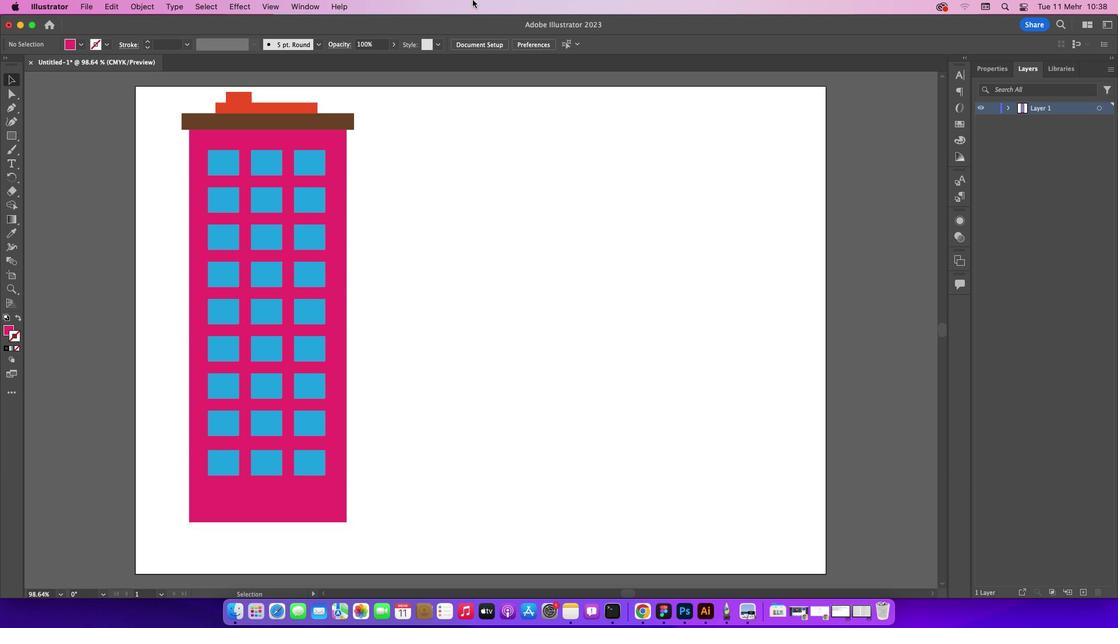 
Action: Mouse pressed left at (605, 267)
Screenshot: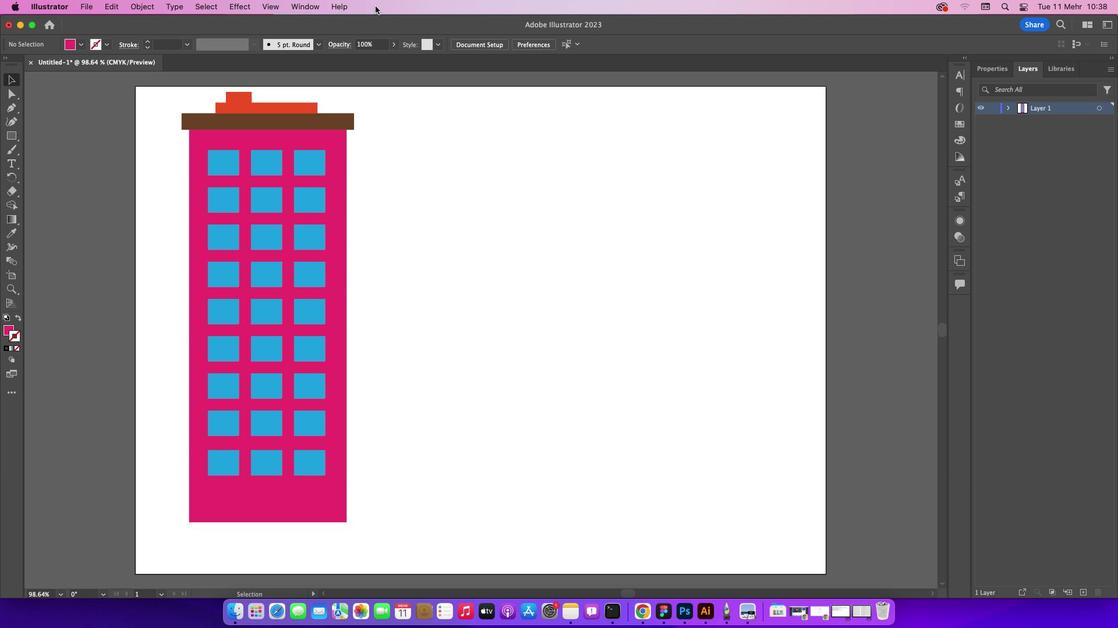 
Action: Mouse moved to (16, 138)
Screenshot: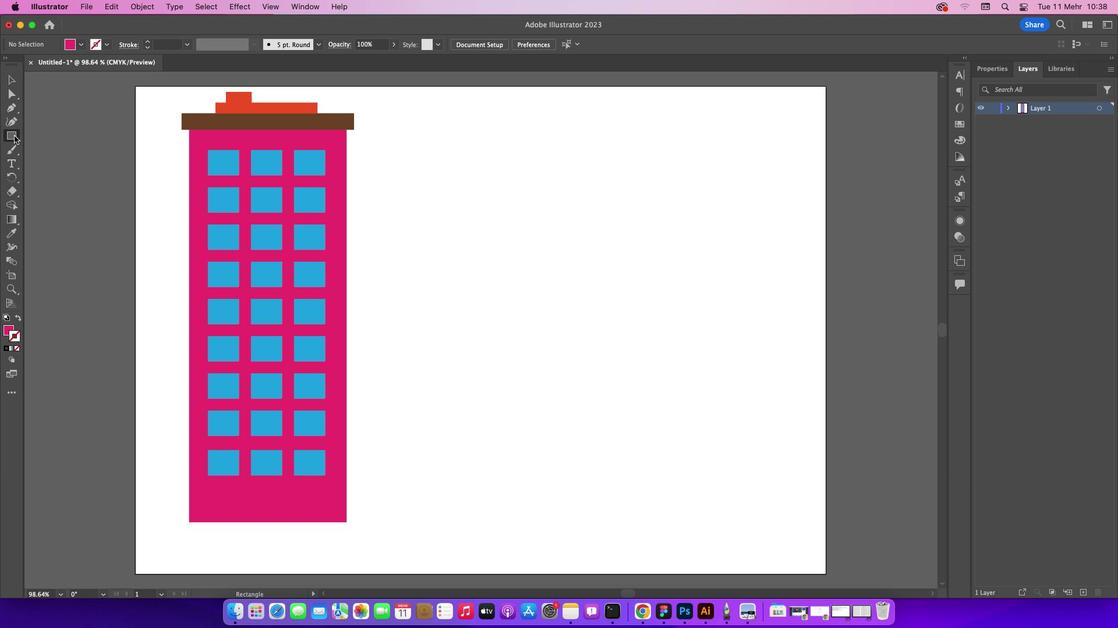 
Action: Mouse pressed left at (16, 138)
Screenshot: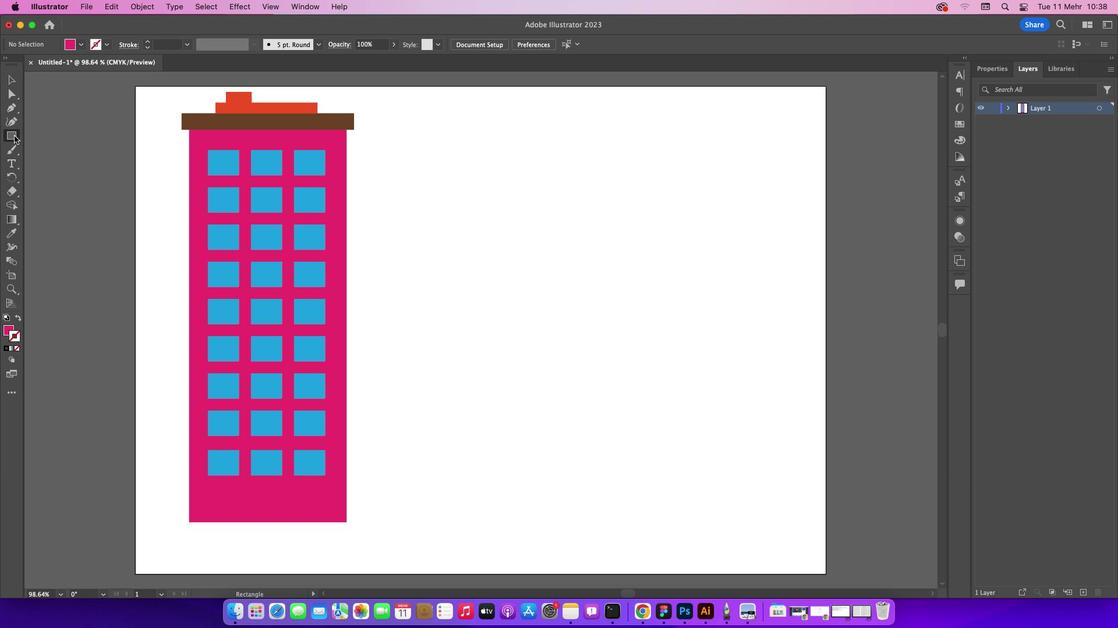 
Action: Mouse moved to (13, 134)
Screenshot: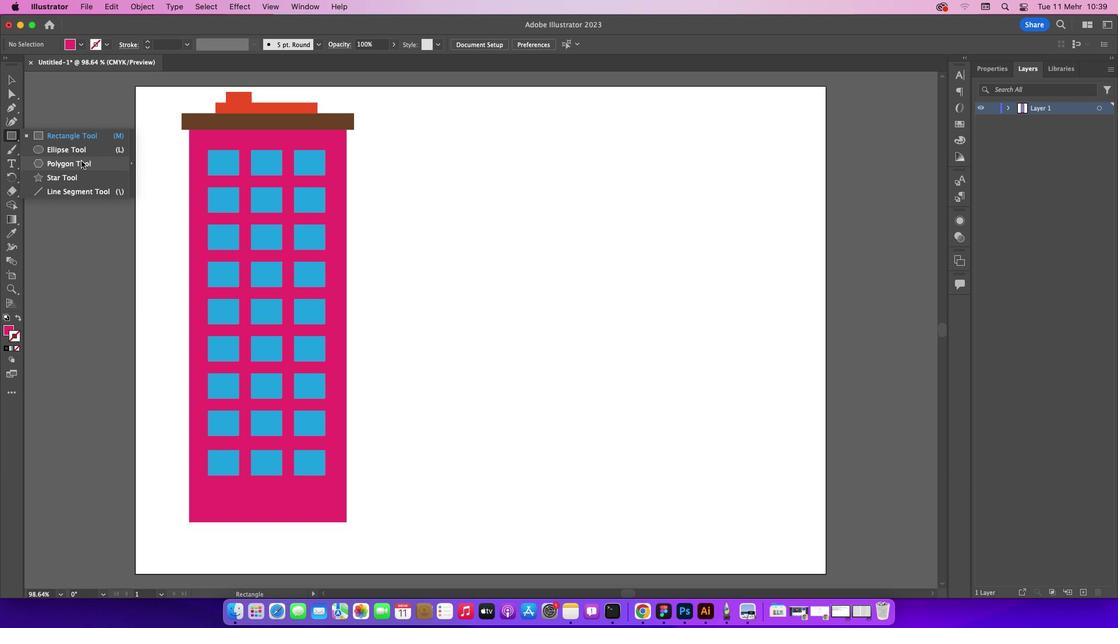 
Action: Mouse pressed left at (13, 134)
Screenshot: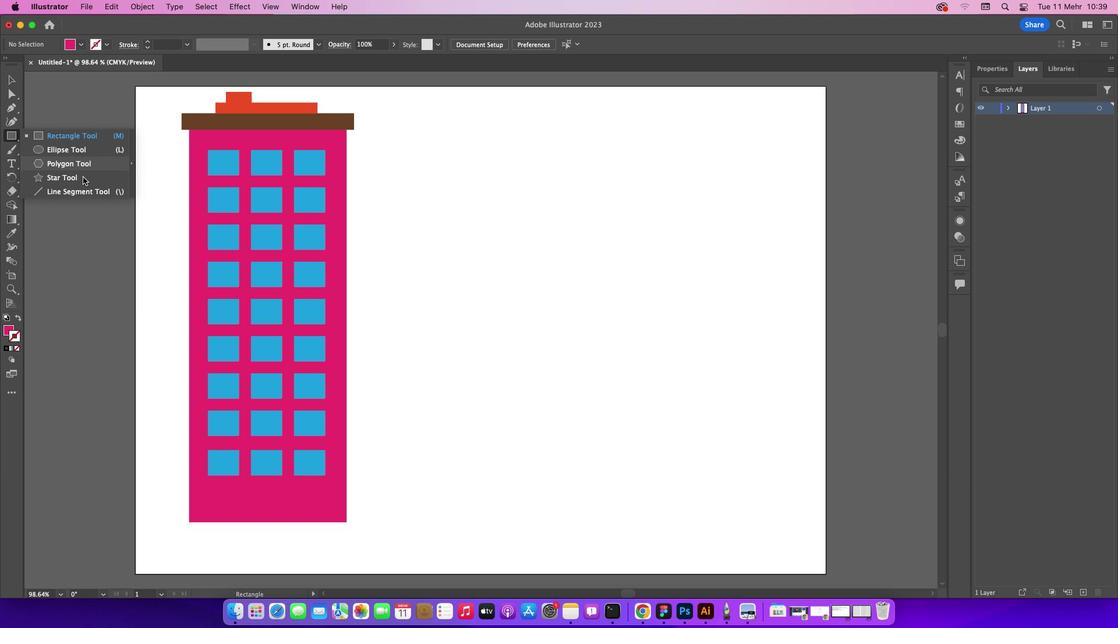 
Action: Mouse moved to (86, 191)
Screenshot: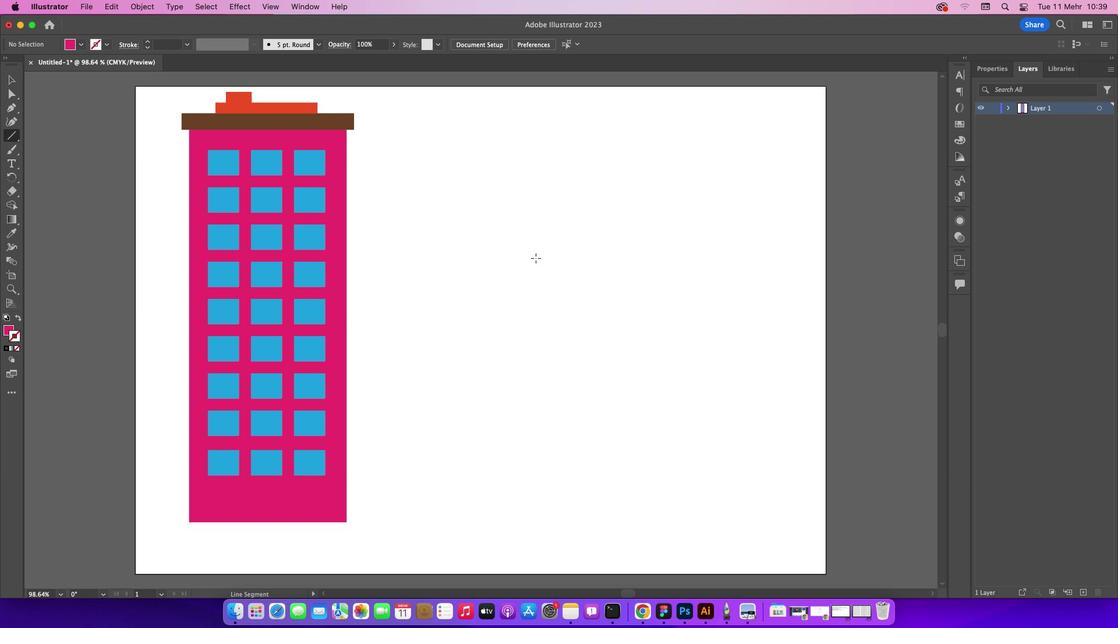
Action: Mouse pressed left at (86, 191)
Screenshot: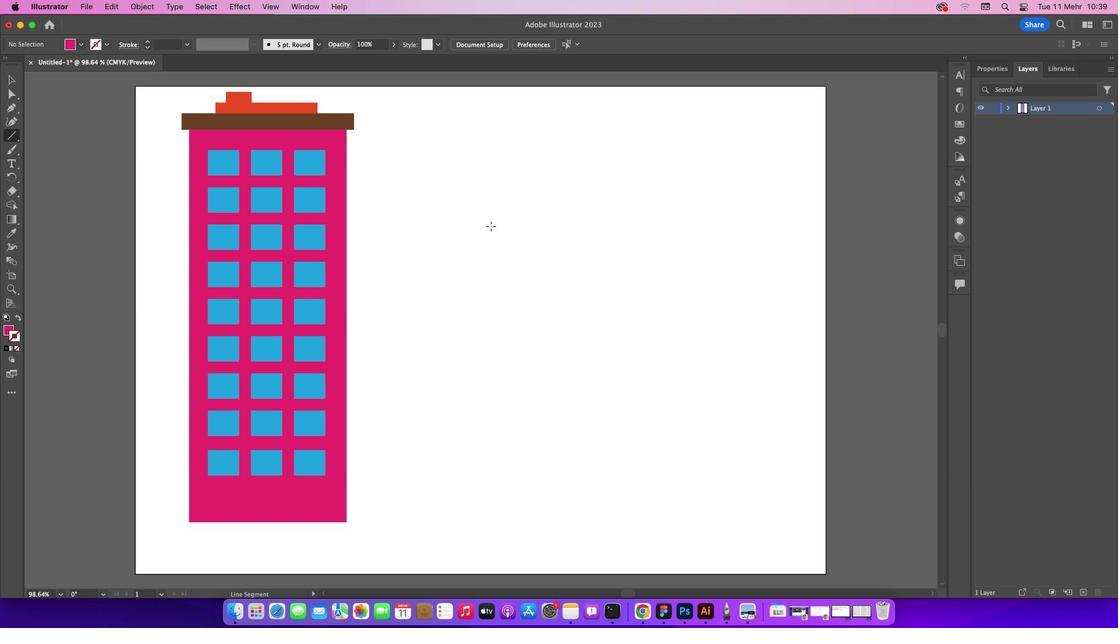 
Action: Mouse moved to (490, 227)
Screenshot: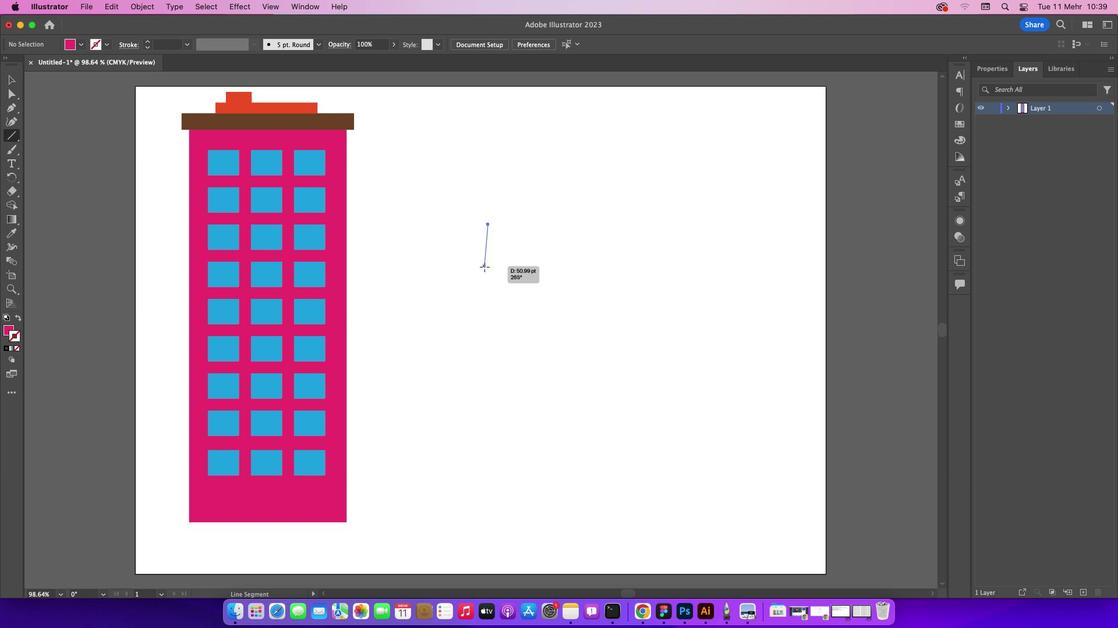
Action: Mouse pressed left at (490, 227)
Screenshot: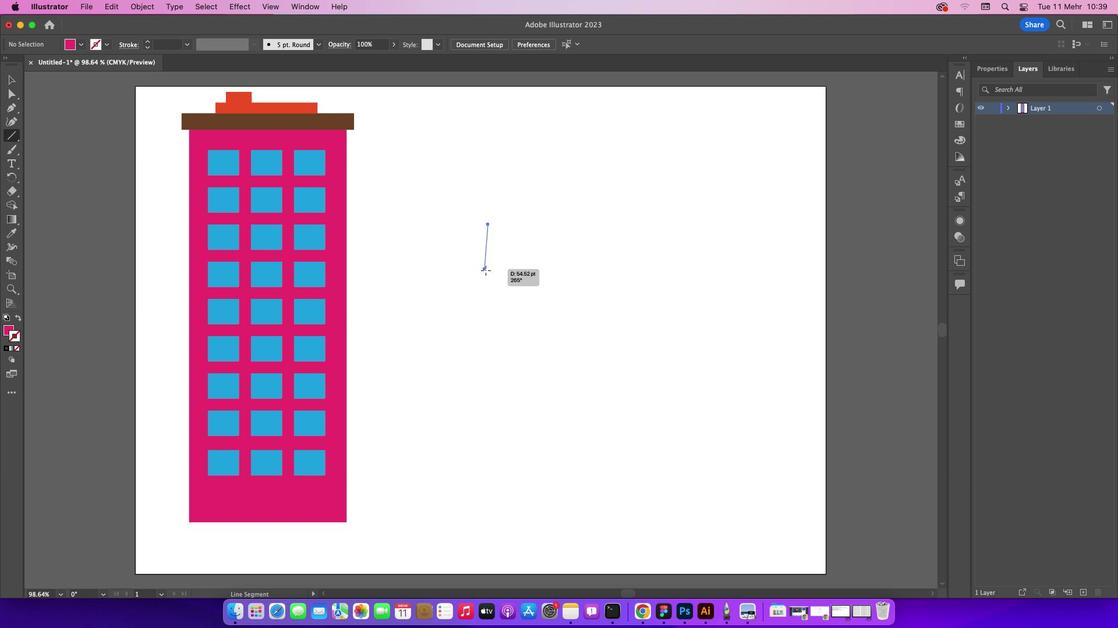 
Action: Mouse moved to (18, 80)
Screenshot: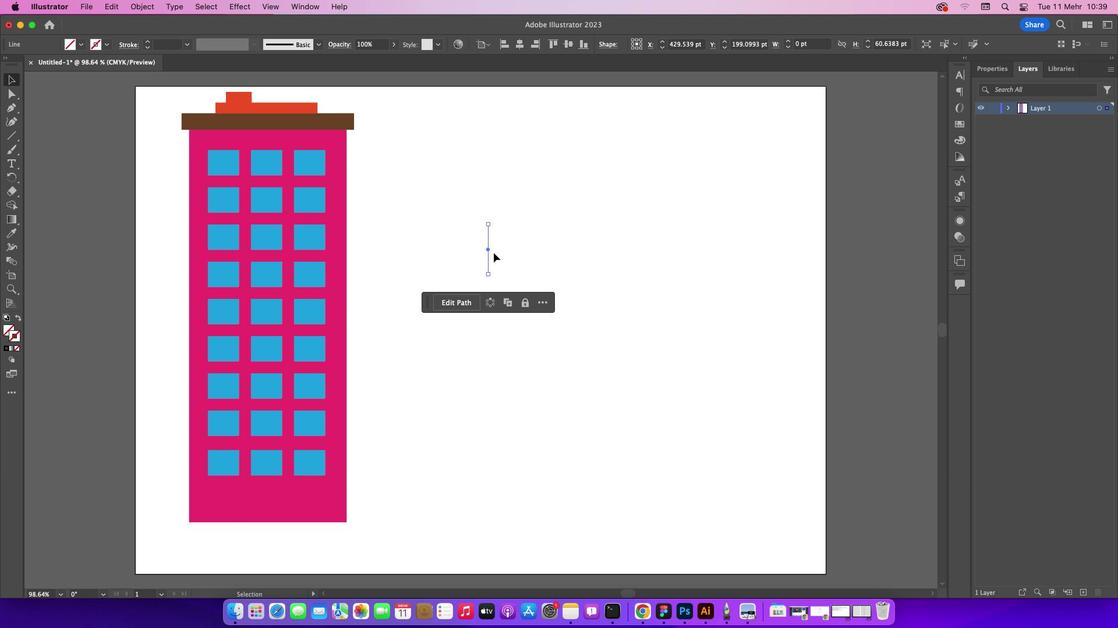 
Action: Mouse pressed left at (18, 80)
Screenshot: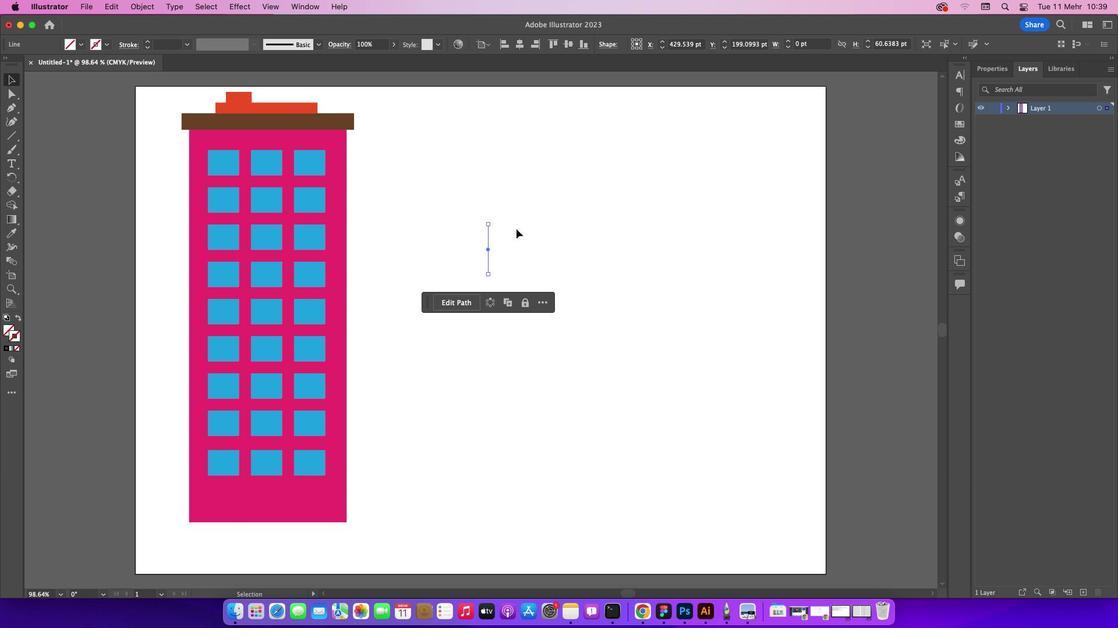 
Action: Mouse moved to (541, 217)
Screenshot: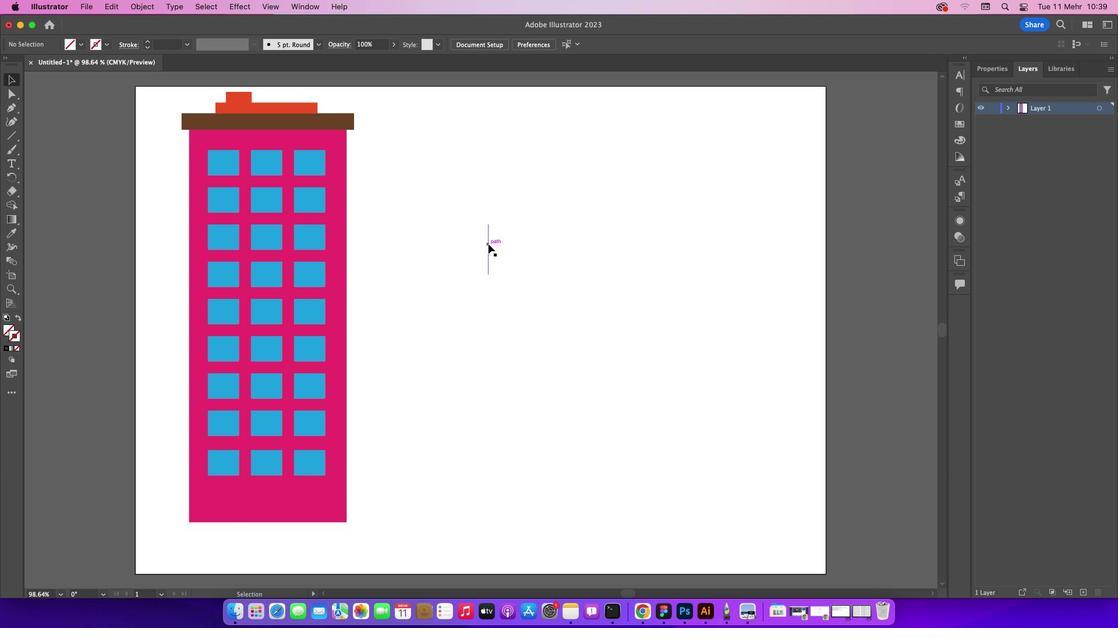 
Action: Mouse pressed left at (541, 217)
Screenshot: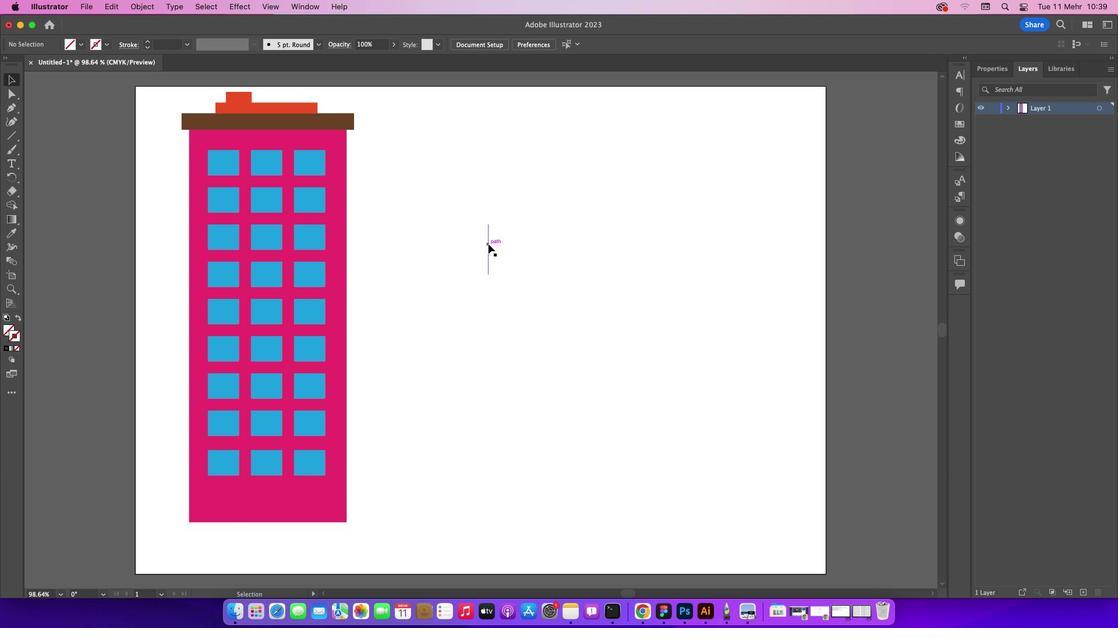 
Action: Mouse moved to (490, 246)
Screenshot: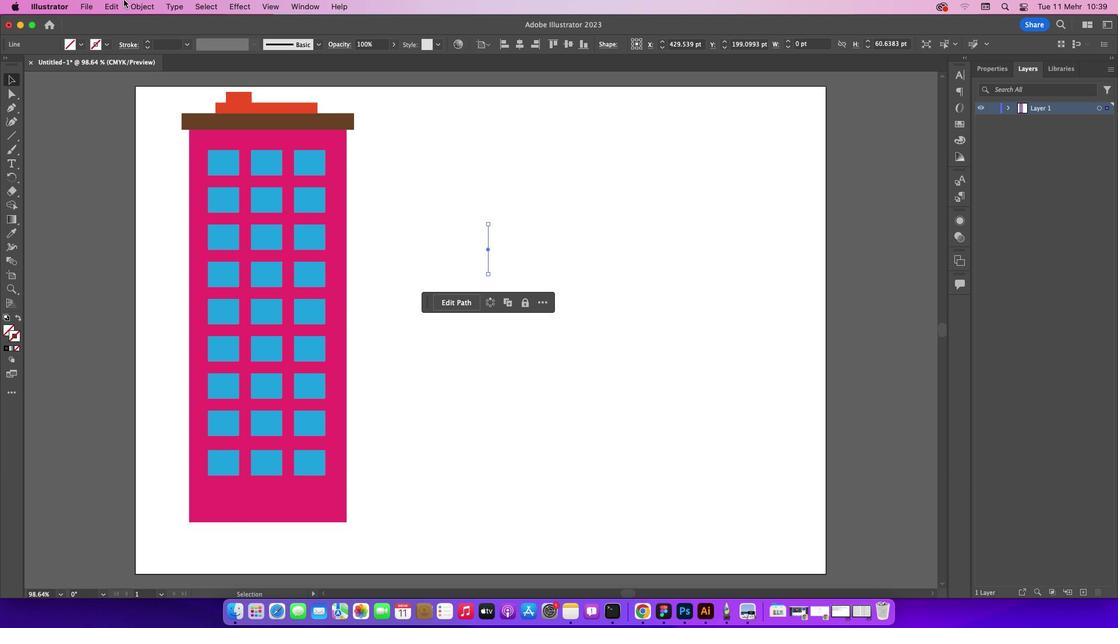 
Action: Mouse pressed left at (490, 246)
Screenshot: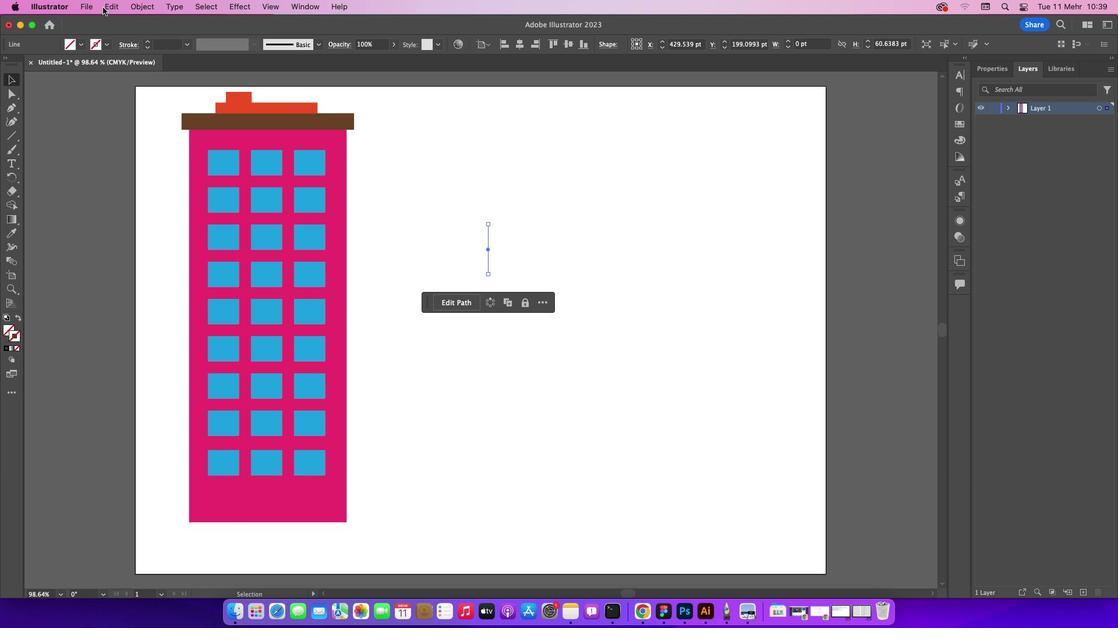 
Action: Mouse moved to (108, 43)
Screenshot: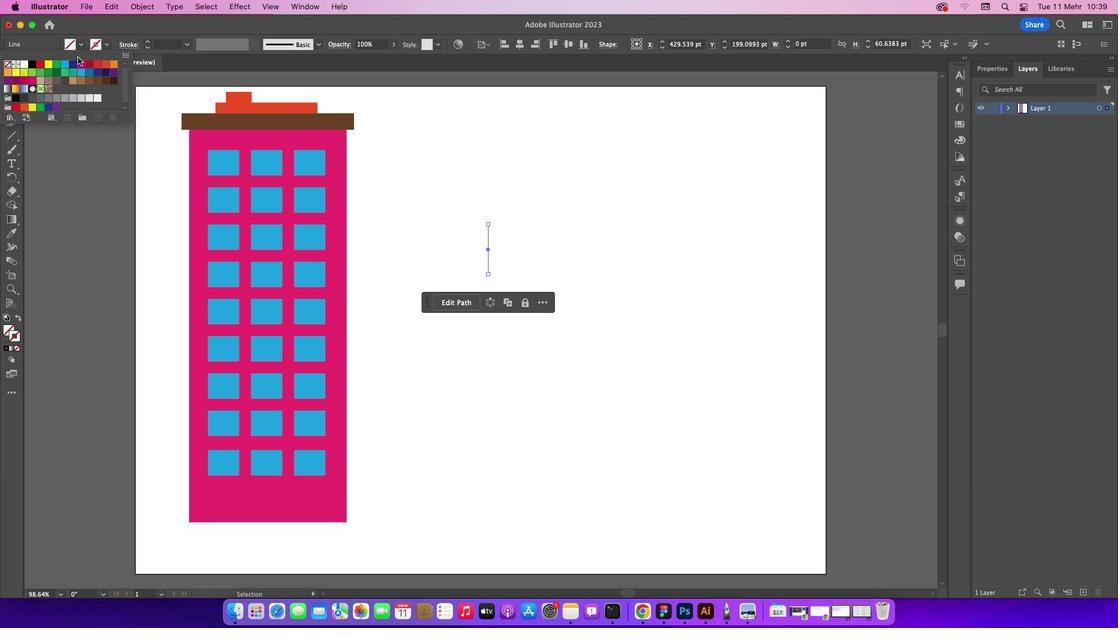 
Action: Mouse pressed left at (108, 43)
Screenshot: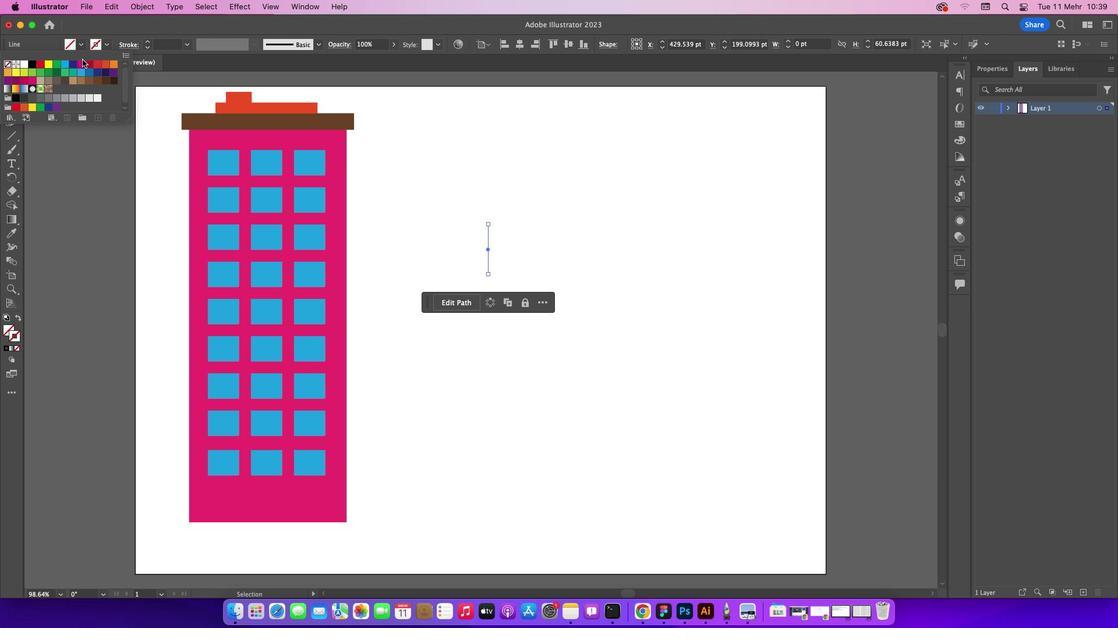 
Action: Mouse moved to (81, 67)
Screenshot: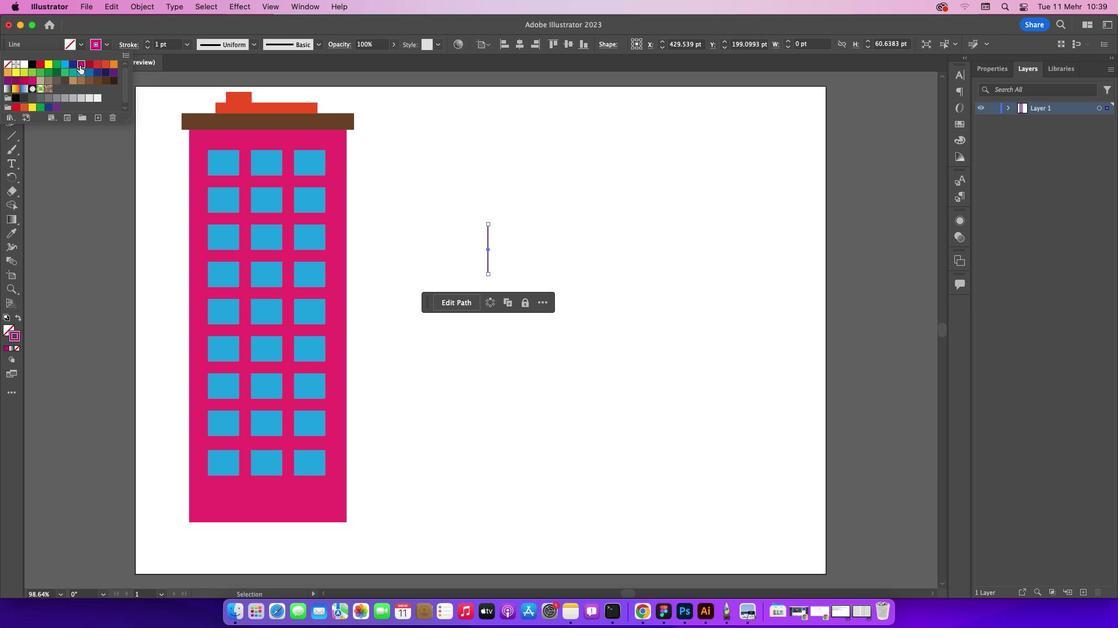 
Action: Mouse pressed left at (81, 67)
Screenshot: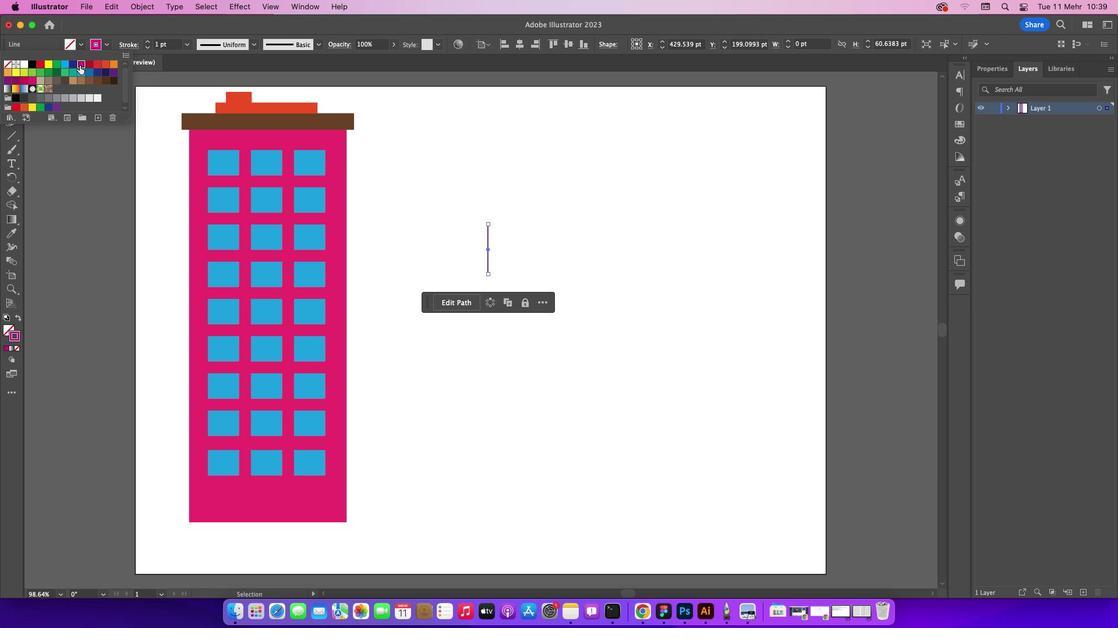
Action: Mouse moved to (193, 47)
Screenshot: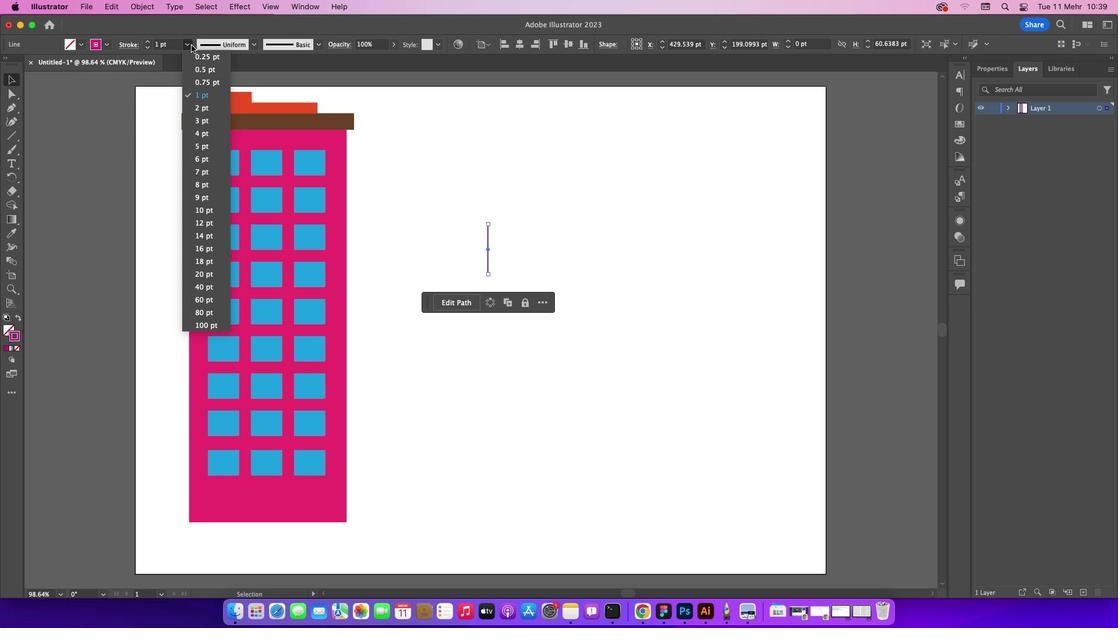 
Action: Mouse pressed left at (193, 47)
Screenshot: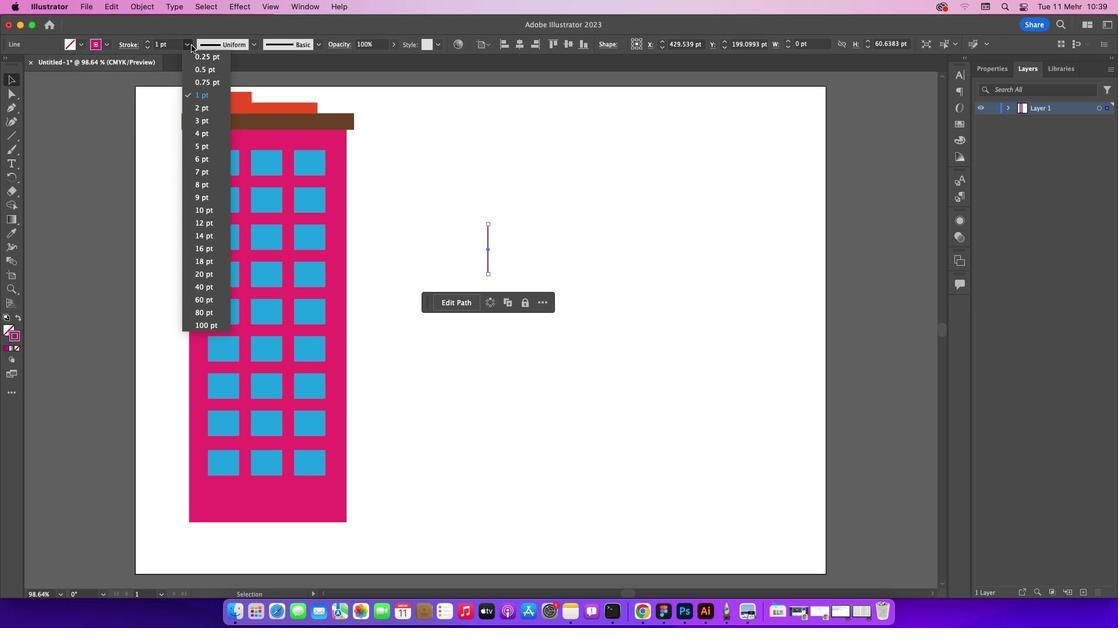 
Action: Mouse pressed left at (193, 47)
Screenshot: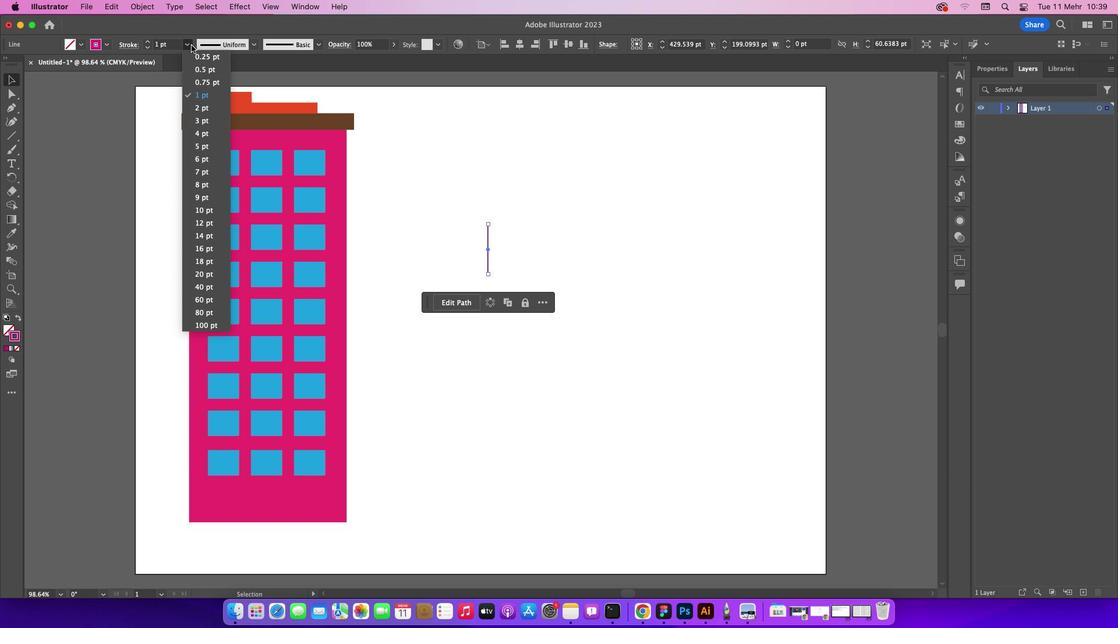 
Action: Mouse moved to (214, 164)
Screenshot: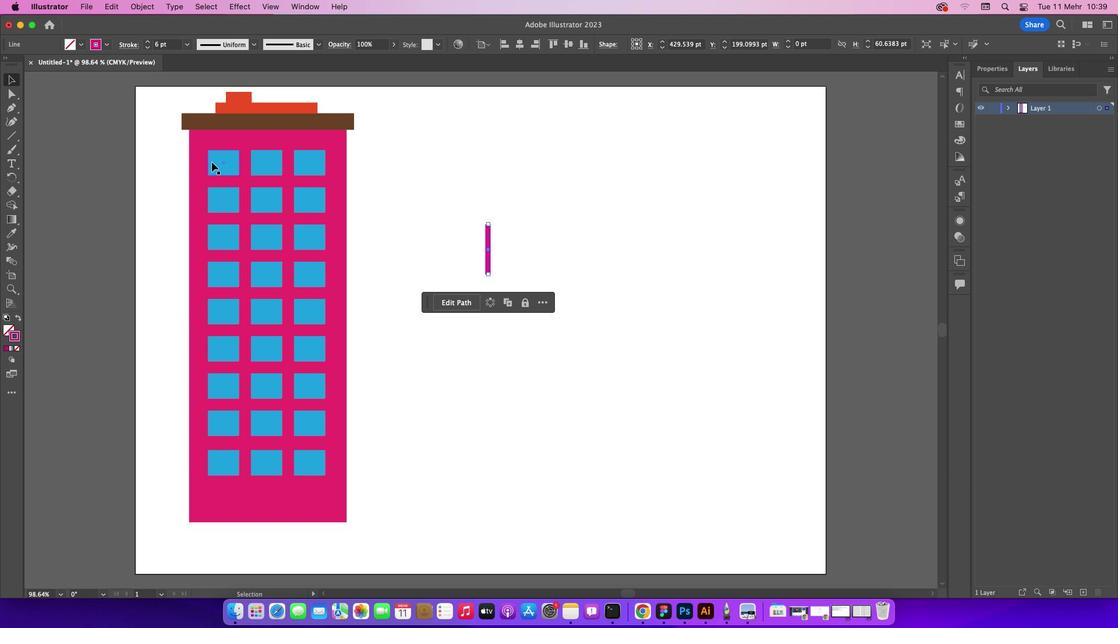 
Action: Mouse pressed left at (214, 164)
Screenshot: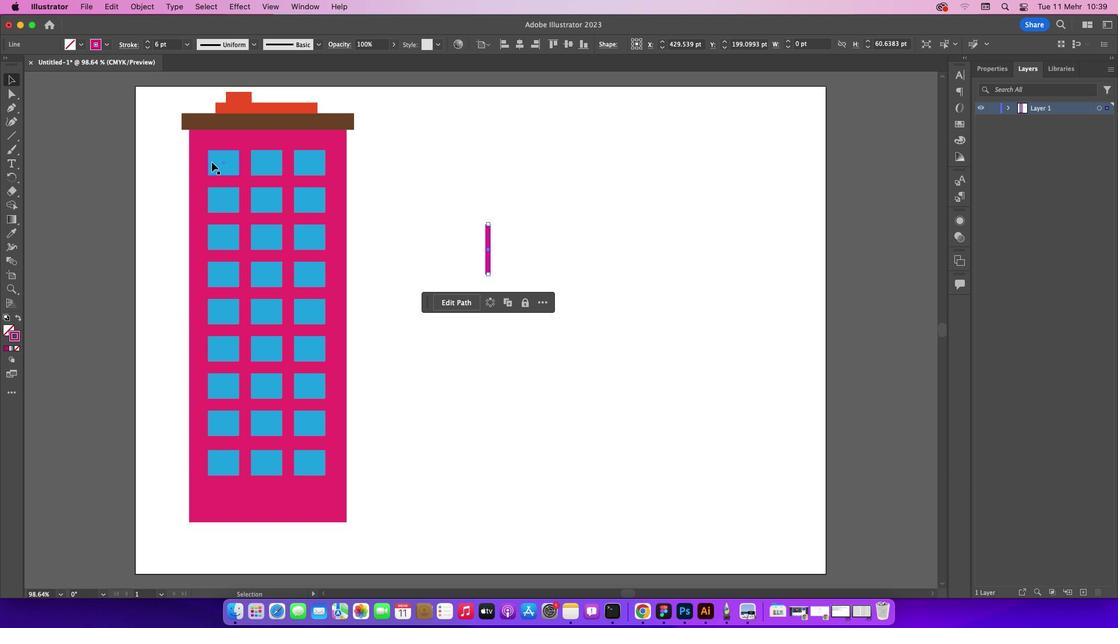
Action: Mouse moved to (192, 47)
Screenshot: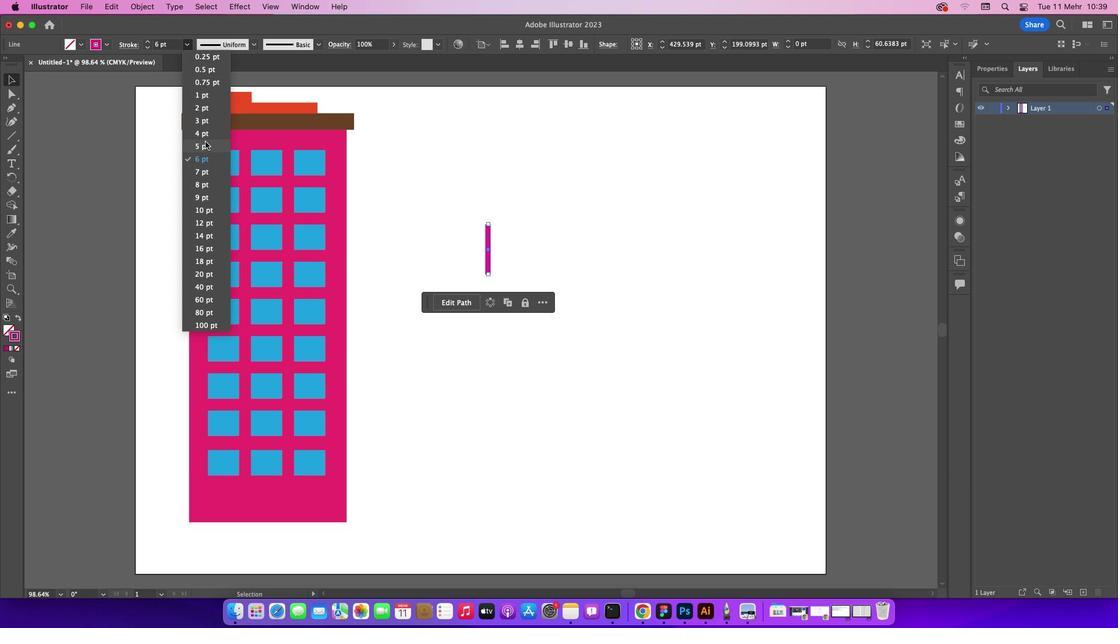 
Action: Mouse pressed left at (192, 47)
Screenshot: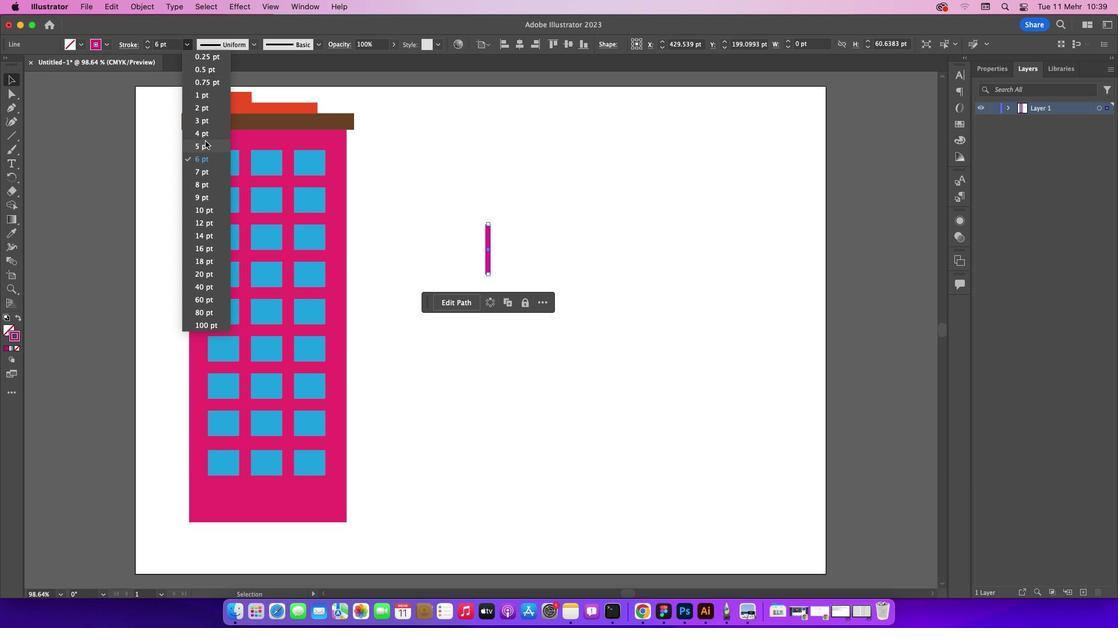 
Action: Mouse moved to (209, 138)
Screenshot: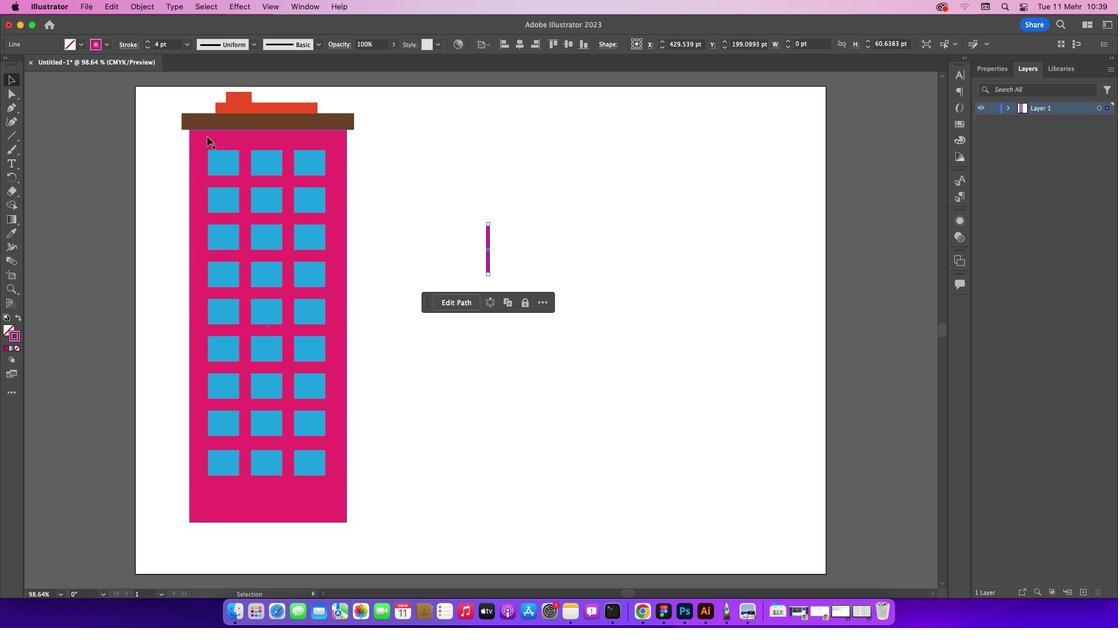 
Action: Mouse pressed left at (209, 138)
Screenshot: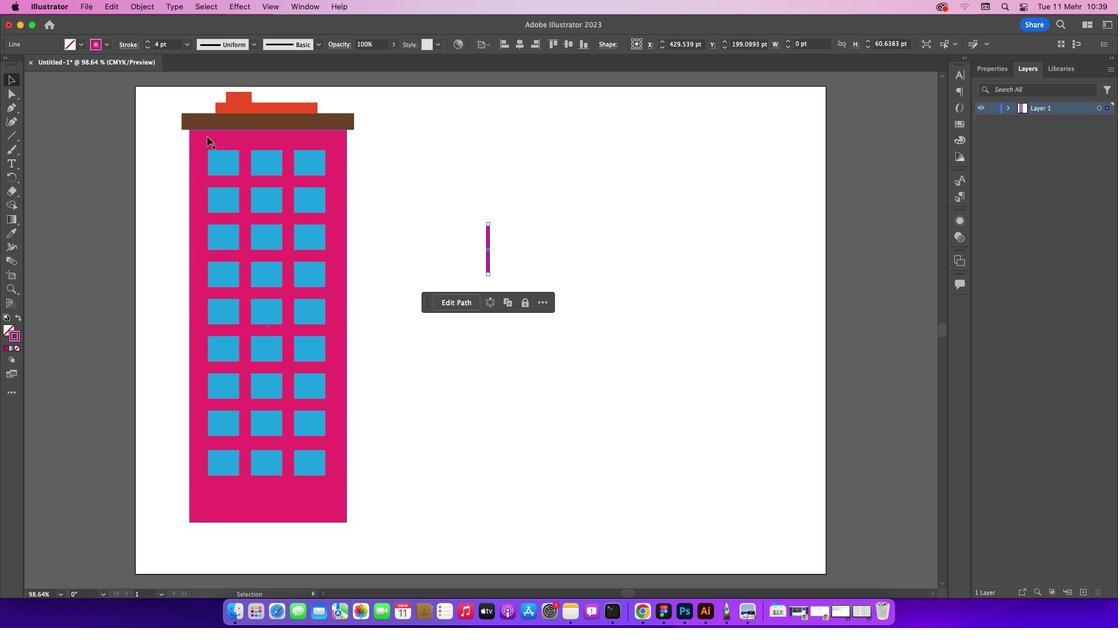 
Action: Mouse moved to (190, 48)
Screenshot: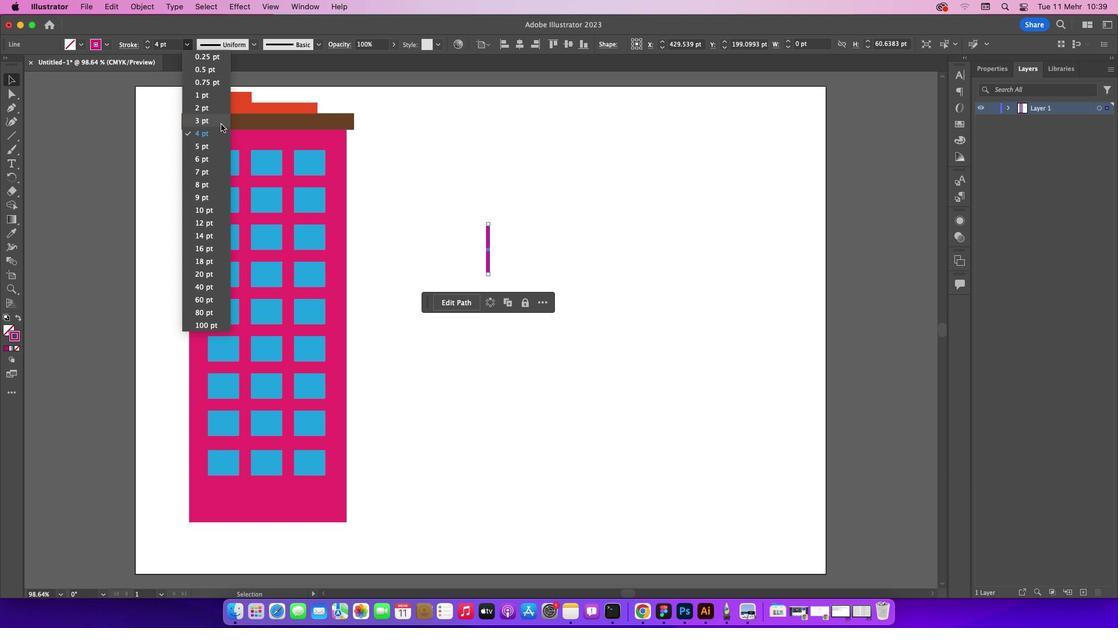 
Action: Mouse pressed left at (190, 48)
Screenshot: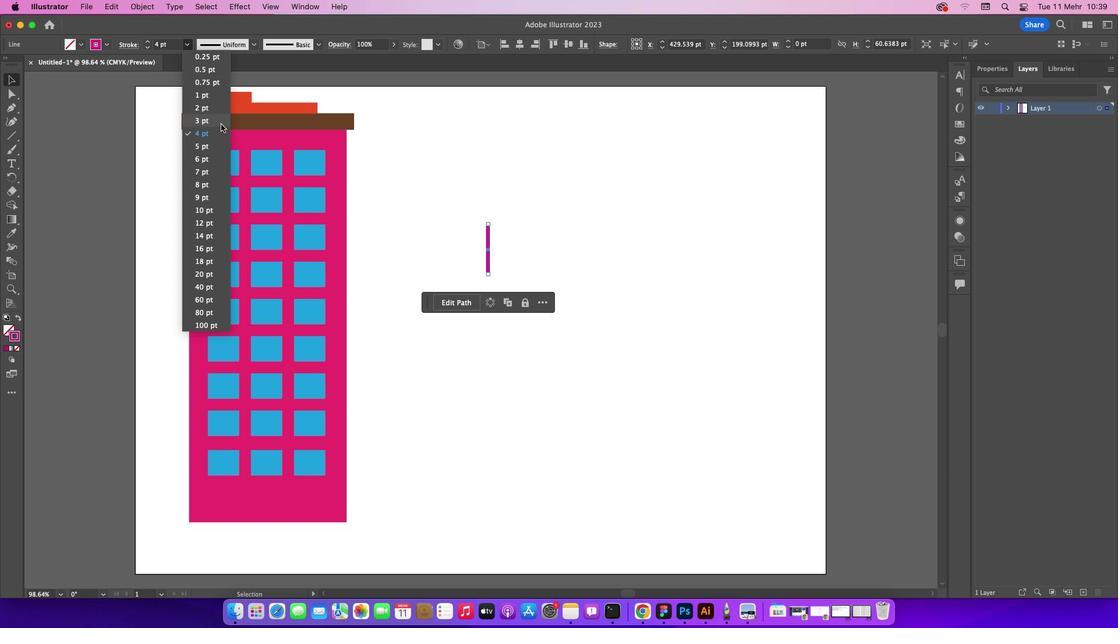 
Action: Mouse moved to (223, 126)
Screenshot: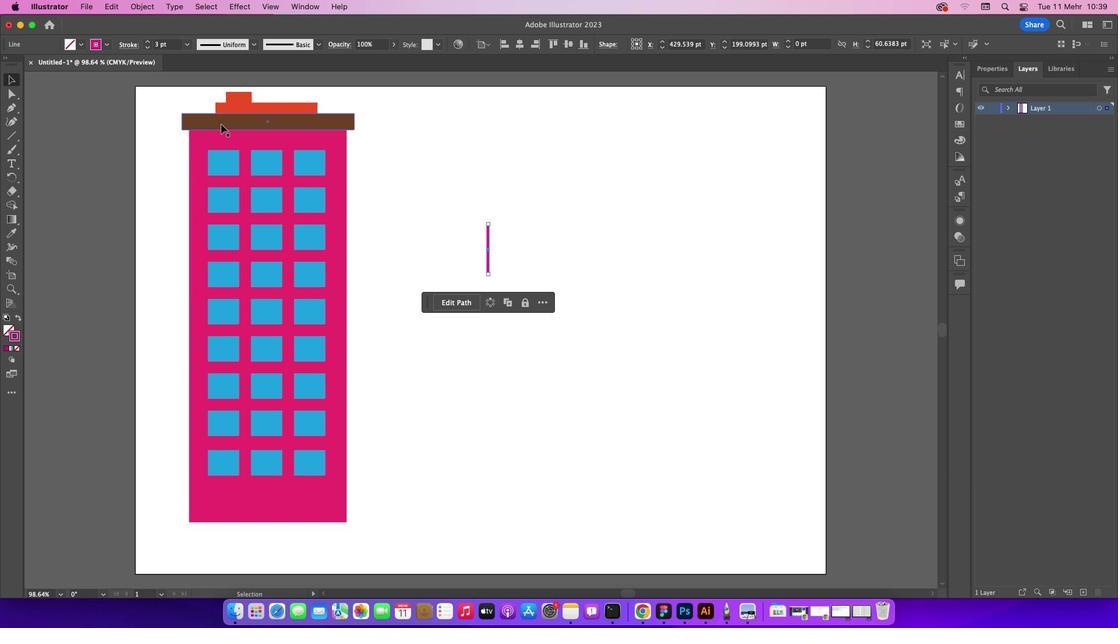 
Action: Mouse pressed left at (223, 126)
Screenshot: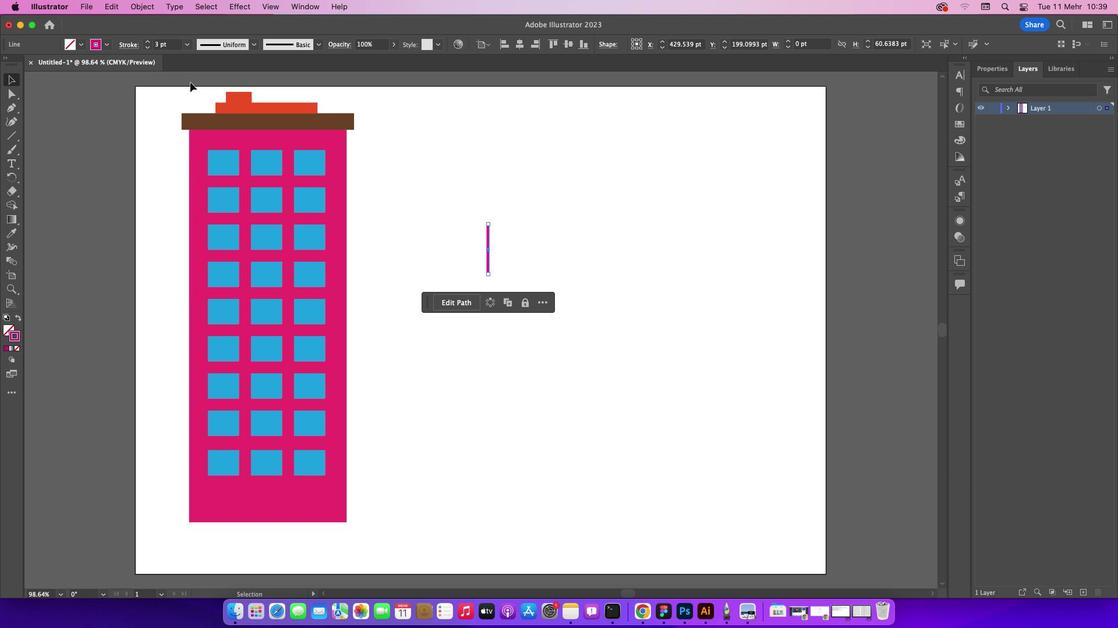 
Action: Mouse moved to (108, 48)
Screenshot: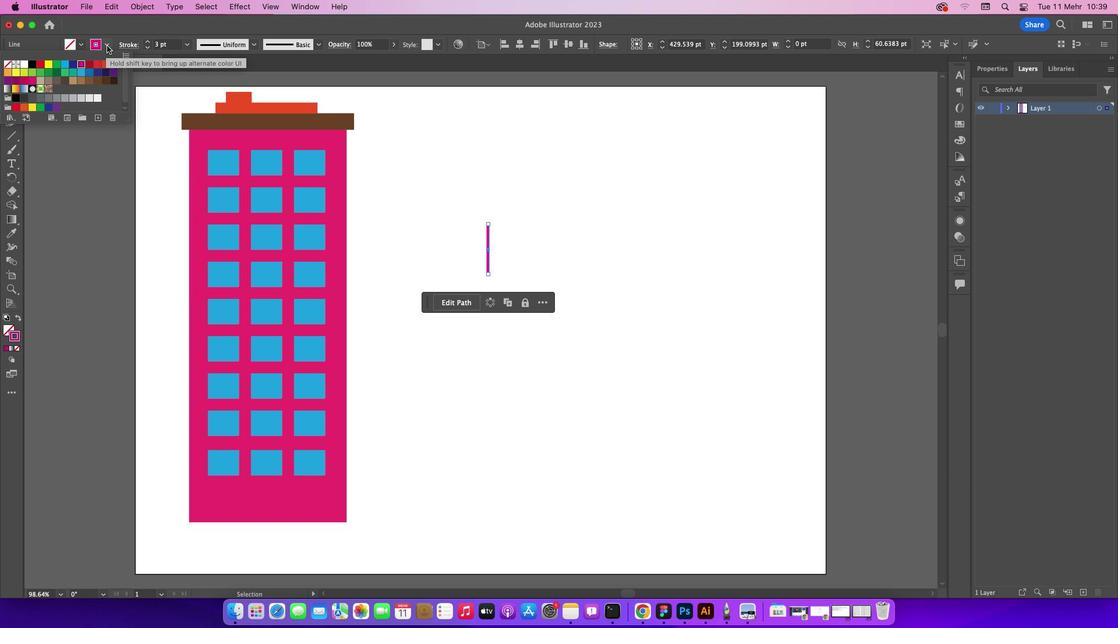 
Action: Mouse pressed left at (108, 48)
Screenshot: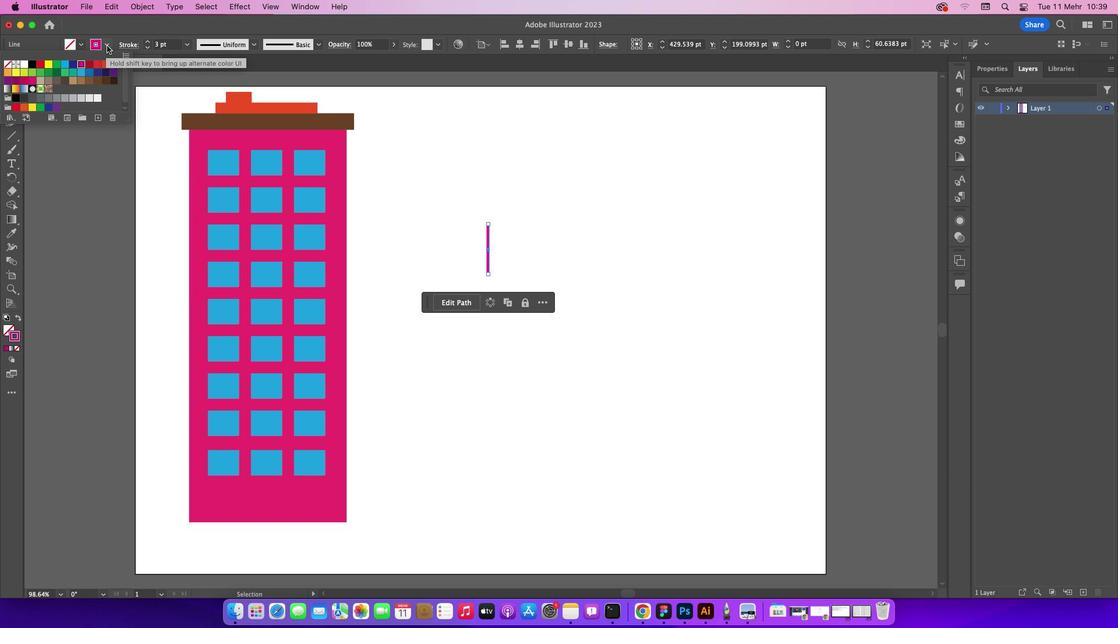 
Action: Mouse moved to (90, 68)
Screenshot: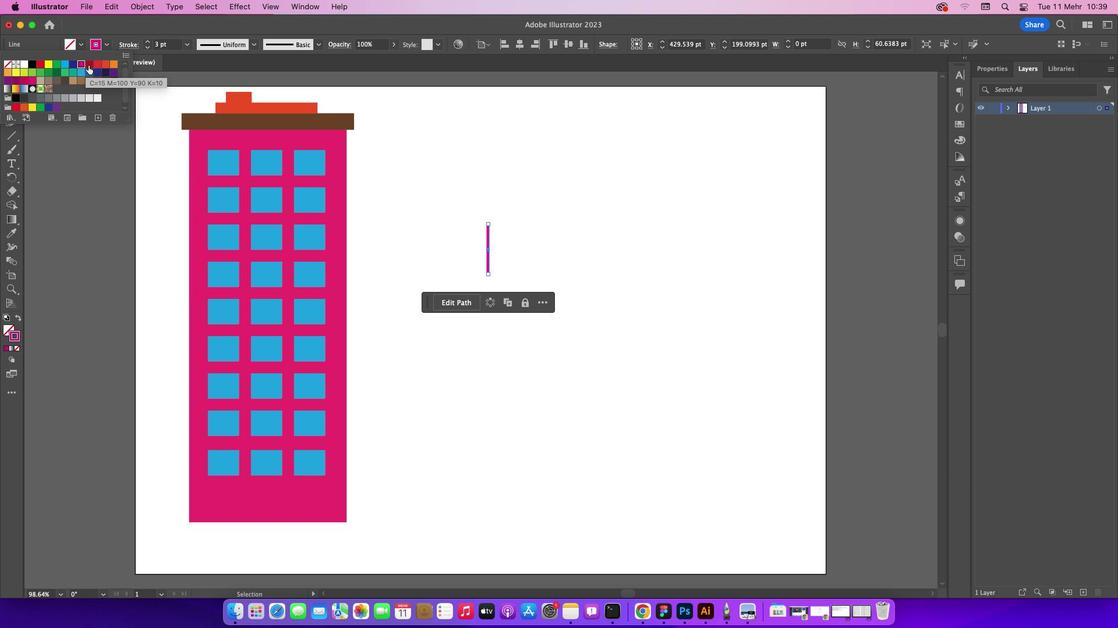 
Action: Mouse pressed left at (90, 68)
Screenshot: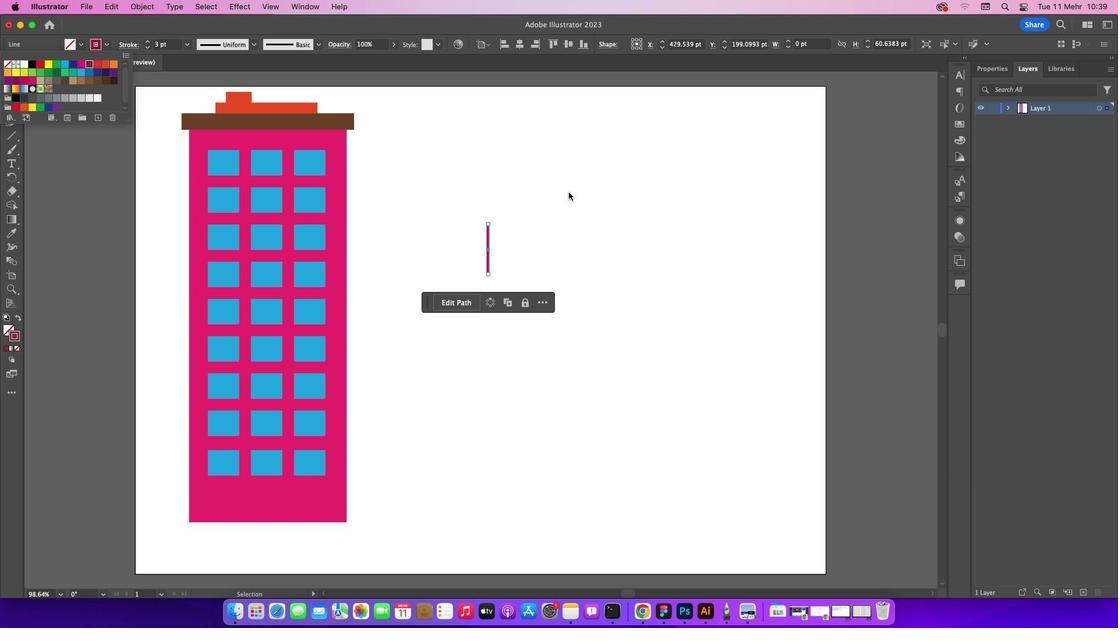 
Action: Mouse moved to (572, 194)
Screenshot: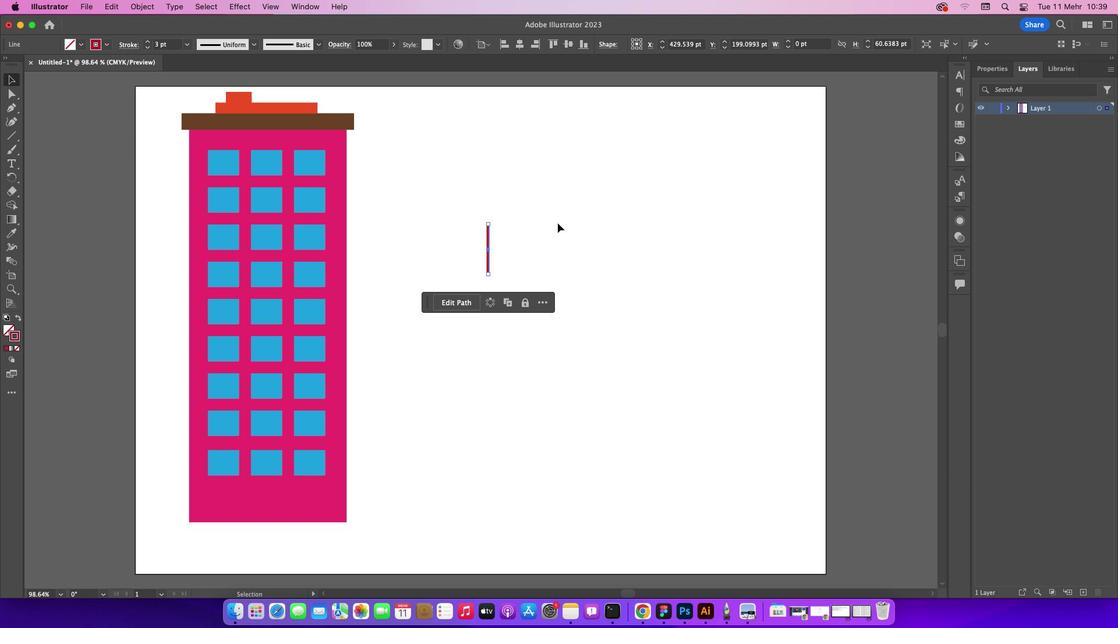 
Action: Mouse pressed left at (572, 194)
Screenshot: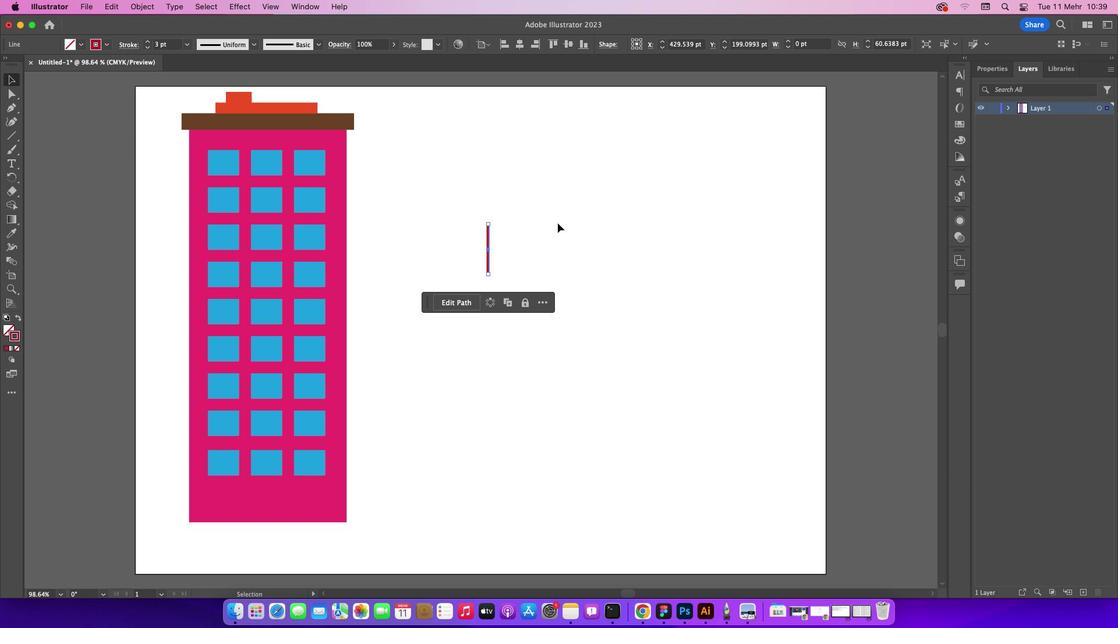 
Action: Mouse moved to (560, 225)
Screenshot: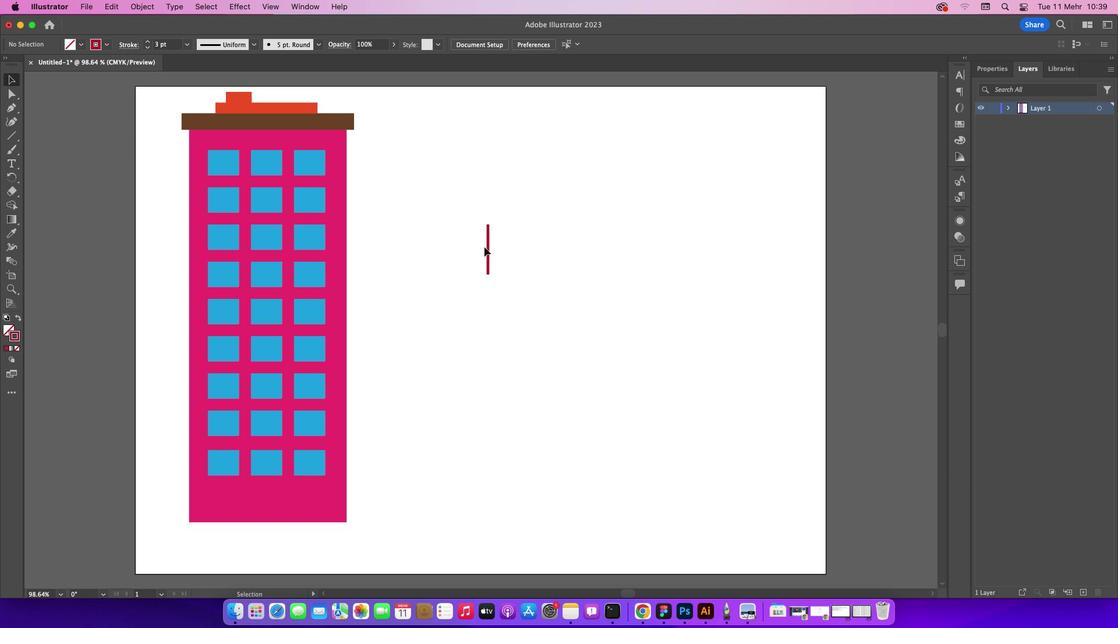 
Action: Mouse pressed left at (560, 225)
Screenshot: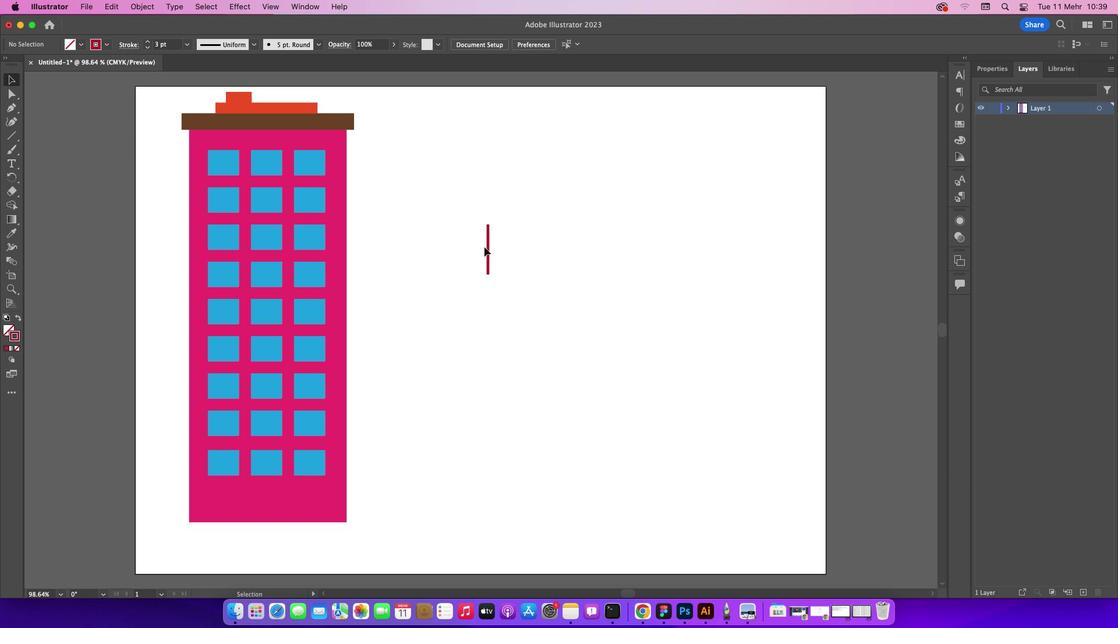 
Action: Mouse moved to (491, 247)
Screenshot: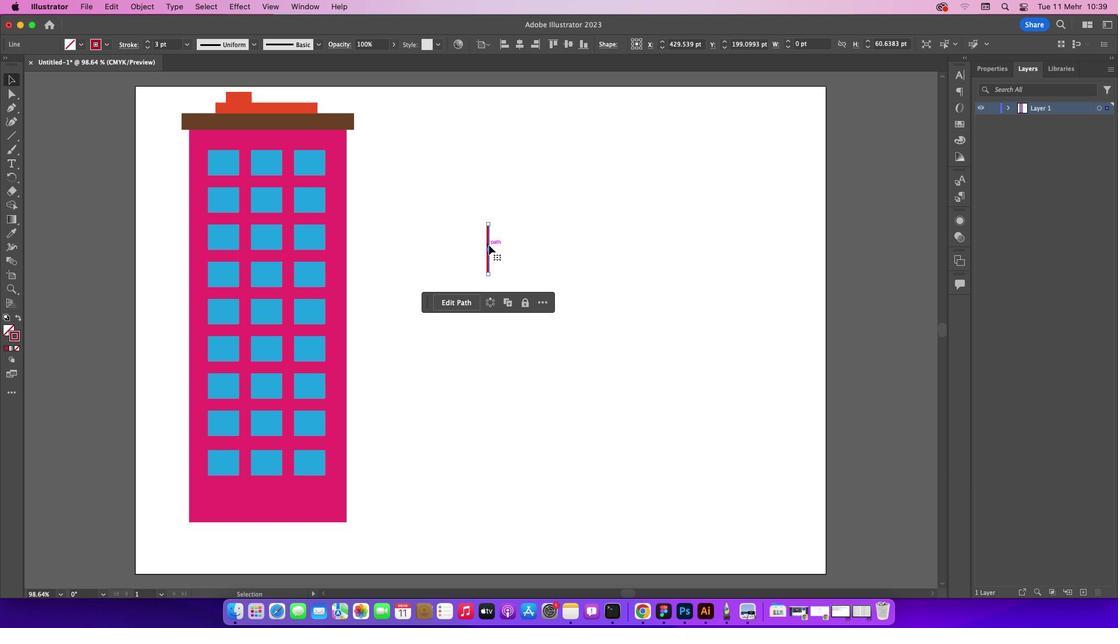 
Action: Mouse pressed left at (491, 247)
Screenshot: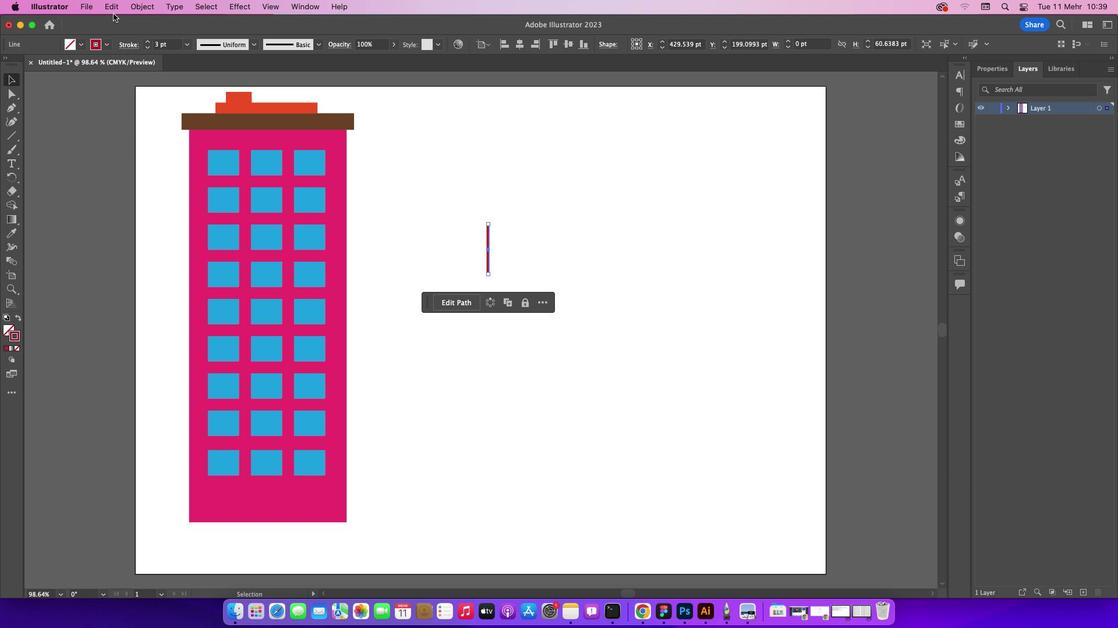 
Action: Mouse moved to (10, 232)
Screenshot: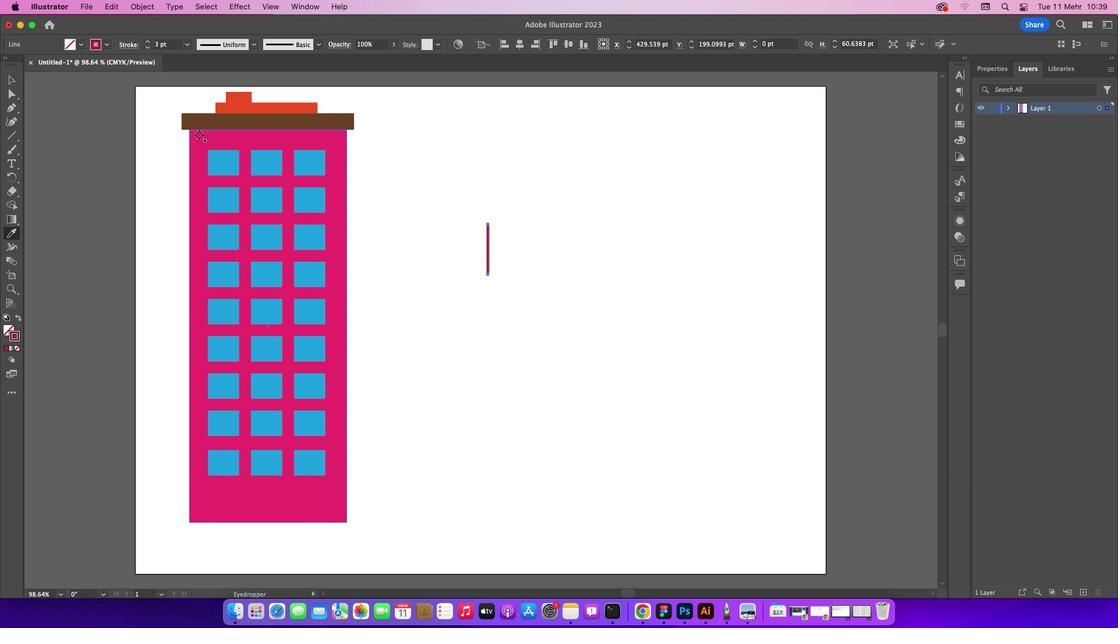 
Action: Mouse pressed left at (10, 232)
Screenshot: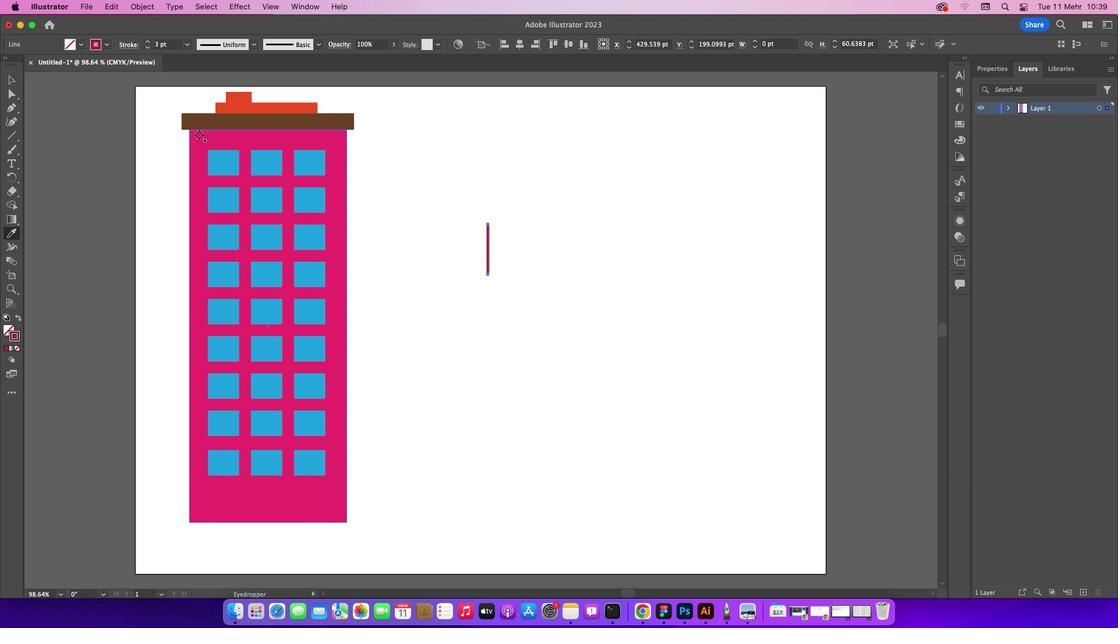 
Action: Mouse moved to (204, 143)
